 Task: List the benefits of sound industrial relations for managers in the organization.
Action: Mouse moved to (57, 58)
Screenshot: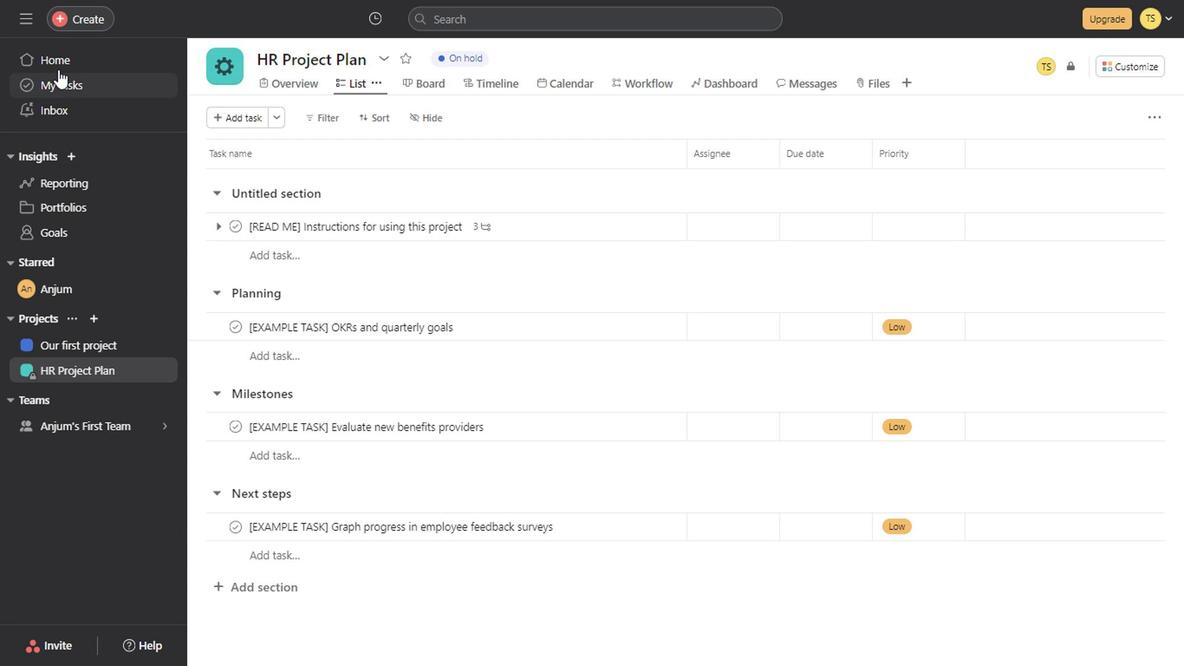 
Action: Mouse pressed left at (57, 58)
Screenshot: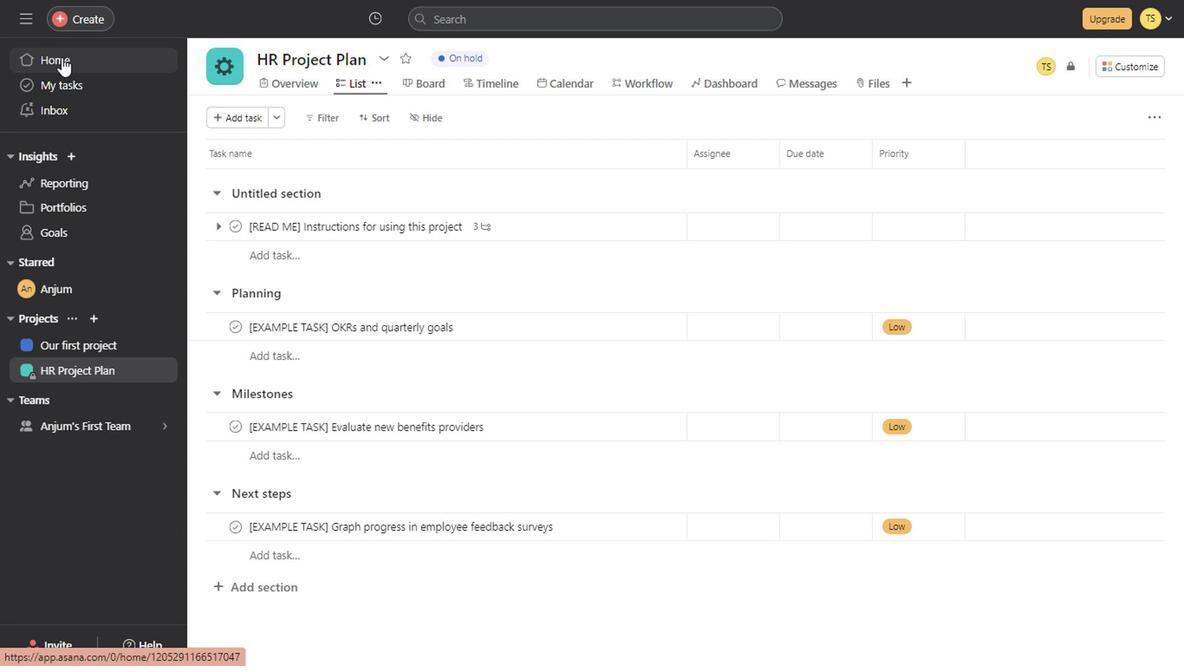 
Action: Mouse moved to (89, 320)
Screenshot: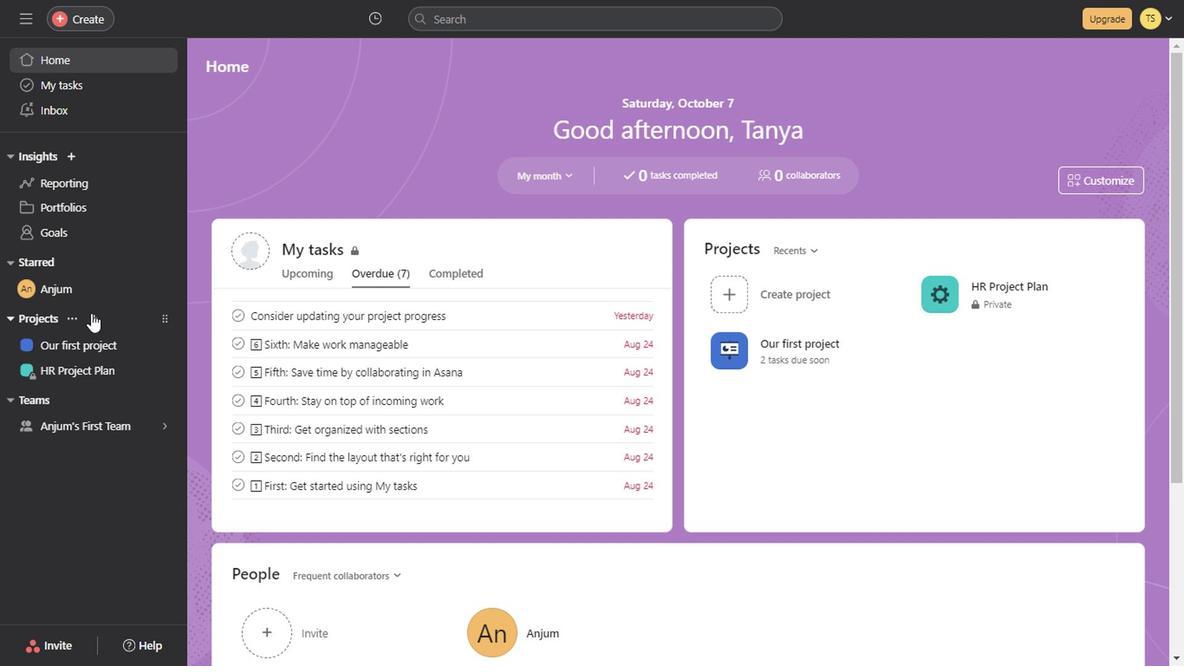 
Action: Mouse pressed left at (89, 320)
Screenshot: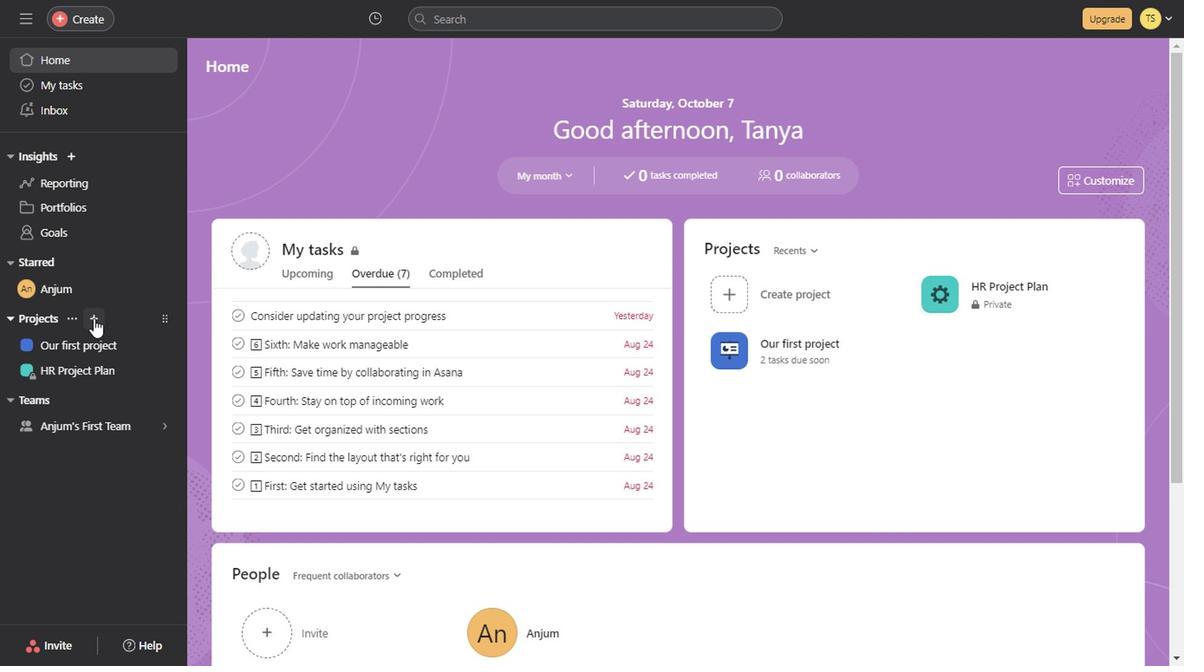 
Action: Mouse moved to (140, 361)
Screenshot: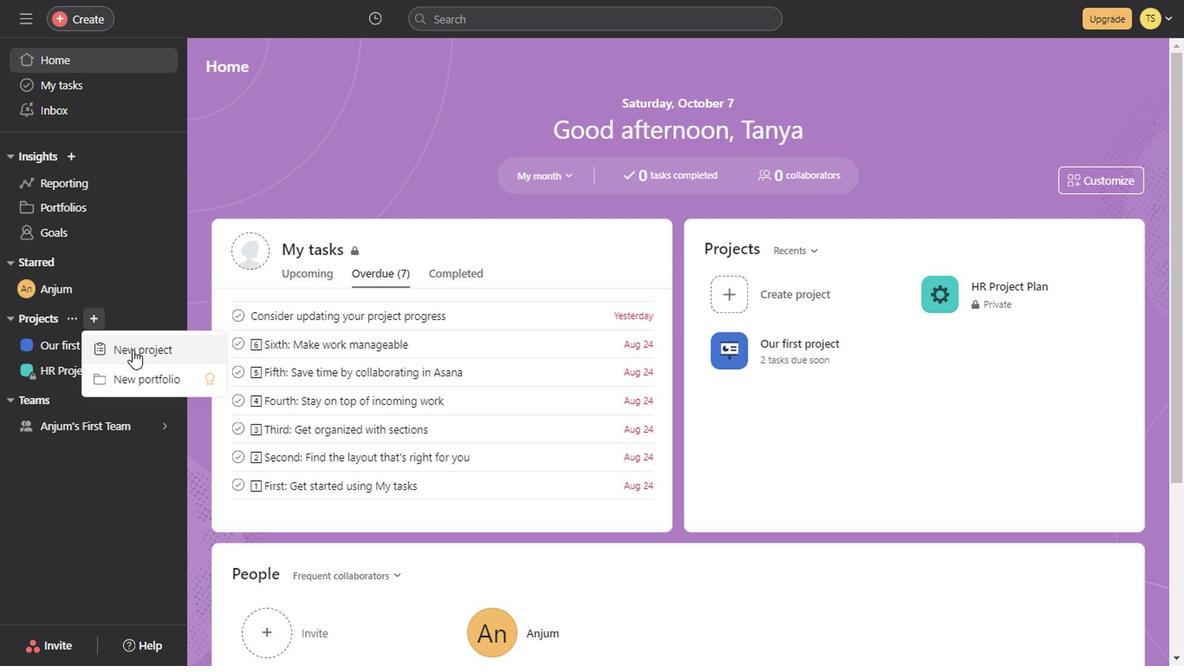 
Action: Mouse pressed left at (140, 361)
Screenshot: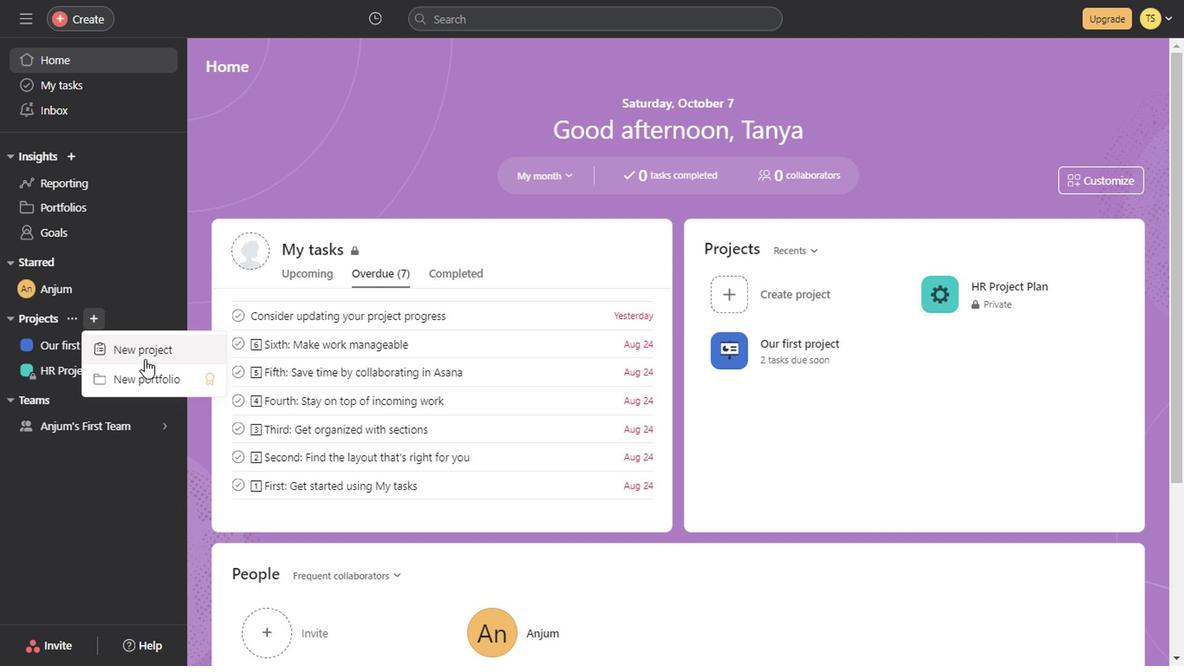 
Action: Mouse moved to (442, 362)
Screenshot: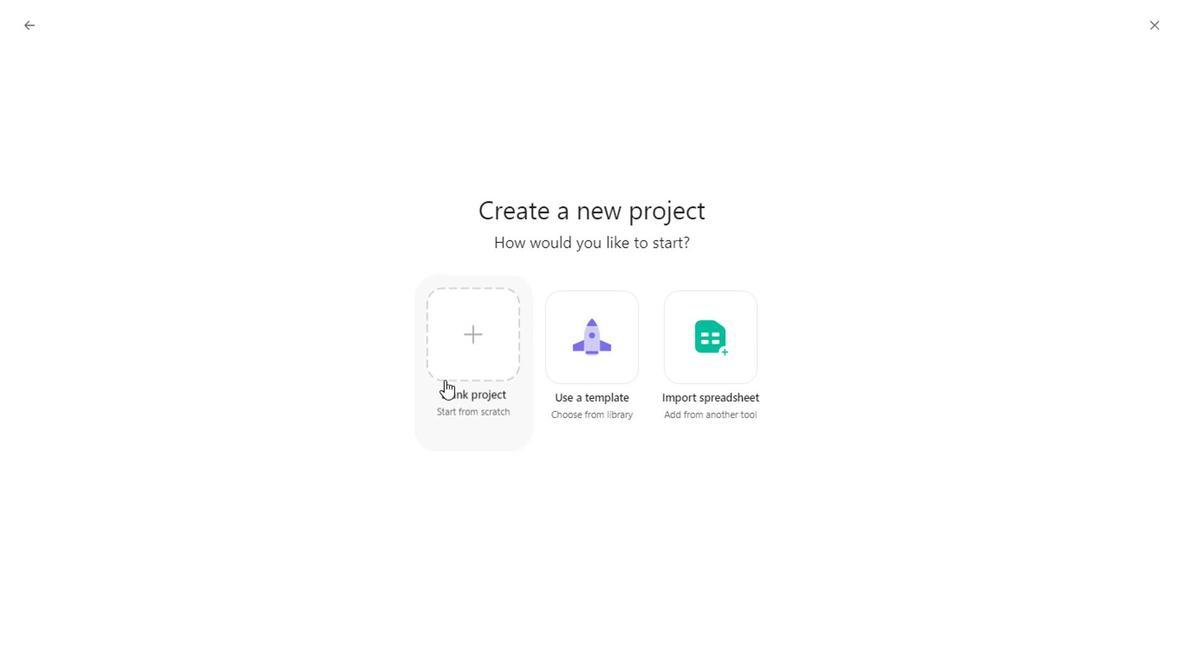 
Action: Mouse pressed left at (442, 362)
Screenshot: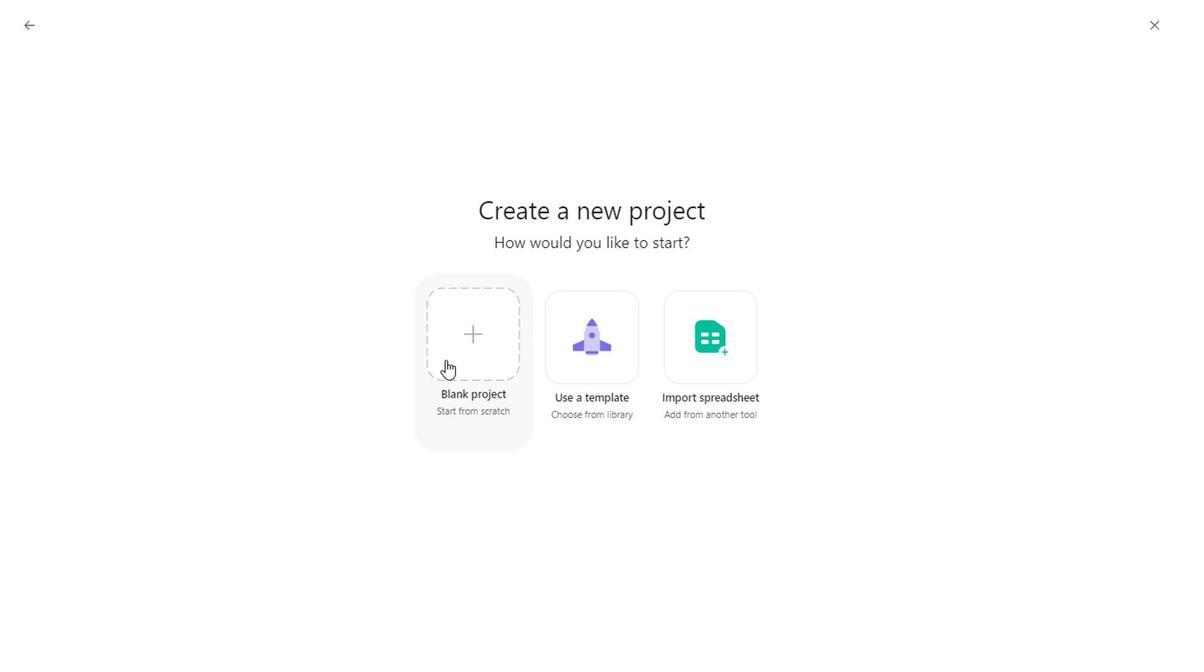 
Action: Mouse moved to (166, 281)
Screenshot: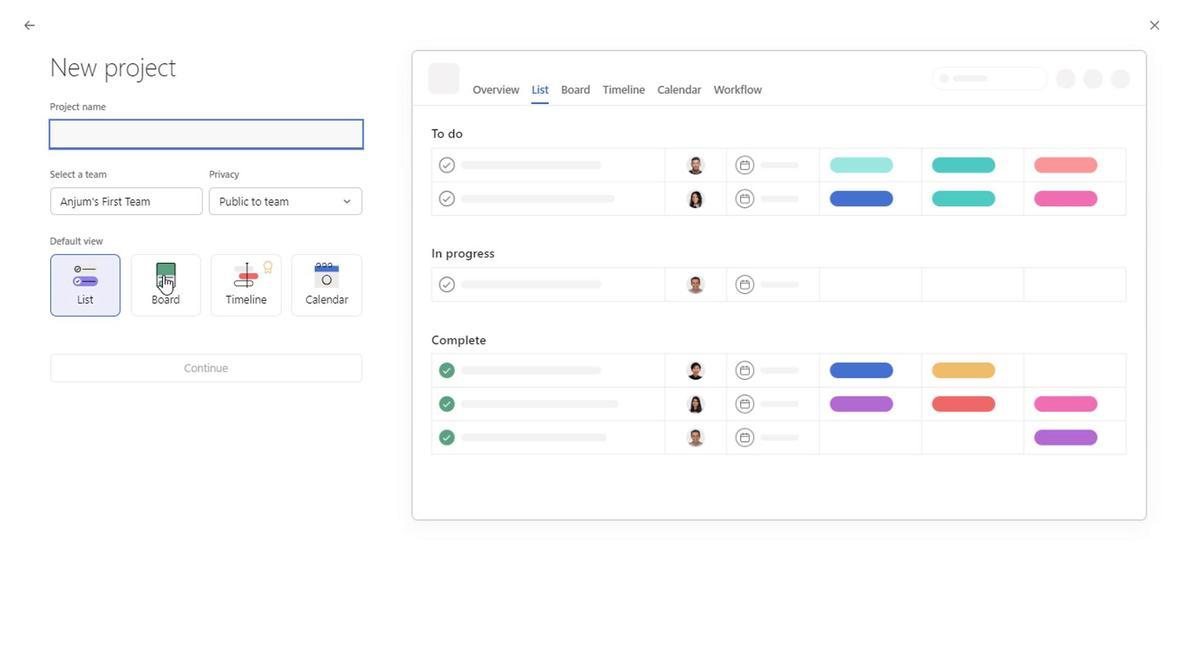 
Action: Mouse pressed left at (166, 281)
Screenshot: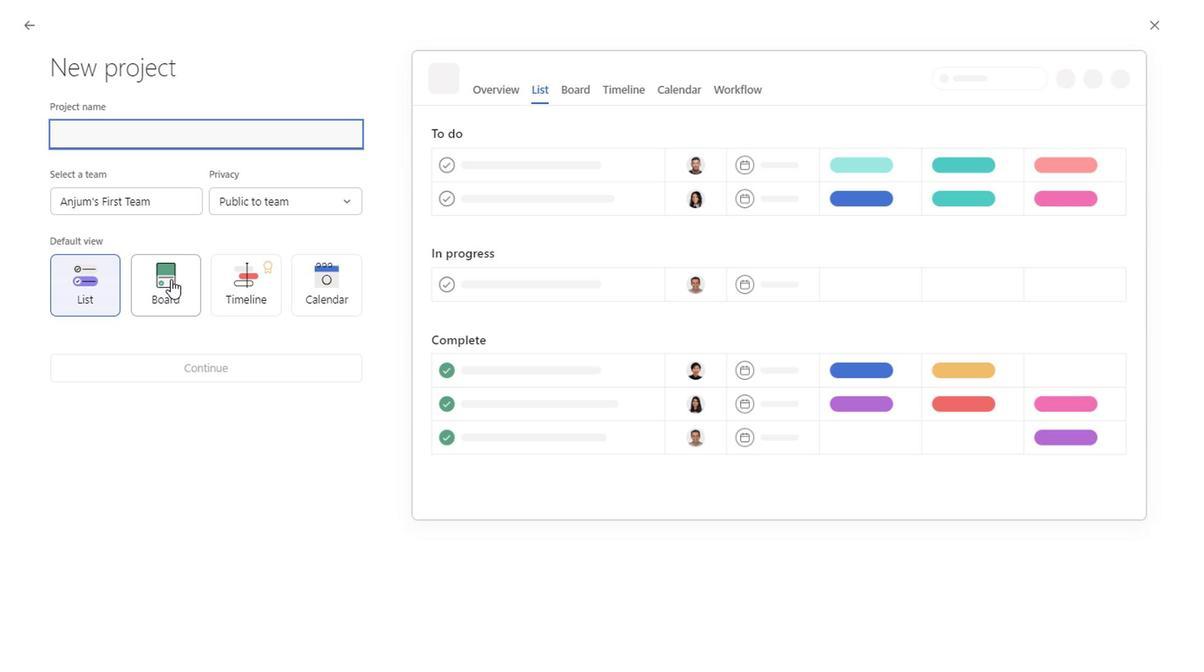 
Action: Mouse moved to (232, 312)
Screenshot: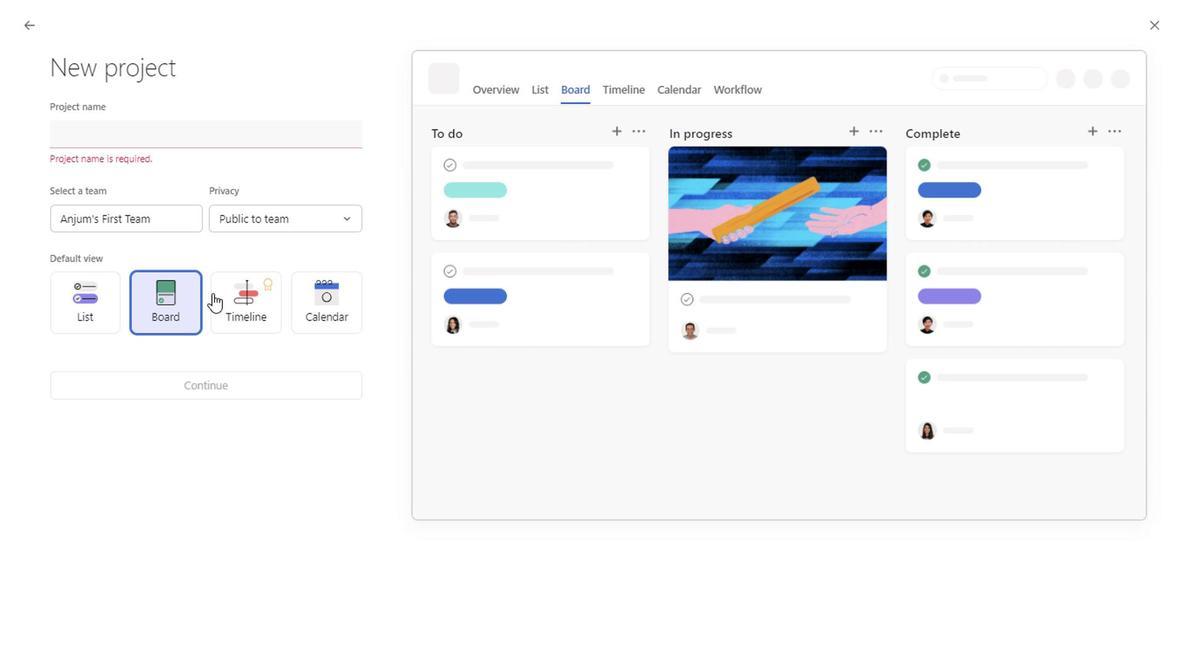 
Action: Mouse pressed left at (232, 312)
Screenshot: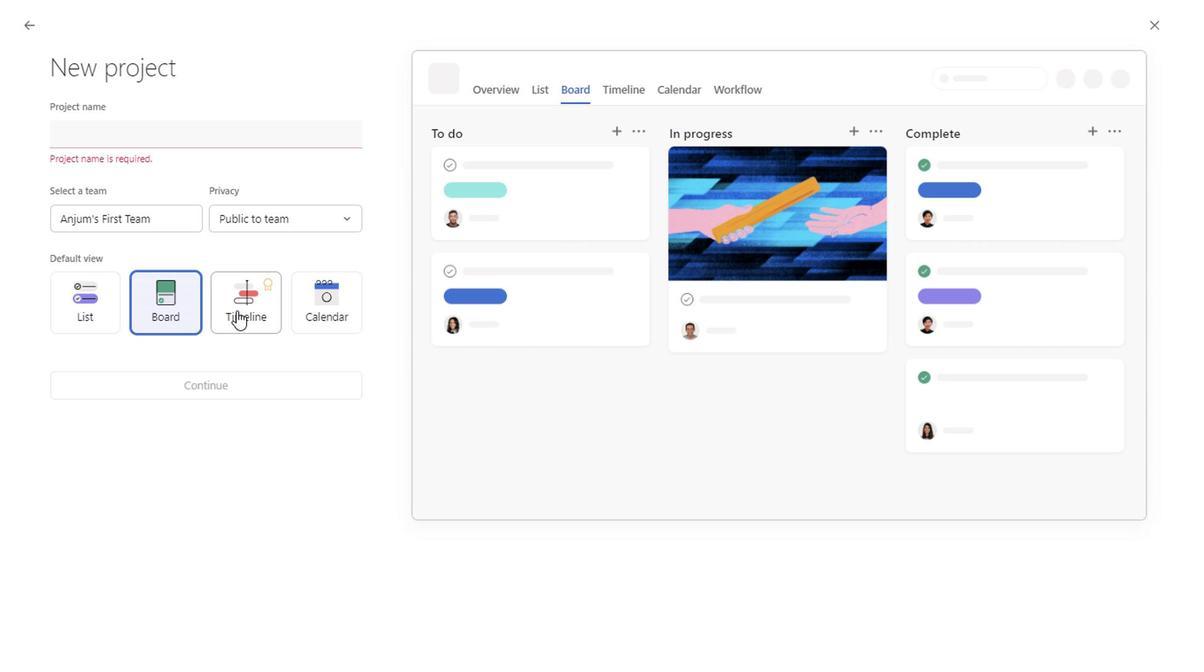 
Action: Mouse moved to (315, 308)
Screenshot: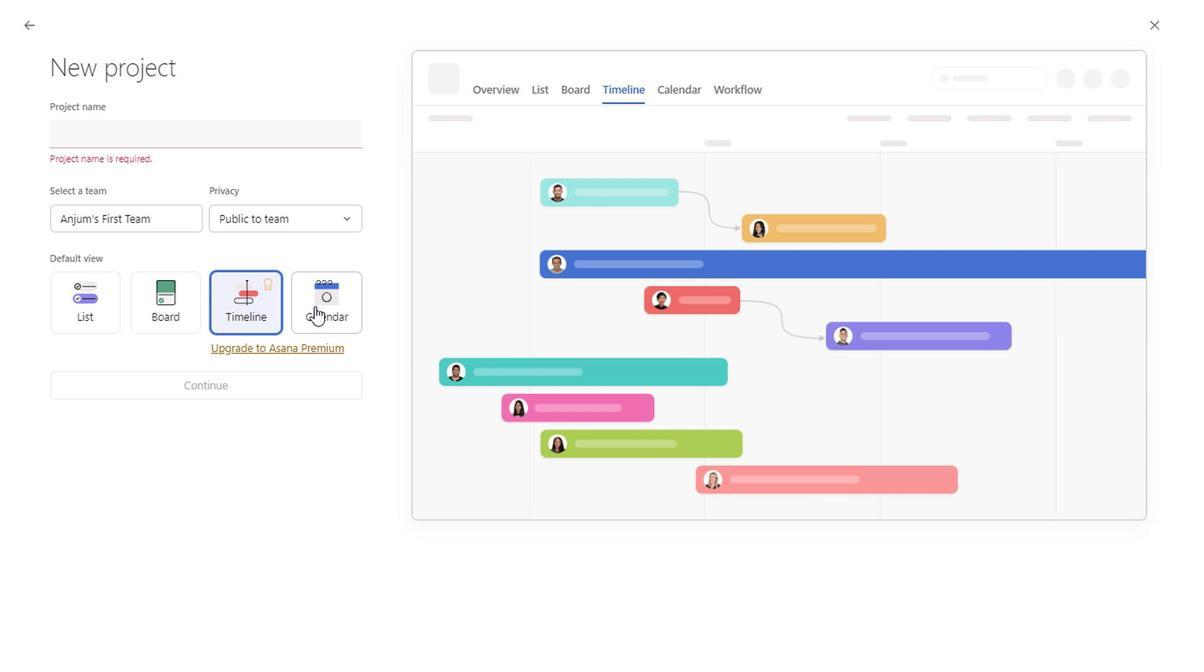 
Action: Mouse pressed left at (315, 308)
Screenshot: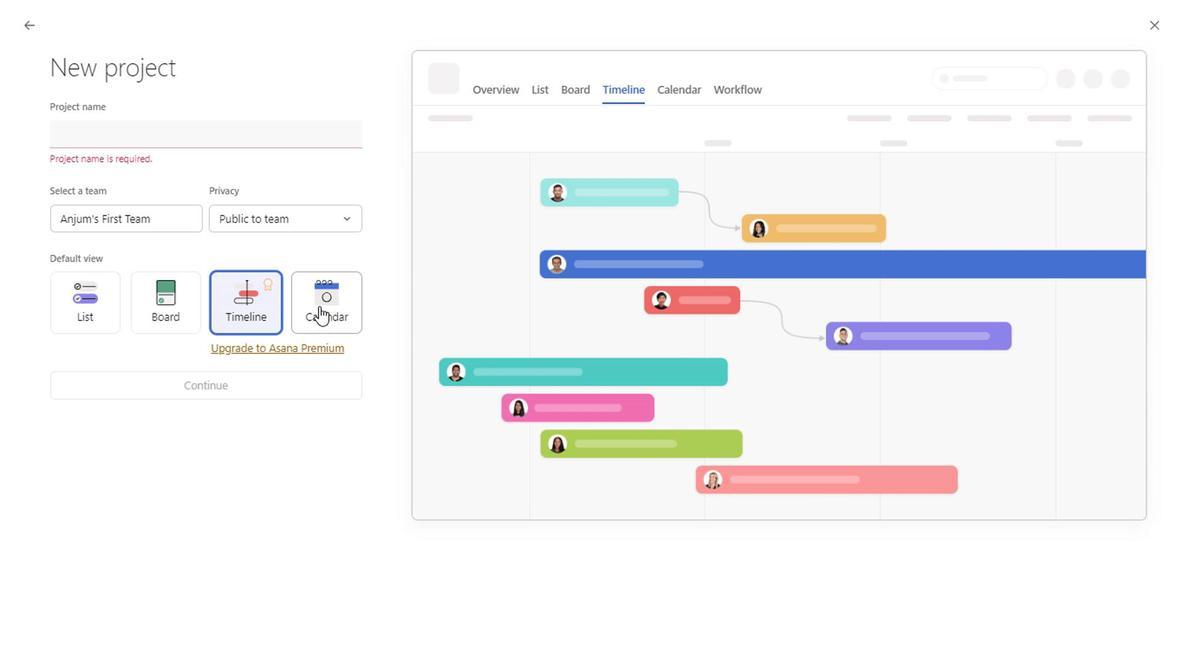 
Action: Mouse moved to (25, 22)
Screenshot: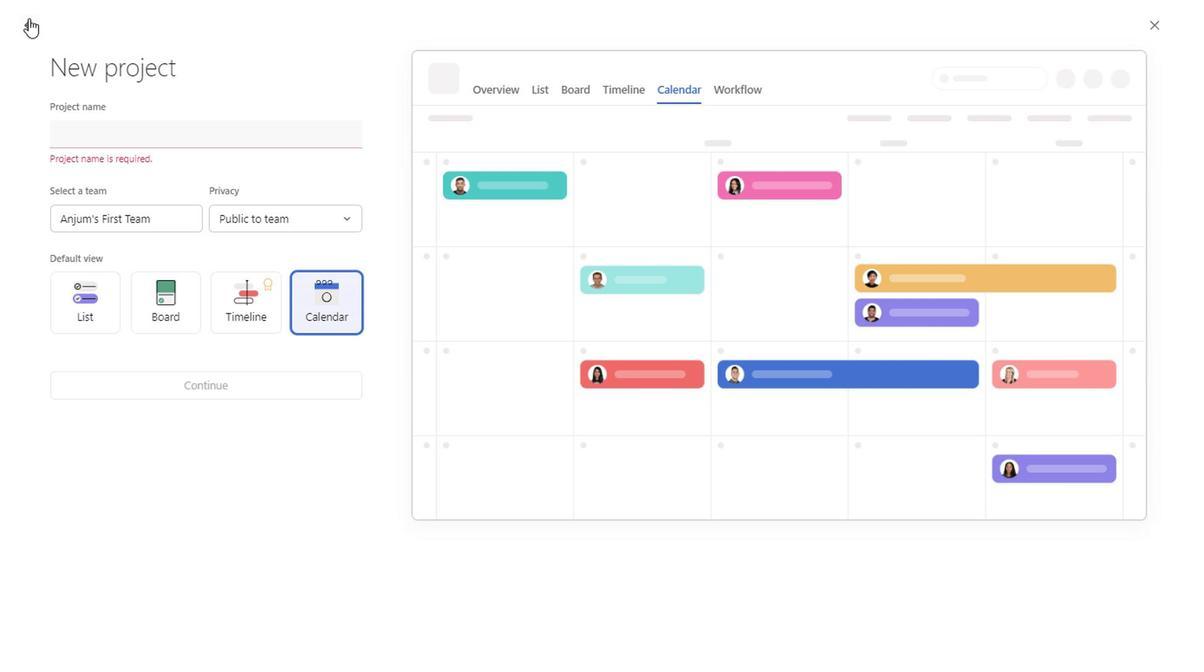 
Action: Mouse pressed left at (25, 22)
Screenshot: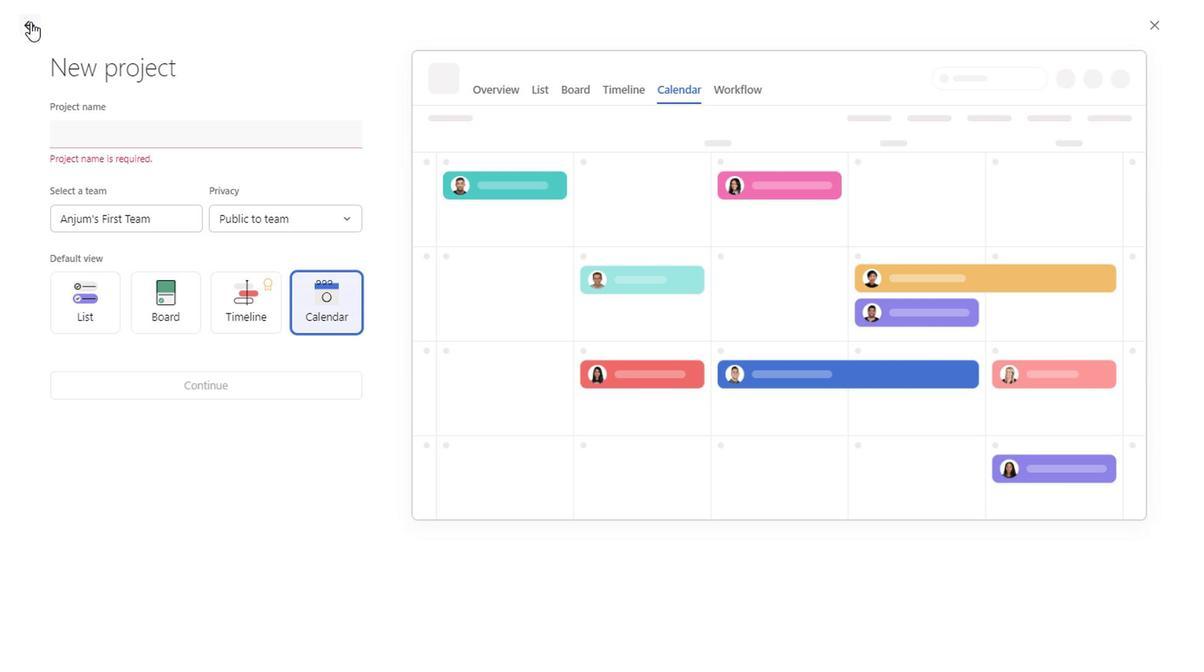
Action: Mouse moved to (571, 329)
Screenshot: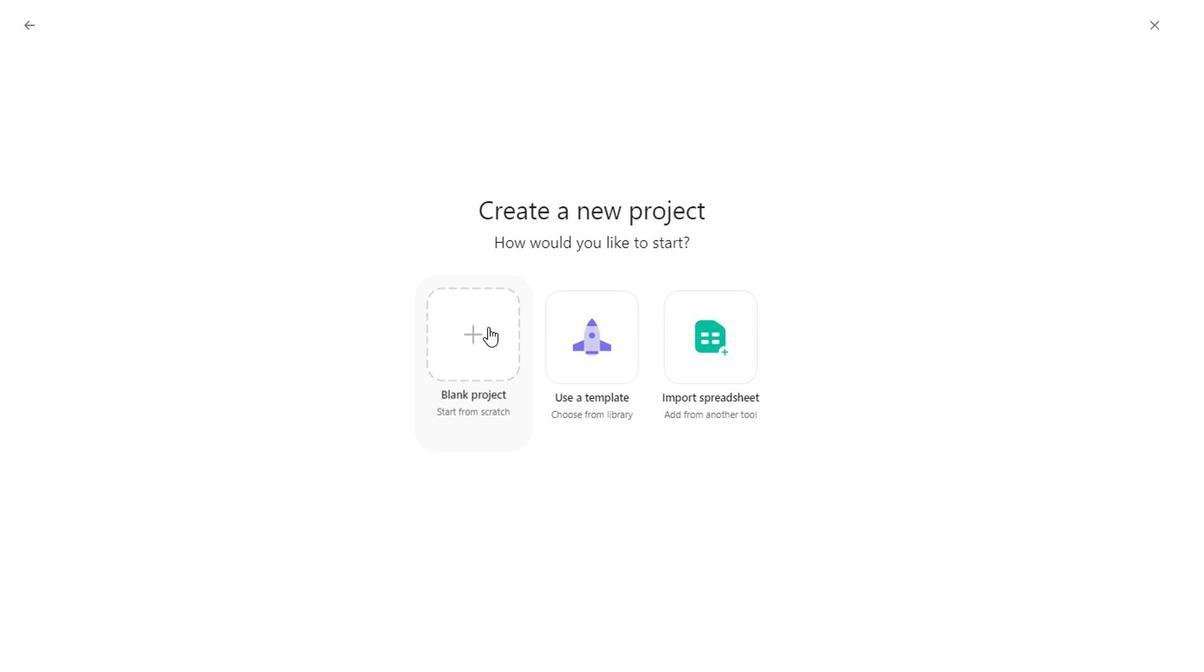 
Action: Mouse pressed left at (571, 329)
Screenshot: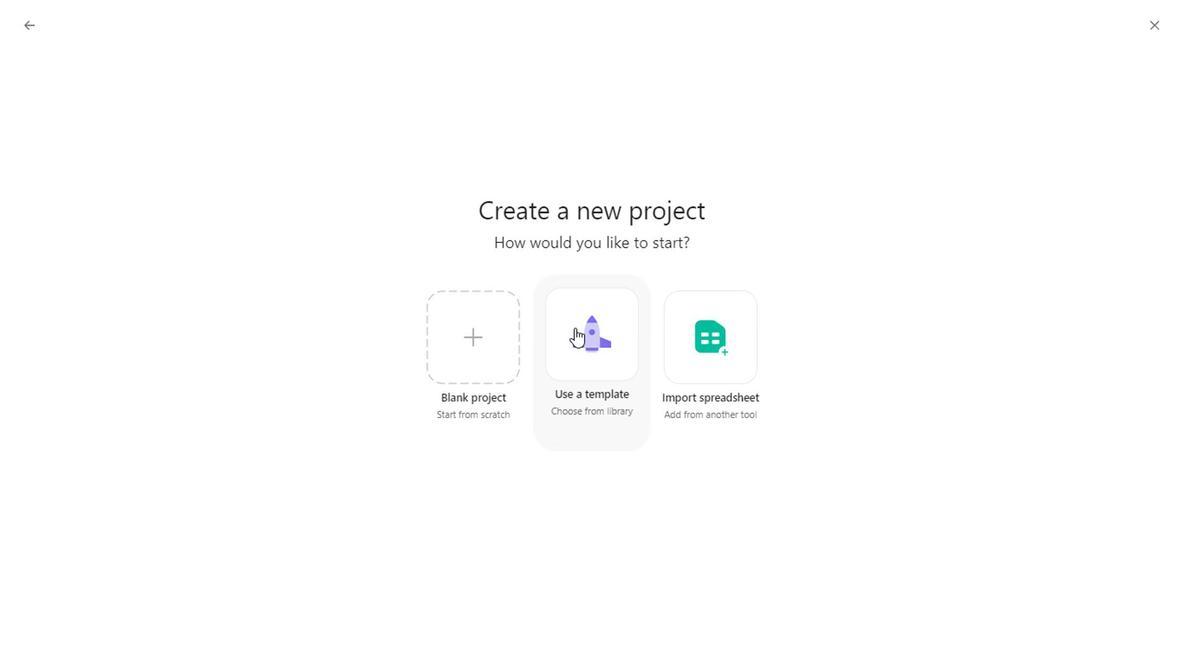 
Action: Mouse moved to (242, 191)
Screenshot: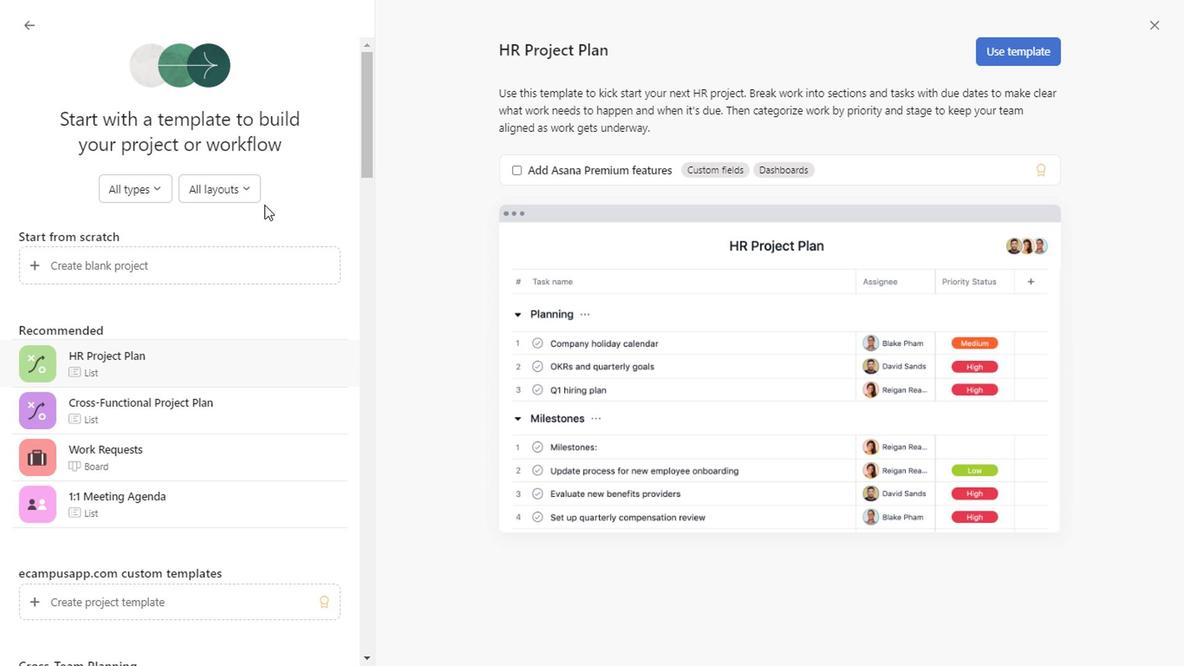 
Action: Mouse pressed left at (242, 191)
Screenshot: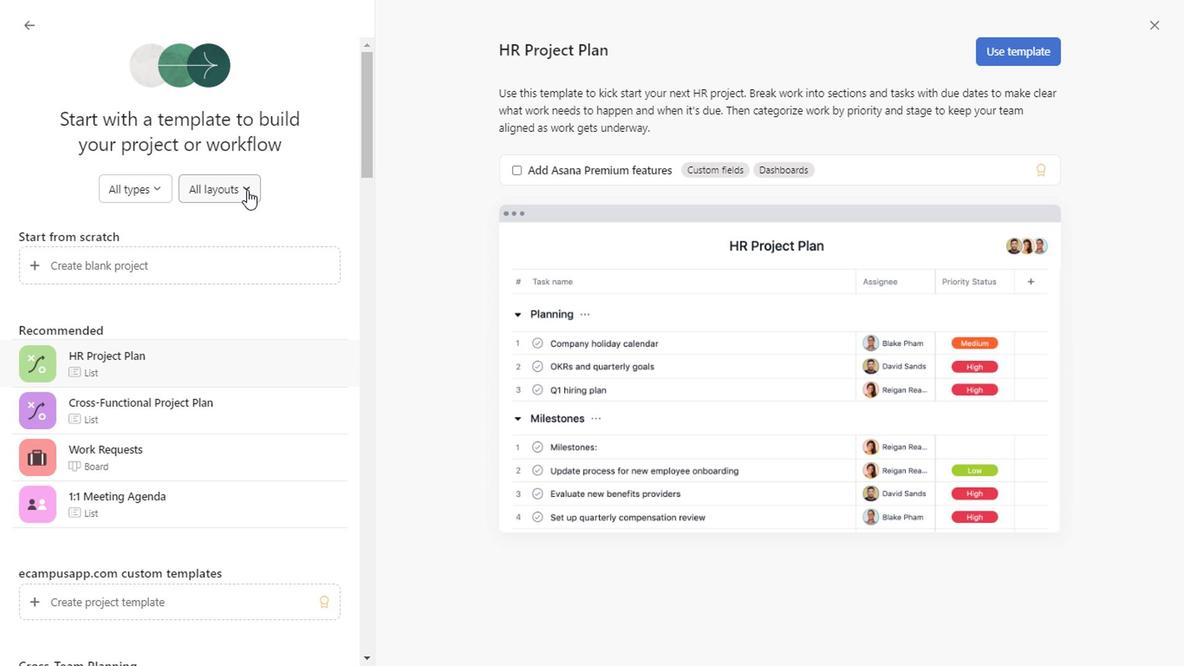 
Action: Mouse moved to (282, 261)
Screenshot: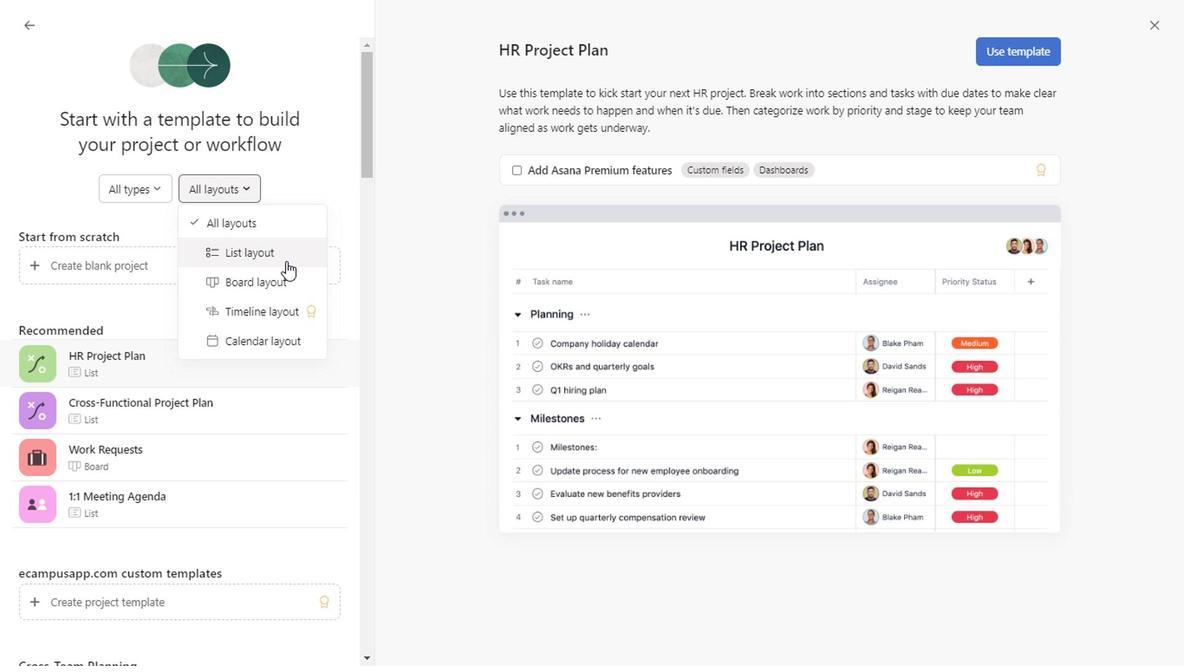 
Action: Mouse pressed left at (282, 261)
Screenshot: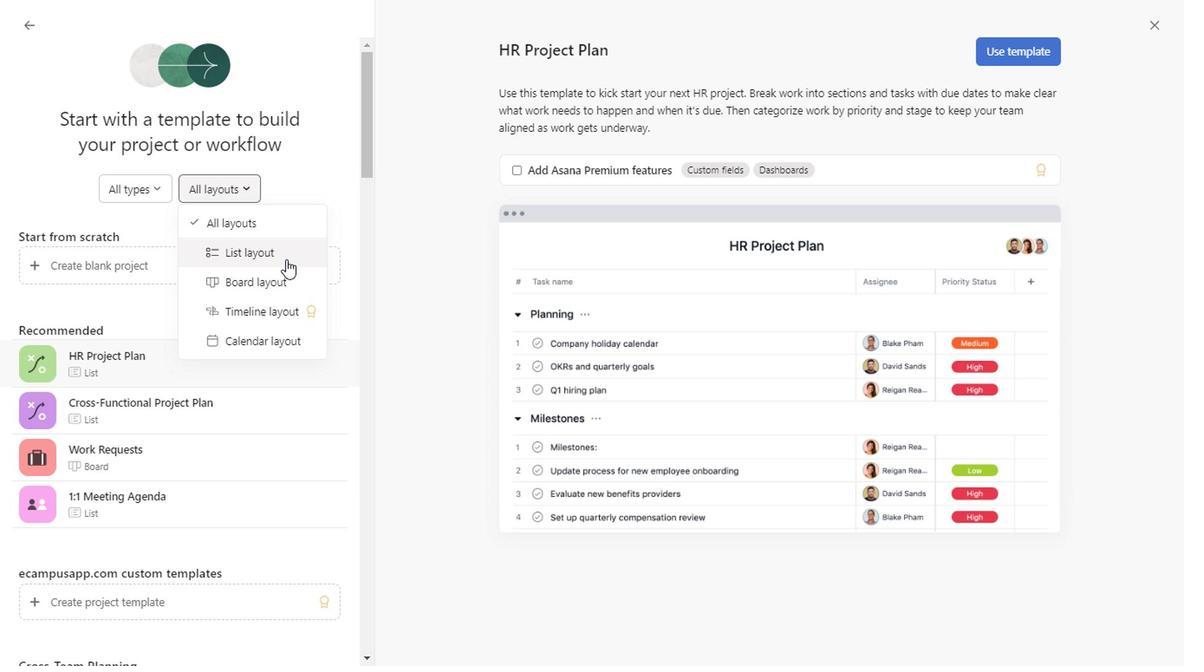 
Action: Mouse moved to (281, 278)
Screenshot: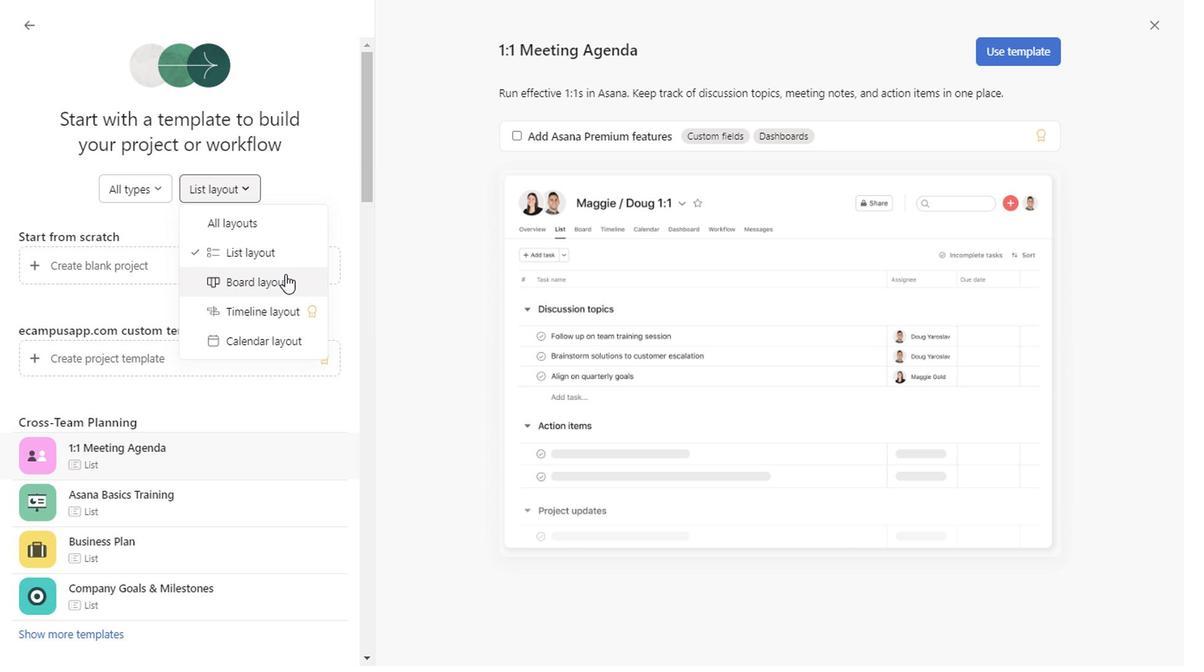 
Action: Mouse pressed left at (281, 278)
Screenshot: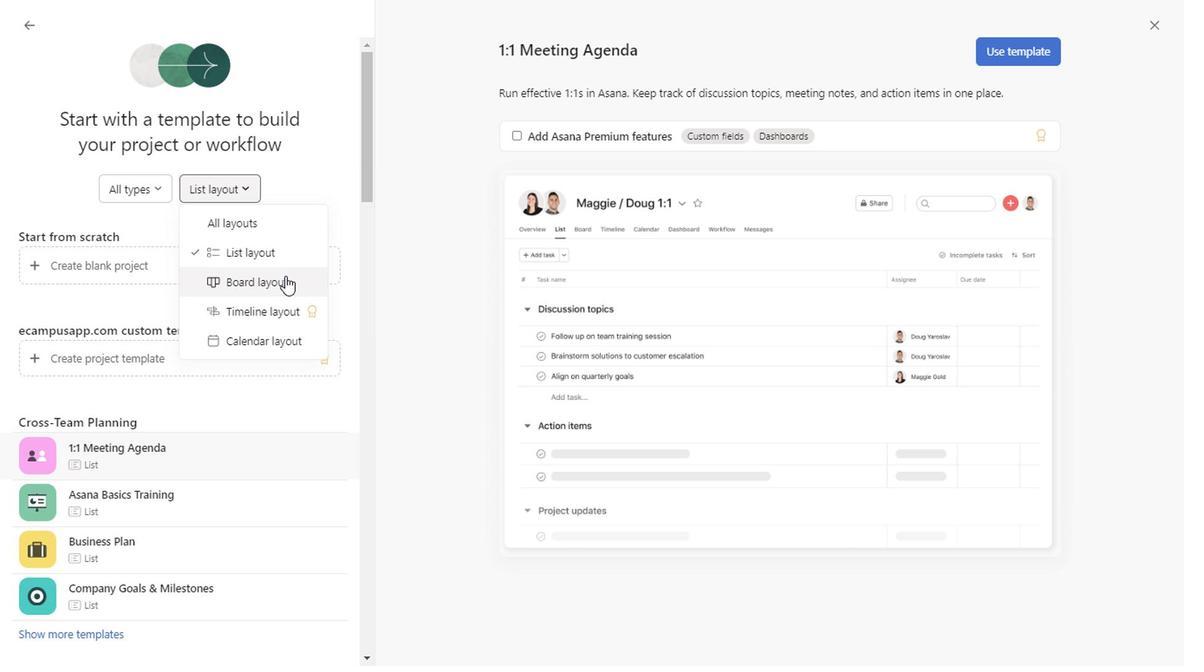 
Action: Mouse scrolled (281, 276) with delta (0, -1)
Screenshot: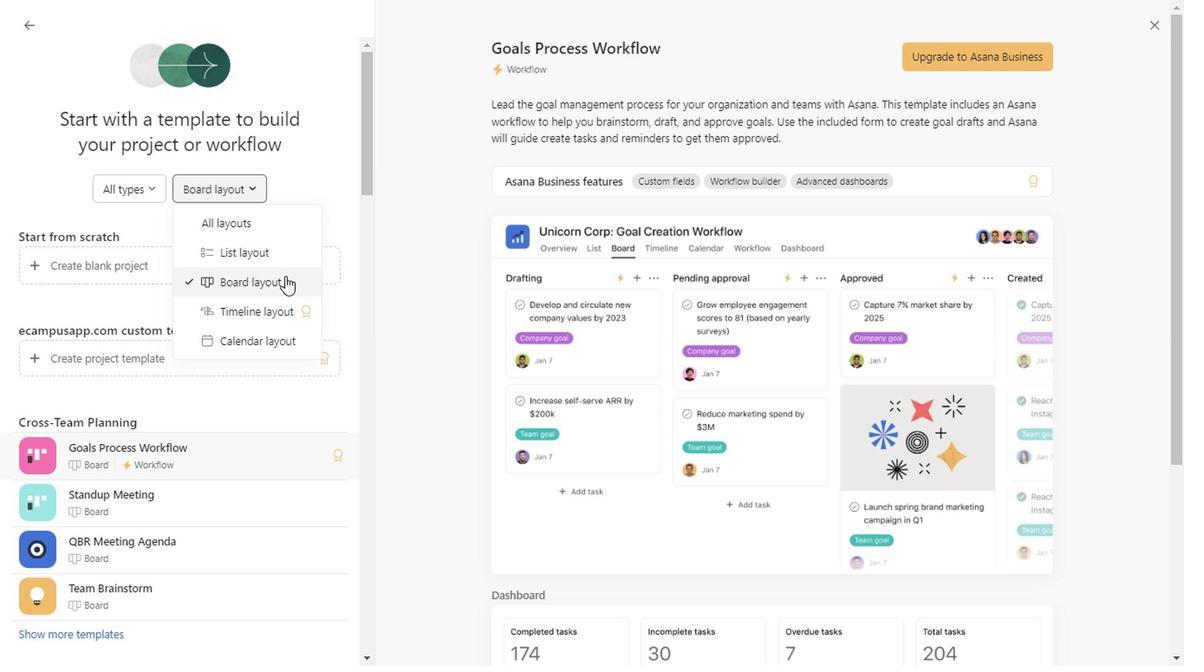 
Action: Mouse scrolled (281, 276) with delta (0, -1)
Screenshot: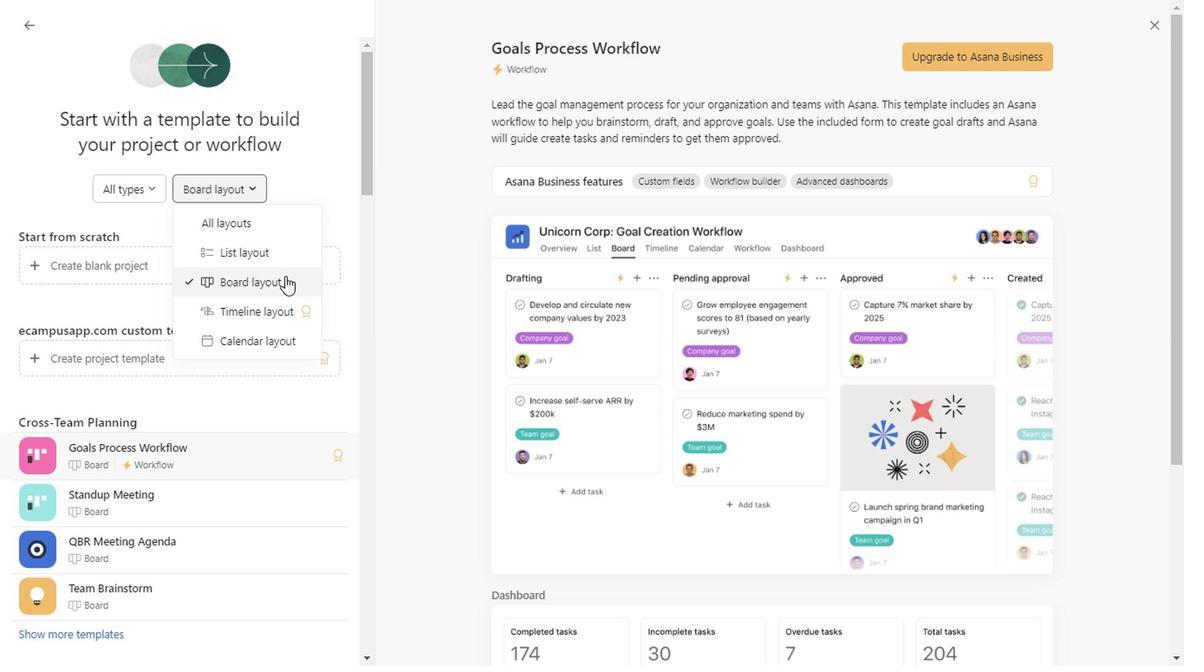
Action: Mouse scrolled (281, 276) with delta (0, -1)
Screenshot: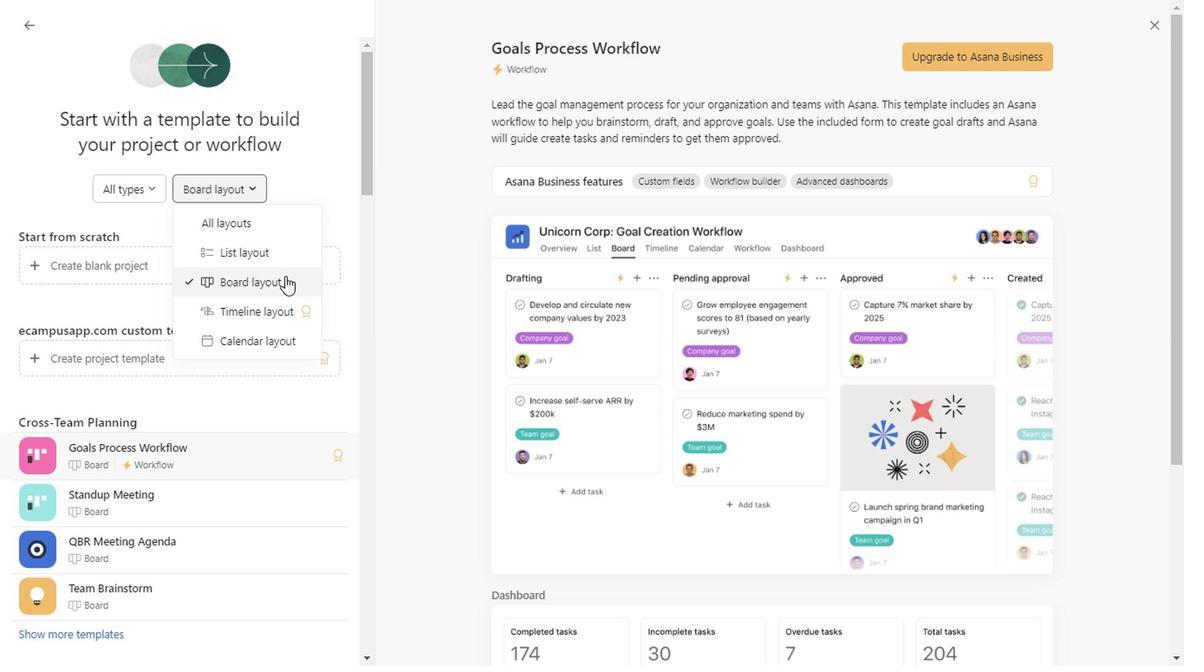 
Action: Mouse scrolled (281, 276) with delta (0, -1)
Screenshot: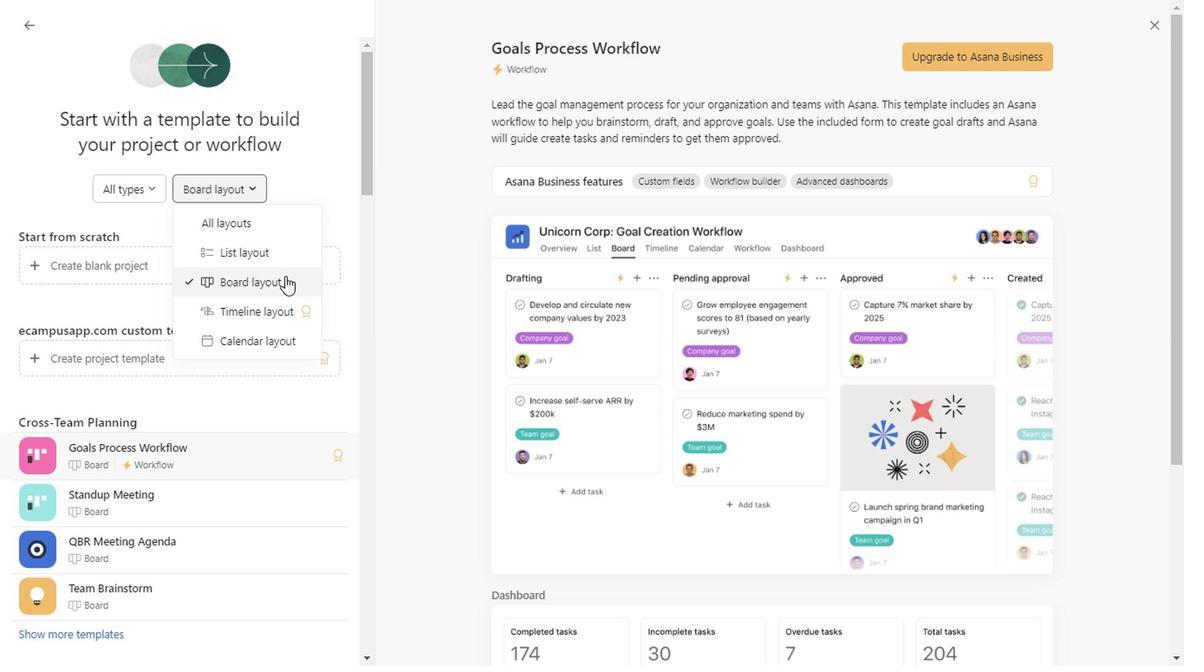 
Action: Mouse scrolled (281, 276) with delta (0, -1)
Screenshot: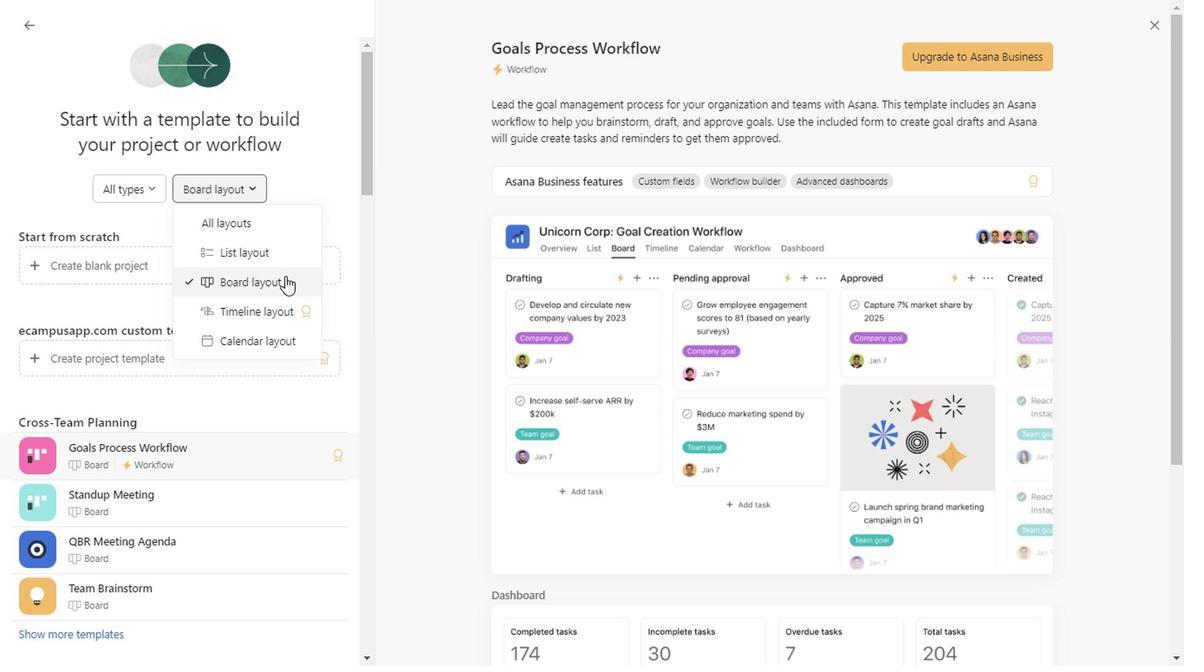 
Action: Mouse scrolled (281, 276) with delta (0, -1)
Screenshot: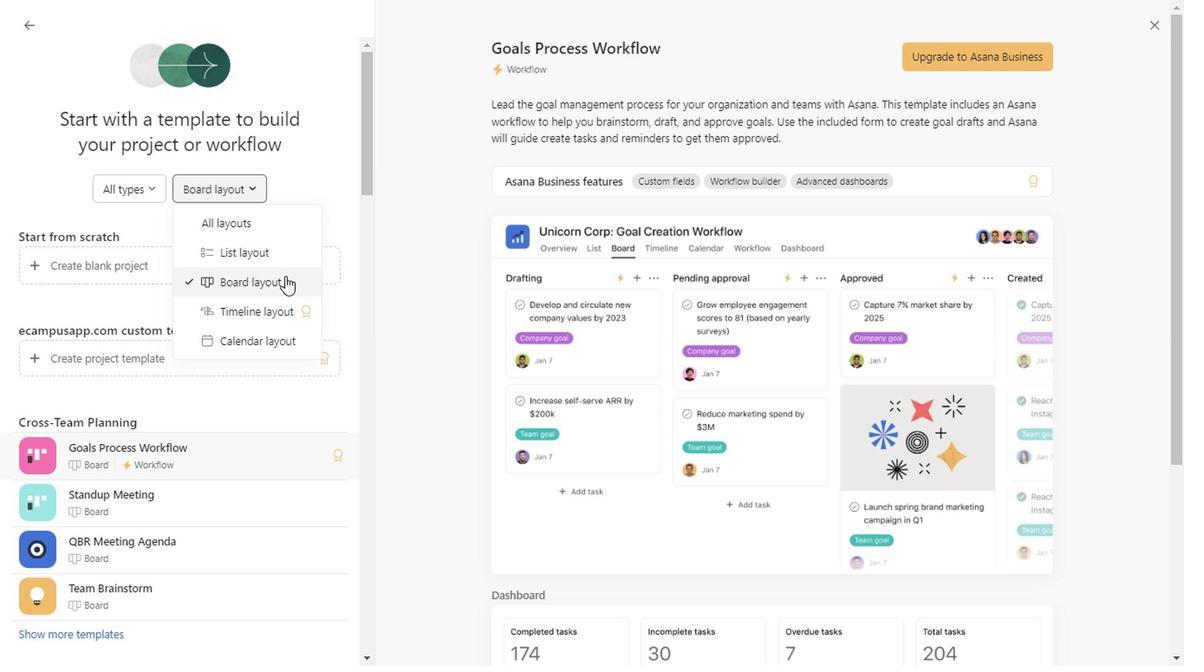 
Action: Mouse scrolled (281, 276) with delta (0, -1)
Screenshot: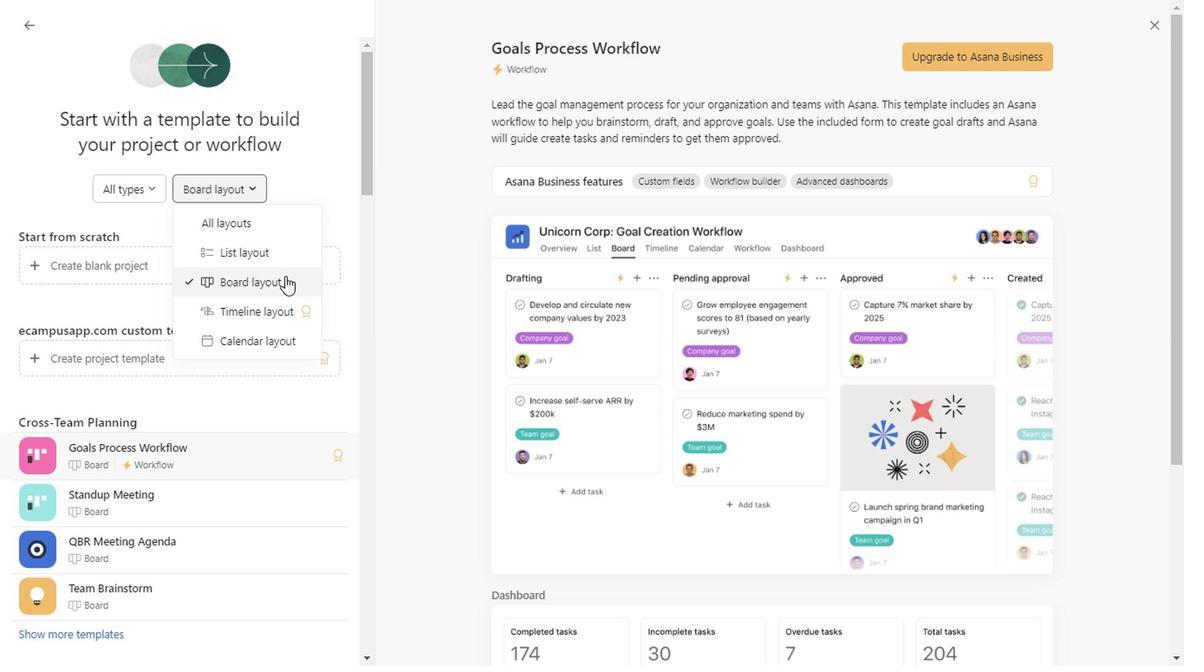 
Action: Mouse scrolled (281, 276) with delta (0, -1)
Screenshot: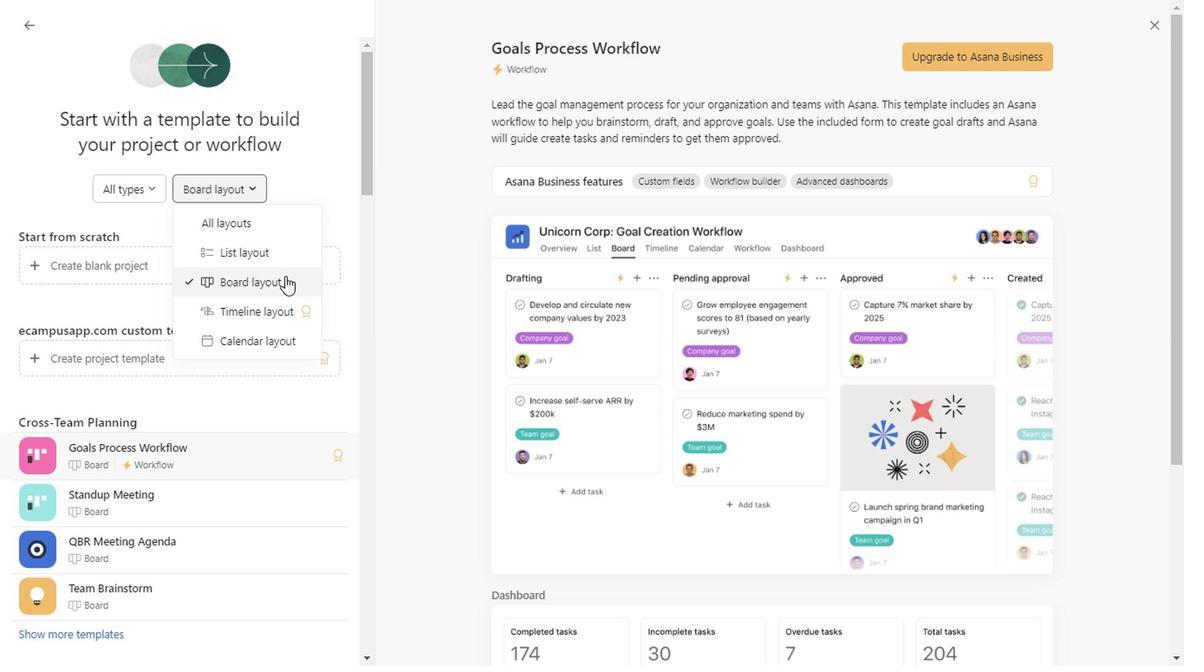 
Action: Mouse scrolled (281, 276) with delta (0, -1)
Screenshot: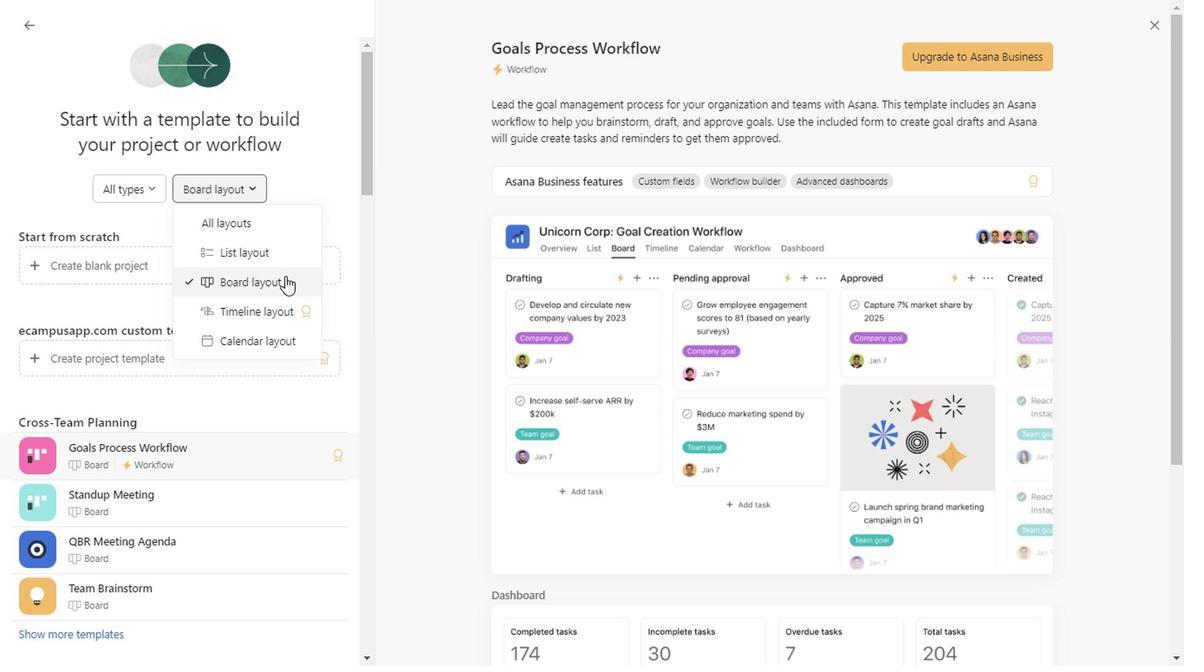 
Action: Mouse scrolled (281, 276) with delta (0, -1)
Screenshot: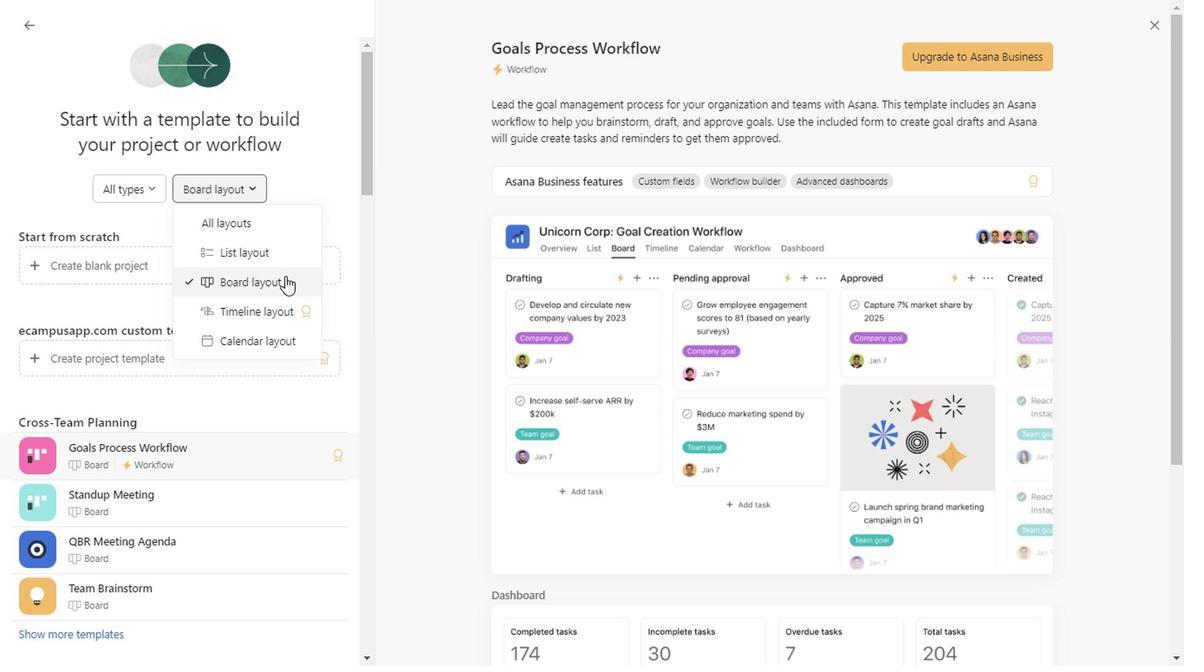 
Action: Mouse scrolled (281, 276) with delta (0, -1)
Screenshot: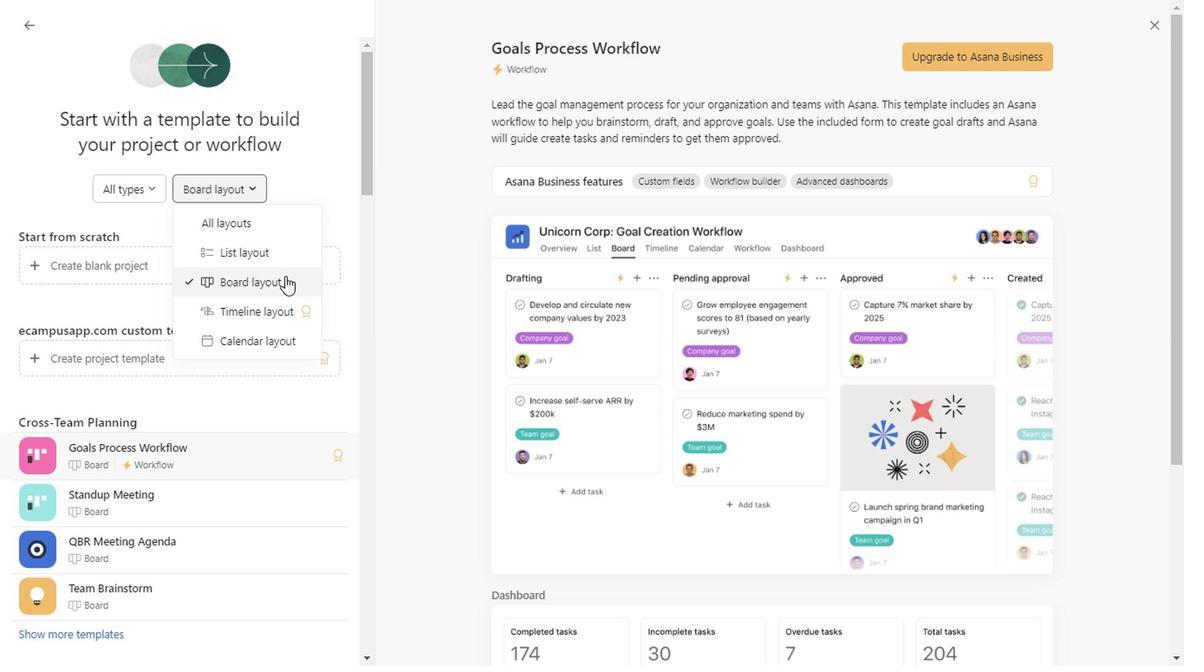 
Action: Mouse scrolled (281, 276) with delta (0, -1)
Screenshot: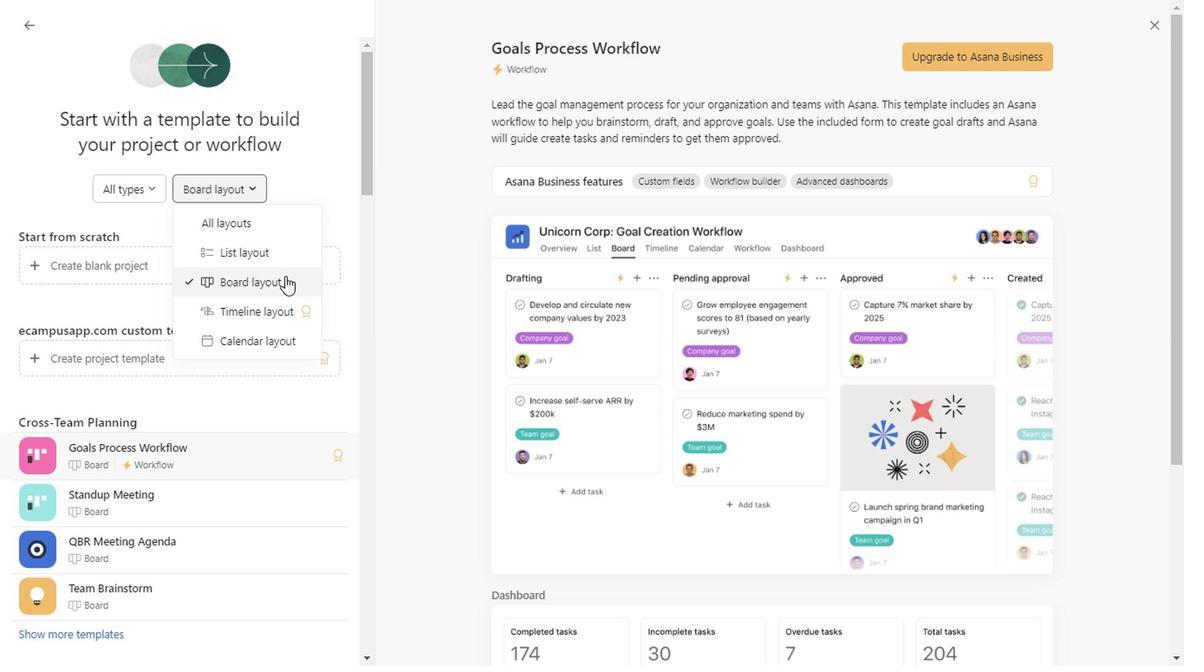 
Action: Mouse scrolled (281, 276) with delta (0, -1)
Screenshot: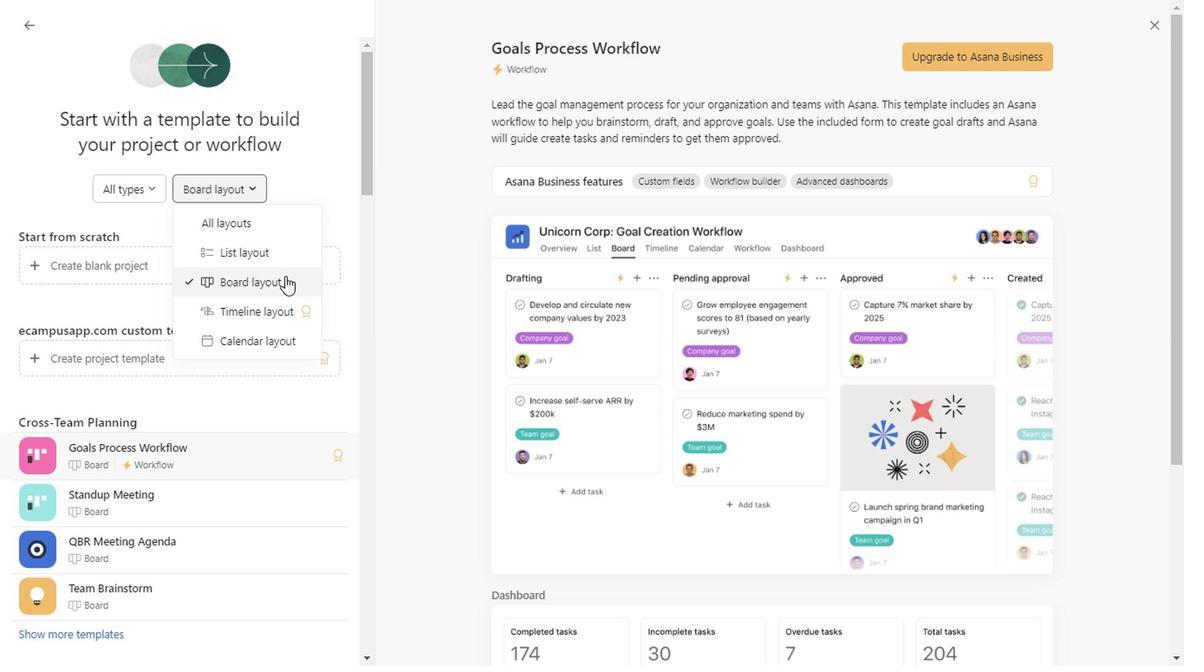 
Action: Mouse scrolled (281, 276) with delta (0, -1)
Screenshot: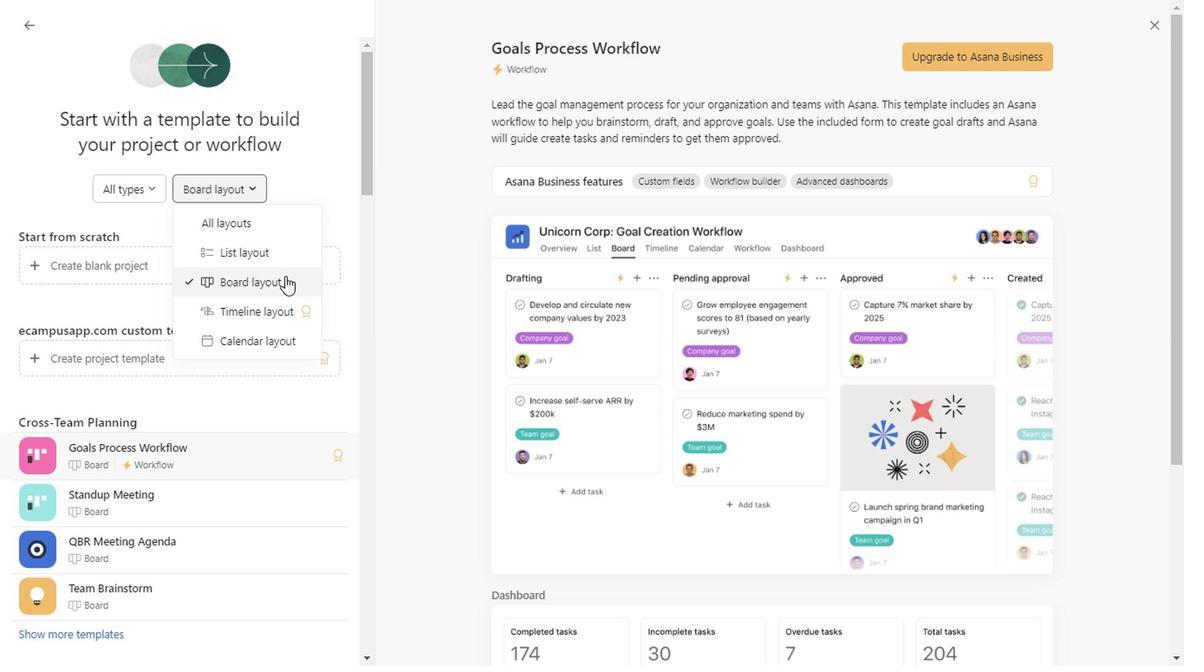 
Action: Mouse scrolled (281, 276) with delta (0, -1)
Screenshot: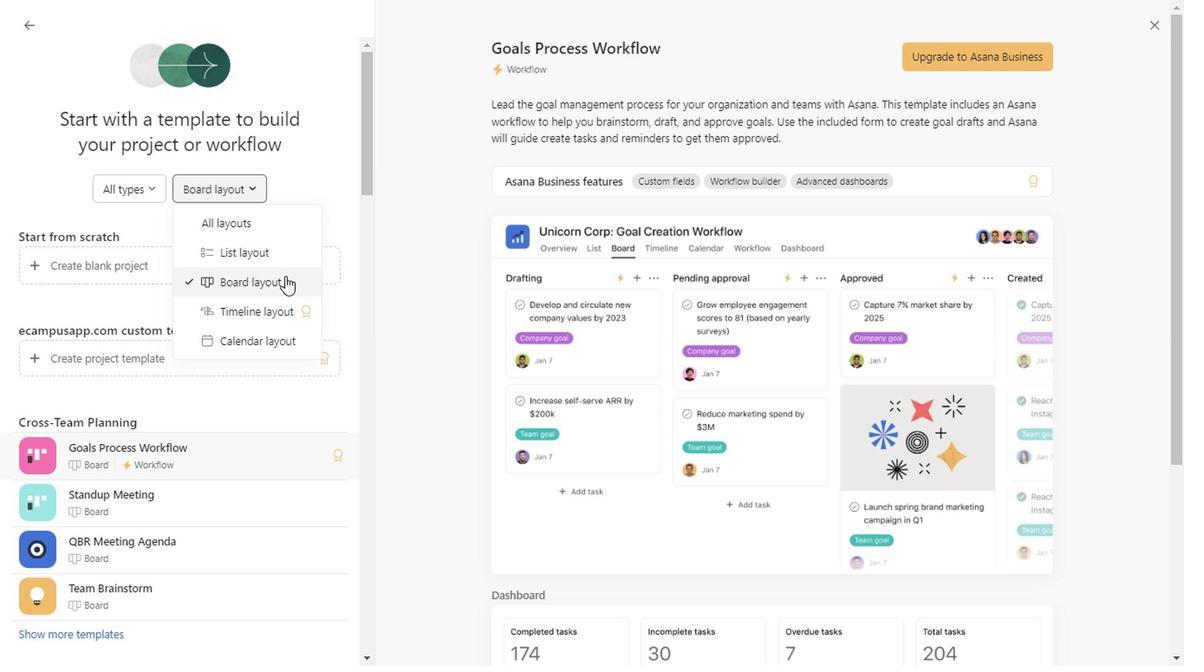 
Action: Mouse scrolled (281, 276) with delta (0, -1)
Screenshot: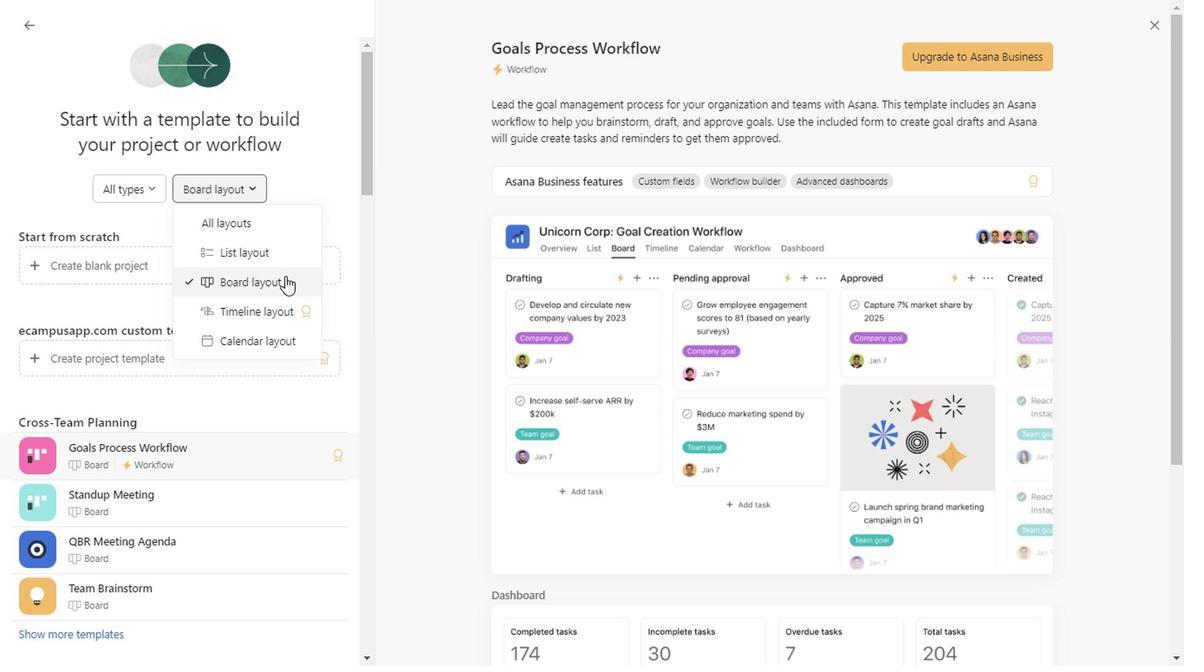 
Action: Mouse scrolled (281, 276) with delta (0, -1)
Screenshot: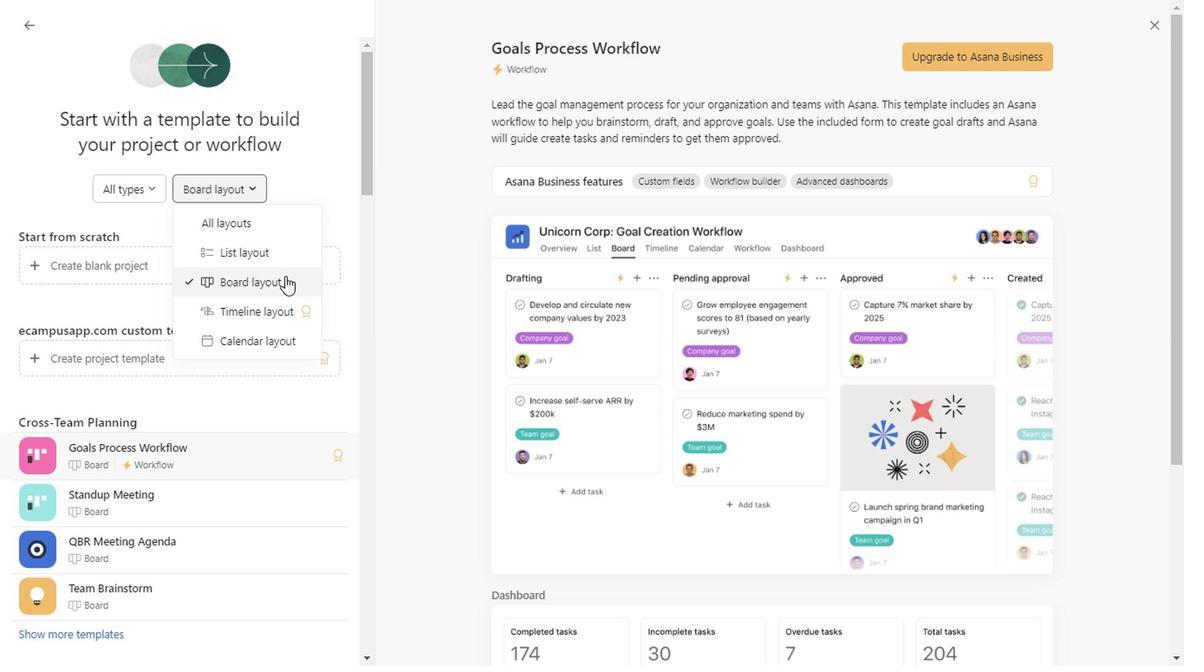 
Action: Mouse scrolled (281, 276) with delta (0, -1)
Screenshot: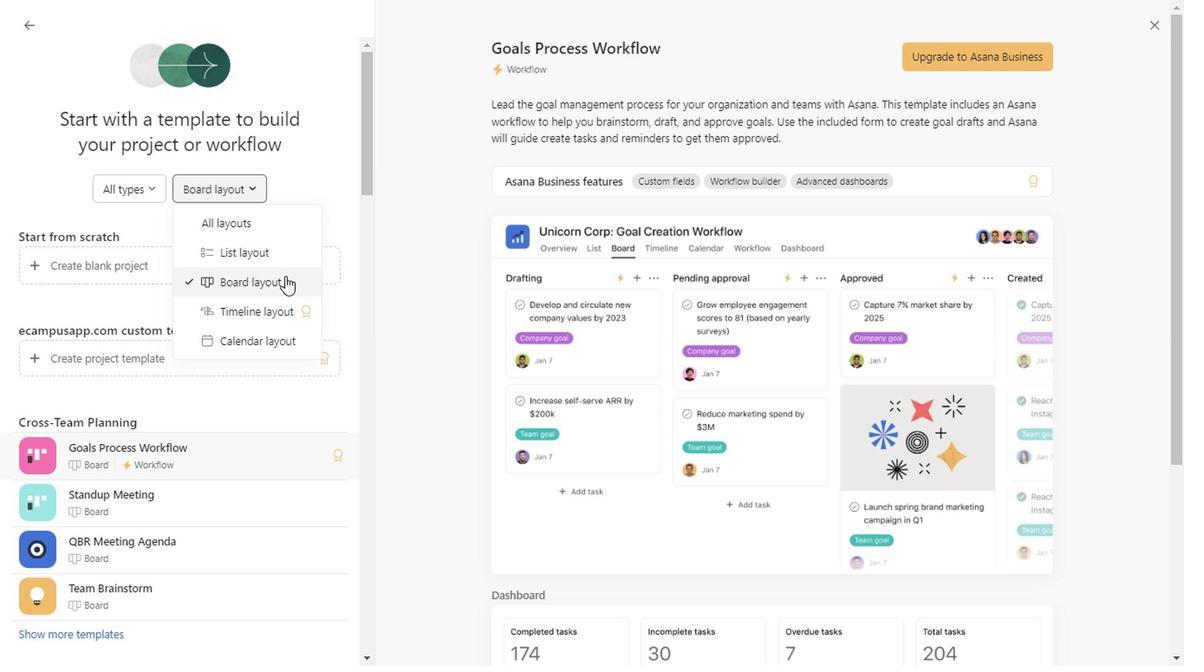 
Action: Mouse scrolled (281, 276) with delta (0, -1)
Screenshot: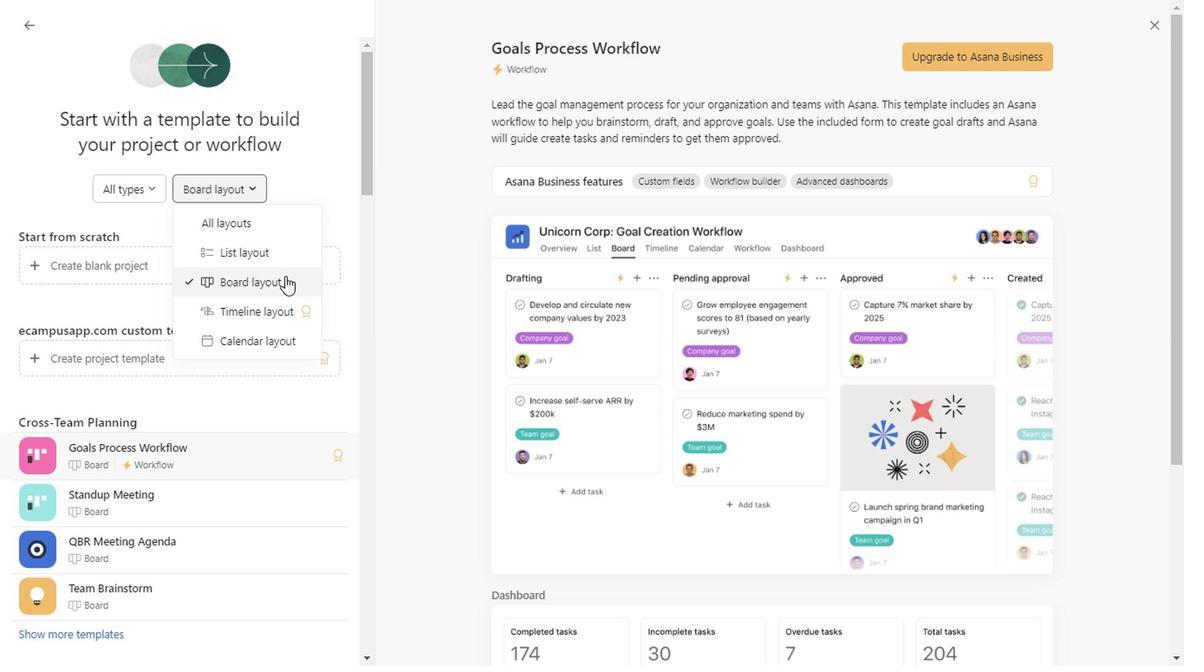 
Action: Mouse scrolled (281, 276) with delta (0, -1)
Screenshot: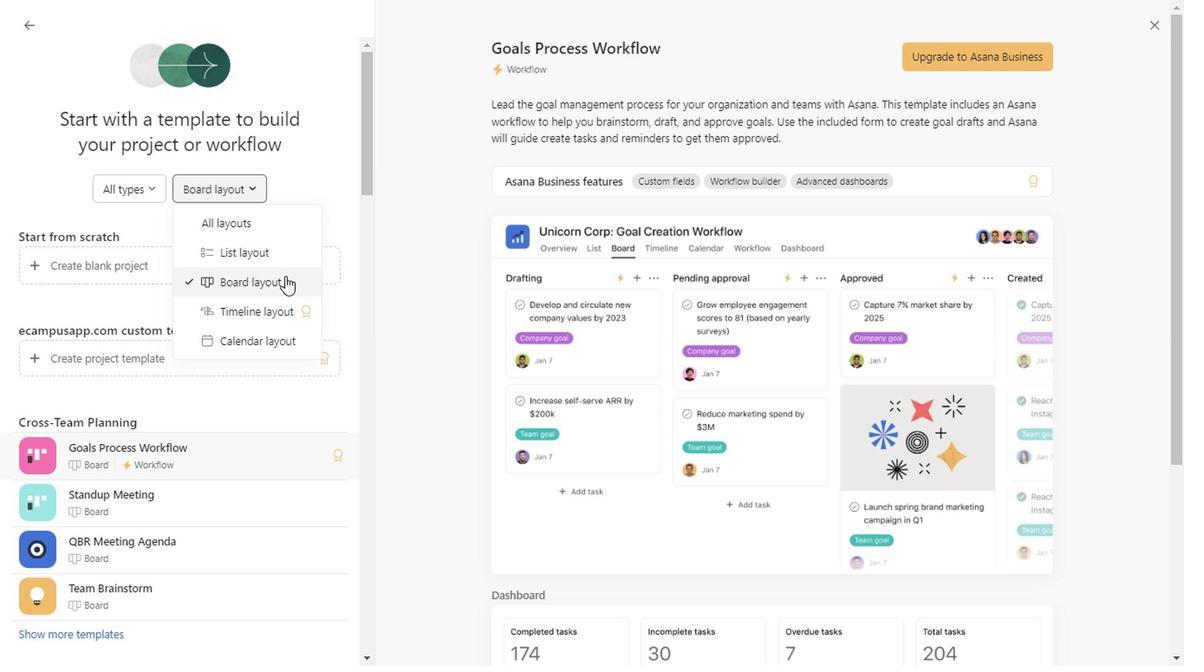 
Action: Mouse scrolled (281, 276) with delta (0, -1)
Screenshot: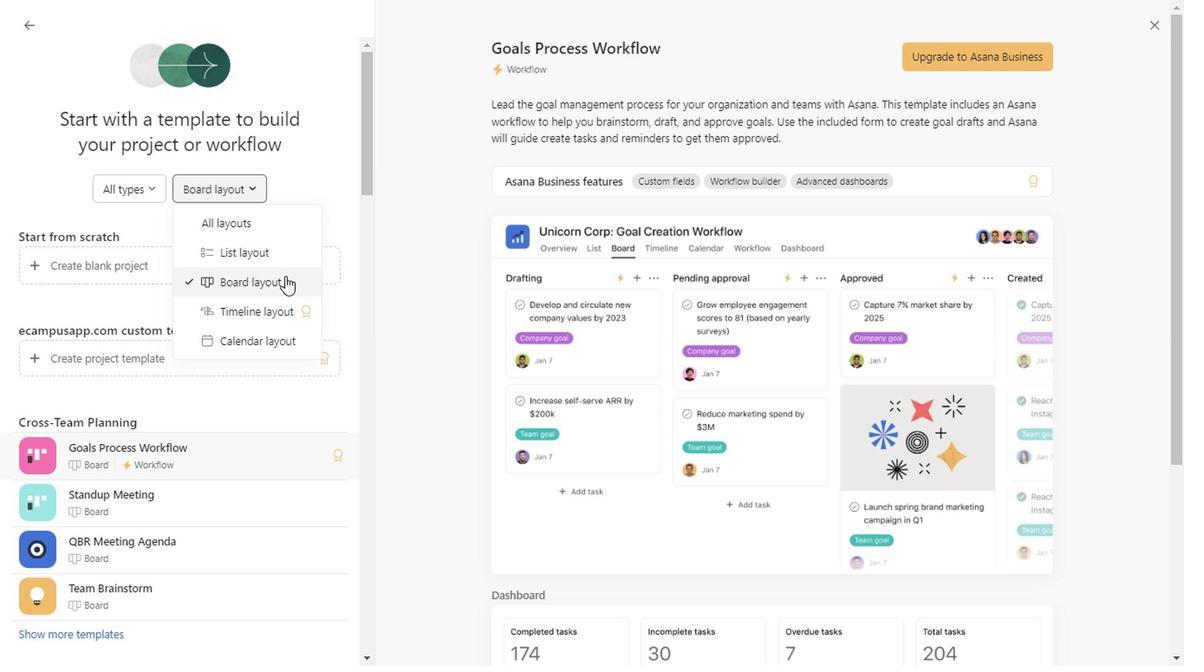 
Action: Mouse scrolled (281, 276) with delta (0, -1)
Screenshot: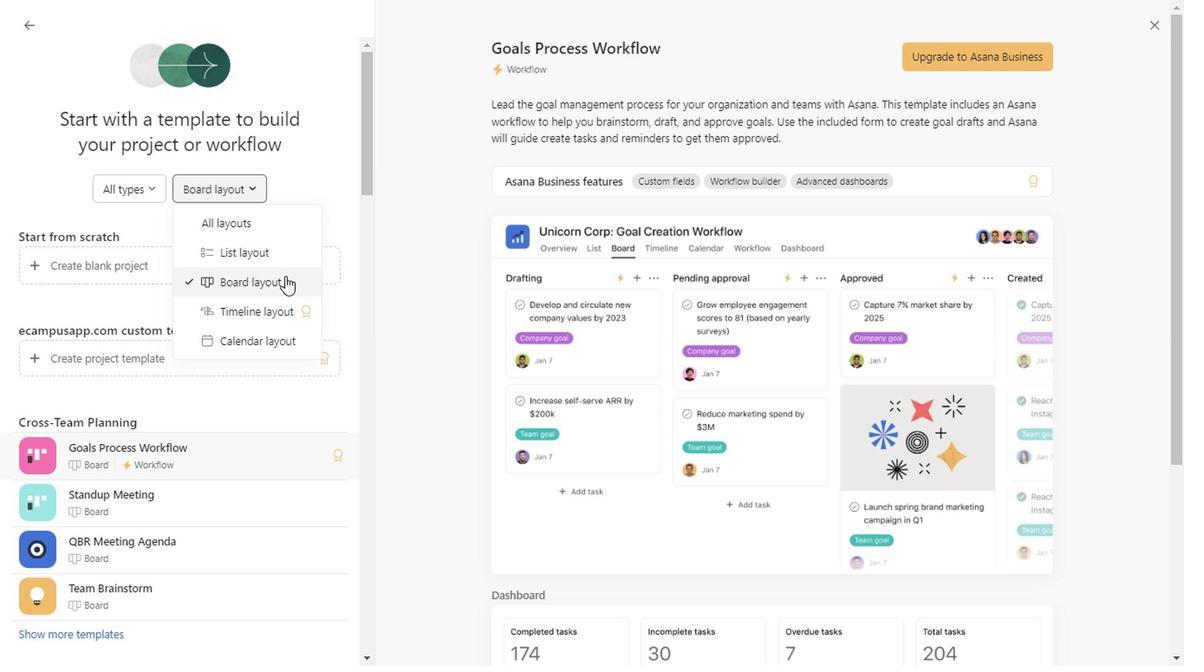 
Action: Mouse scrolled (281, 276) with delta (0, -1)
Screenshot: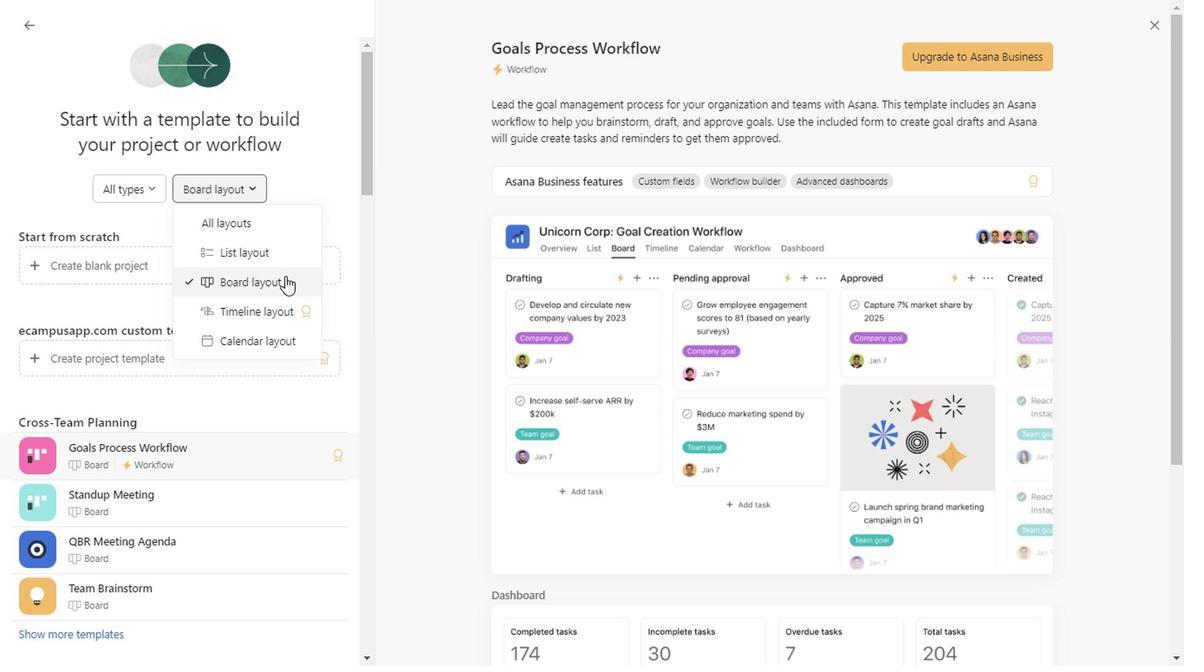 
Action: Mouse scrolled (281, 276) with delta (0, -1)
Screenshot: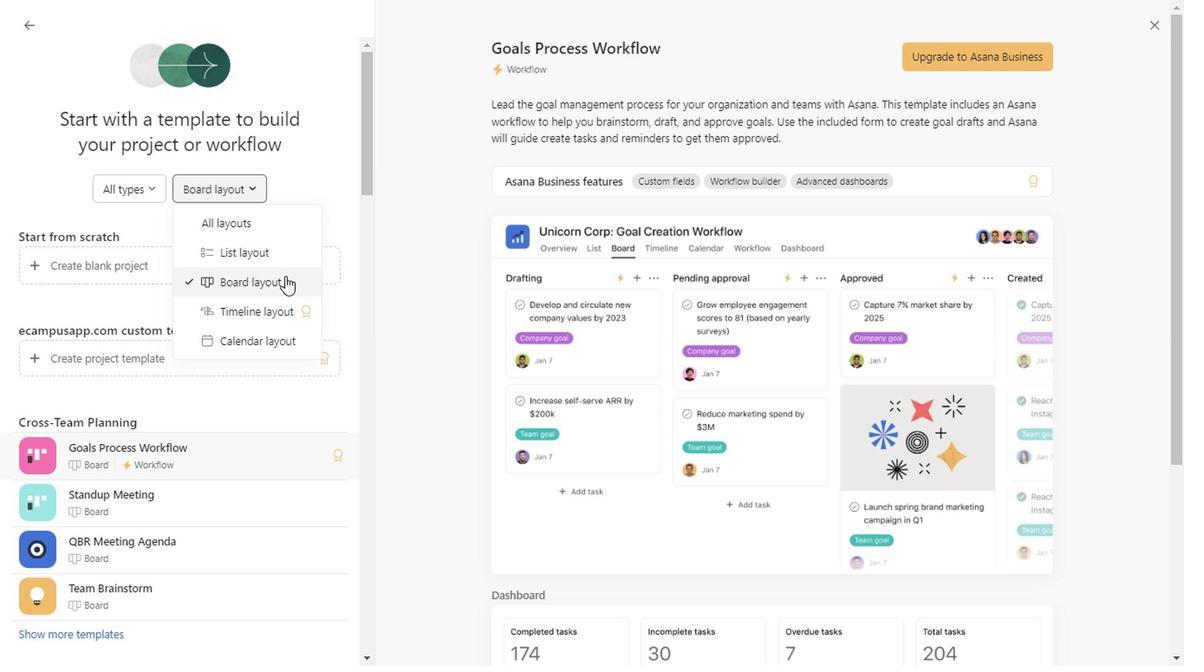 
Action: Mouse scrolled (281, 276) with delta (0, -1)
Screenshot: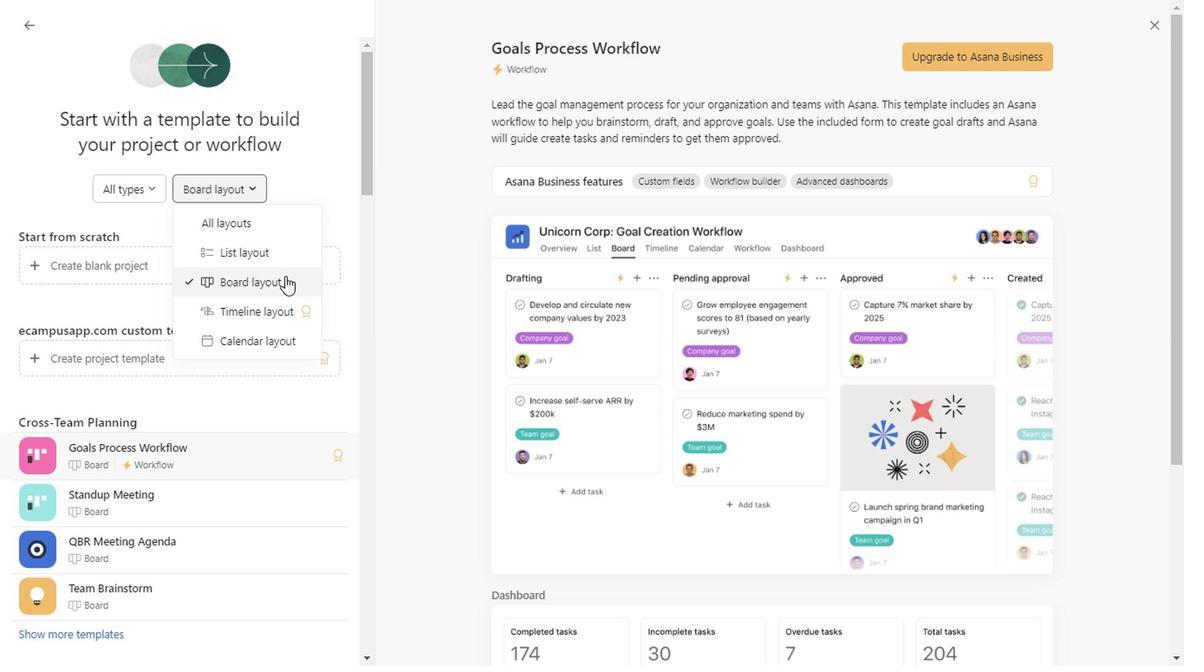 
Action: Mouse scrolled (281, 276) with delta (0, -1)
Screenshot: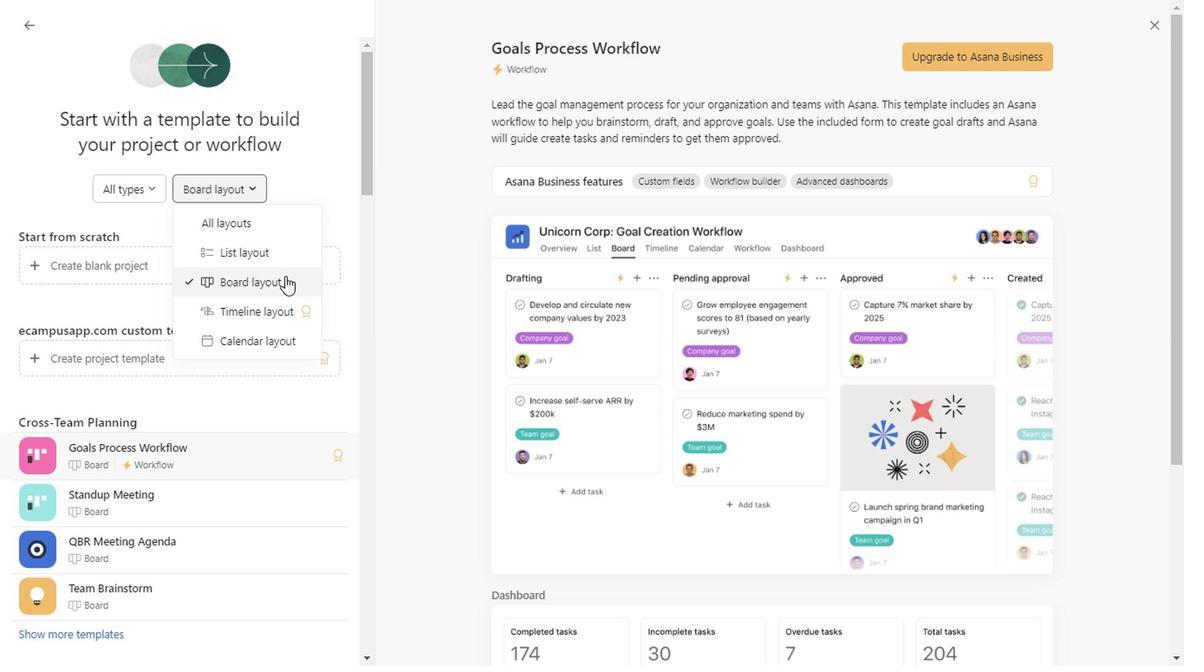 
Action: Mouse scrolled (281, 276) with delta (0, -1)
Screenshot: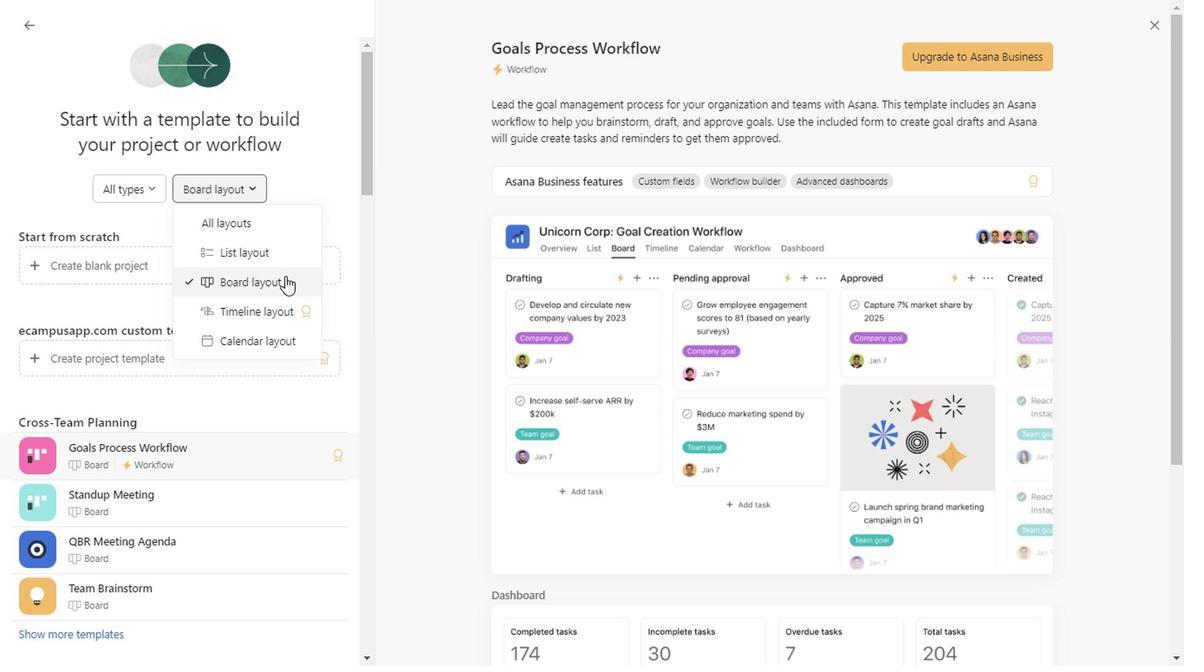 
Action: Mouse moved to (632, 385)
Screenshot: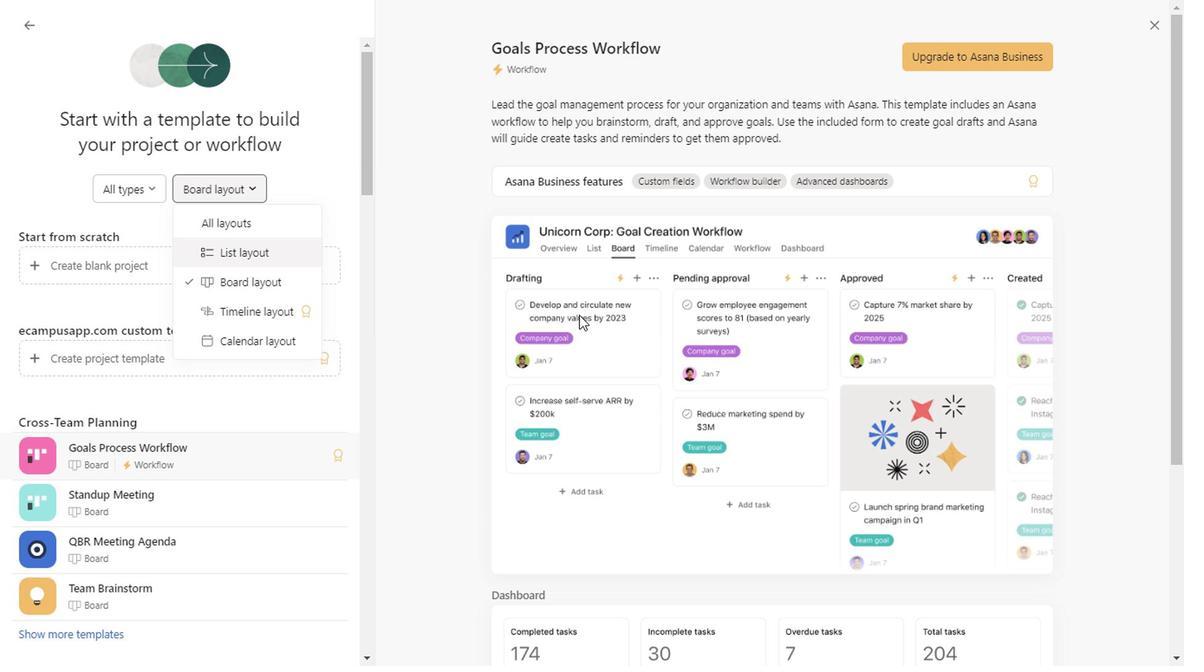 
Action: Mouse scrolled (632, 384) with delta (0, 0)
Screenshot: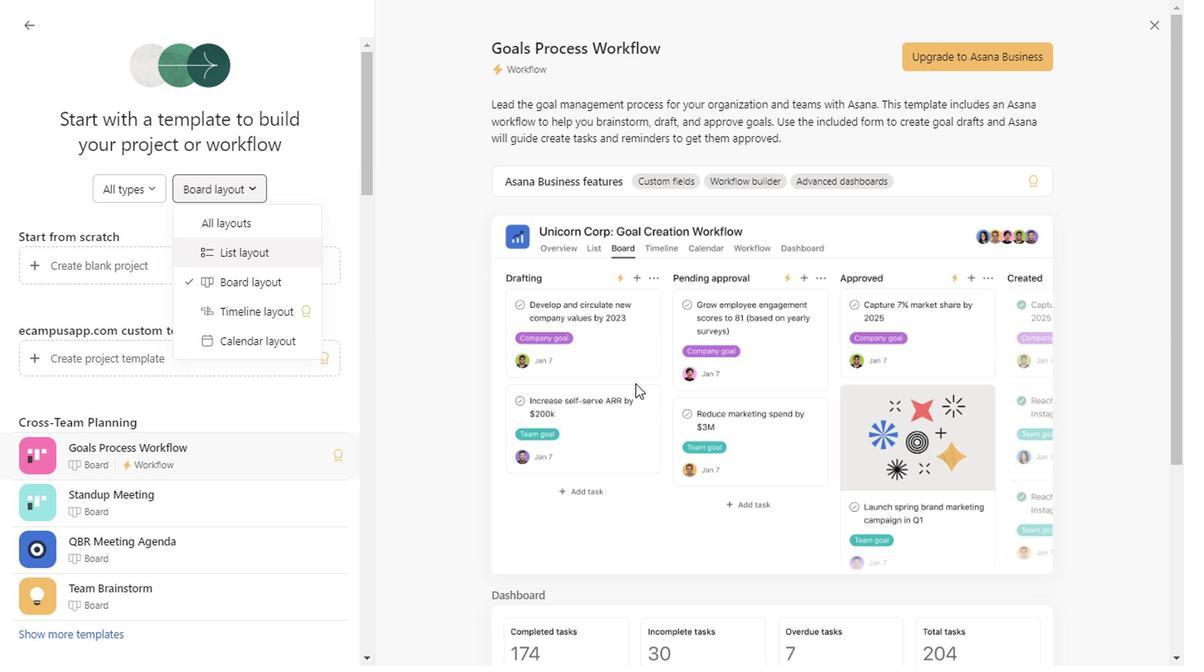 
Action: Mouse scrolled (632, 384) with delta (0, 0)
Screenshot: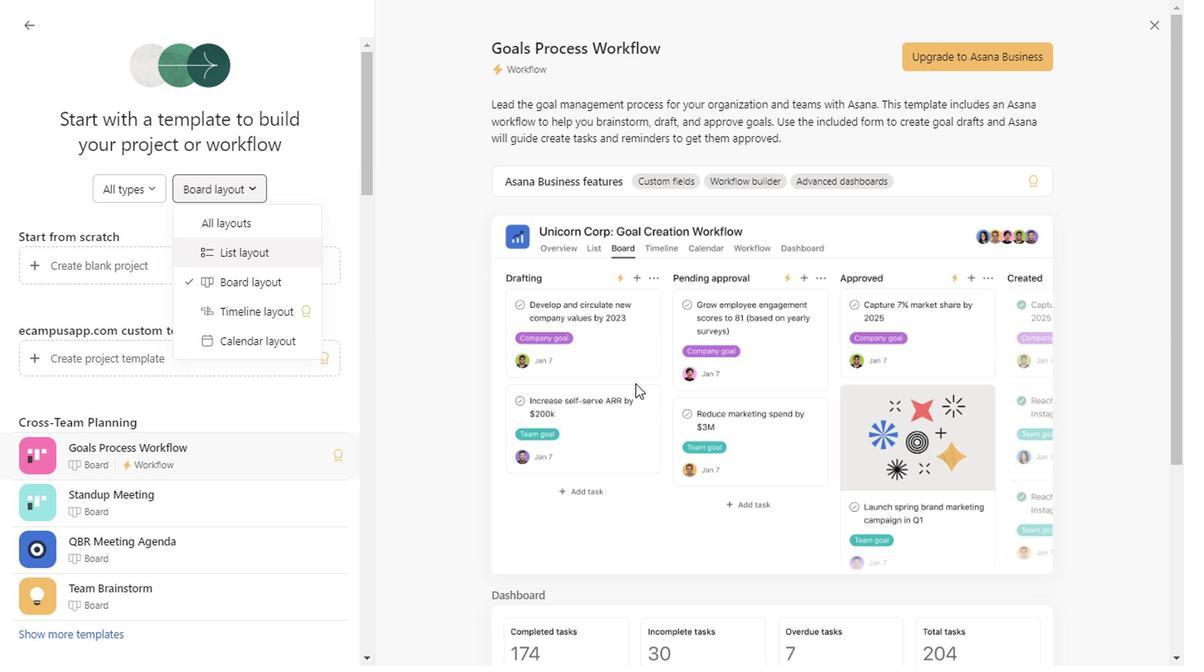
Action: Mouse scrolled (632, 384) with delta (0, 0)
Screenshot: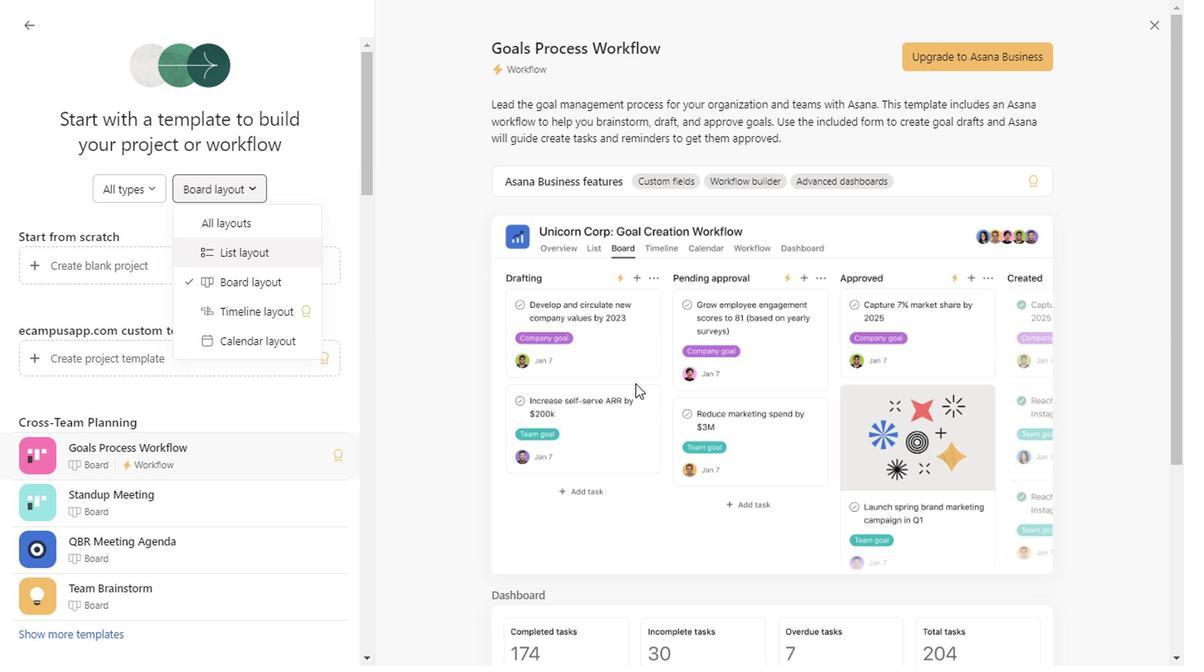 
Action: Mouse scrolled (632, 384) with delta (0, 0)
Screenshot: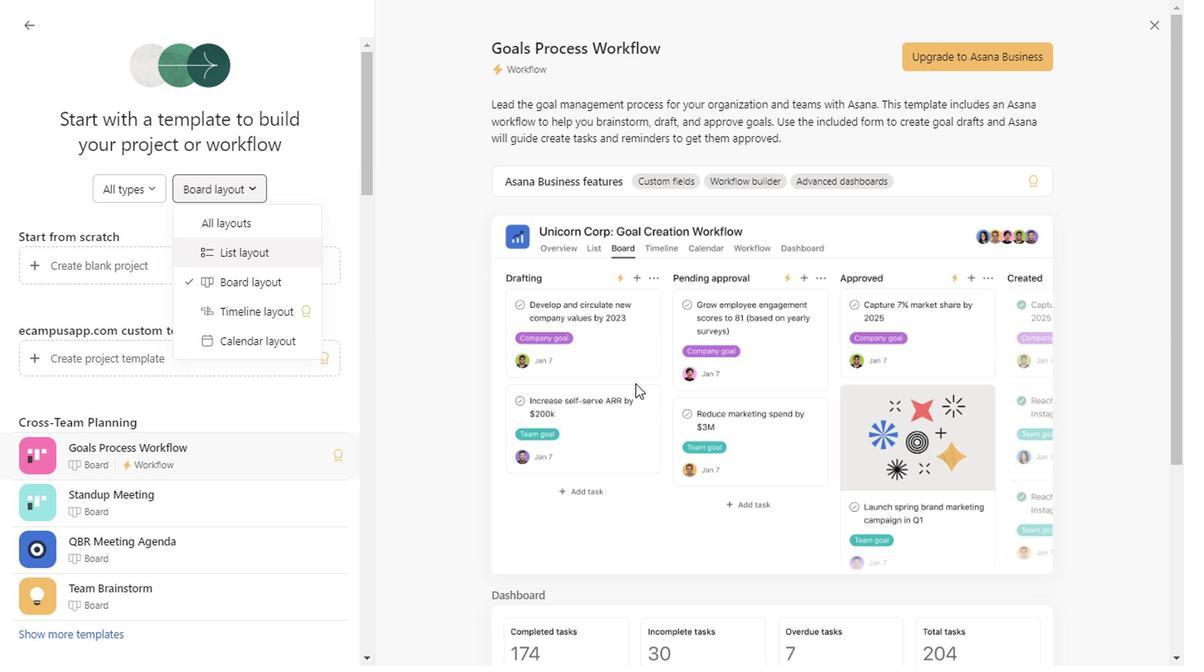 
Action: Mouse scrolled (632, 384) with delta (0, 0)
Screenshot: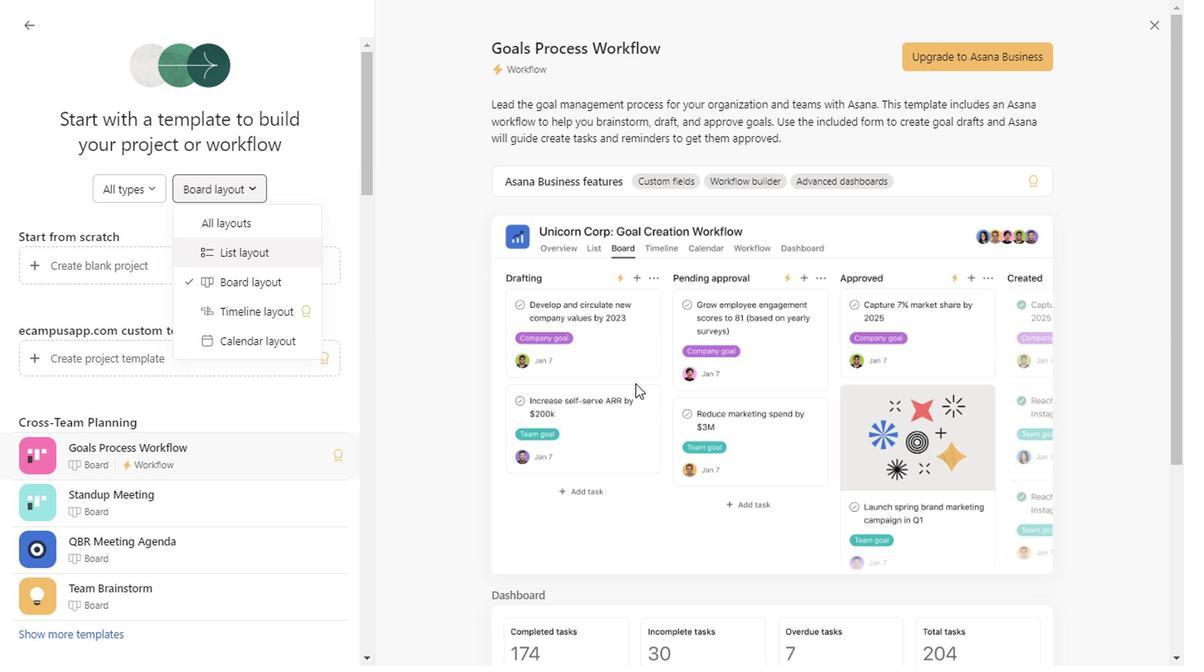 
Action: Mouse scrolled (632, 384) with delta (0, 0)
Screenshot: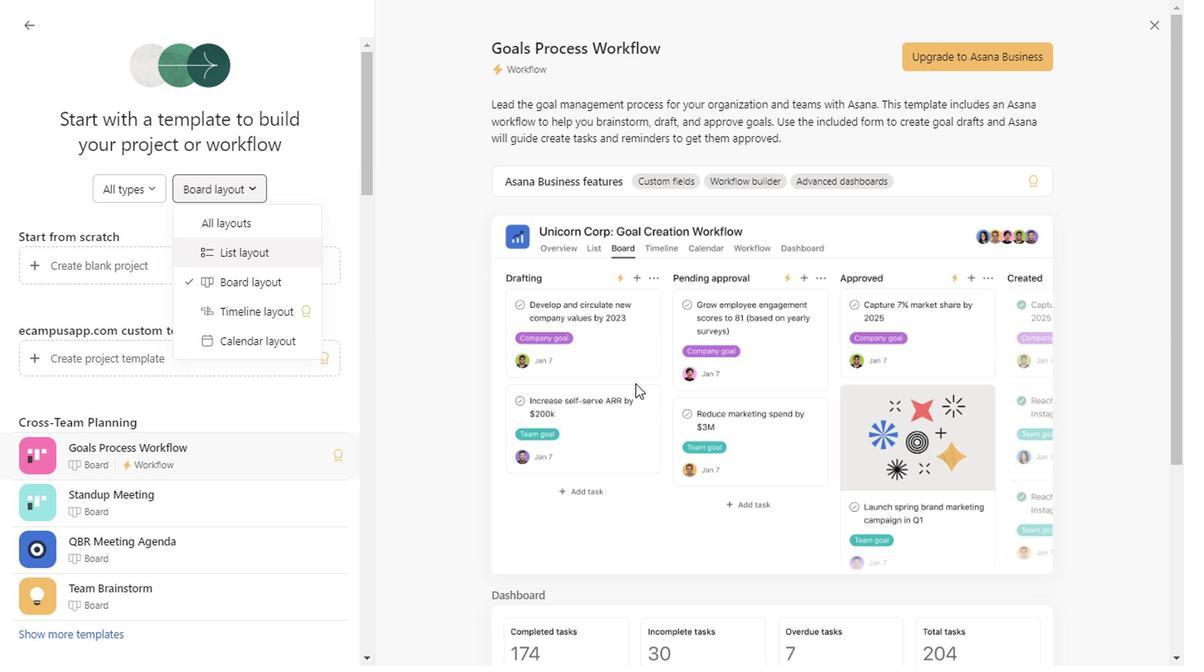 
Action: Mouse scrolled (632, 384) with delta (0, 0)
Screenshot: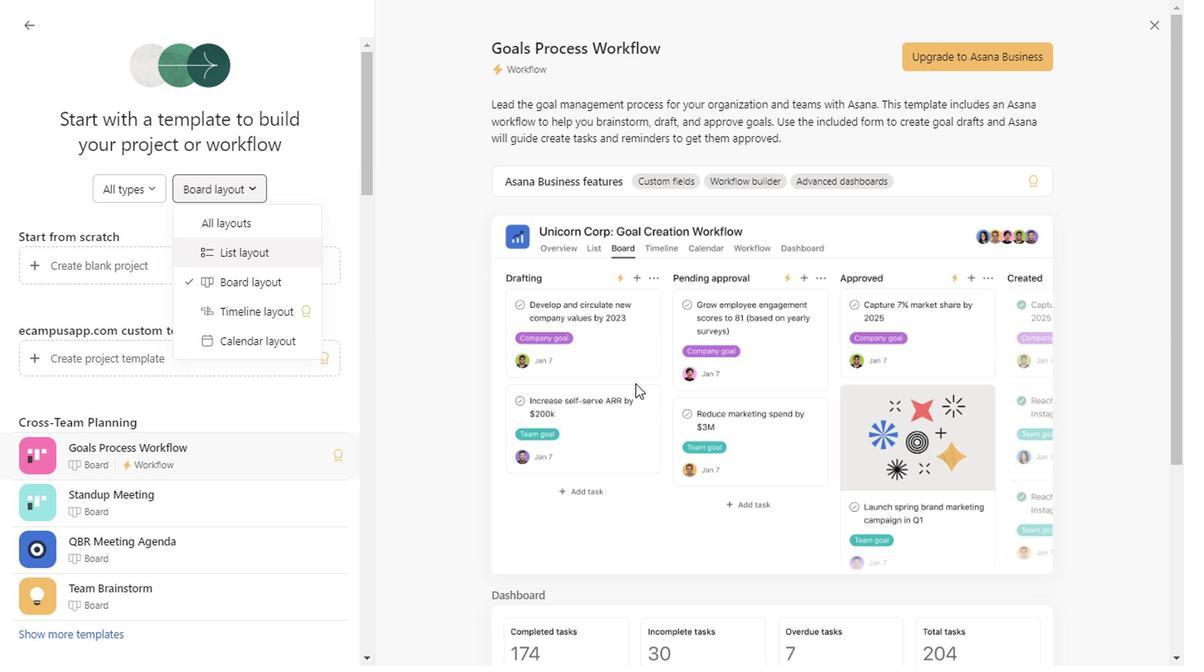 
Action: Mouse scrolled (632, 384) with delta (0, 0)
Screenshot: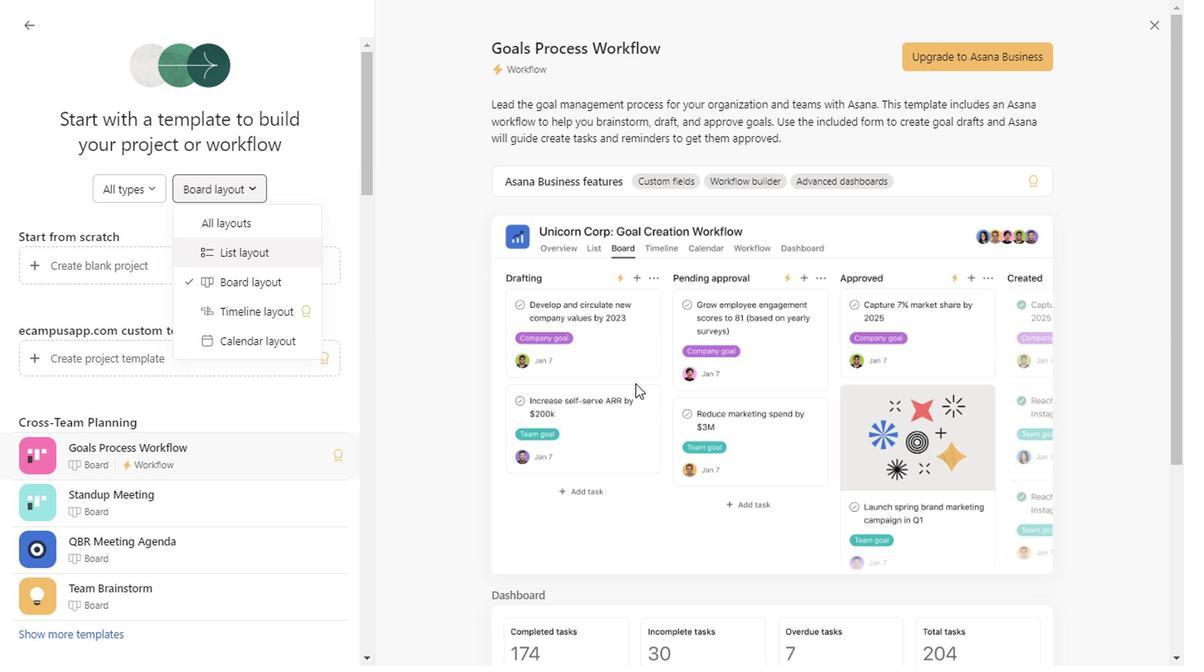 
Action: Mouse scrolled (632, 384) with delta (0, 0)
Screenshot: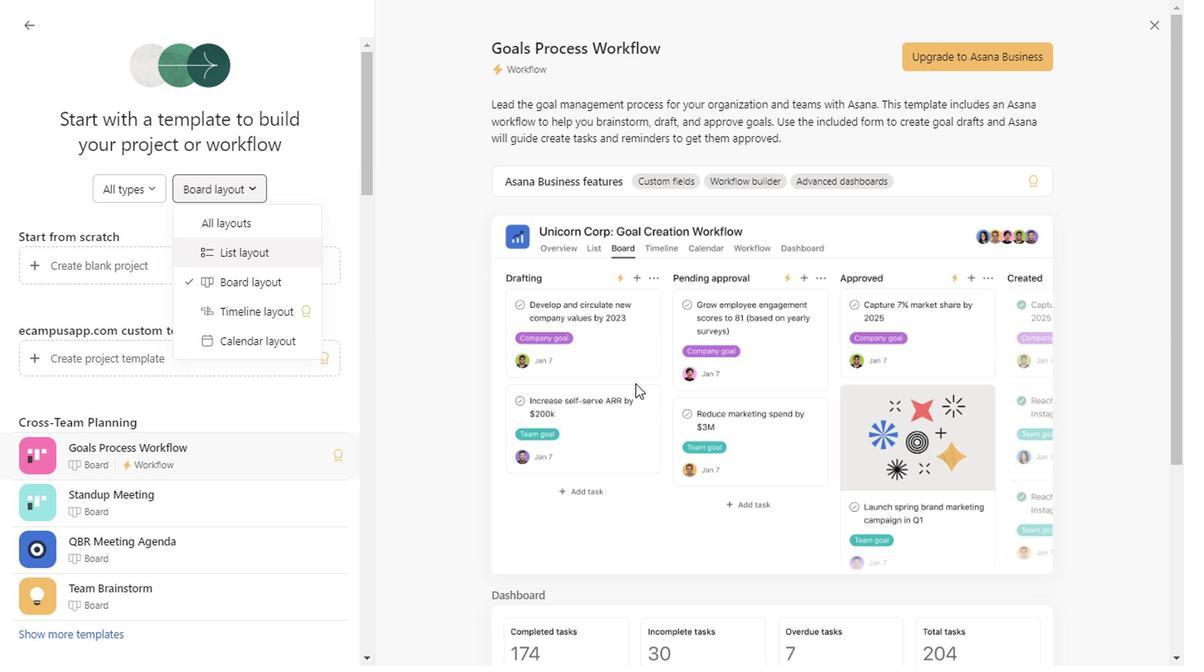 
Action: Mouse scrolled (632, 384) with delta (0, 0)
Screenshot: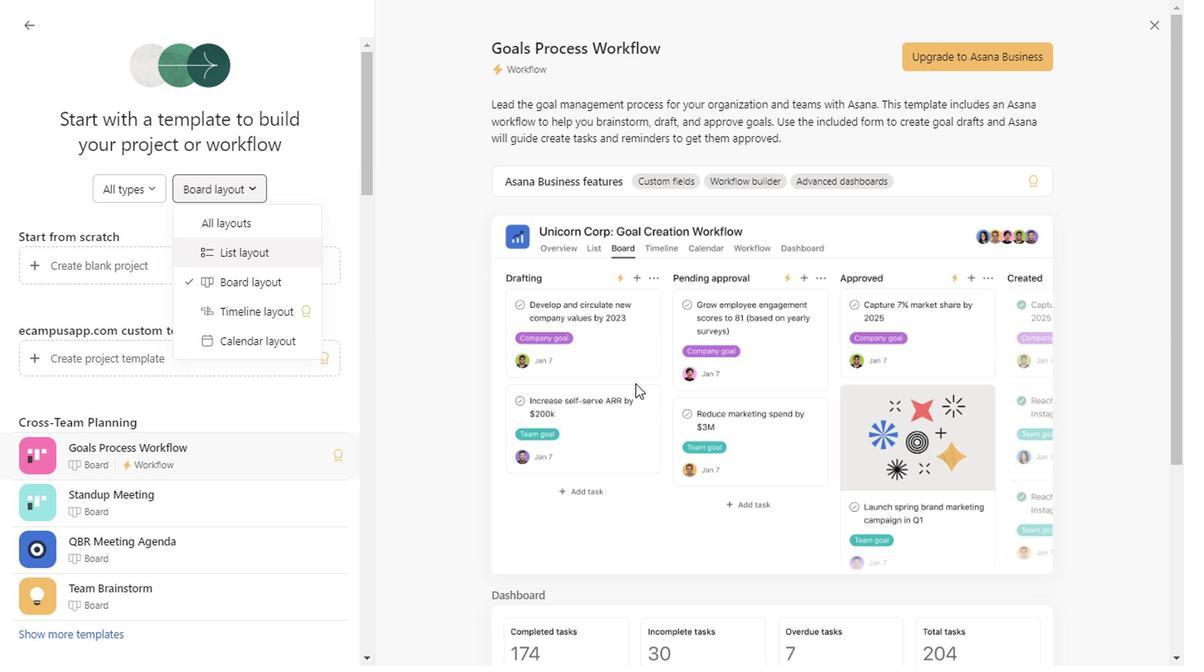 
Action: Mouse scrolled (632, 384) with delta (0, 0)
Screenshot: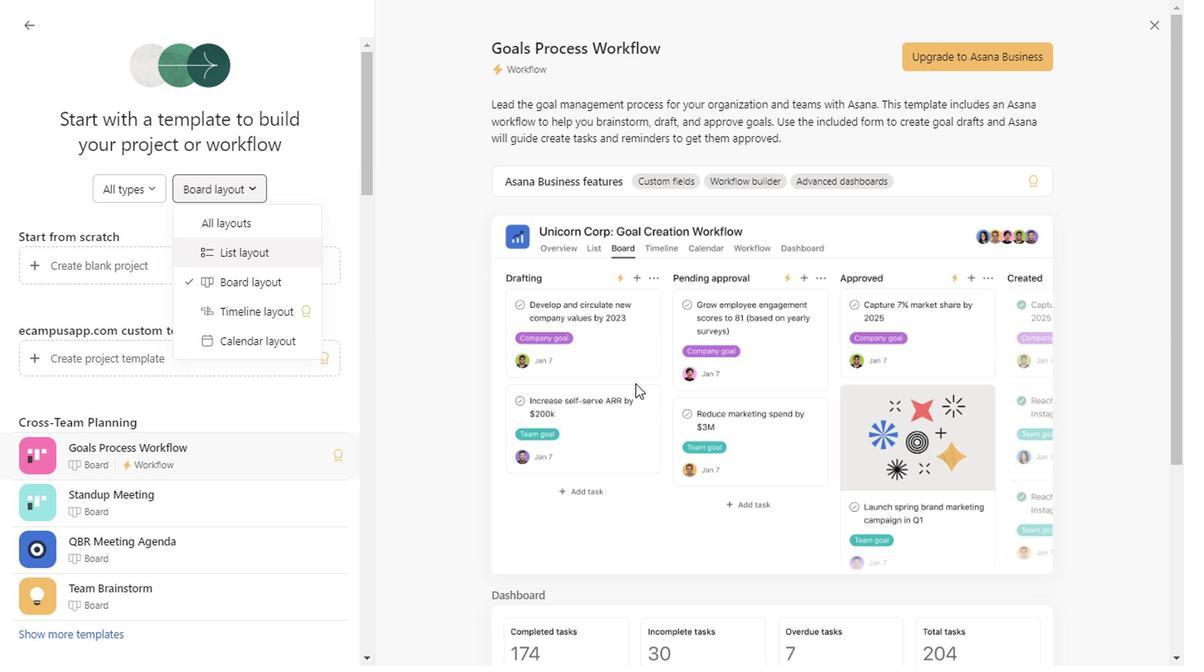 
Action: Mouse scrolled (632, 384) with delta (0, 0)
Screenshot: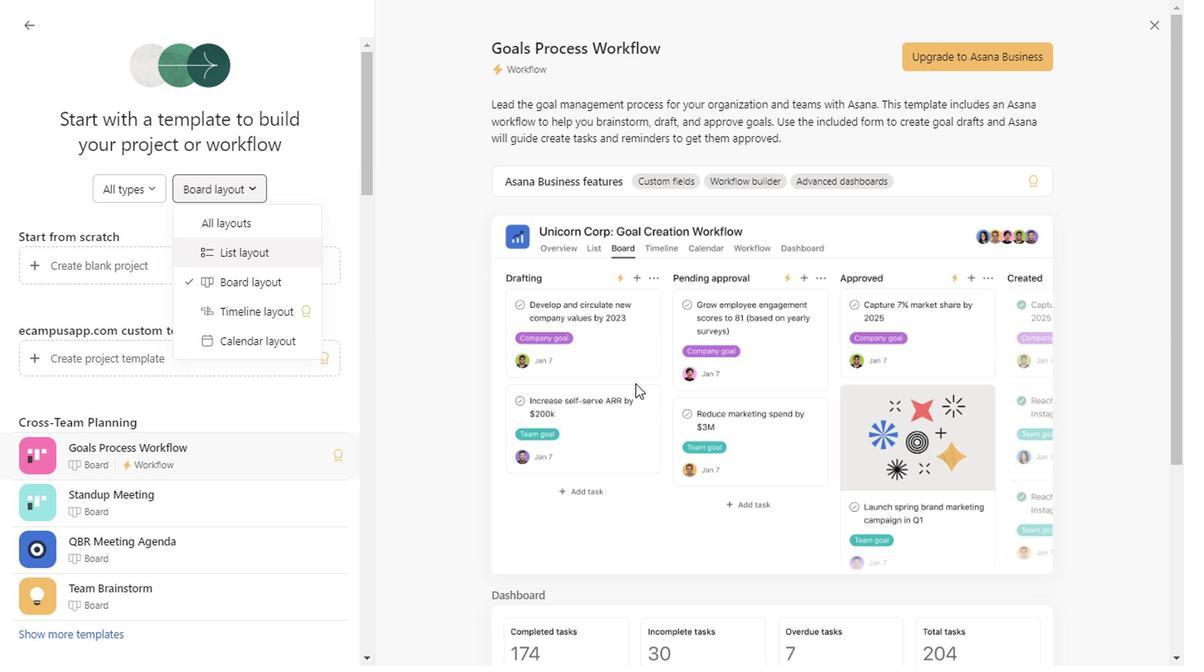 
Action: Mouse scrolled (632, 384) with delta (0, 0)
Screenshot: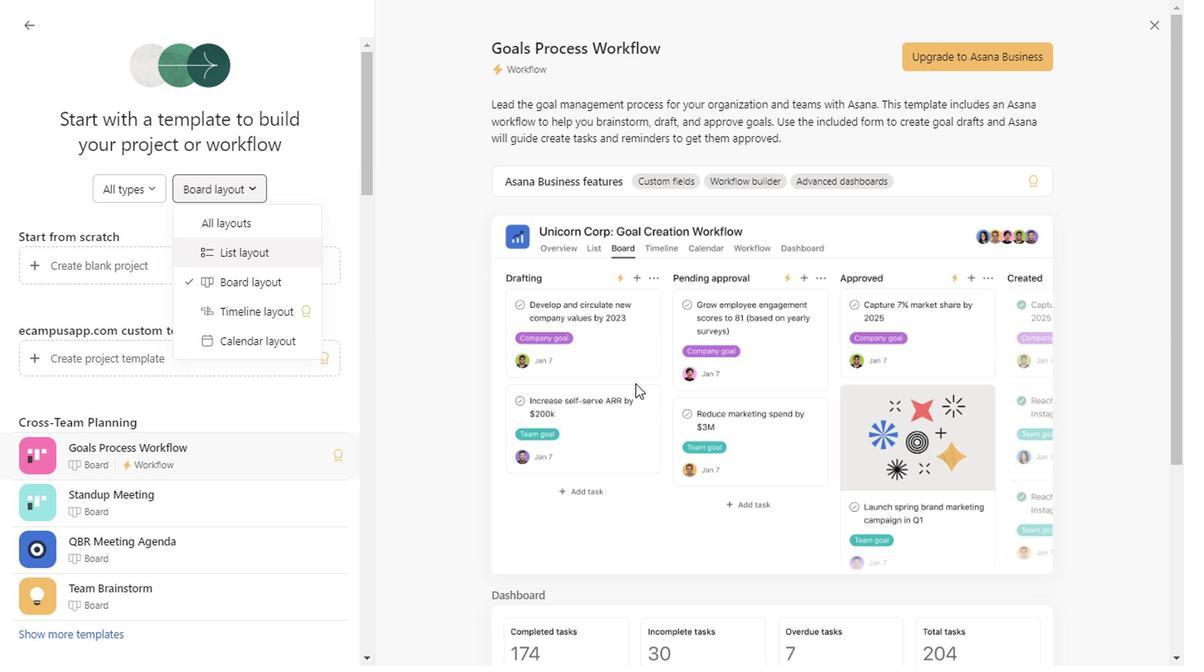 
Action: Mouse scrolled (632, 384) with delta (0, 0)
Screenshot: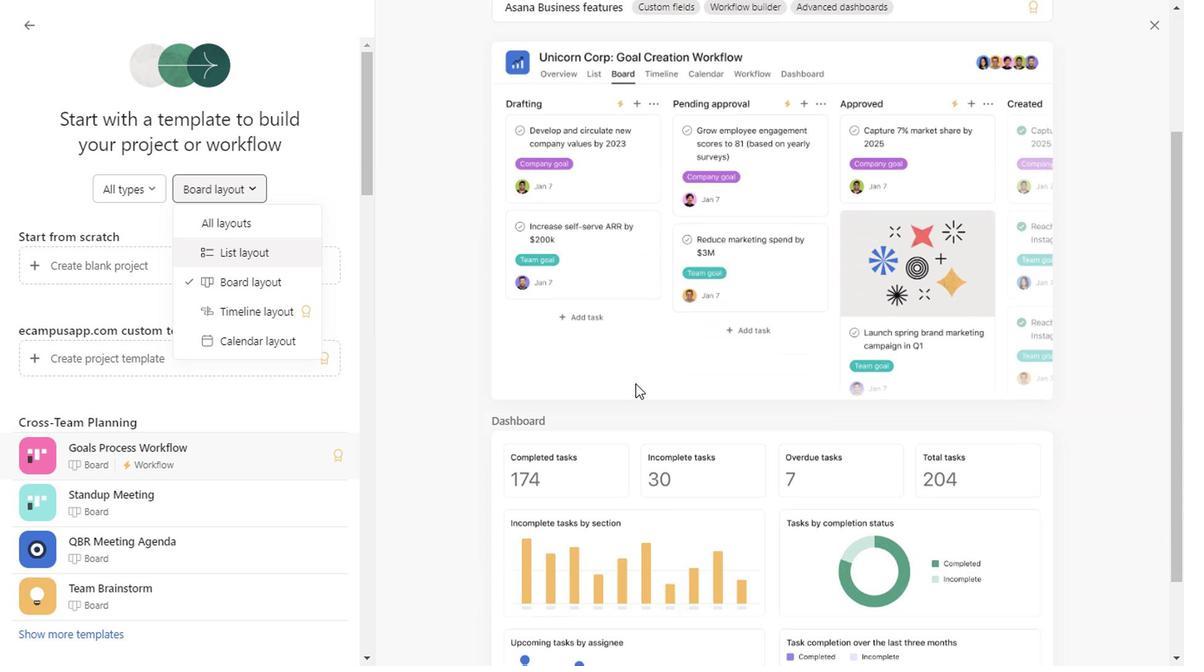 
Action: Mouse scrolled (632, 384) with delta (0, 0)
Screenshot: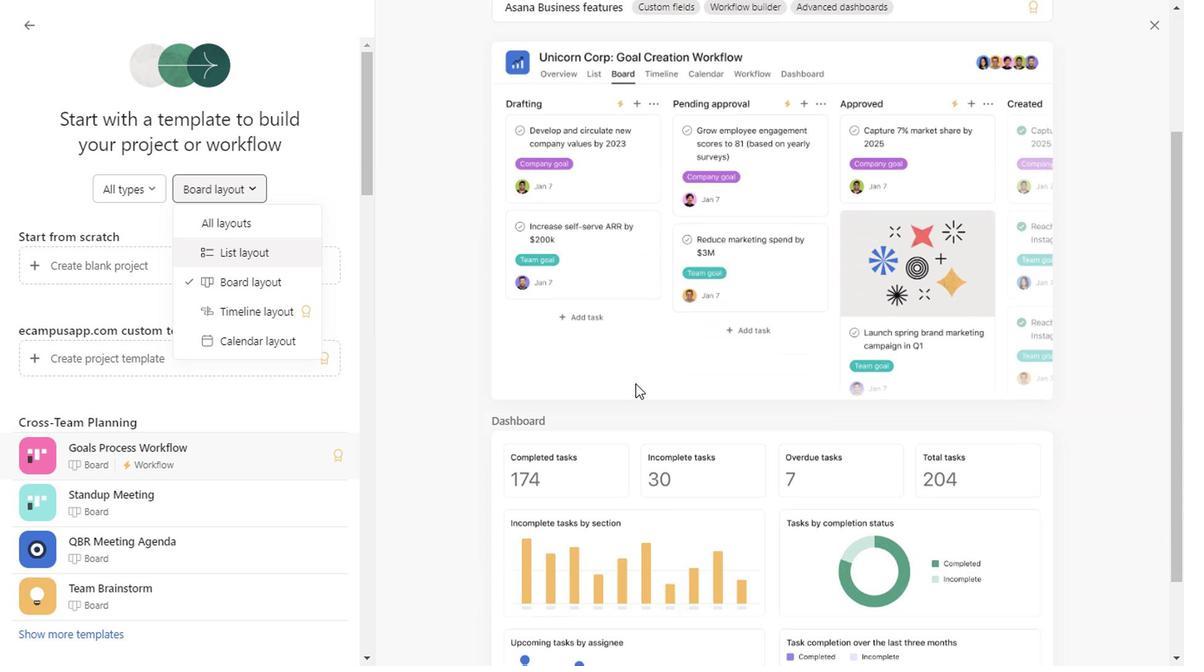 
Action: Mouse scrolled (632, 384) with delta (0, 0)
Screenshot: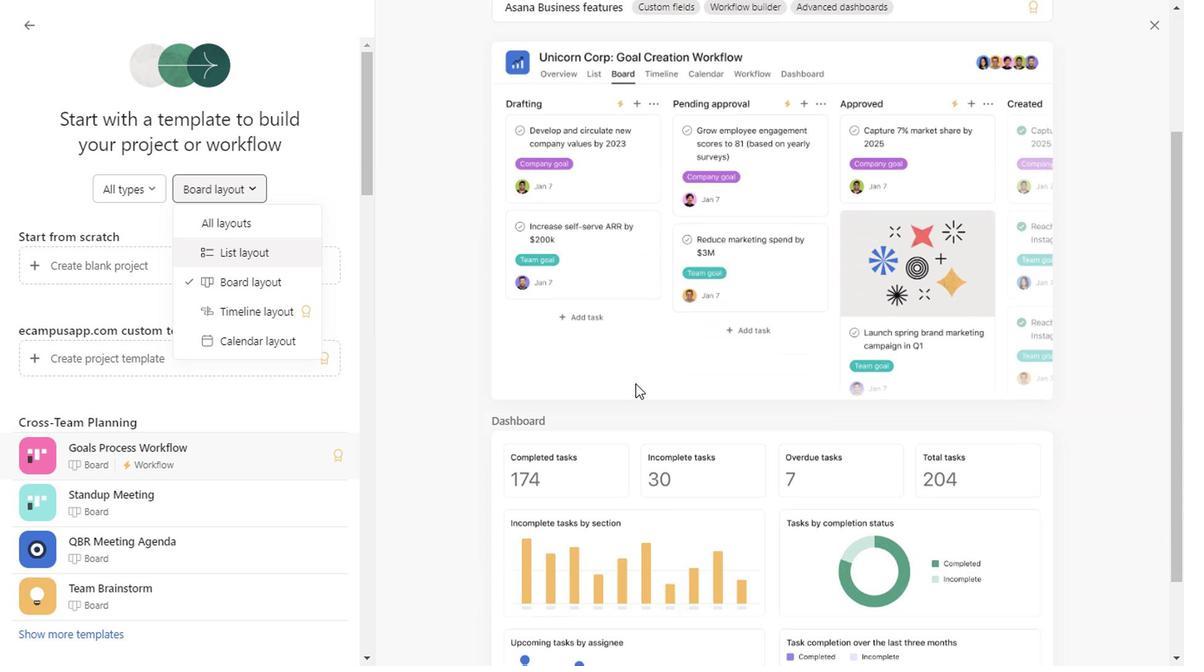 
Action: Mouse scrolled (632, 384) with delta (0, 0)
Screenshot: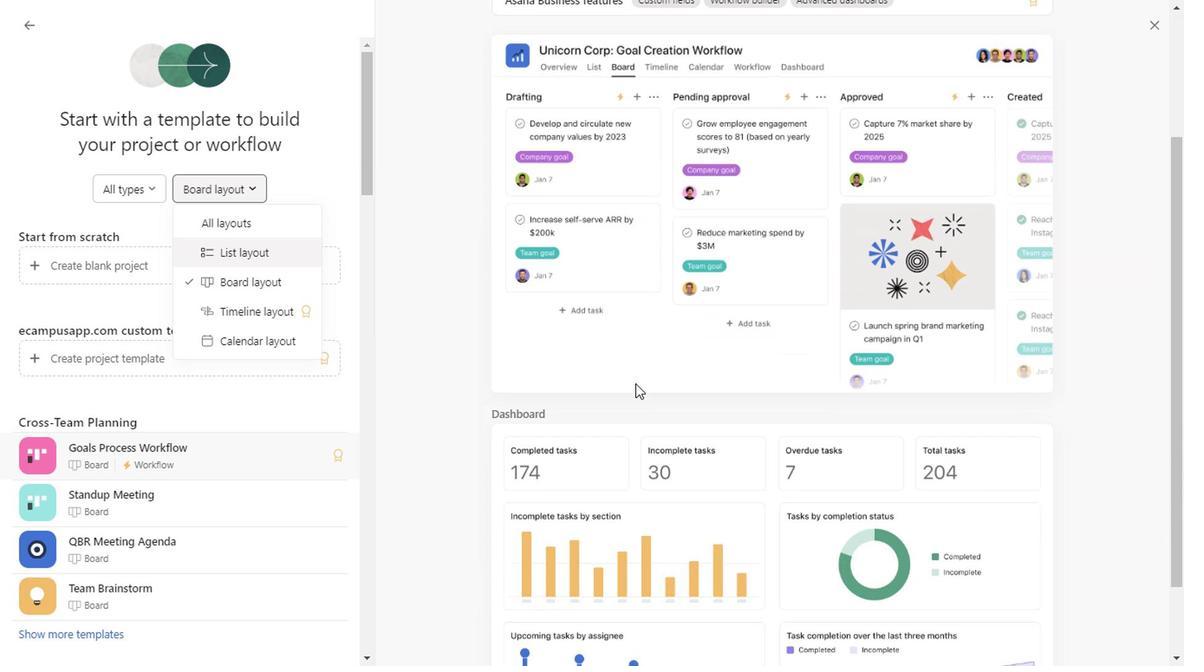 
Action: Mouse scrolled (632, 384) with delta (0, 0)
Screenshot: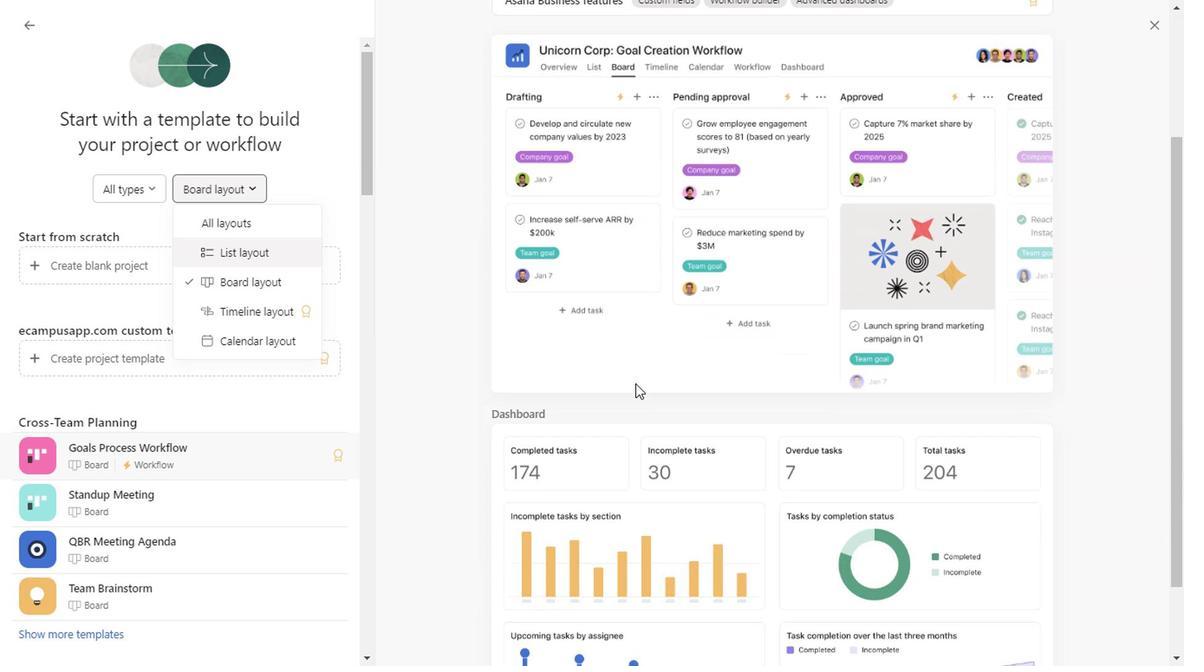 
Action: Mouse scrolled (632, 384) with delta (0, 0)
Screenshot: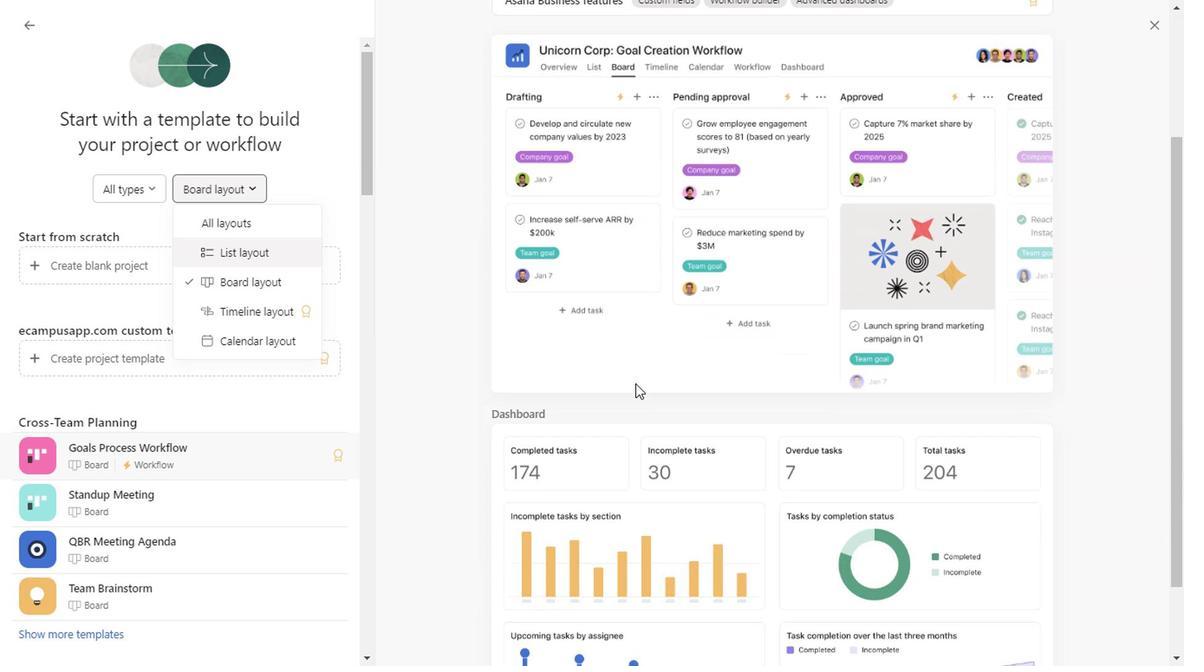 
Action: Mouse scrolled (632, 384) with delta (0, 0)
Screenshot: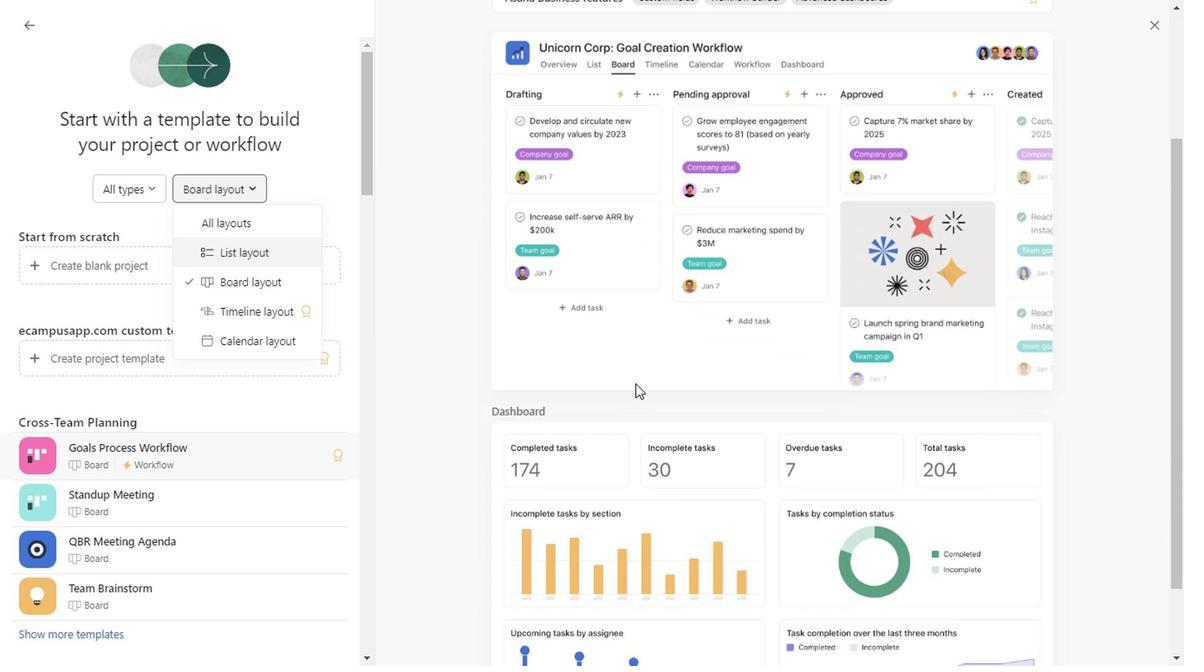 
Action: Mouse scrolled (632, 384) with delta (0, 0)
Screenshot: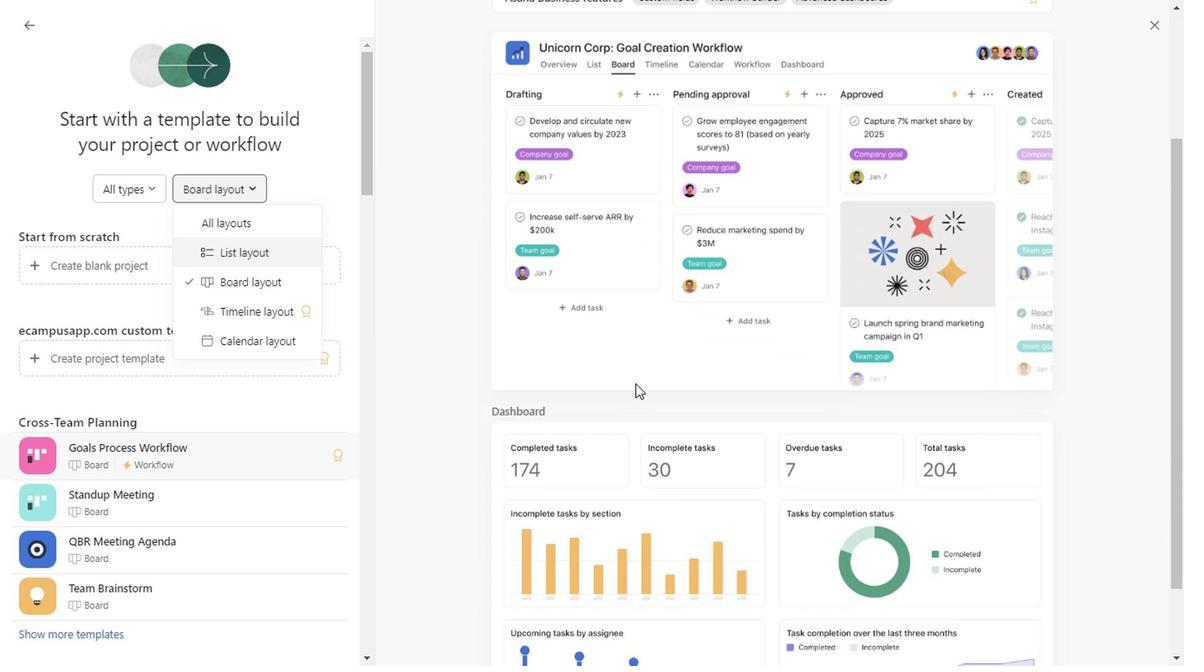 
Action: Mouse scrolled (632, 384) with delta (0, 0)
Screenshot: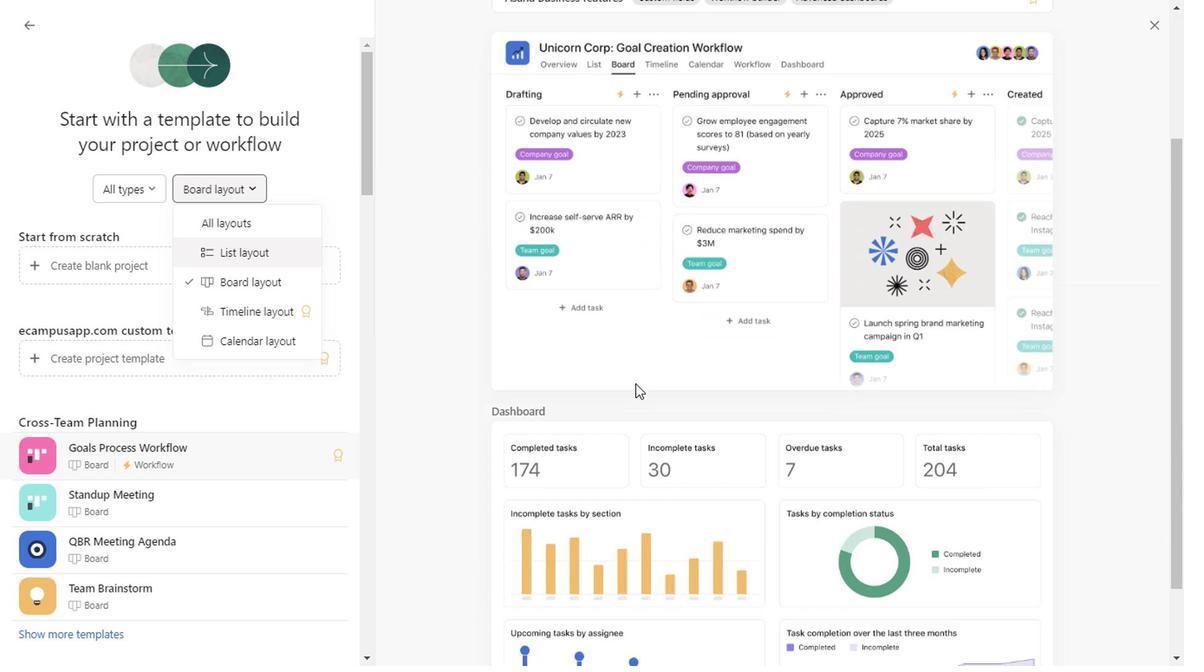 
Action: Mouse scrolled (632, 384) with delta (0, 0)
Screenshot: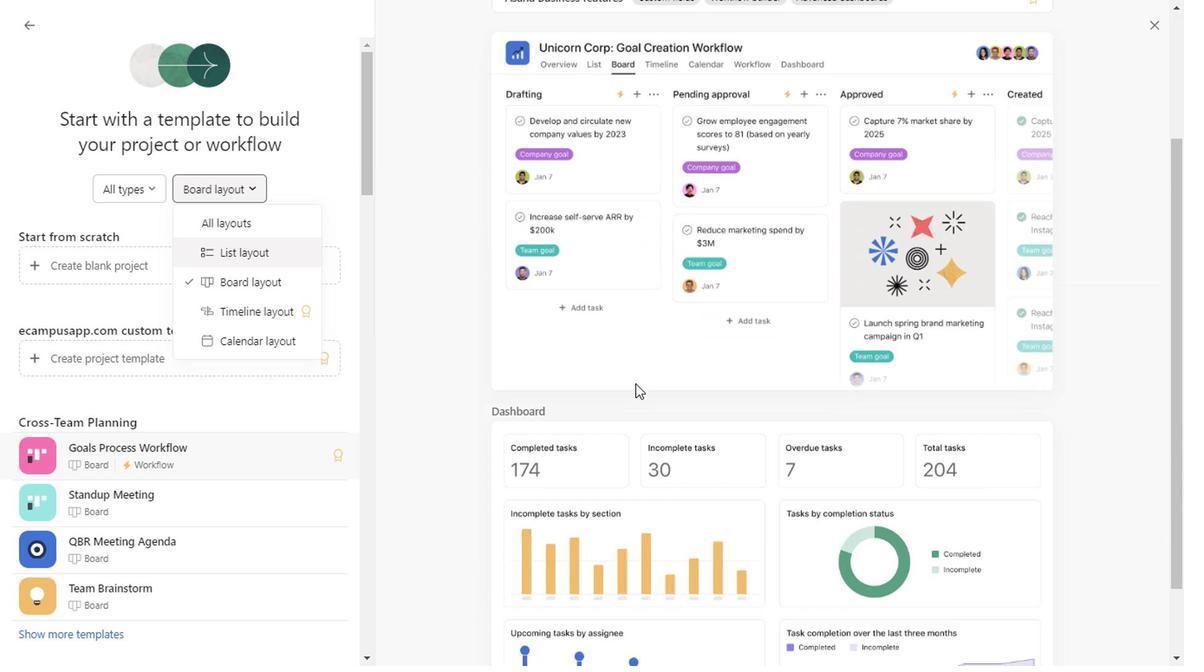 
Action: Mouse scrolled (632, 384) with delta (0, 0)
Screenshot: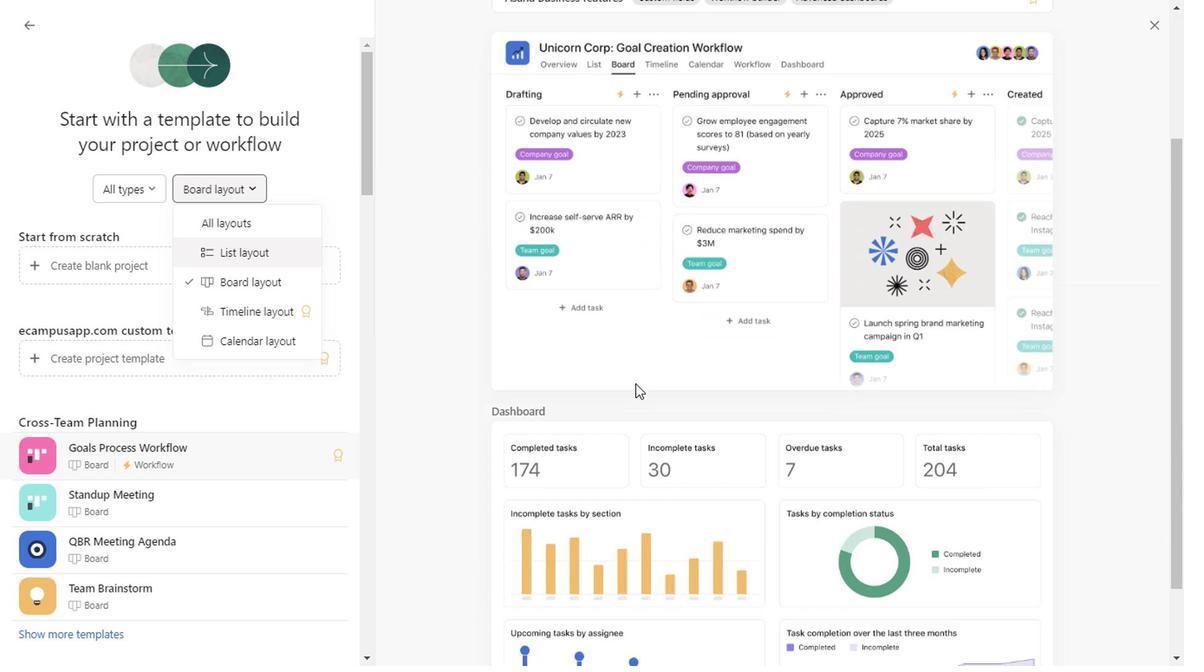 
Action: Mouse scrolled (632, 384) with delta (0, 0)
Screenshot: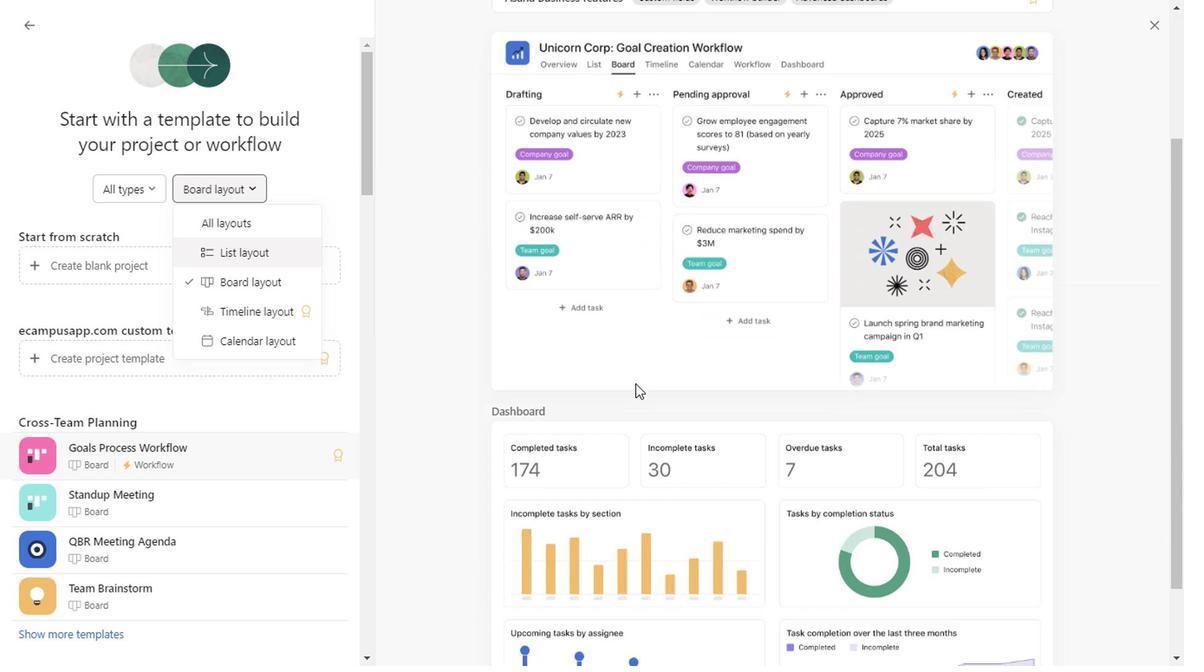
Action: Mouse scrolled (632, 384) with delta (0, 0)
Screenshot: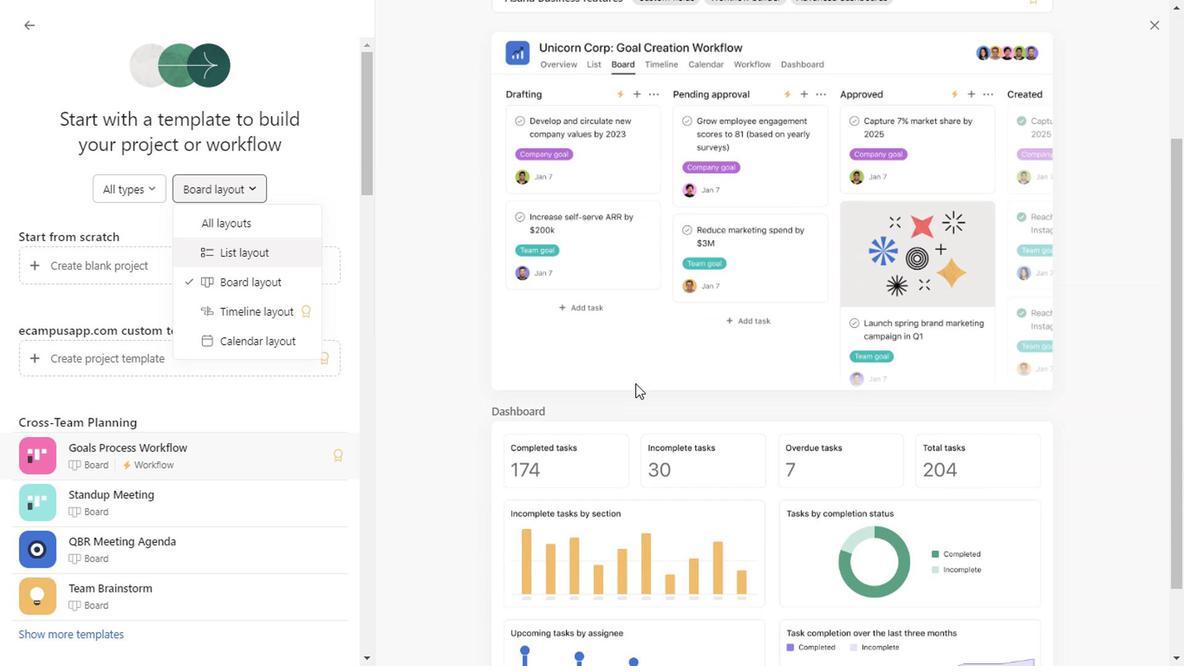 
Action: Mouse scrolled (632, 384) with delta (0, 0)
Screenshot: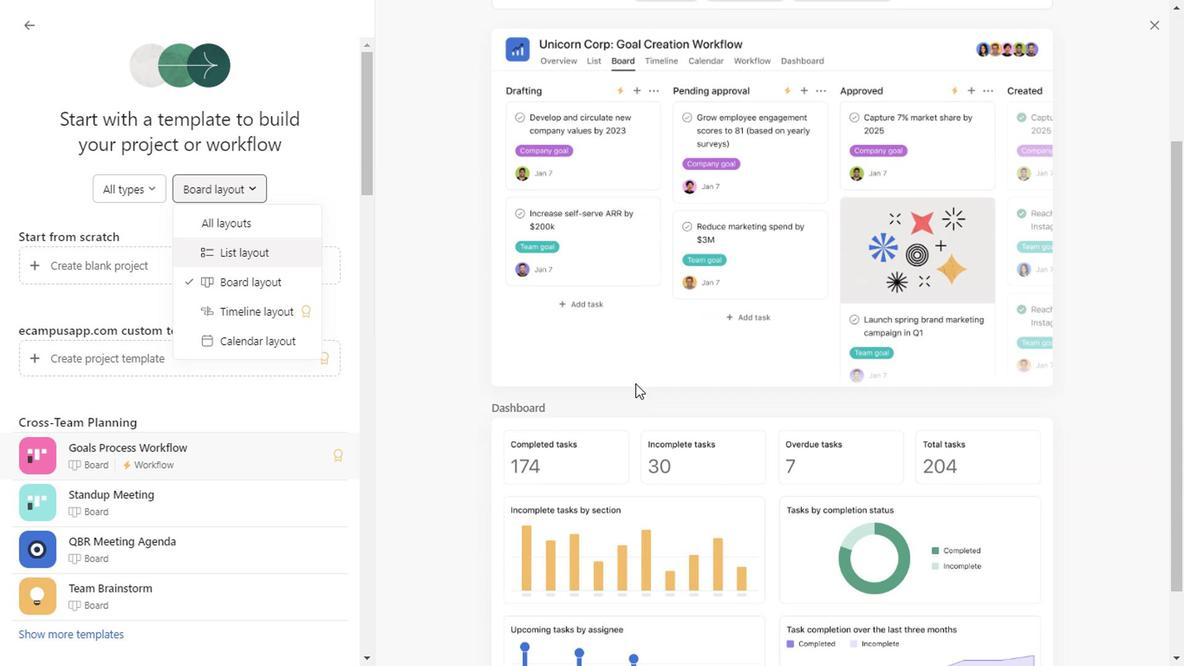 
Action: Mouse scrolled (632, 384) with delta (0, -1)
Screenshot: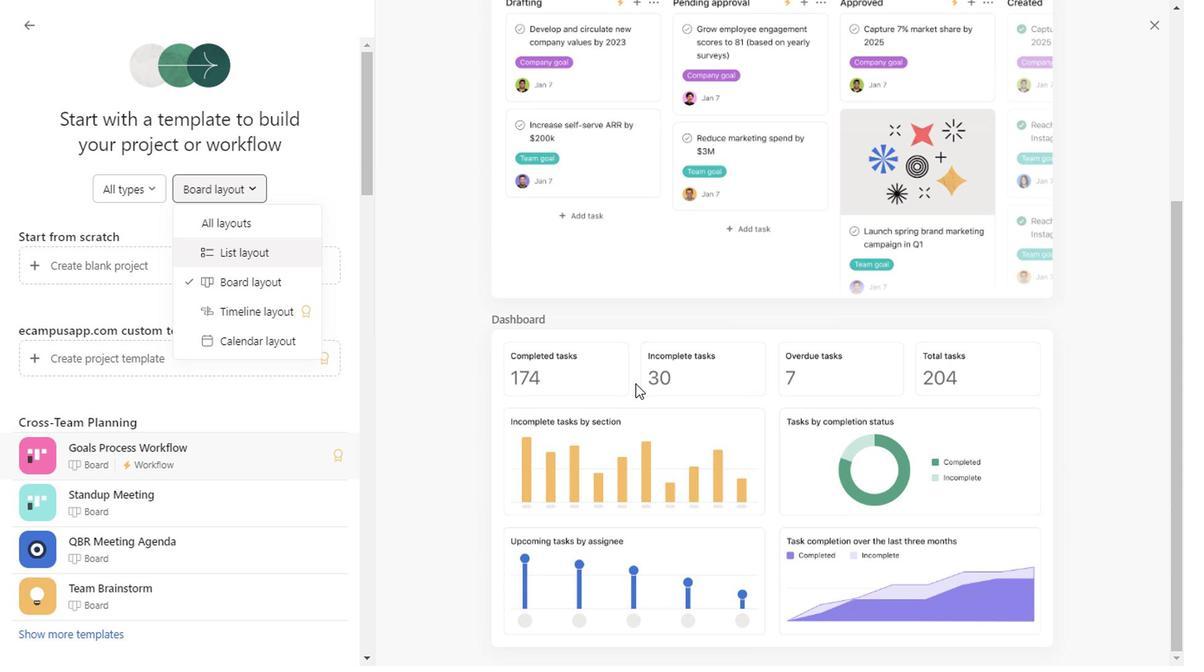 
Action: Mouse moved to (292, 310)
Screenshot: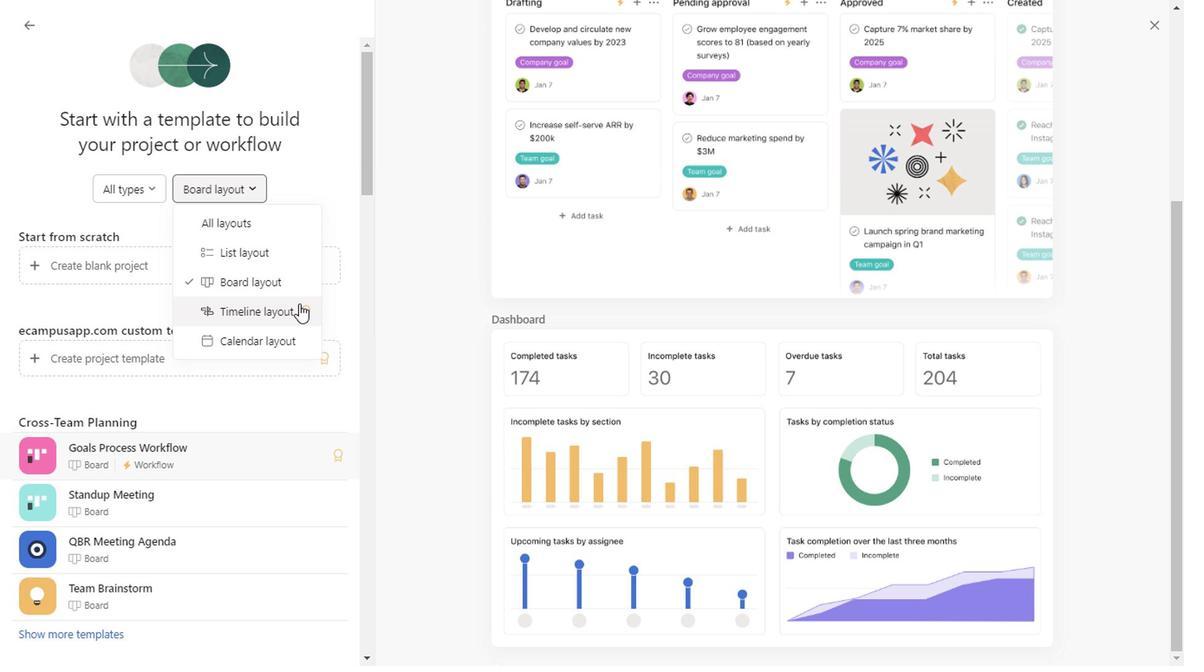 
Action: Mouse pressed left at (292, 310)
Screenshot: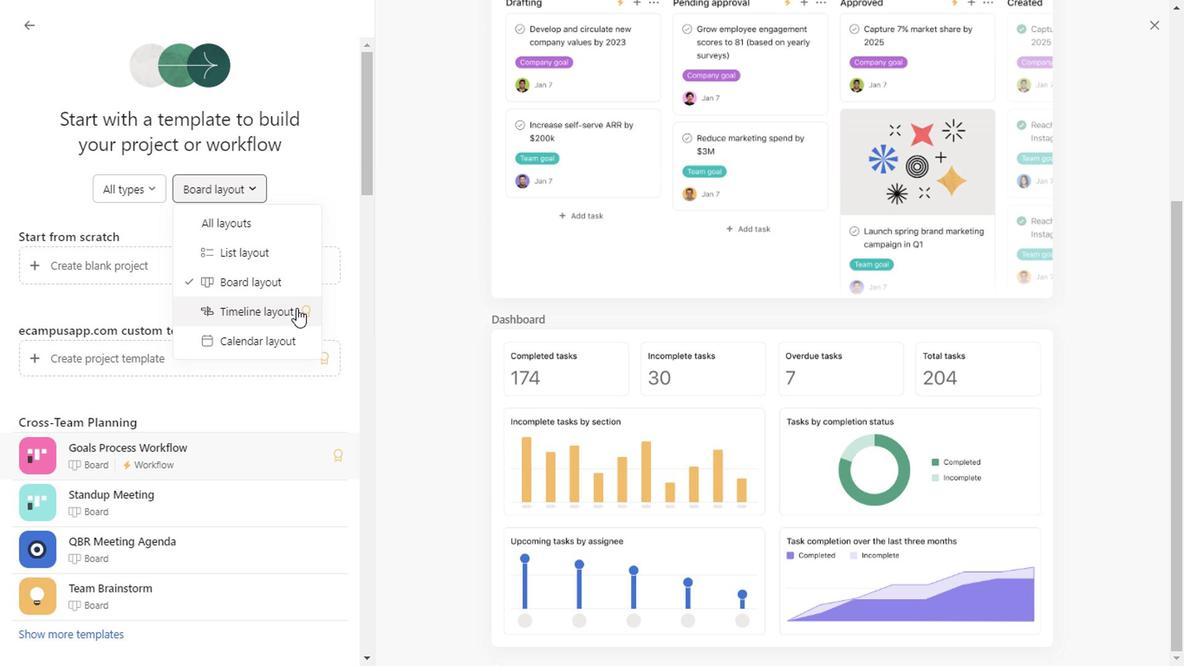 
Action: Mouse moved to (751, 393)
Screenshot: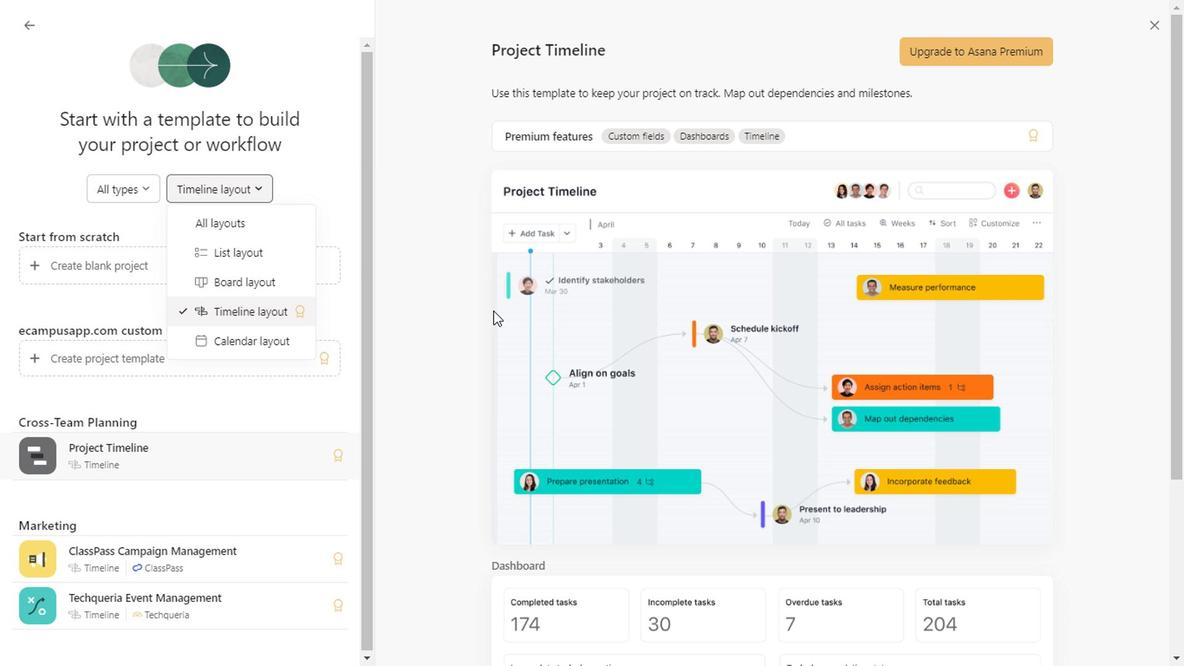 
Action: Mouse scrolled (751, 392) with delta (0, 0)
Screenshot: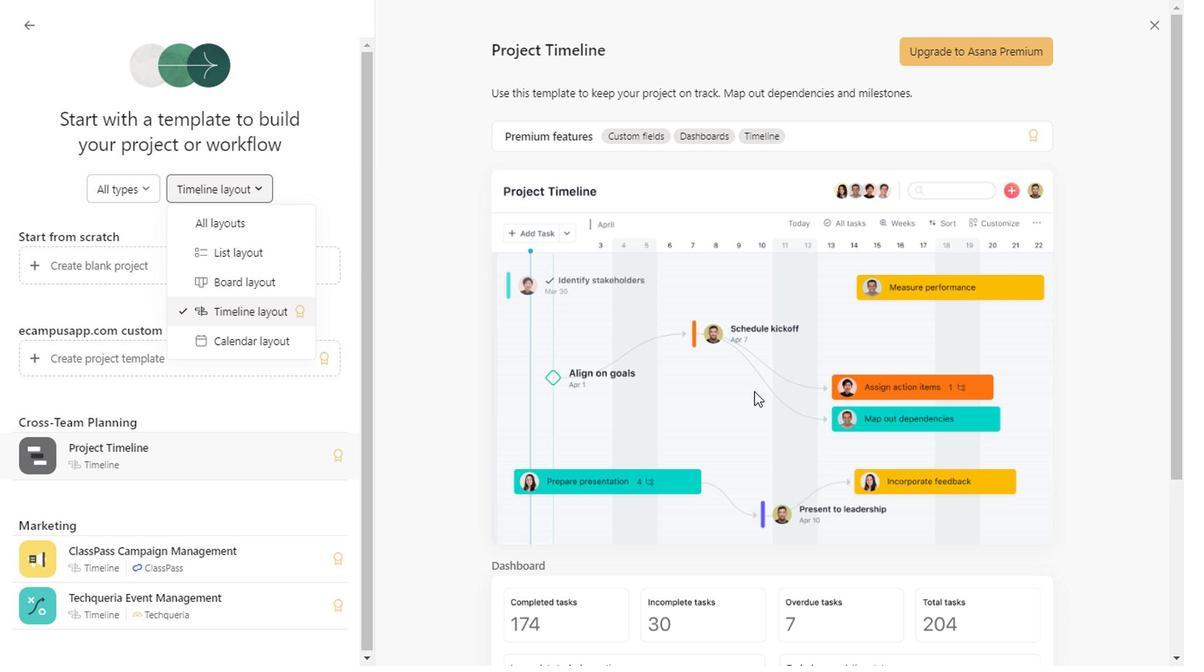 
Action: Mouse scrolled (751, 392) with delta (0, 0)
Screenshot: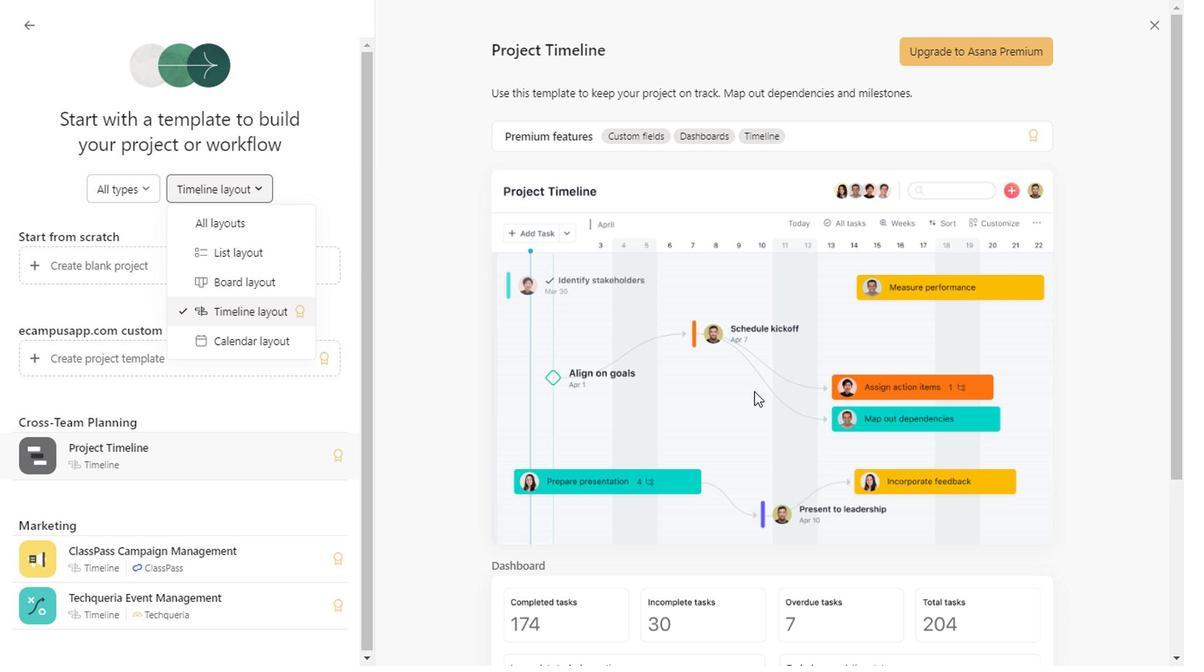 
Action: Mouse scrolled (751, 392) with delta (0, 0)
Screenshot: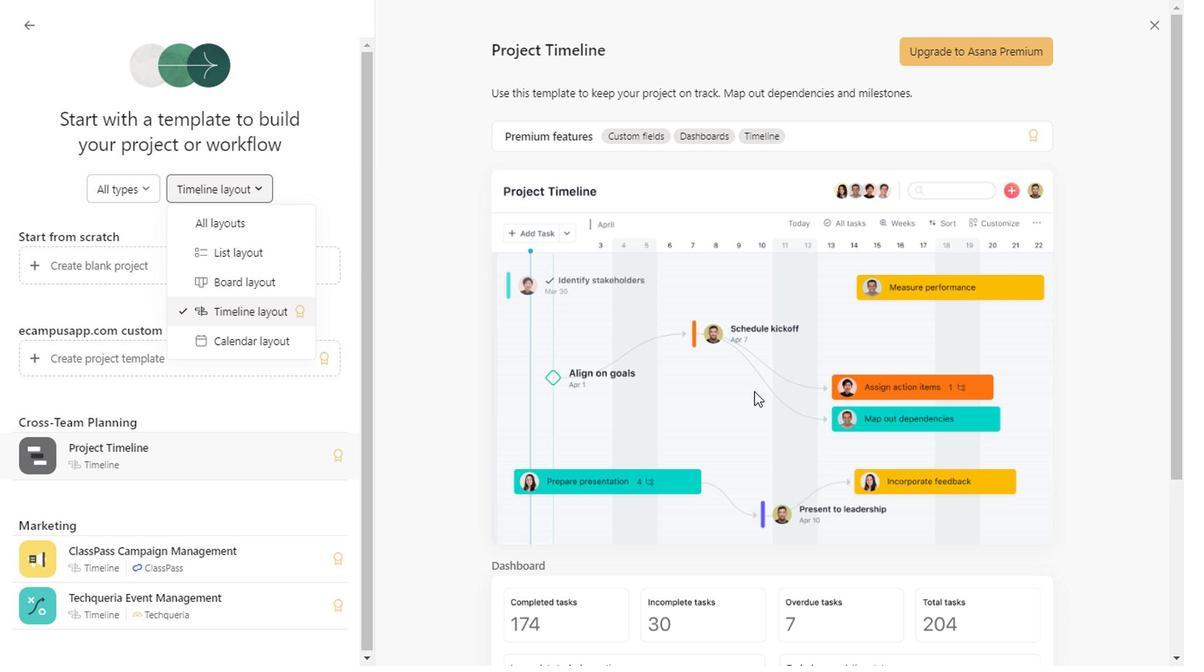 
Action: Mouse scrolled (751, 392) with delta (0, 0)
Screenshot: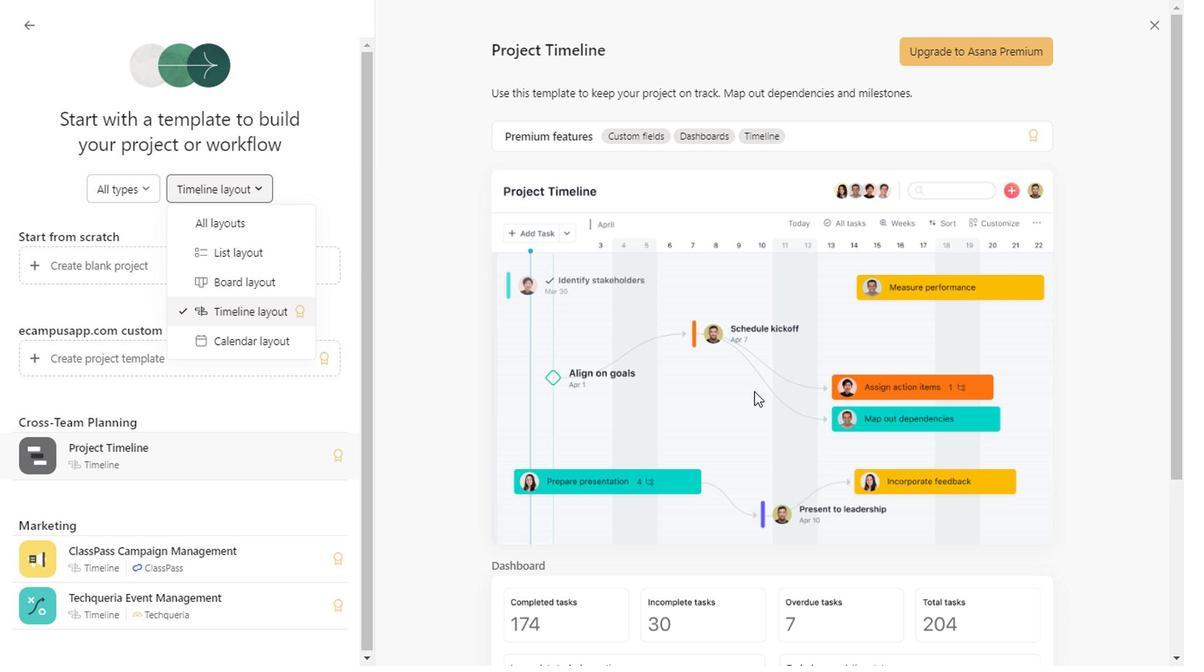 
Action: Mouse scrolled (751, 392) with delta (0, 0)
Screenshot: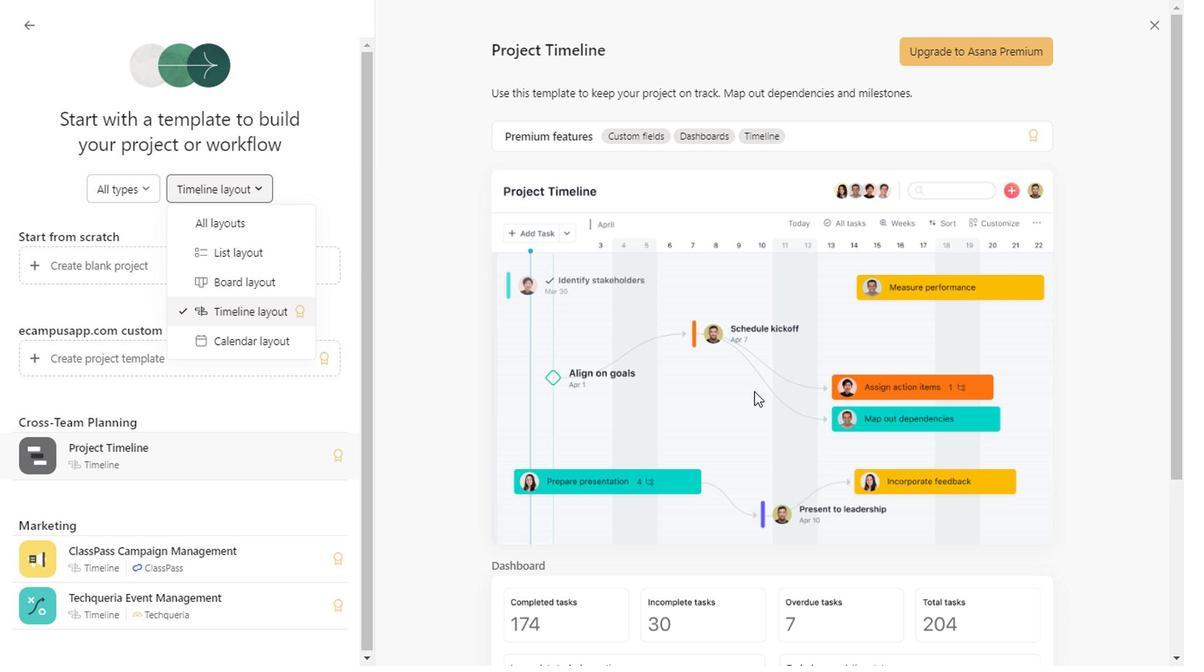 
Action: Mouse scrolled (751, 392) with delta (0, 0)
Screenshot: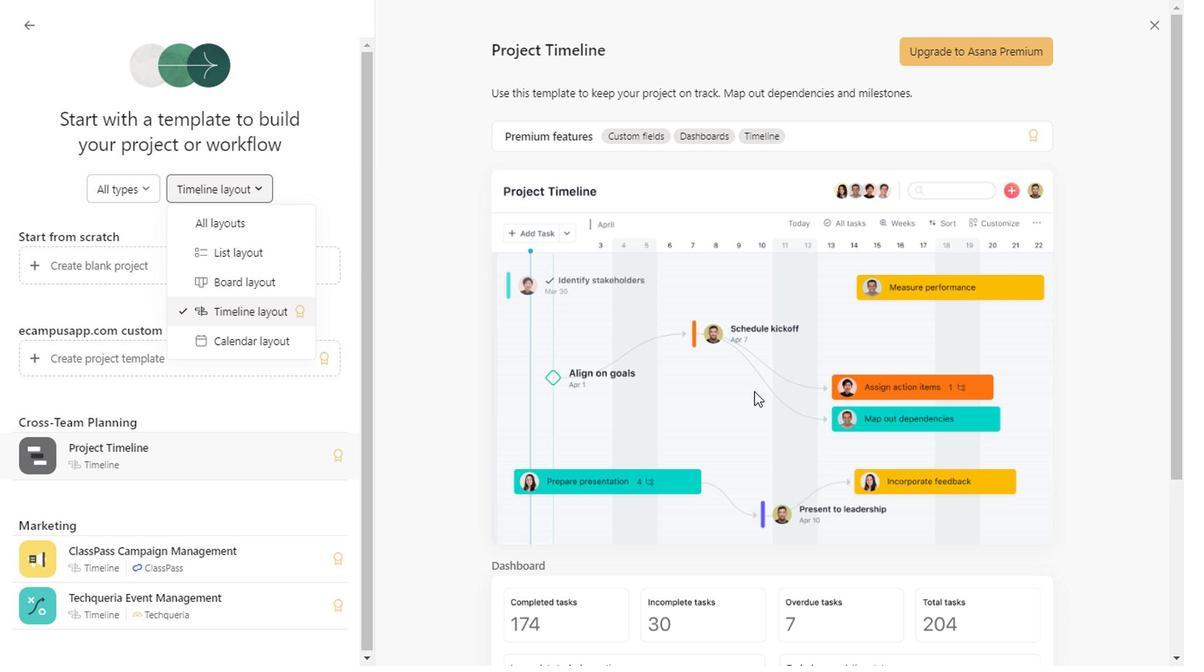 
Action: Mouse scrolled (751, 392) with delta (0, 0)
Screenshot: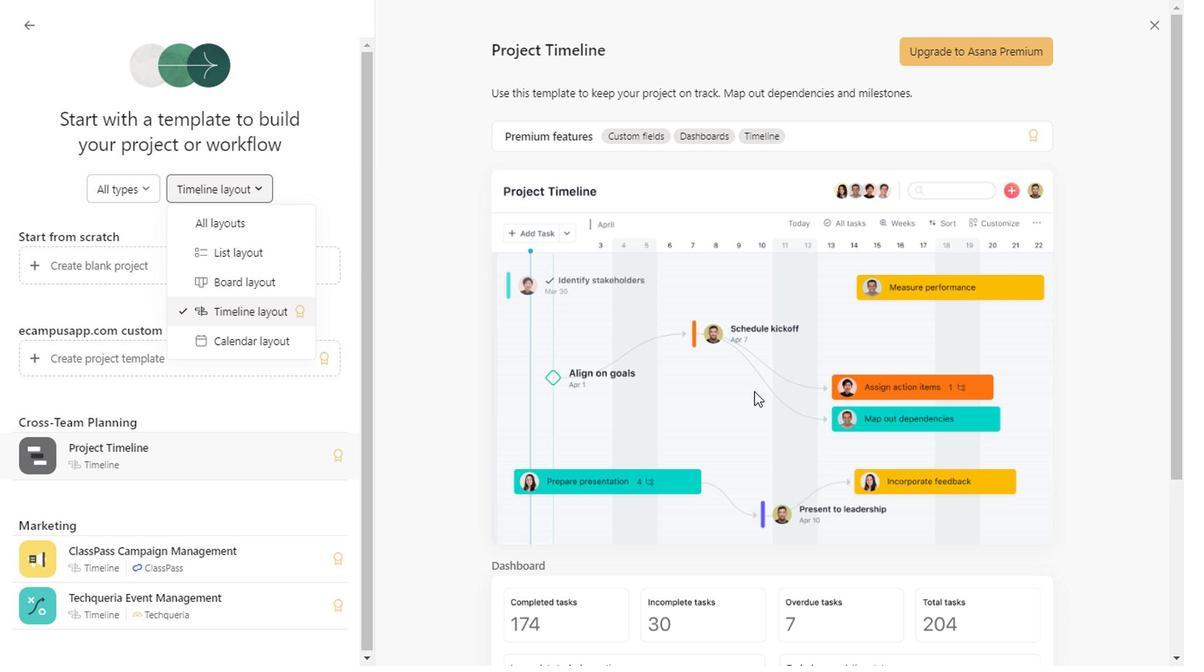 
Action: Mouse scrolled (751, 392) with delta (0, 0)
Screenshot: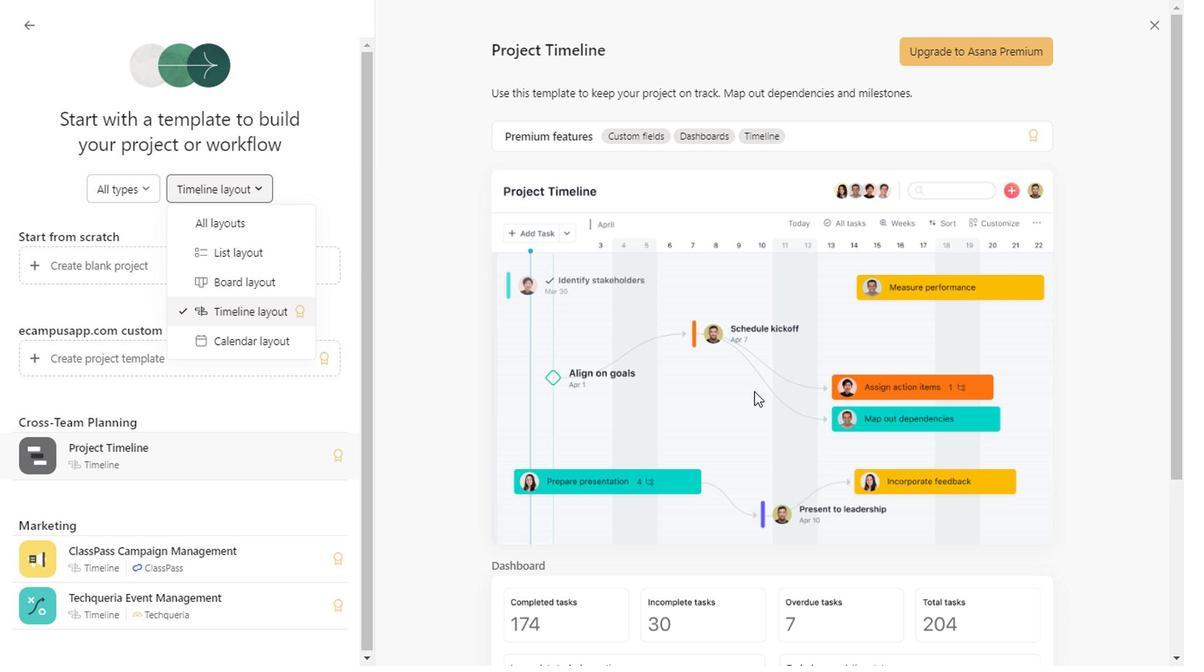 
Action: Mouse scrolled (751, 392) with delta (0, 0)
Screenshot: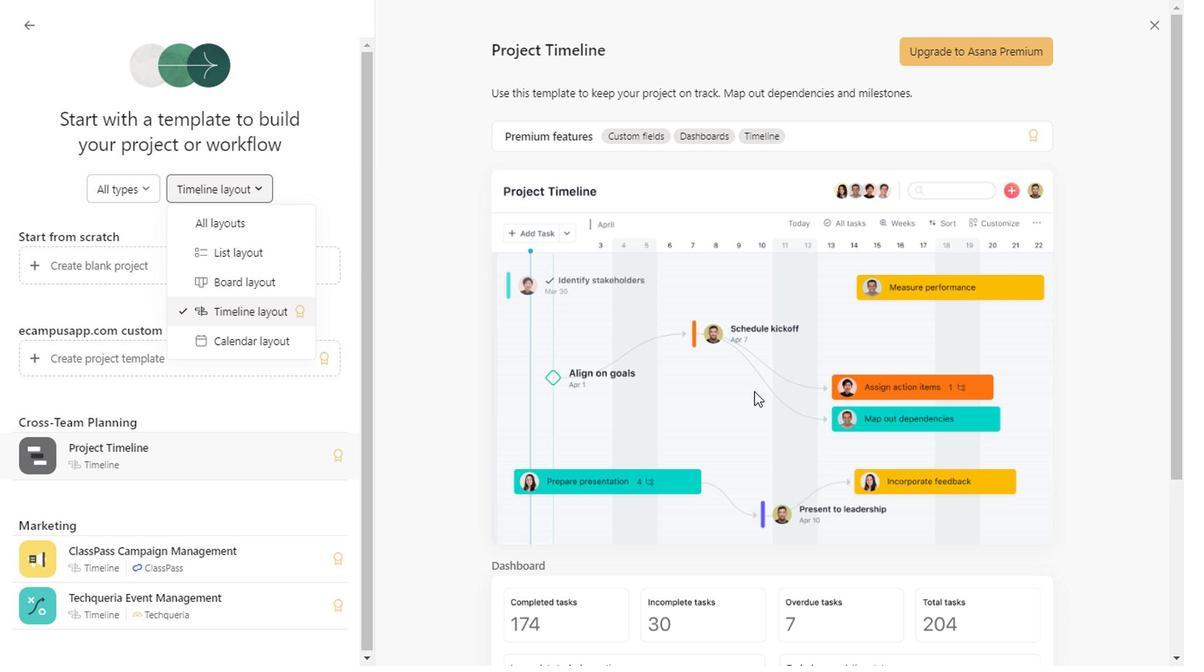 
Action: Mouse scrolled (751, 392) with delta (0, 0)
Screenshot: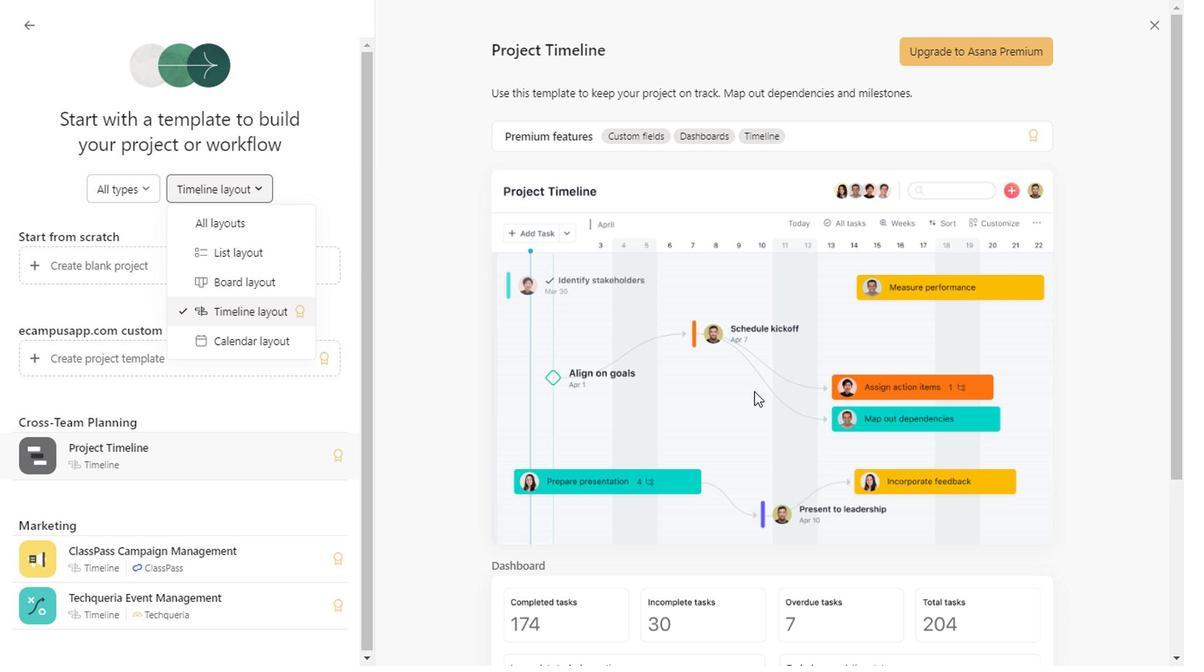 
Action: Mouse scrolled (751, 392) with delta (0, 0)
Screenshot: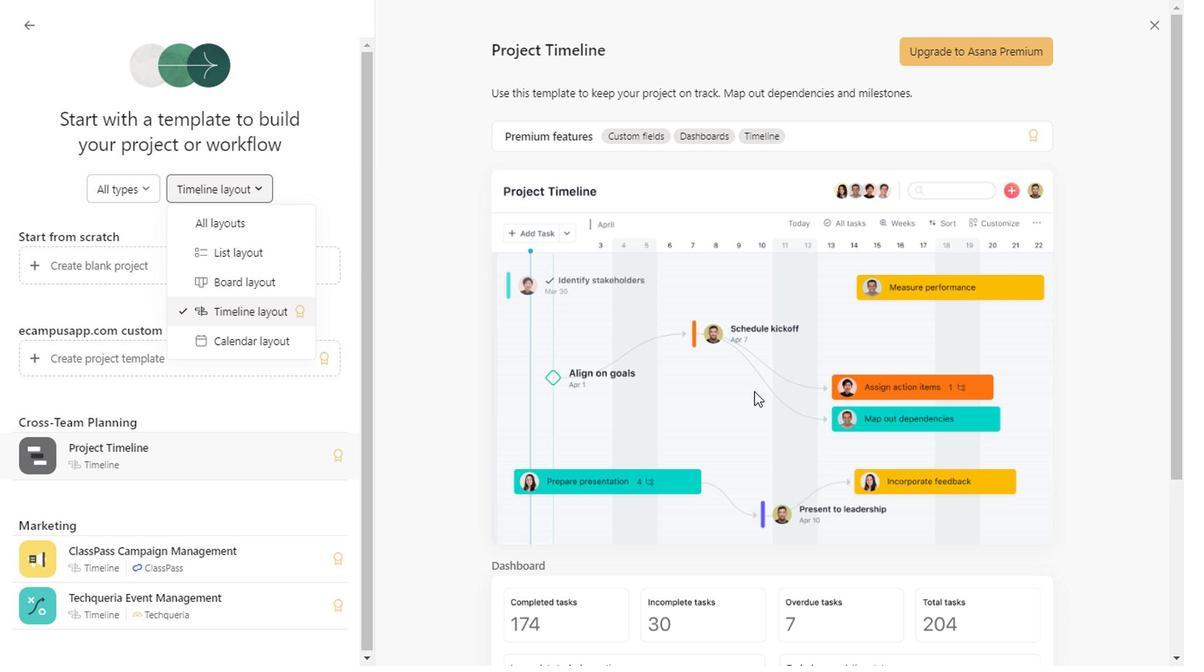
Action: Mouse scrolled (751, 392) with delta (0, 0)
Screenshot: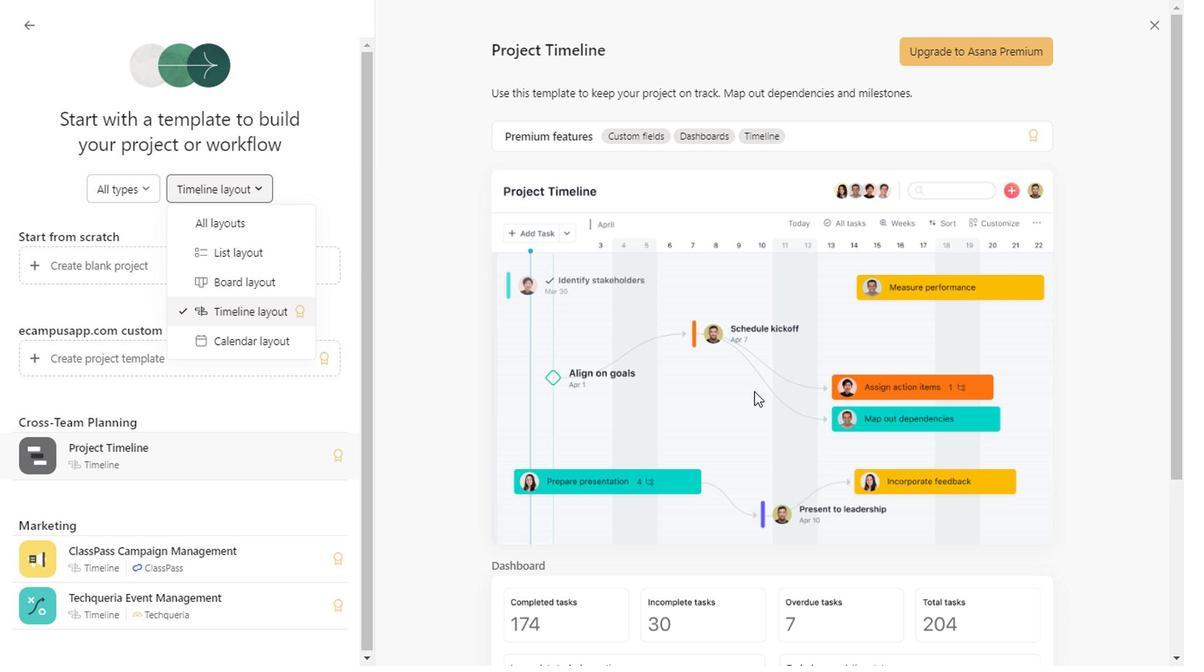 
Action: Mouse scrolled (751, 392) with delta (0, 0)
Screenshot: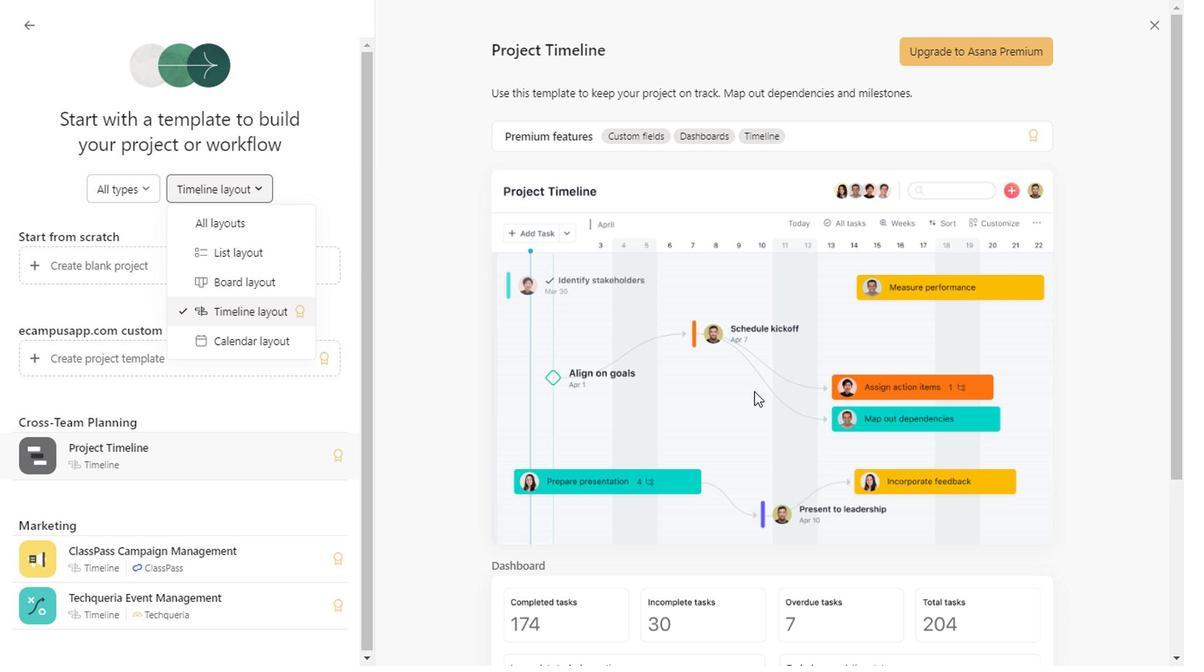 
Action: Mouse scrolled (751, 392) with delta (0, 0)
Screenshot: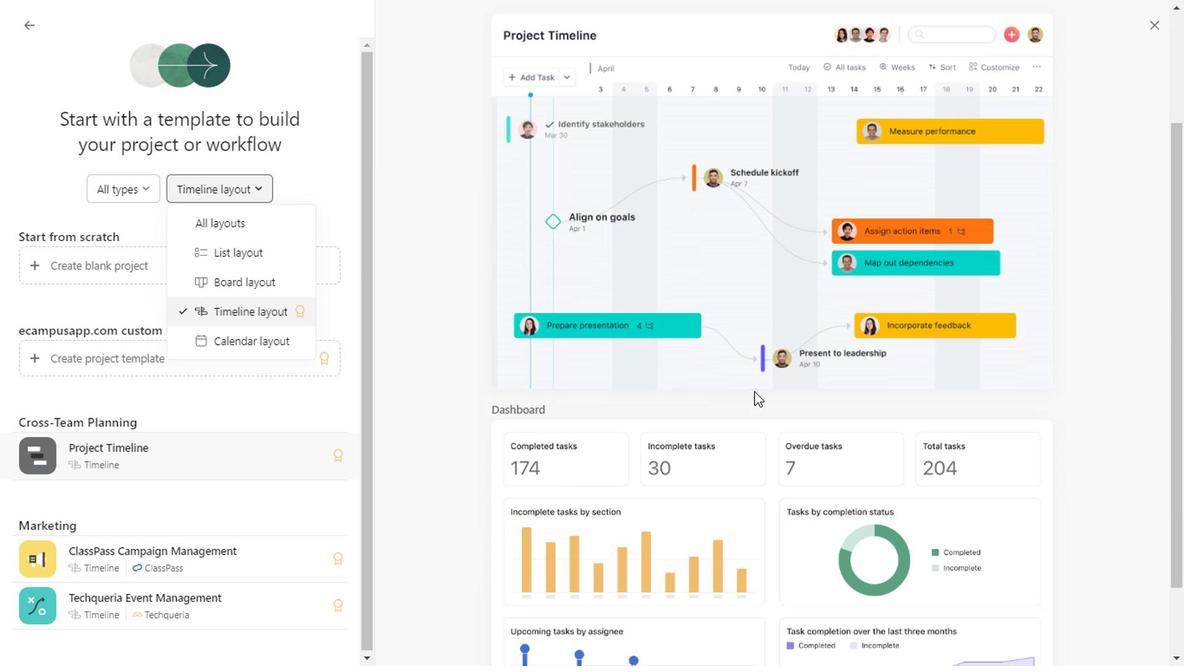 
Action: Mouse scrolled (751, 392) with delta (0, 0)
Screenshot: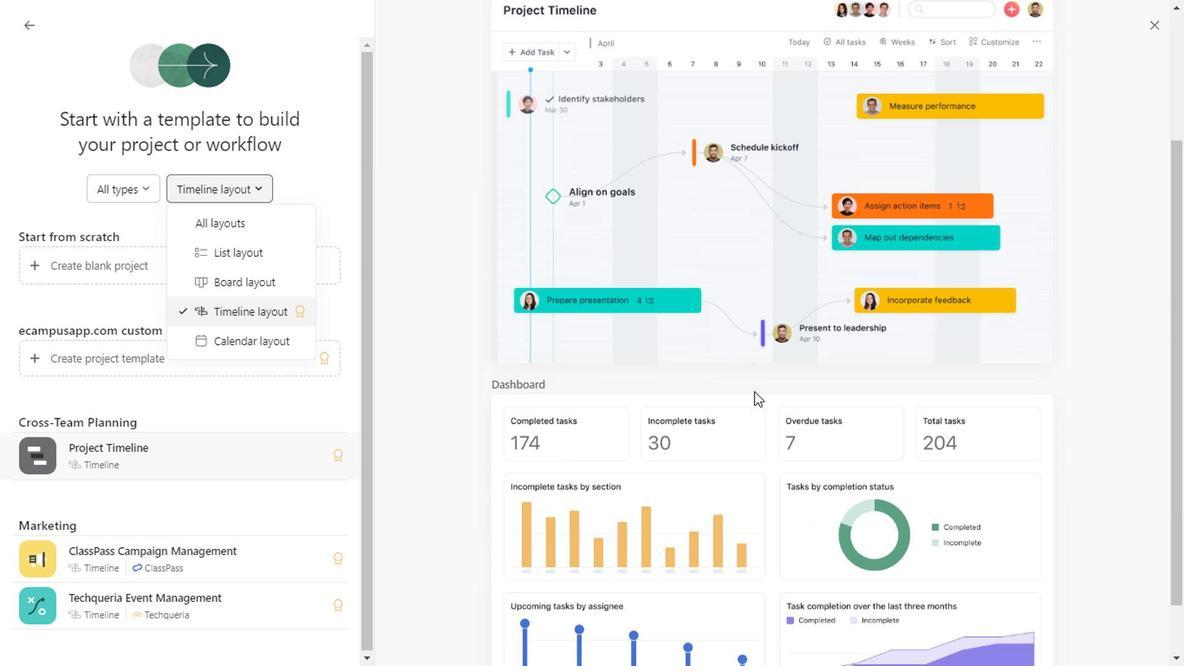 
Action: Mouse scrolled (751, 392) with delta (0, 0)
Screenshot: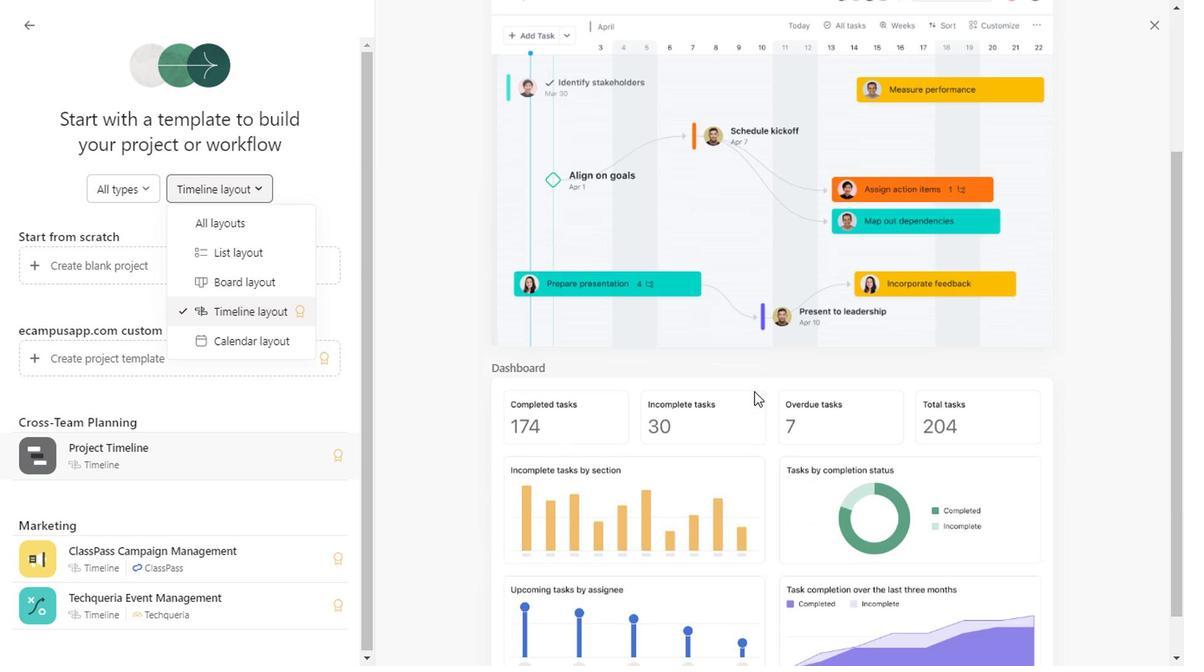 
Action: Mouse scrolled (751, 392) with delta (0, 0)
Screenshot: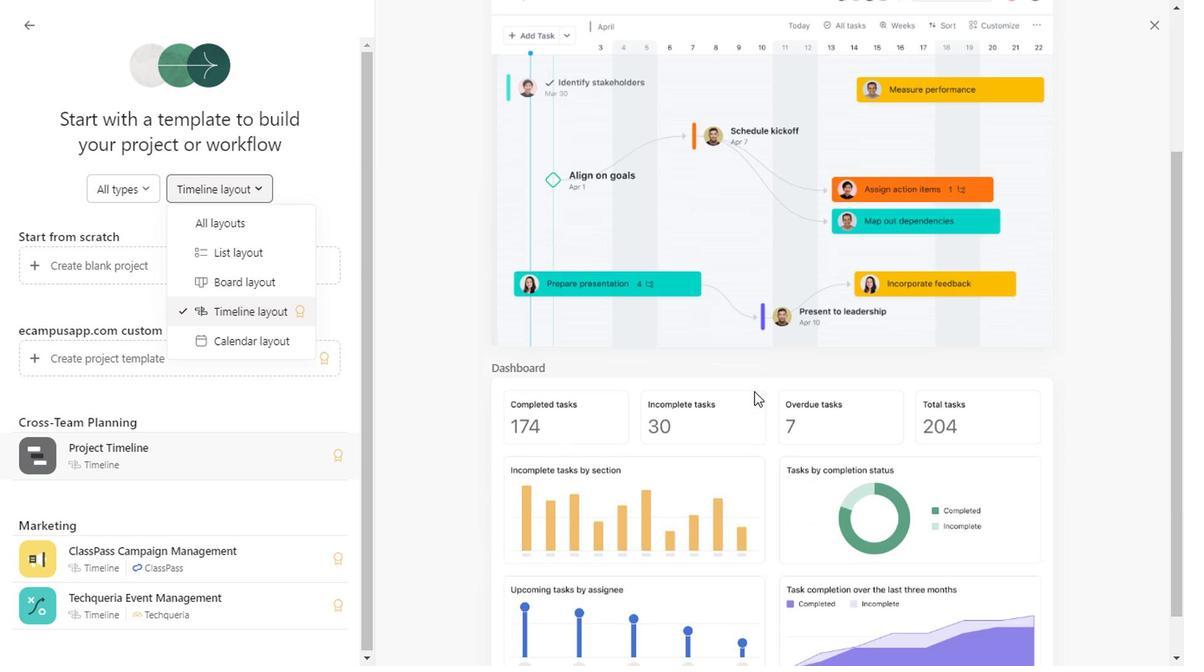 
Action: Mouse scrolled (751, 392) with delta (0, 0)
Screenshot: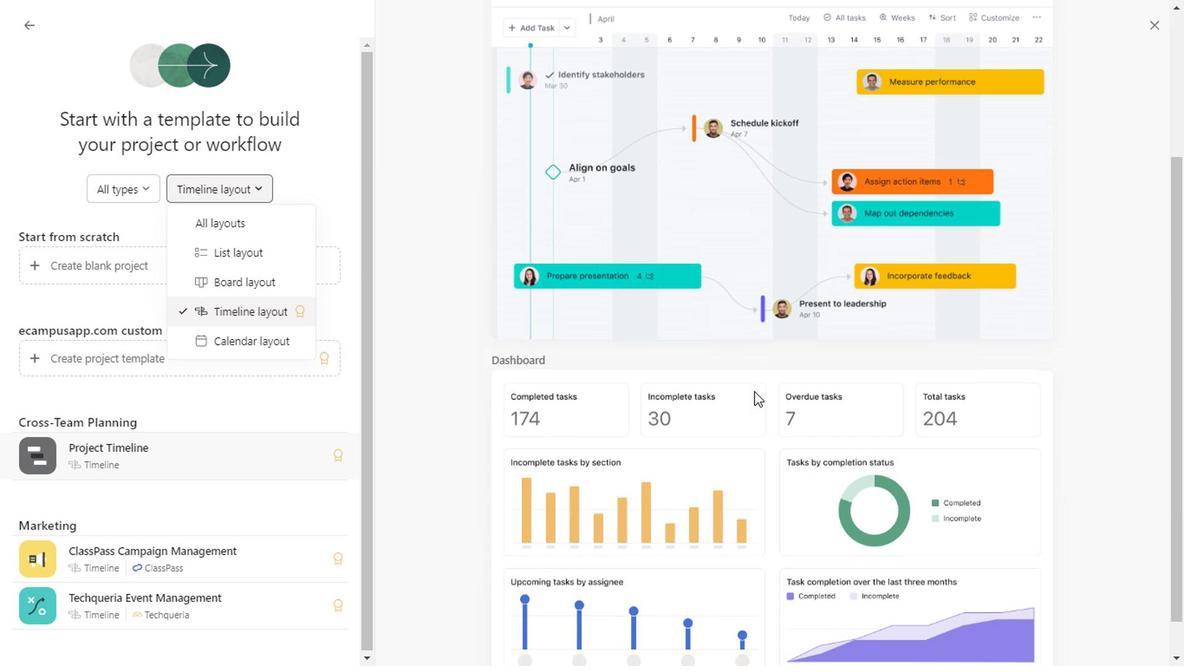 
Action: Mouse scrolled (751, 392) with delta (0, 0)
Screenshot: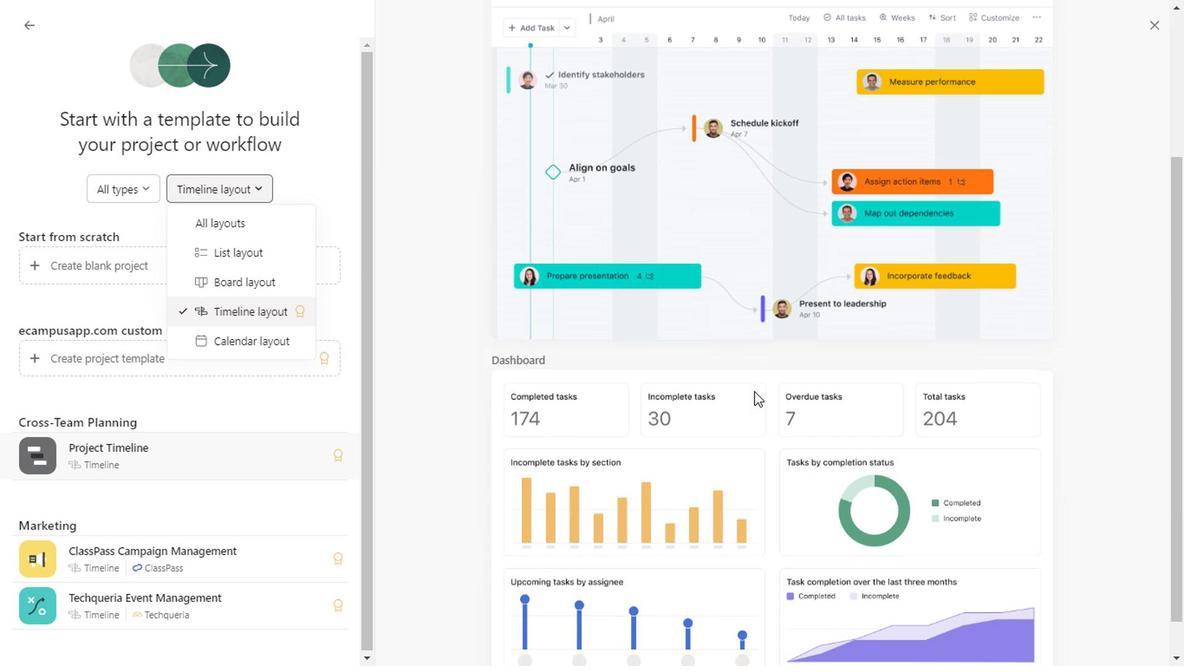 
Action: Mouse scrolled (751, 392) with delta (0, 0)
Screenshot: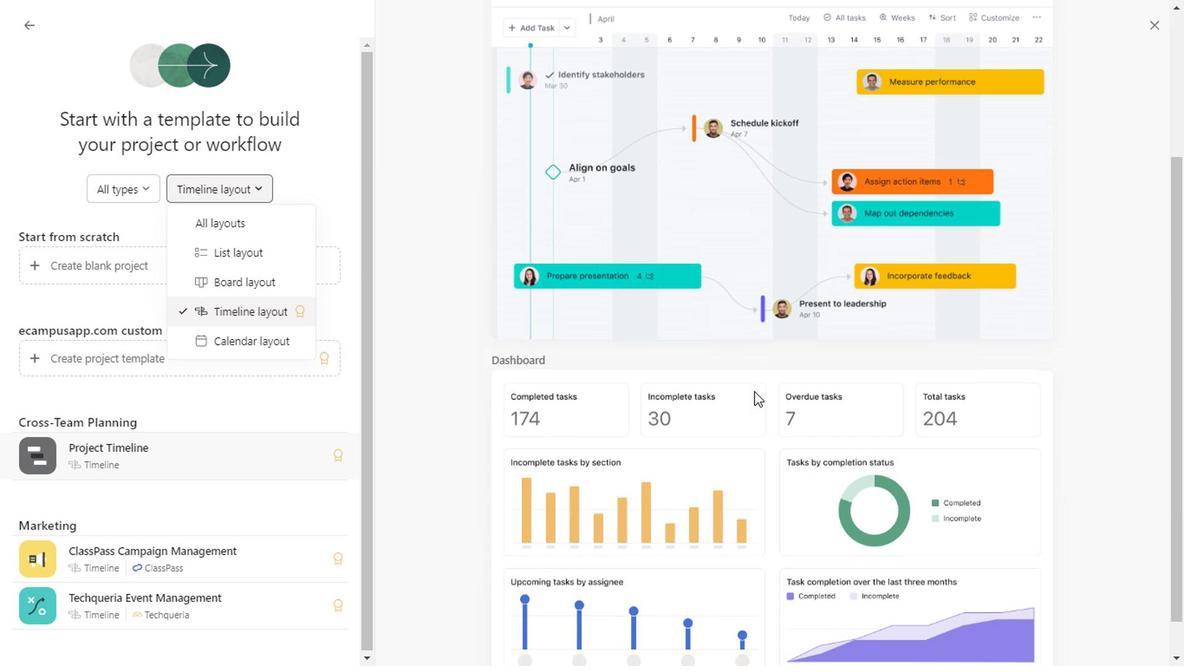 
Action: Mouse scrolled (751, 392) with delta (0, 0)
Screenshot: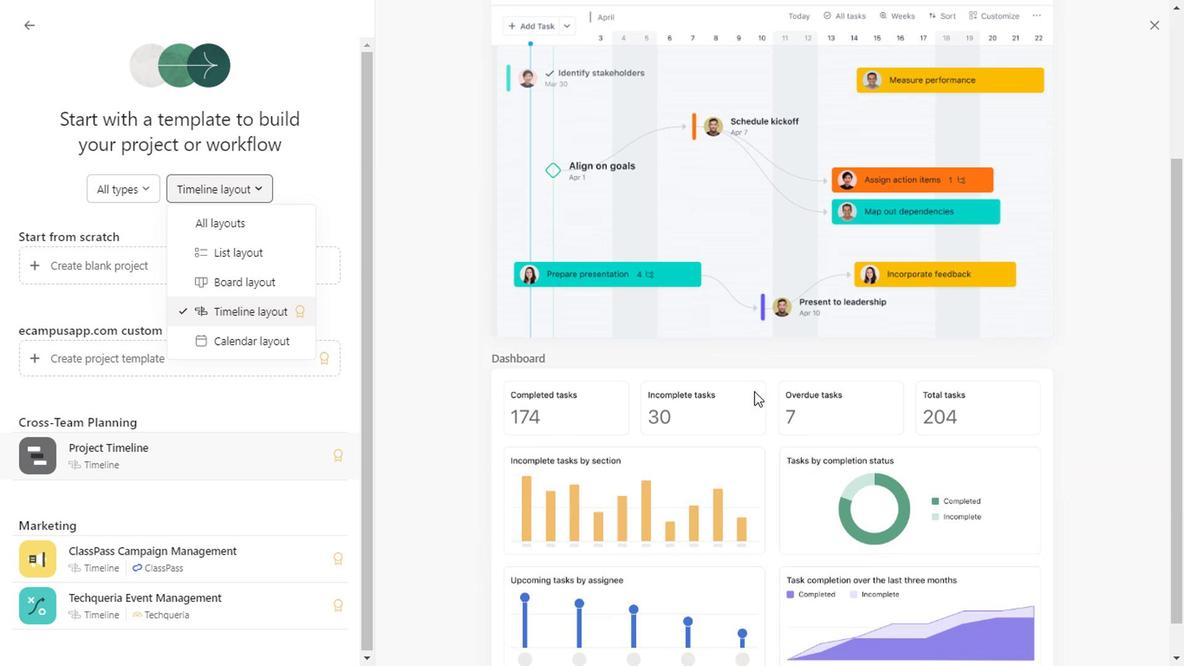 
Action: Mouse scrolled (751, 392) with delta (0, 0)
Screenshot: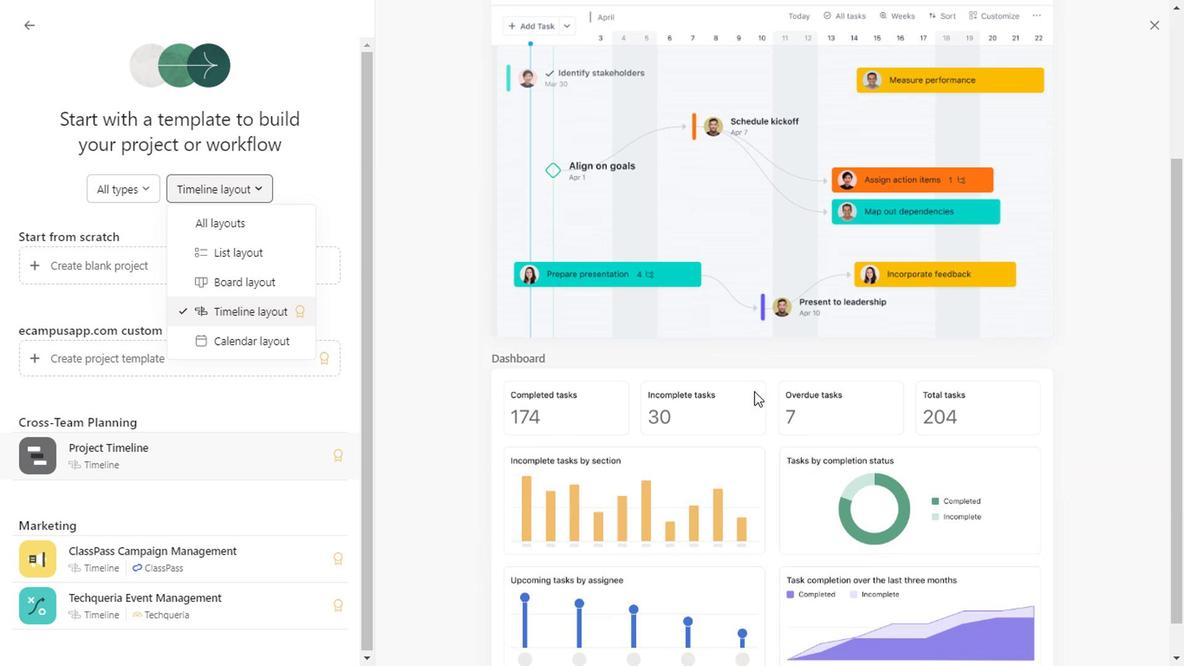 
Action: Mouse scrolled (751, 392) with delta (0, 0)
Screenshot: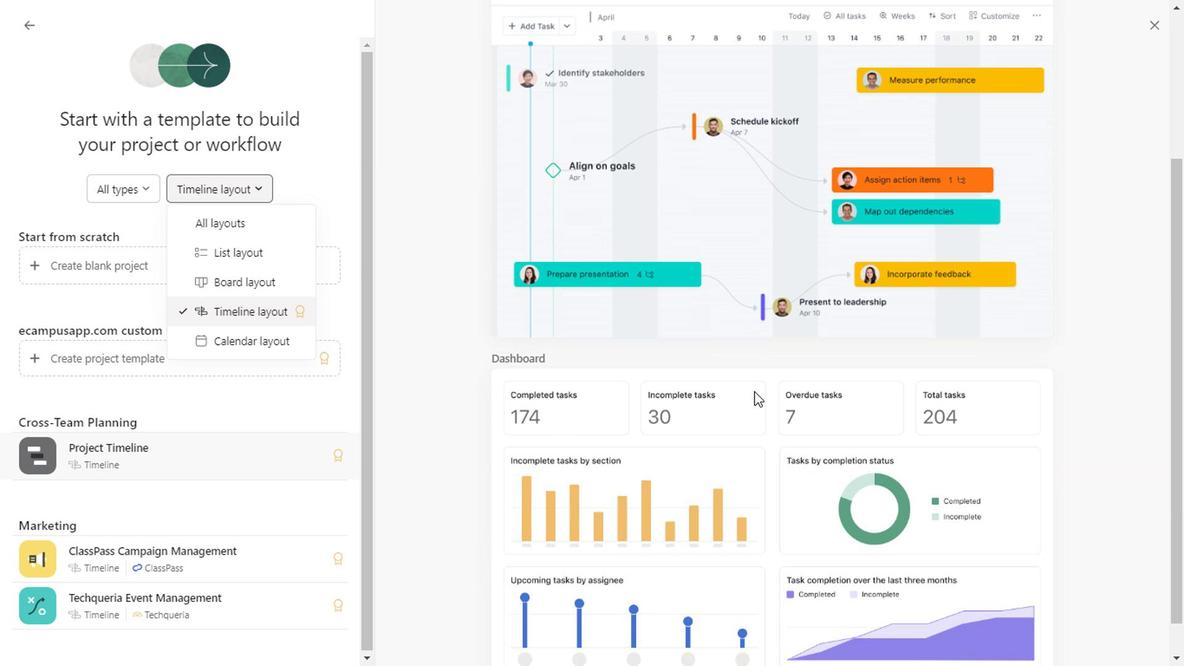 
Action: Mouse scrolled (751, 392) with delta (0, 0)
Screenshot: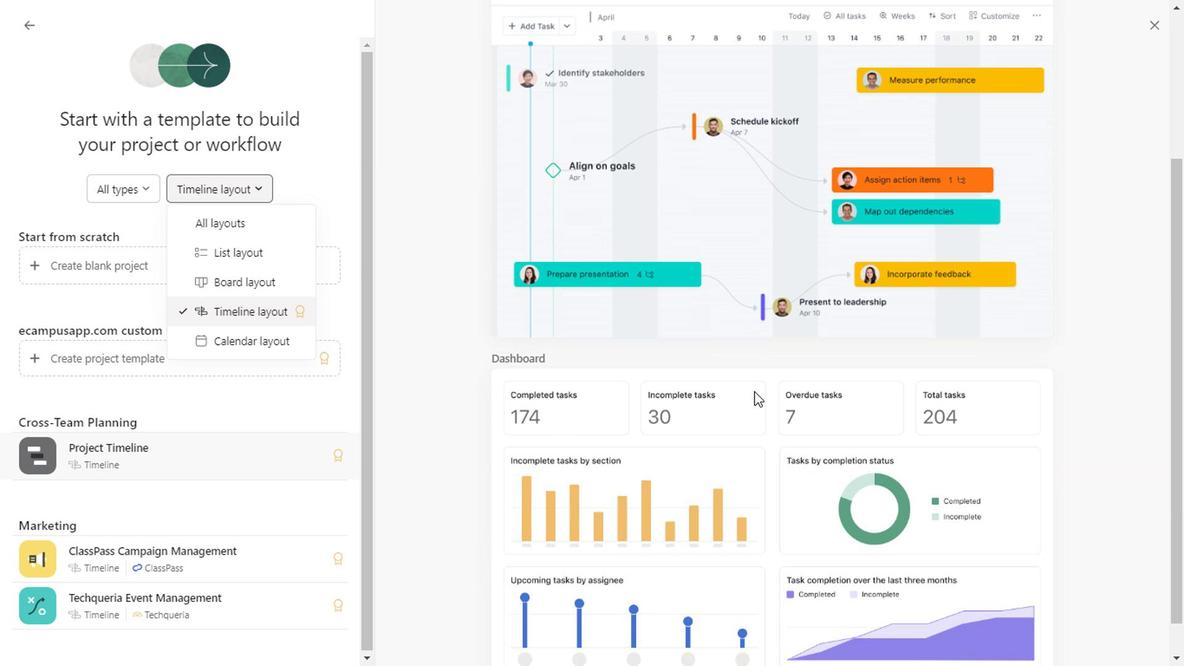 
Action: Mouse scrolled (751, 392) with delta (0, 0)
Screenshot: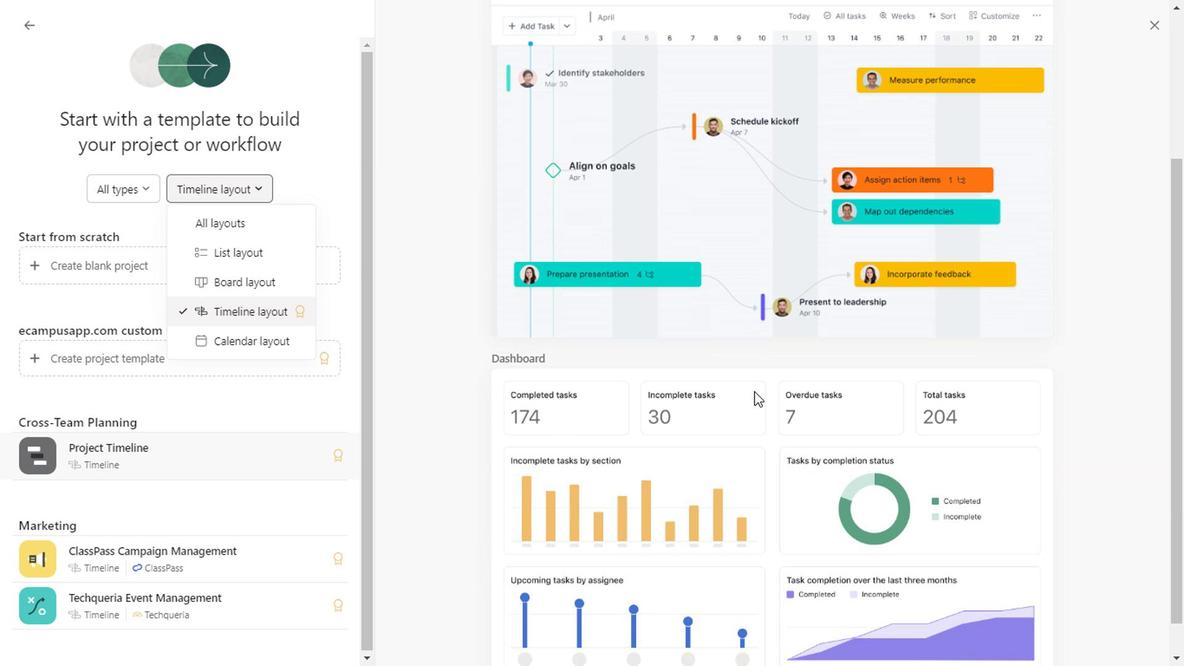
Action: Mouse scrolled (751, 392) with delta (0, 0)
Screenshot: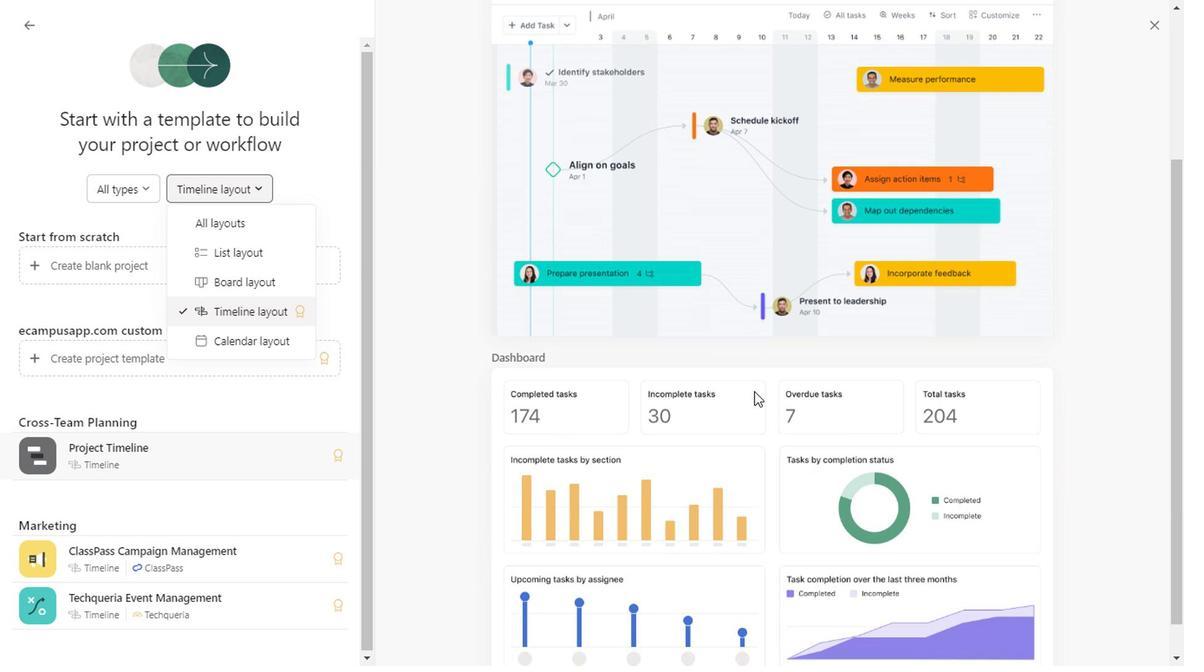 
Action: Mouse scrolled (751, 392) with delta (0, 0)
Screenshot: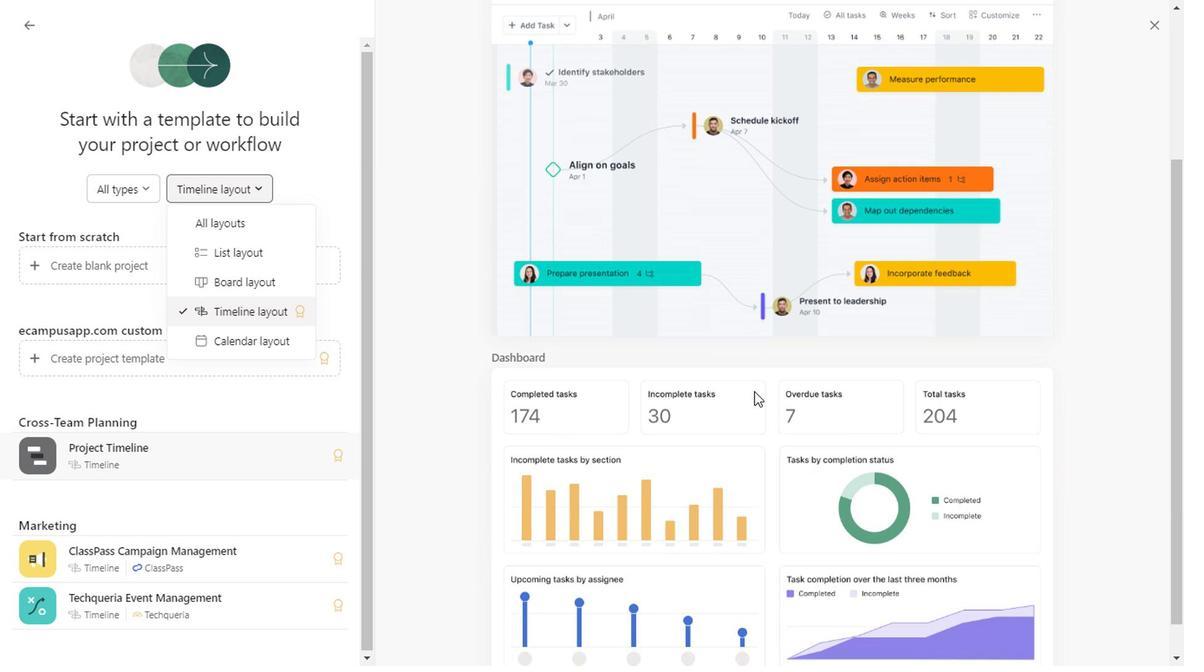 
Action: Mouse scrolled (751, 392) with delta (0, 0)
Screenshot: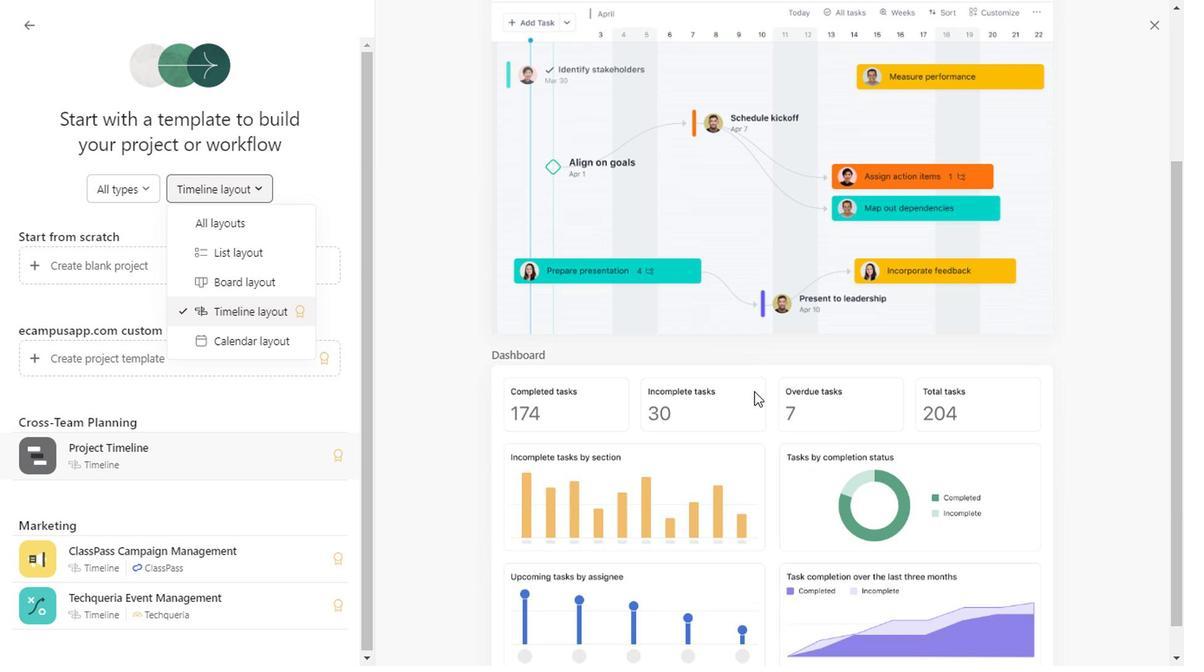 
Action: Mouse scrolled (751, 392) with delta (0, 0)
Screenshot: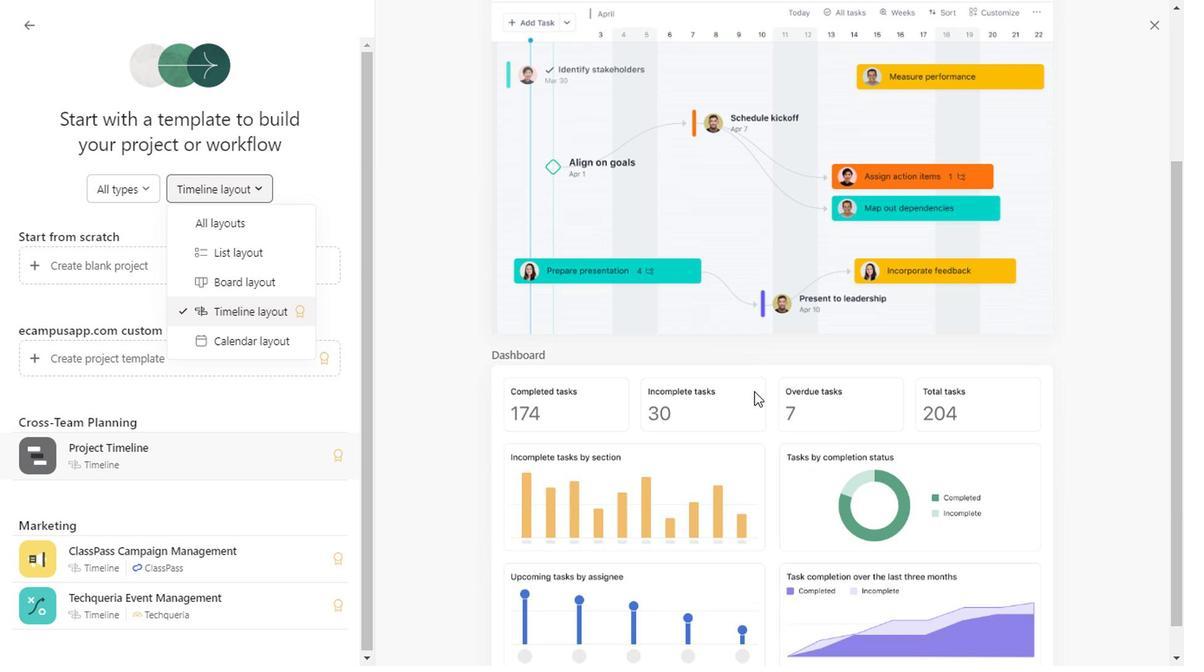 
Action: Mouse moved to (252, 347)
Screenshot: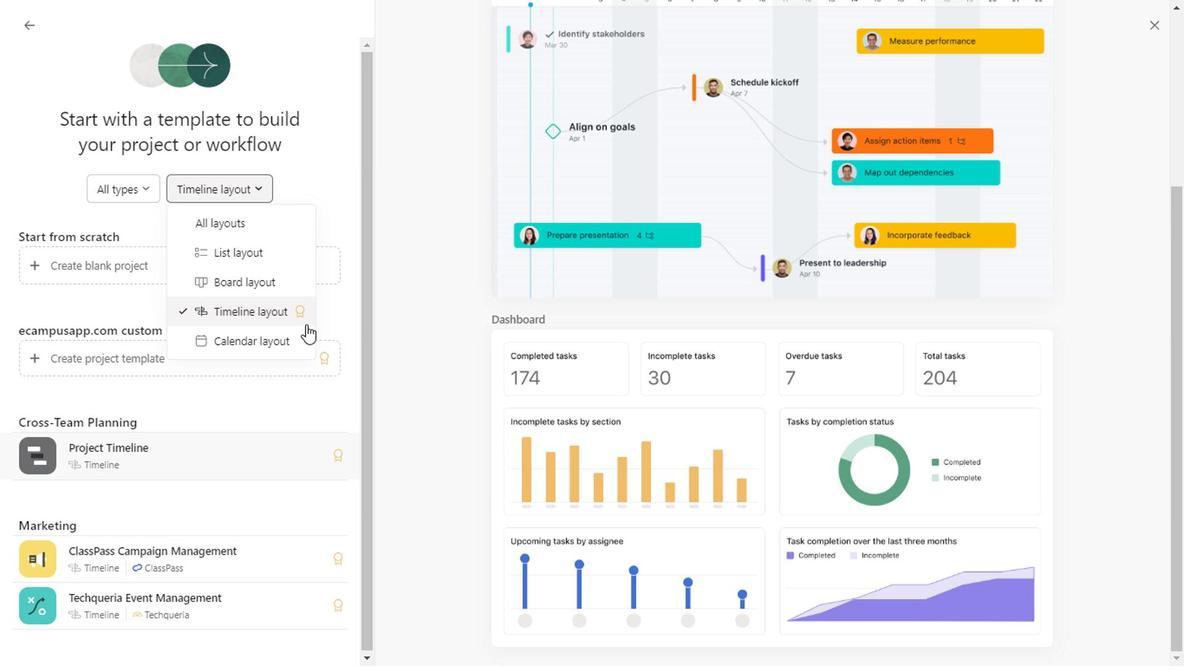 
Action: Mouse pressed left at (252, 347)
Screenshot: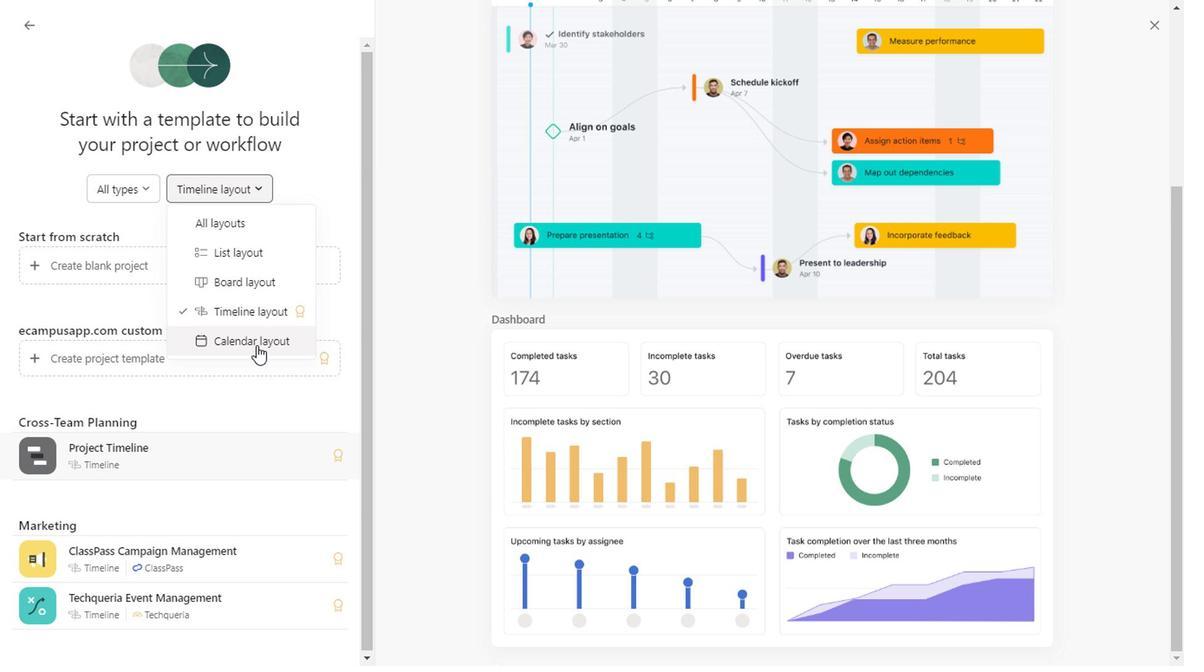 
Action: Mouse moved to (622, 394)
Screenshot: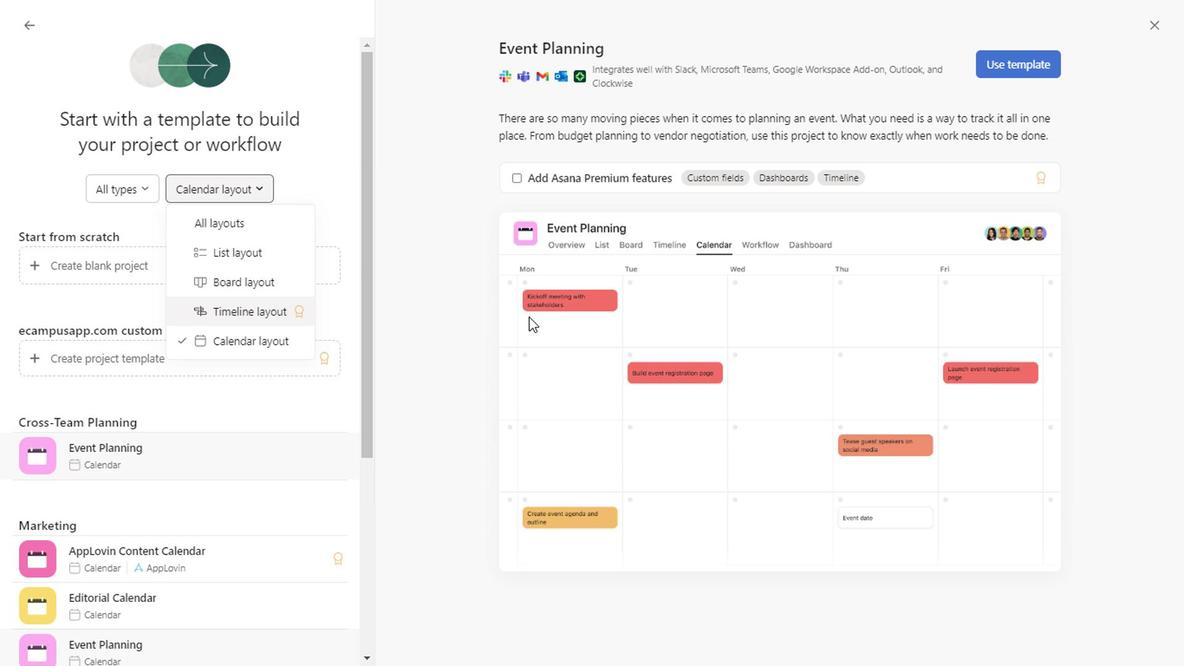 
Action: Mouse pressed left at (622, 394)
Screenshot: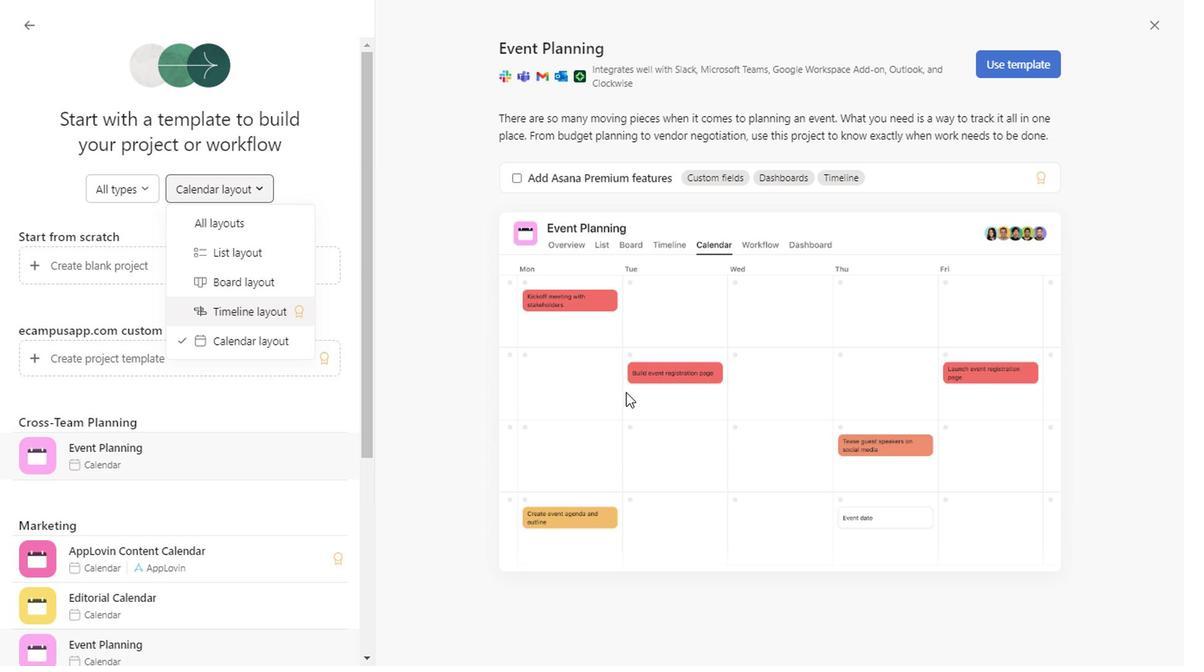 
Action: Mouse moved to (241, 194)
Screenshot: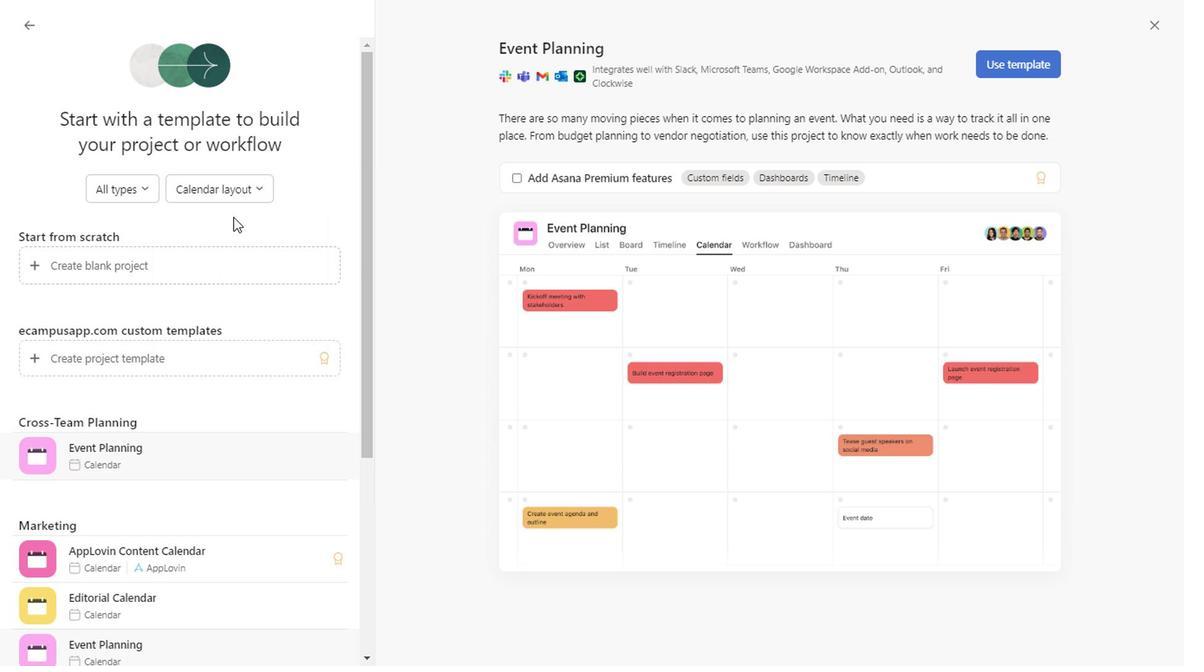 
Action: Mouse pressed left at (241, 194)
Screenshot: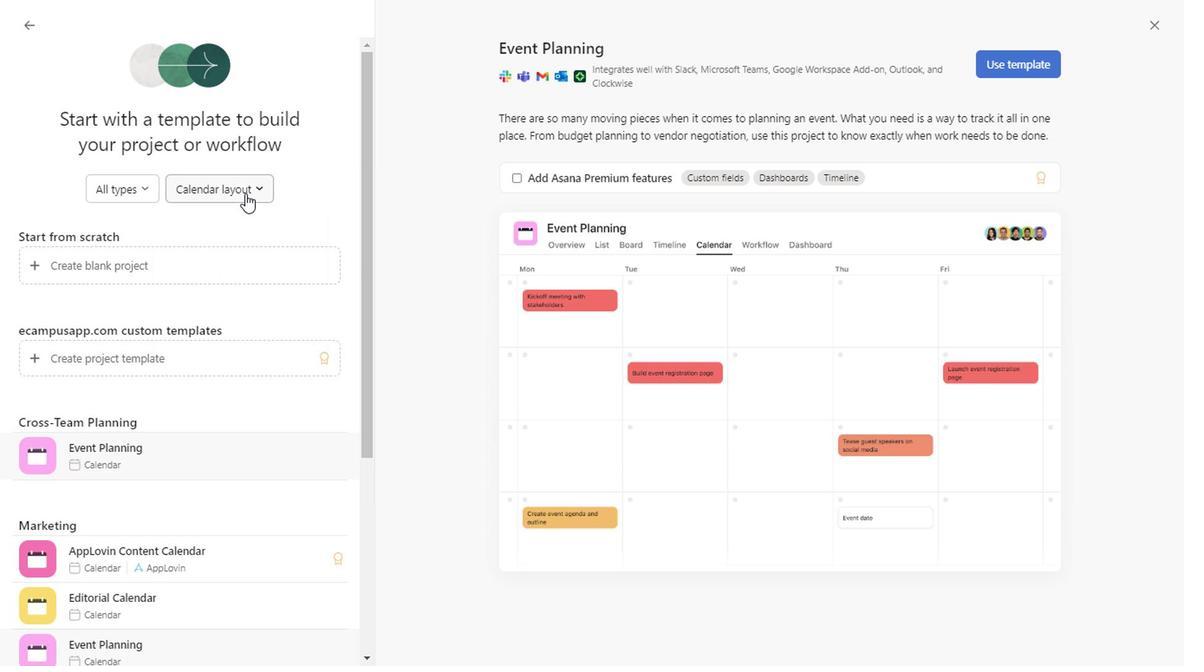 
Action: Mouse pressed left at (241, 194)
Screenshot: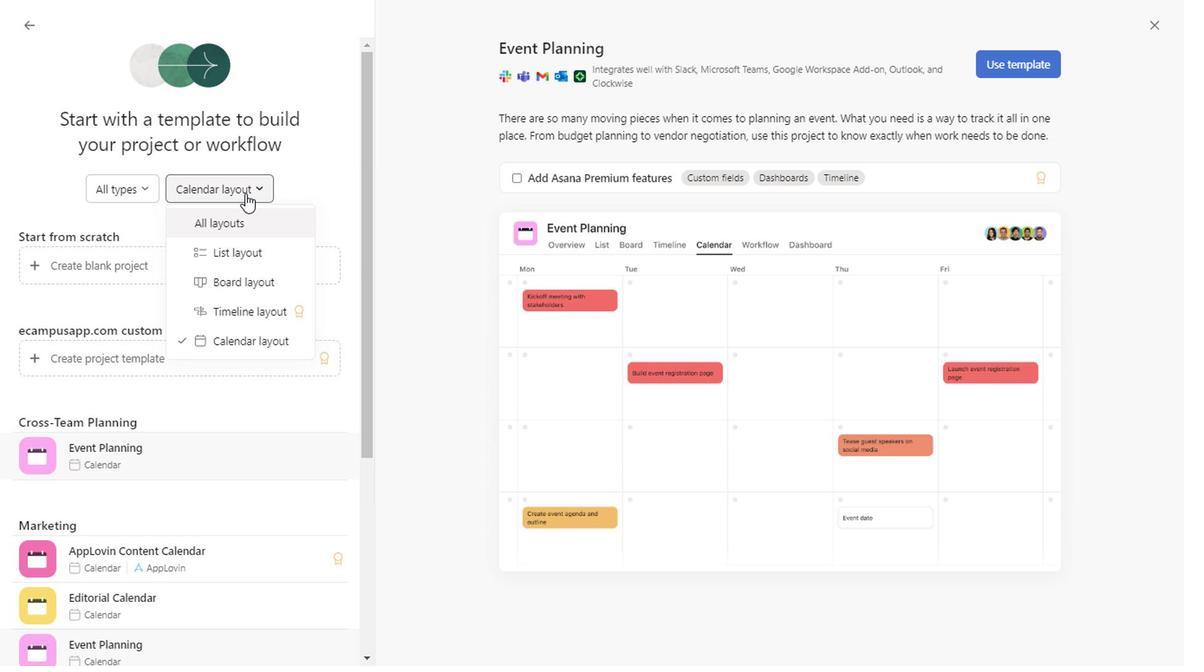 
Action: Mouse pressed left at (241, 194)
Screenshot: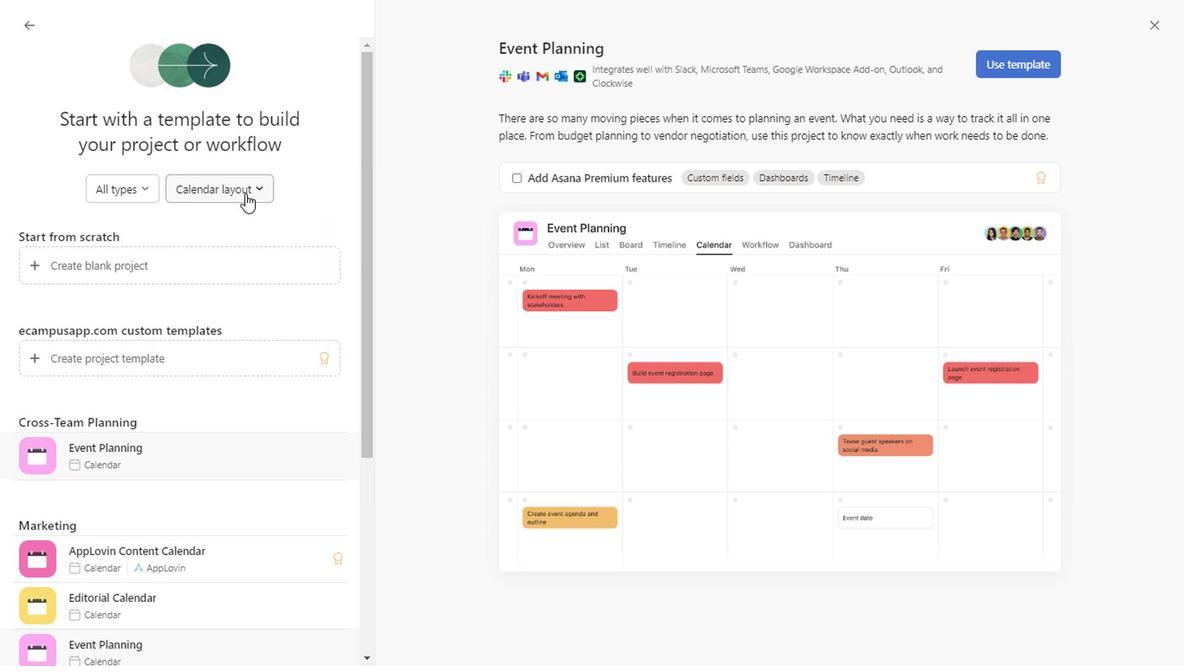 
Action: Mouse moved to (244, 225)
Screenshot: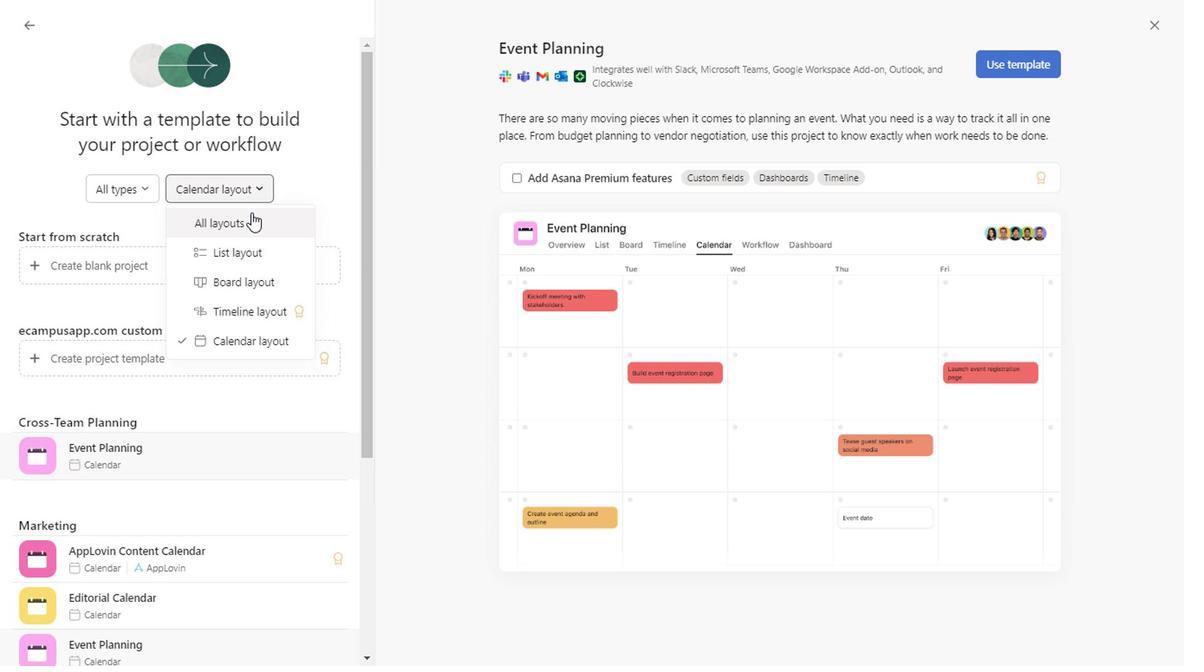 
Action: Mouse pressed left at (244, 225)
Screenshot: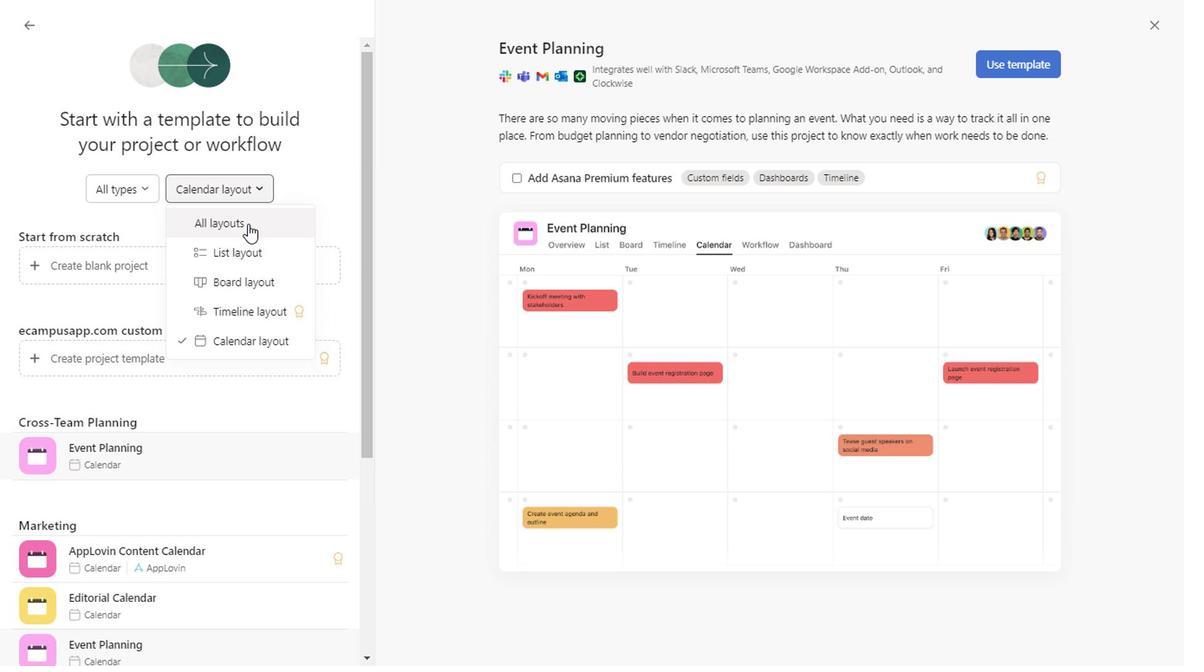 
Action: Mouse moved to (133, 189)
Screenshot: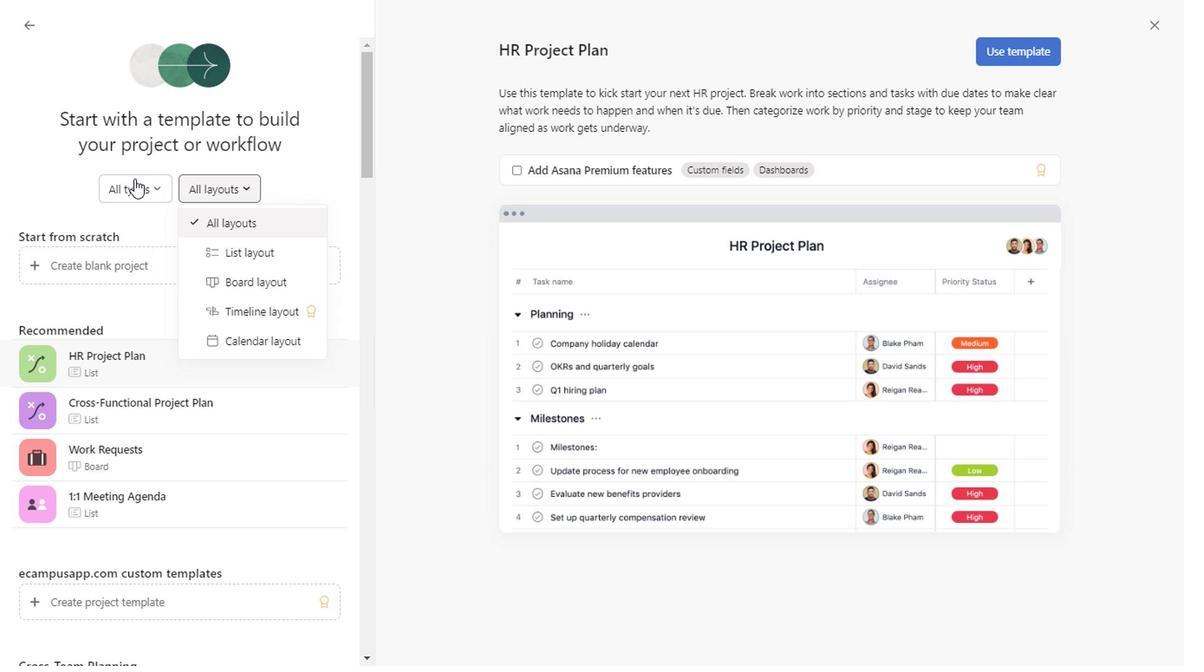 
Action: Mouse pressed left at (133, 189)
Screenshot: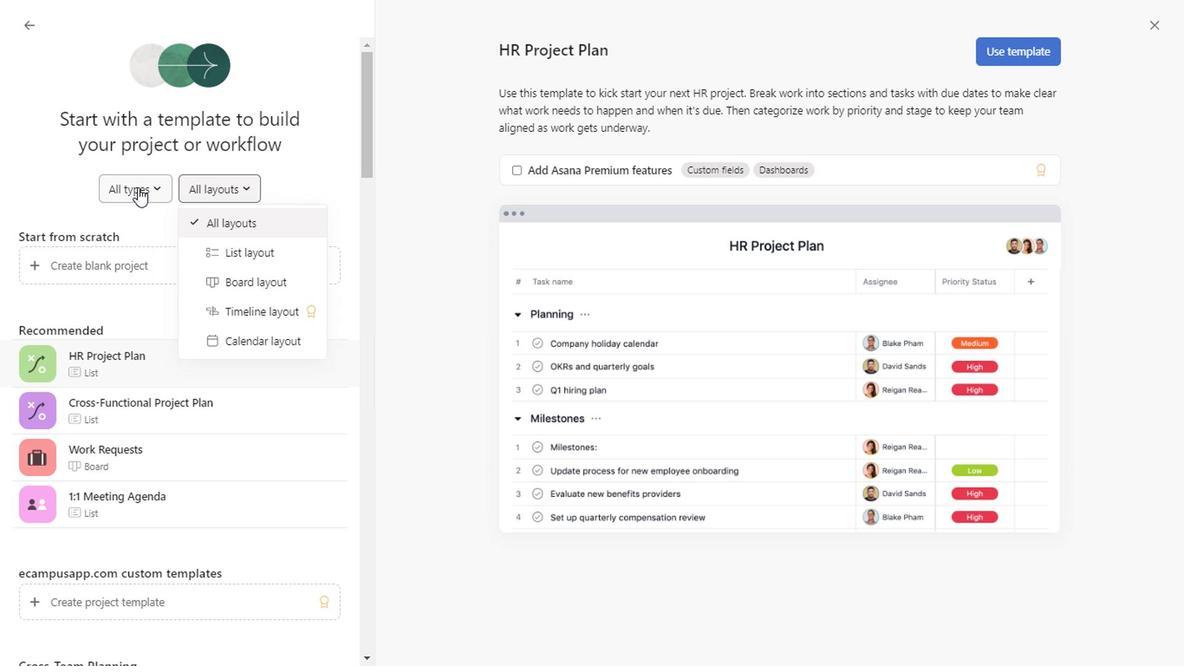 
Action: Mouse moved to (146, 261)
Screenshot: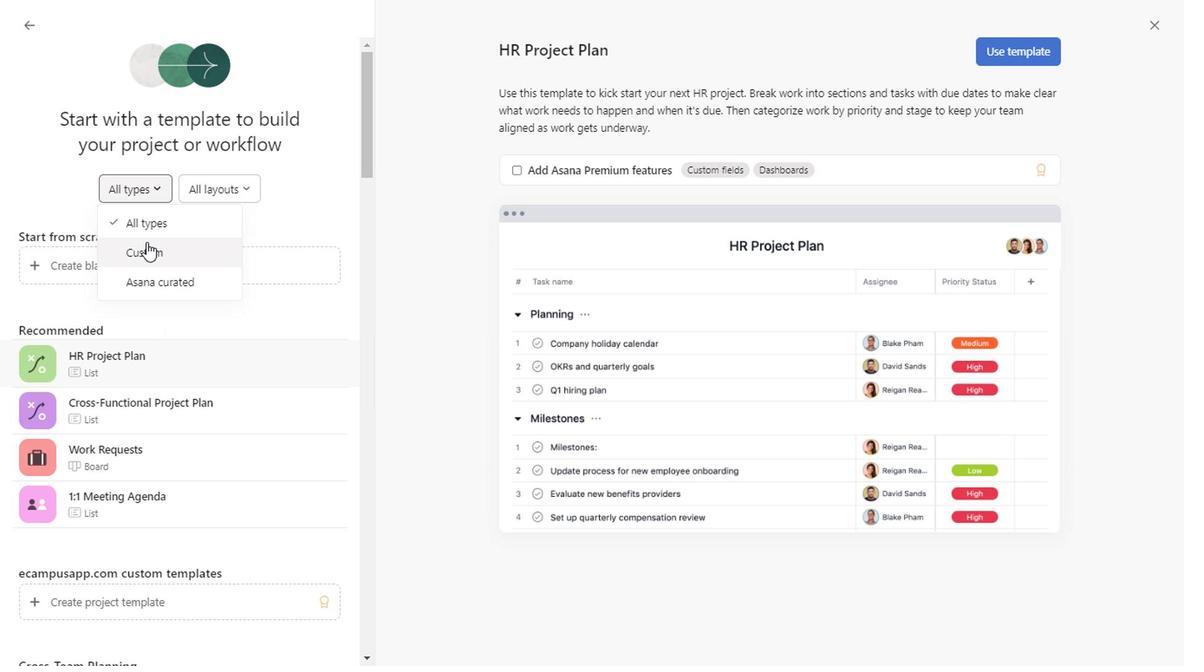 
Action: Mouse pressed left at (146, 261)
Screenshot: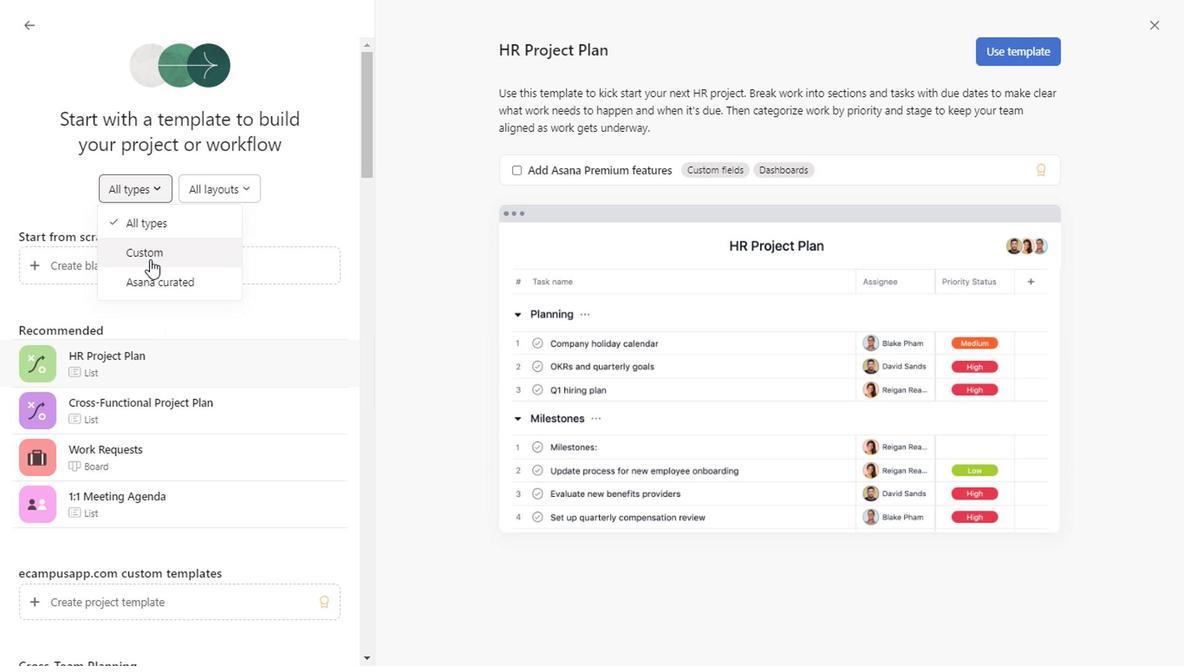 
Action: Mouse moved to (178, 186)
Screenshot: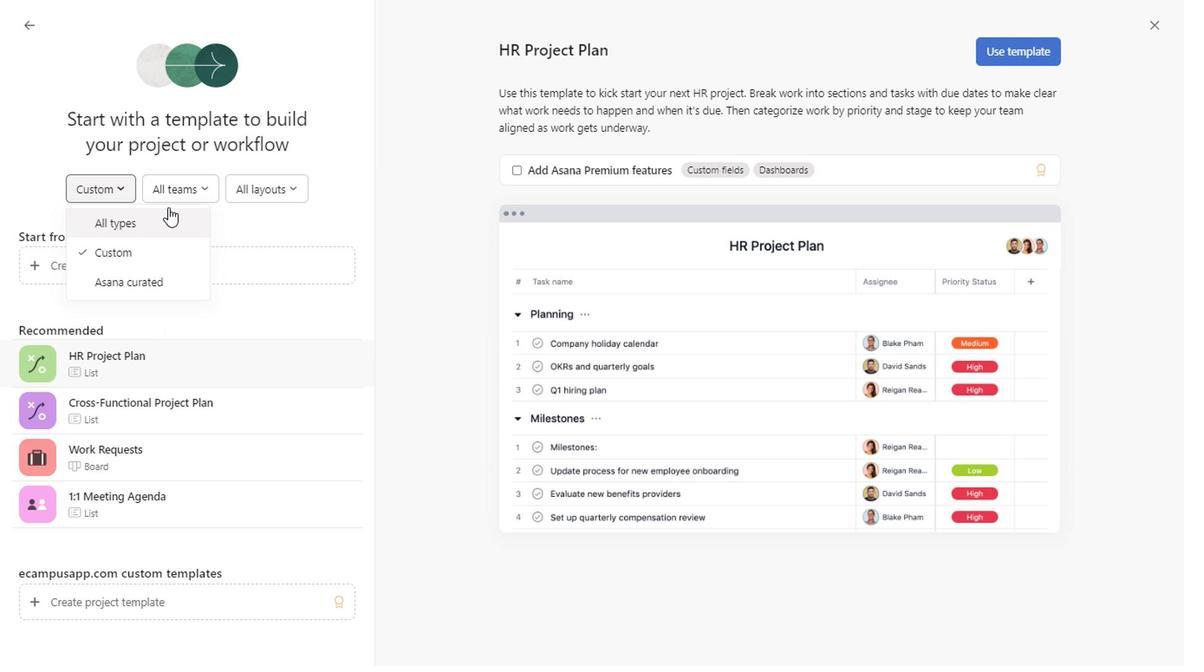 
Action: Mouse pressed left at (178, 186)
Screenshot: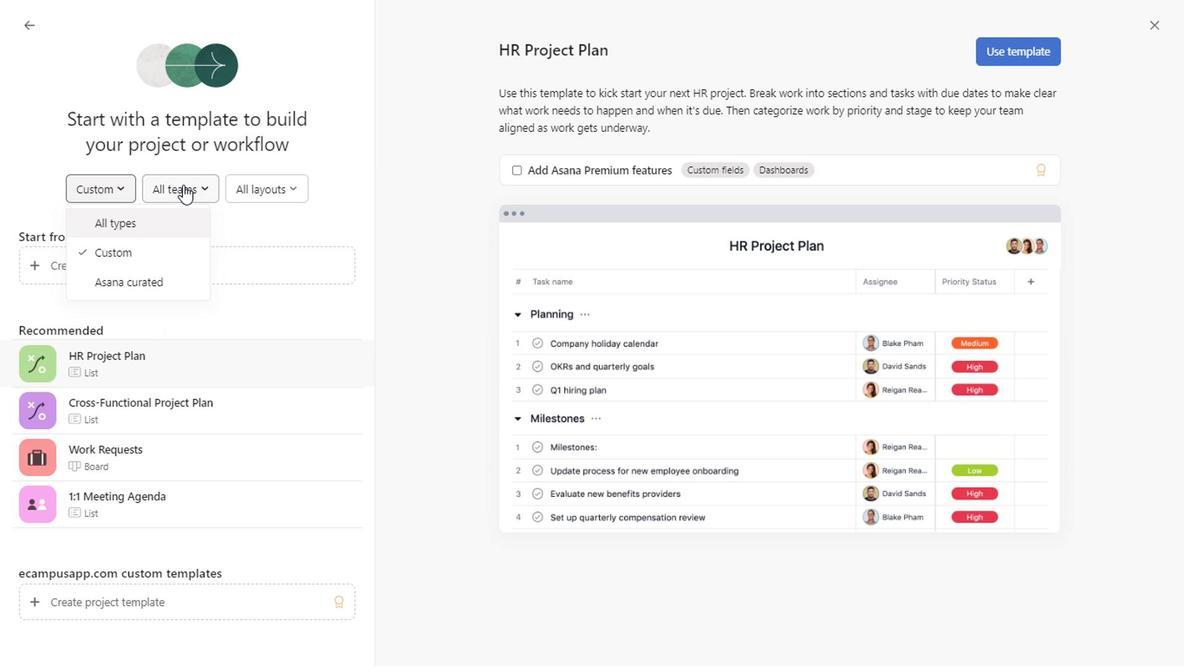 
Action: Mouse moved to (259, 194)
Screenshot: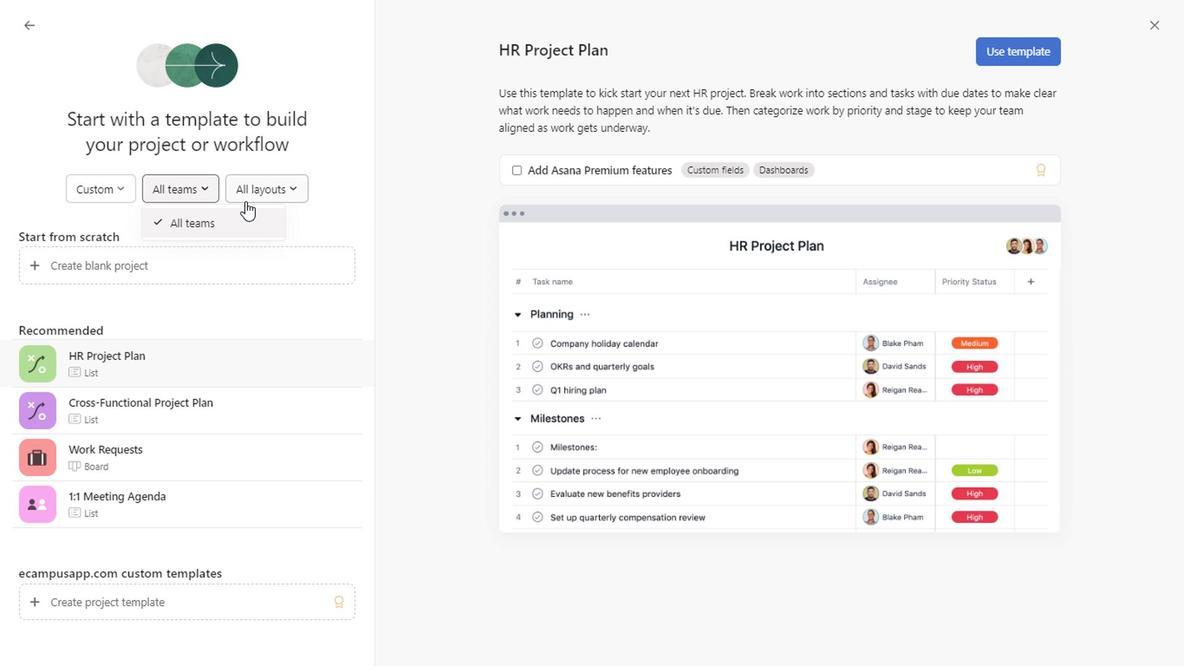 
Action: Mouse pressed left at (259, 194)
Screenshot: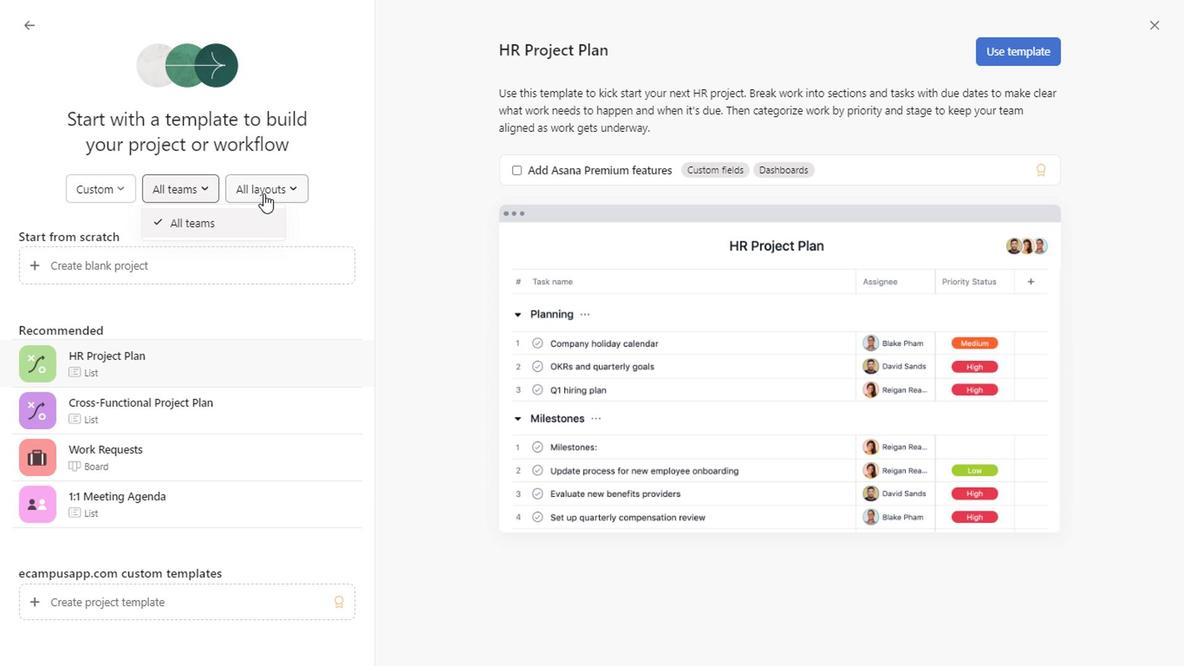 
Action: Mouse moved to (302, 255)
Screenshot: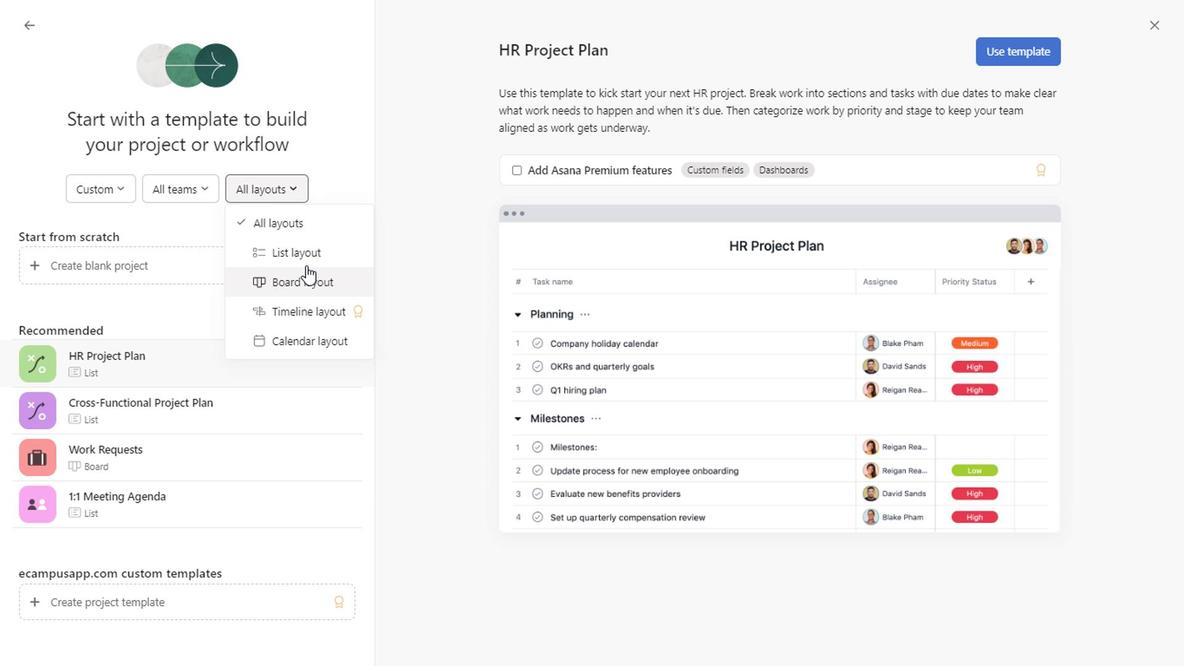 
Action: Mouse pressed left at (302, 255)
Screenshot: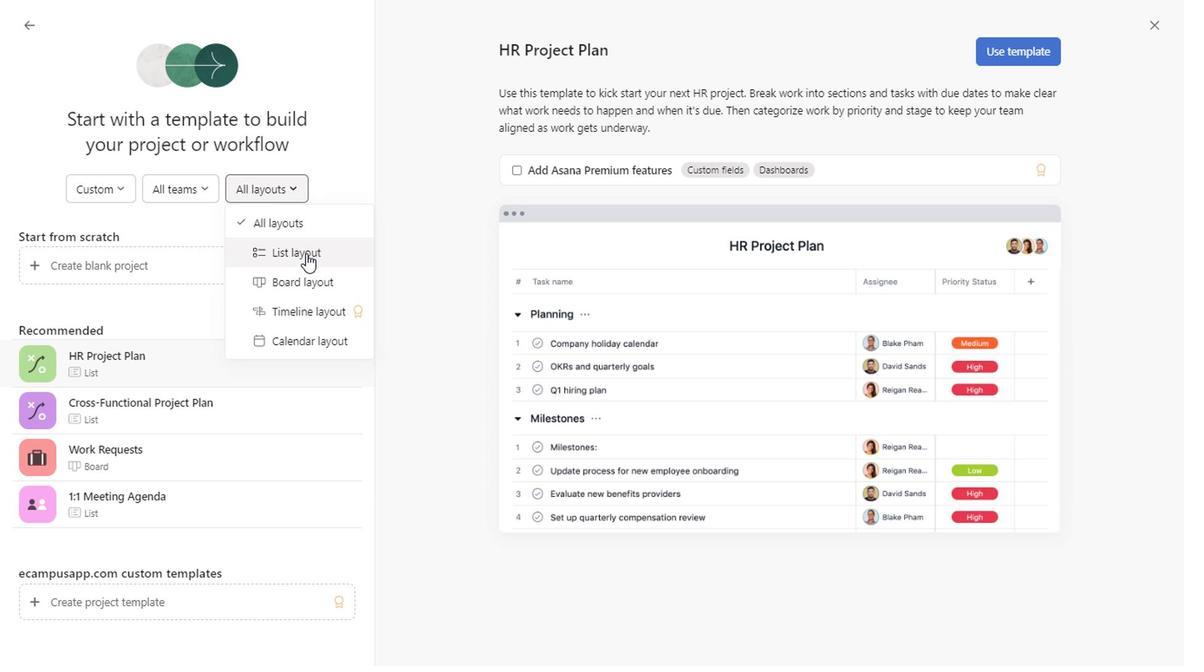 
Action: Mouse moved to (313, 282)
Screenshot: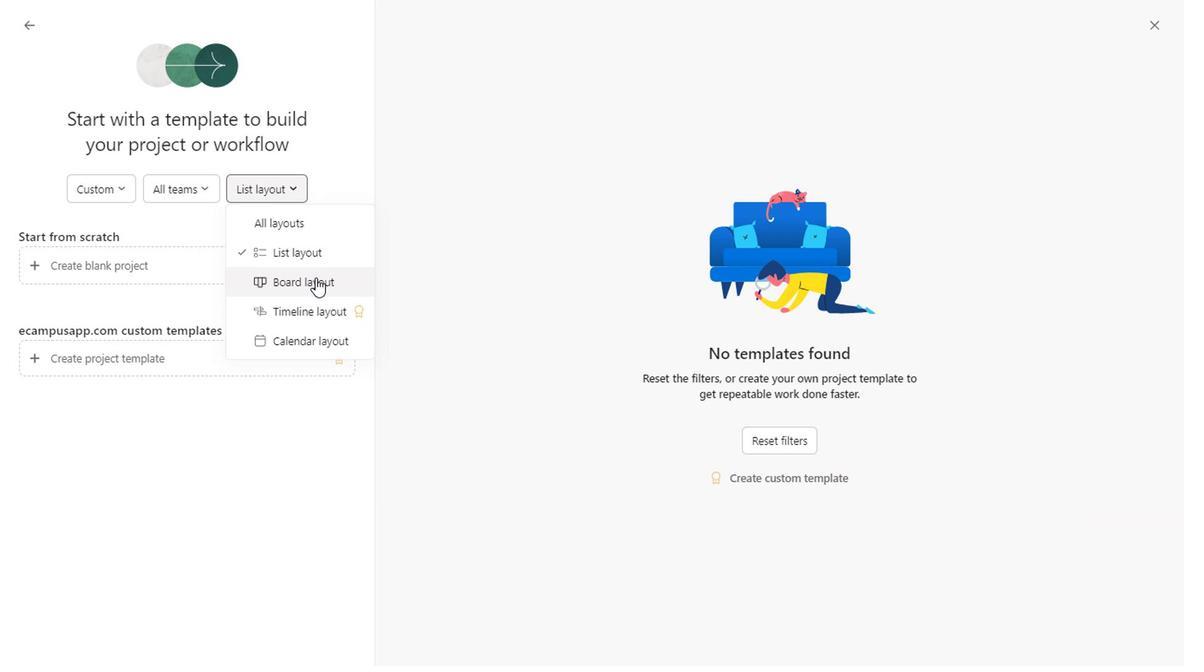 
Action: Mouse pressed left at (313, 282)
Screenshot: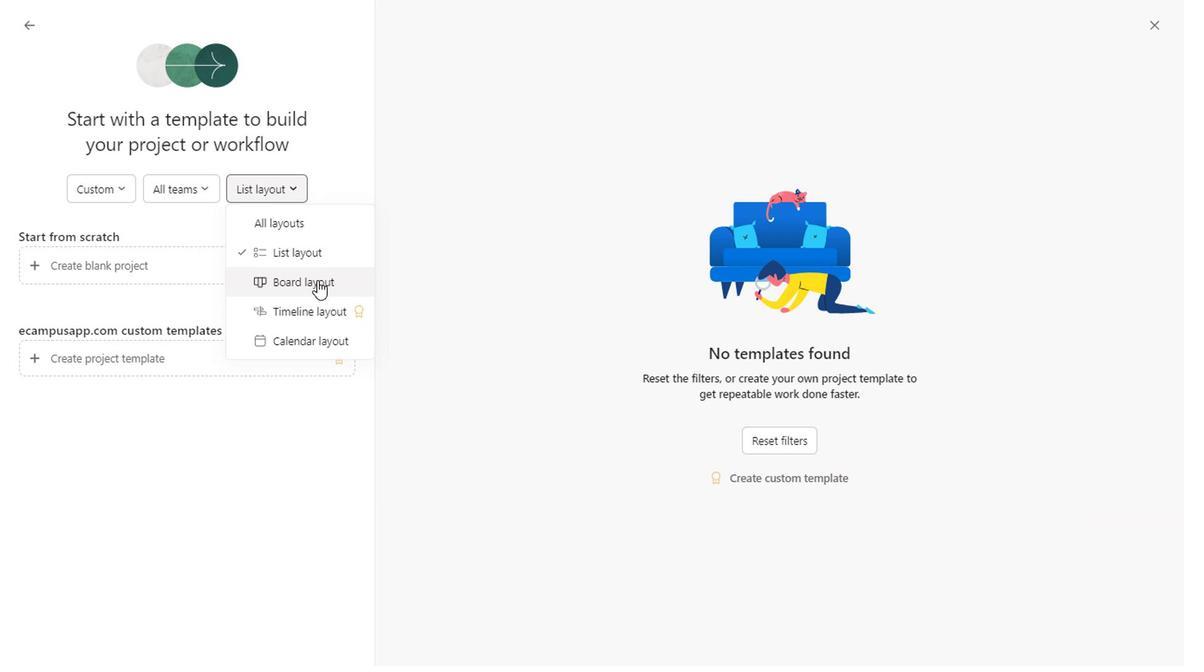 
Action: Mouse moved to (319, 312)
Screenshot: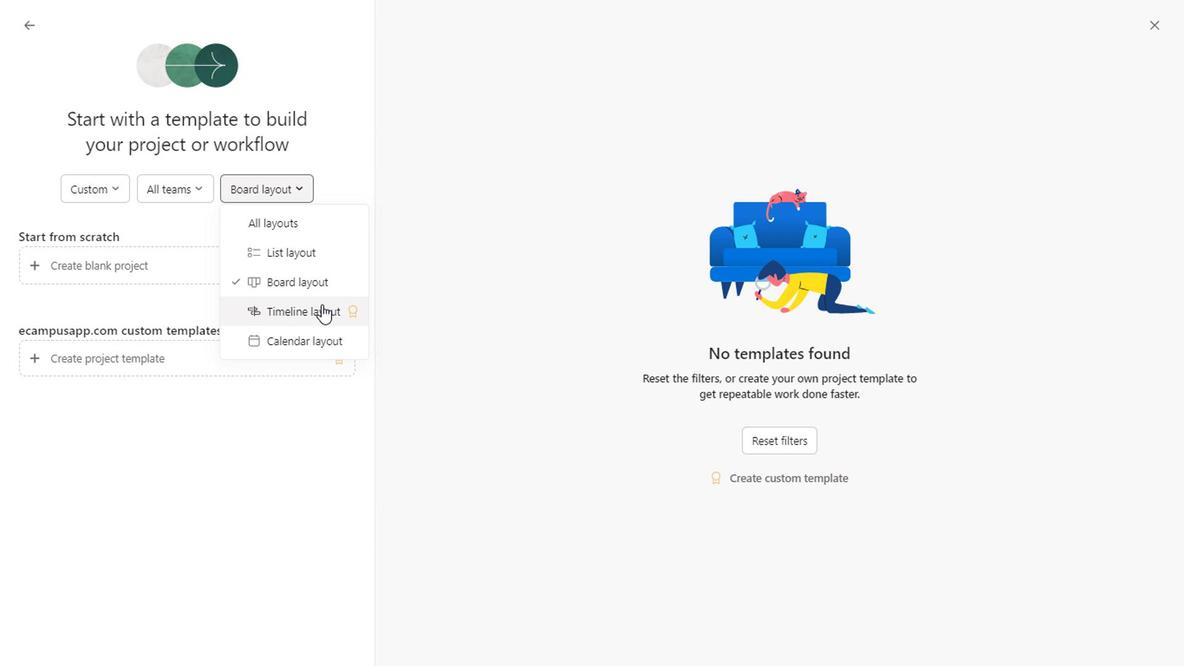 
Action: Mouse pressed left at (319, 312)
Screenshot: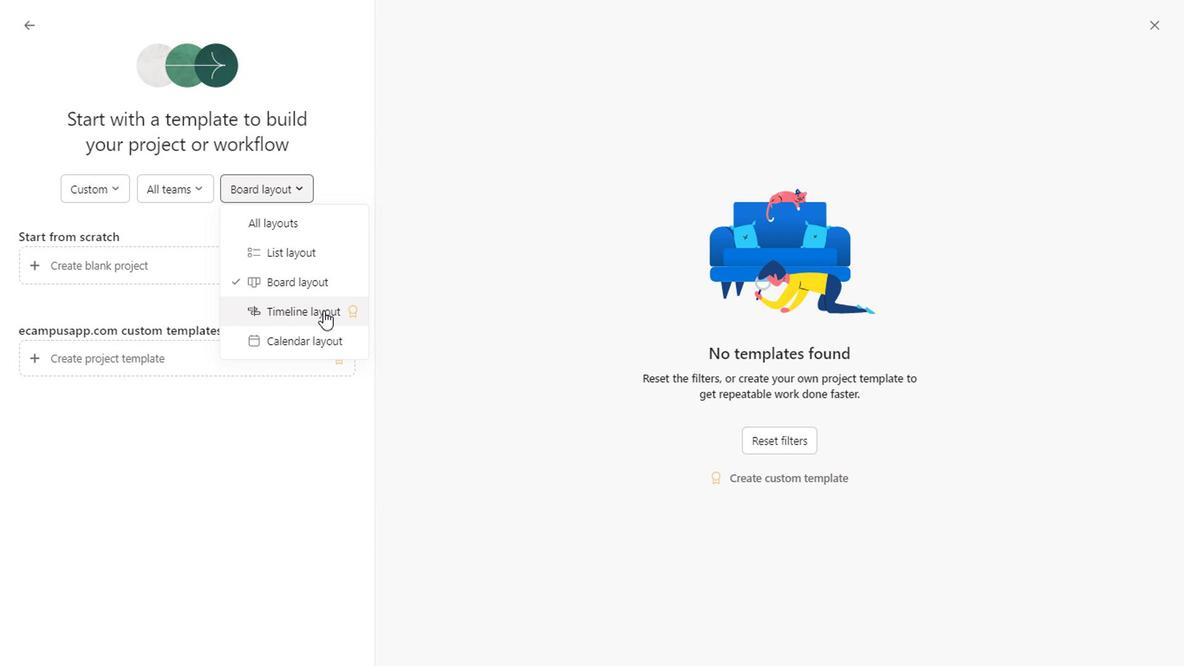 
Action: Mouse moved to (317, 342)
Screenshot: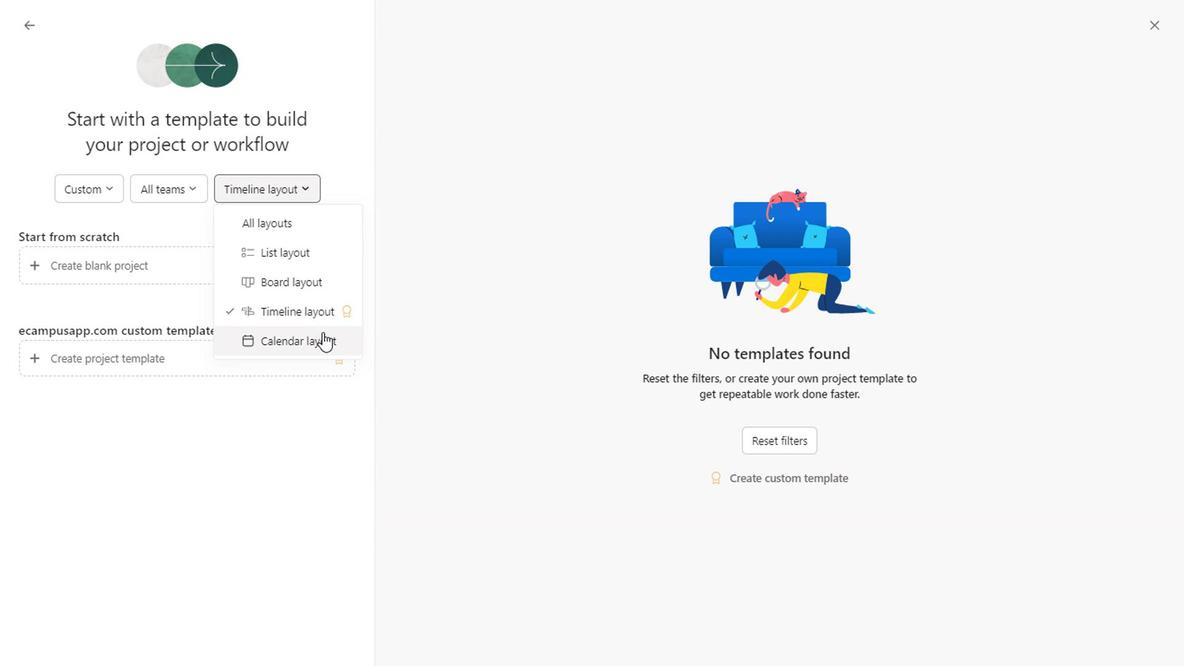
Action: Mouse pressed left at (317, 342)
Screenshot: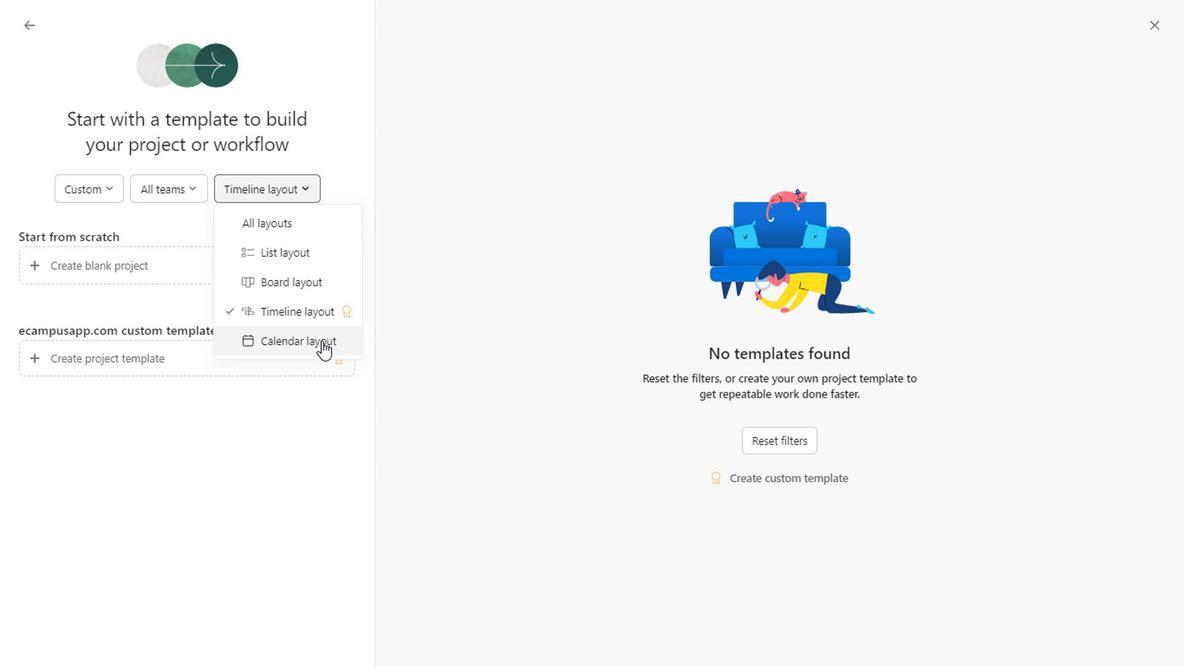 
Action: Mouse moved to (91, 191)
Screenshot: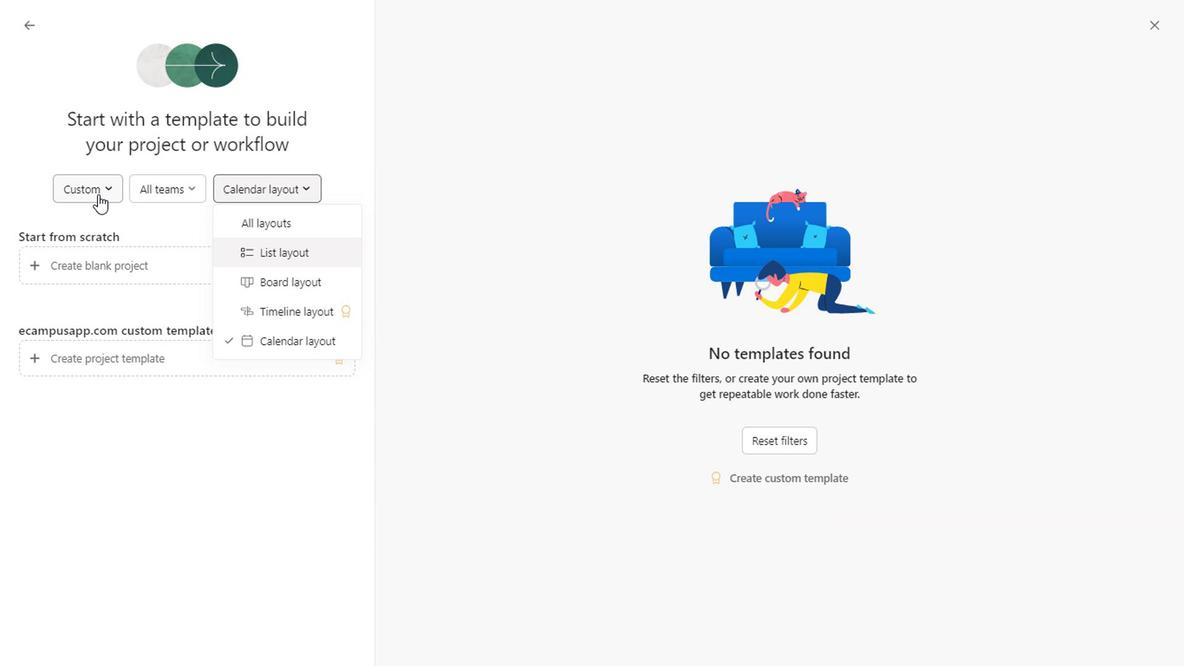 
Action: Mouse pressed left at (91, 191)
Screenshot: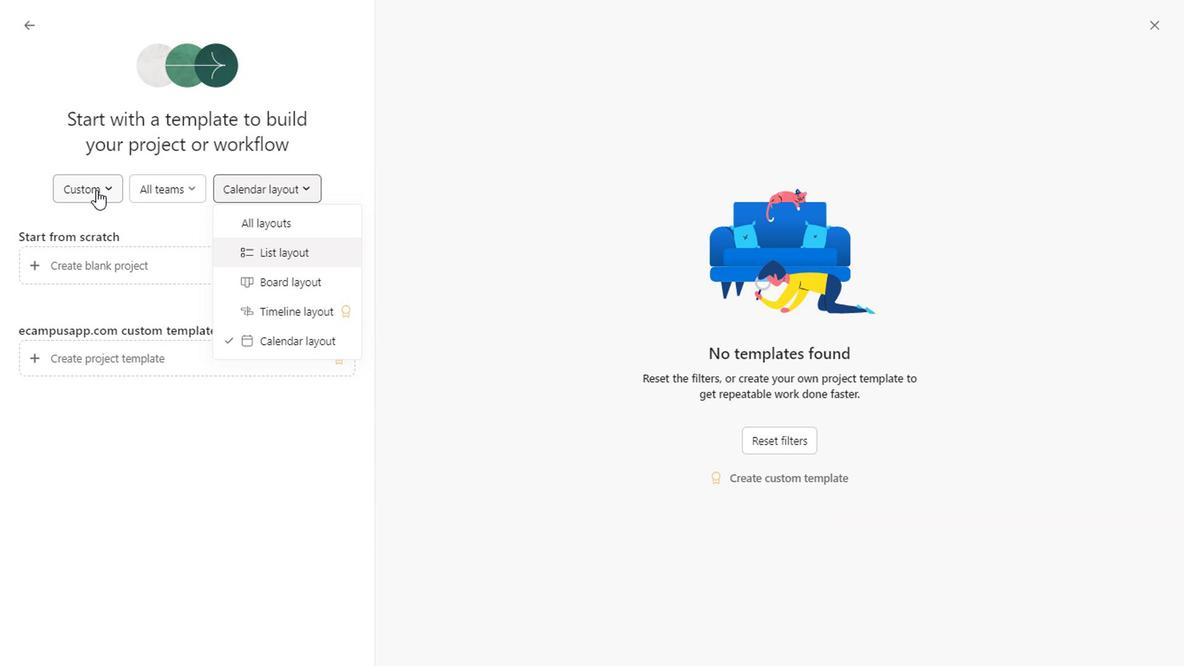 
Action: Mouse moved to (138, 287)
Screenshot: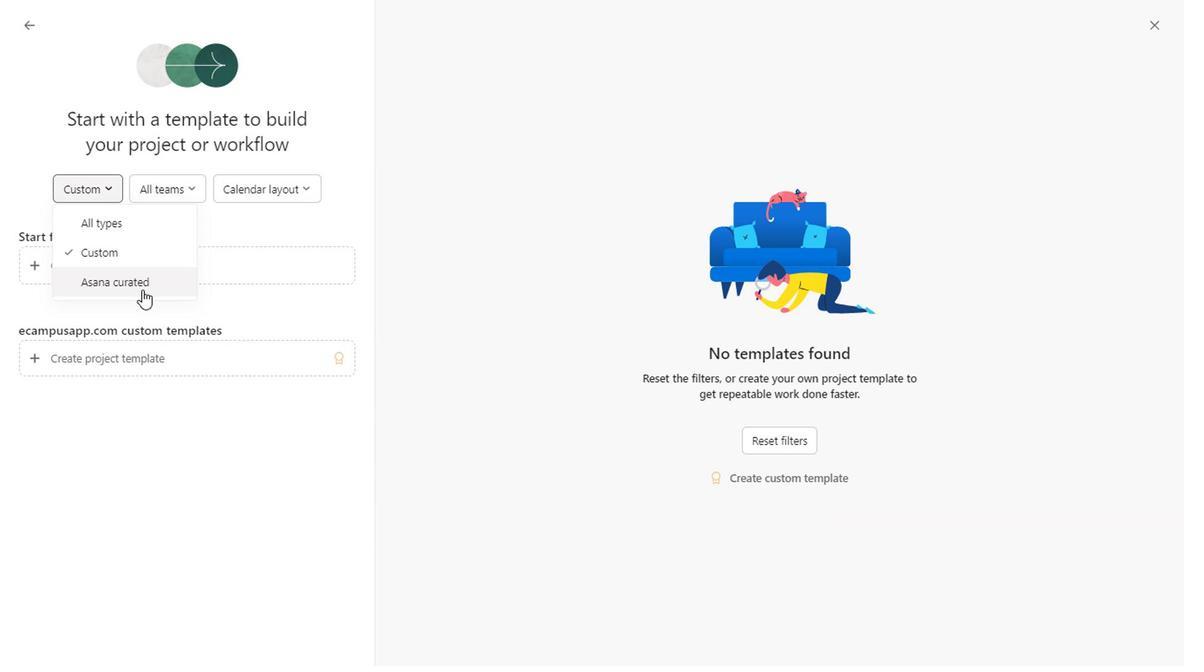 
Action: Mouse pressed left at (138, 287)
Screenshot: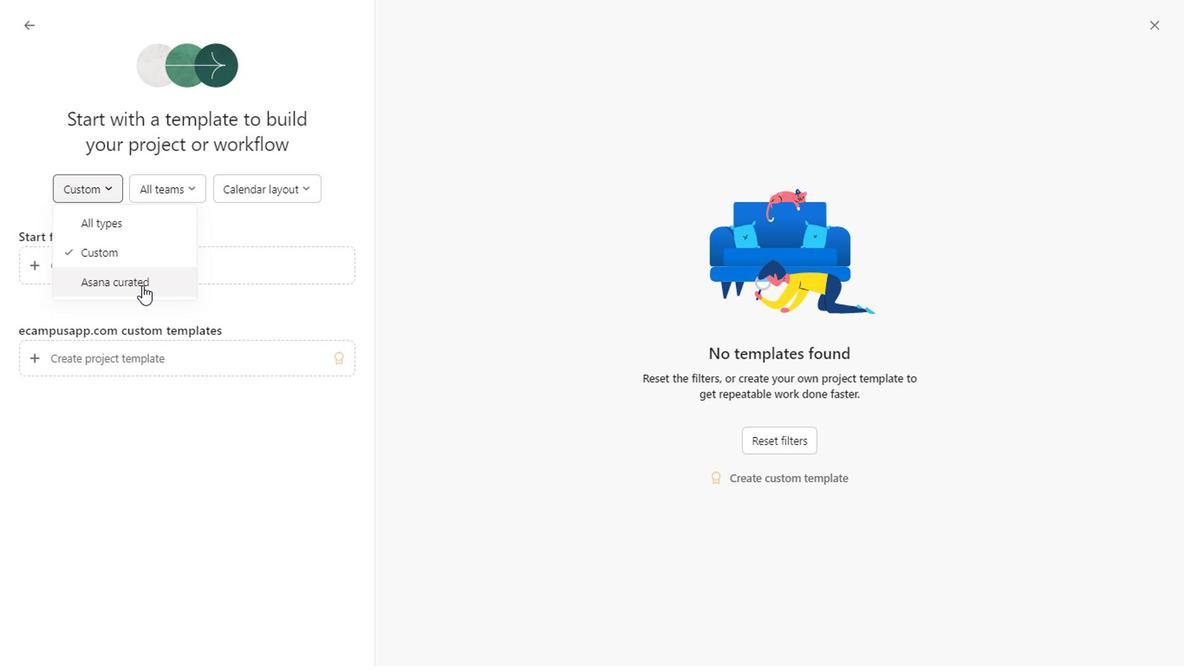 
Action: Mouse moved to (281, 192)
Screenshot: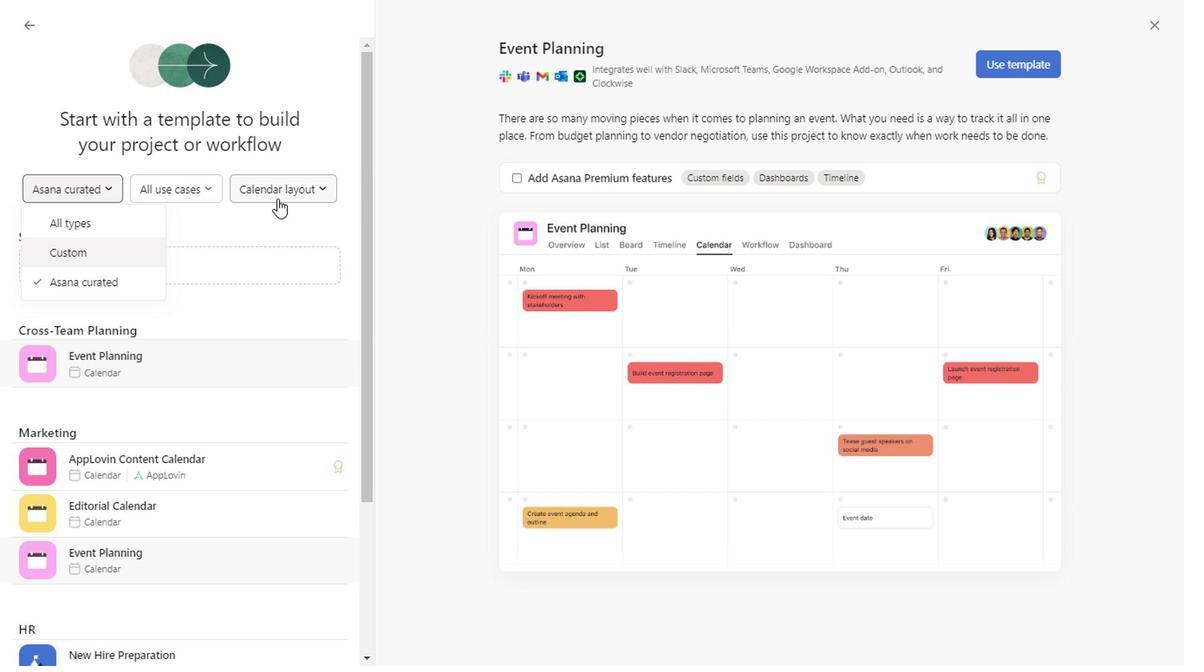 
Action: Mouse pressed left at (281, 192)
Screenshot: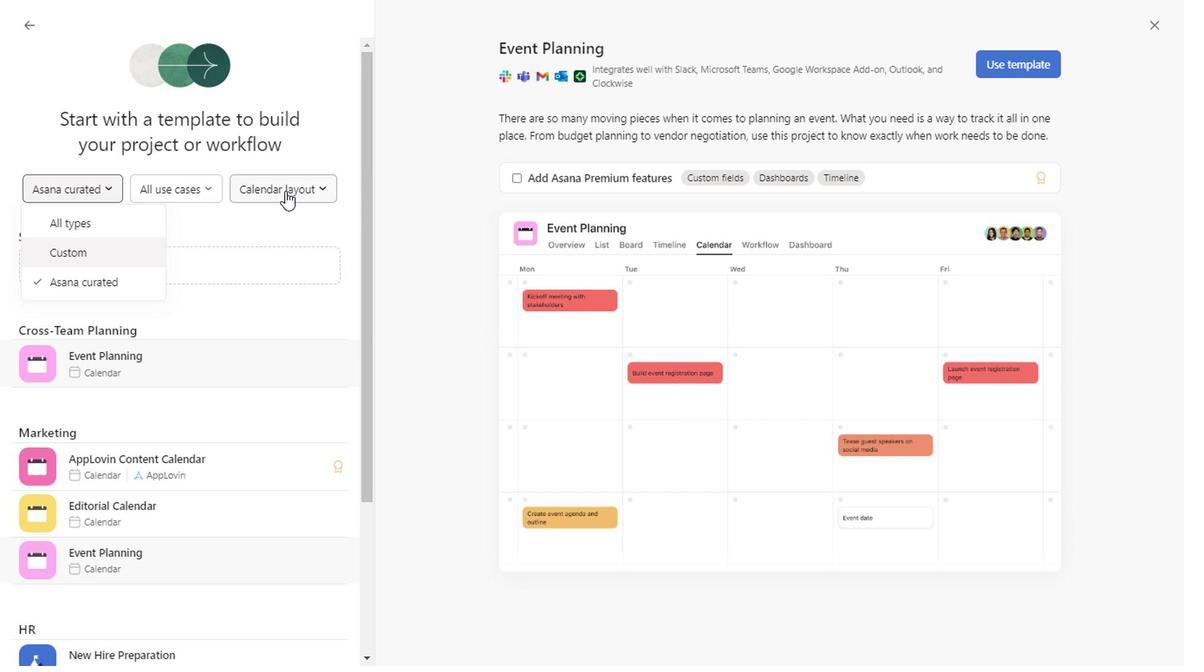 
Action: Mouse moved to (297, 253)
Screenshot: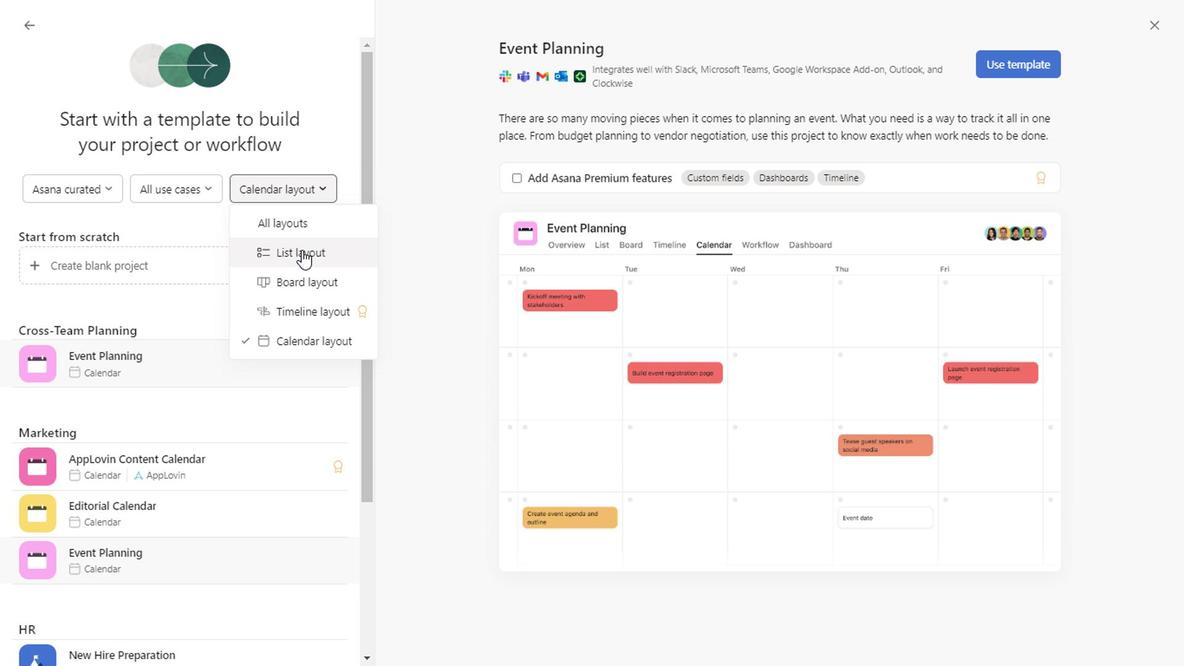 
Action: Mouse pressed left at (297, 253)
Screenshot: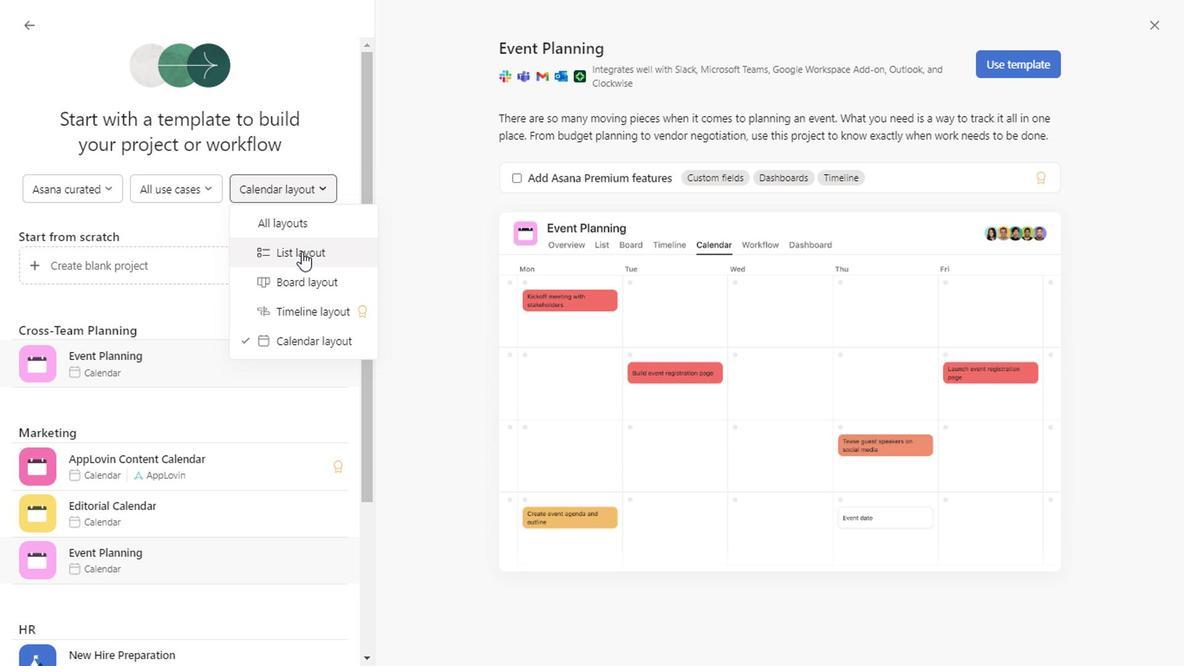 
Action: Mouse moved to (305, 276)
Screenshot: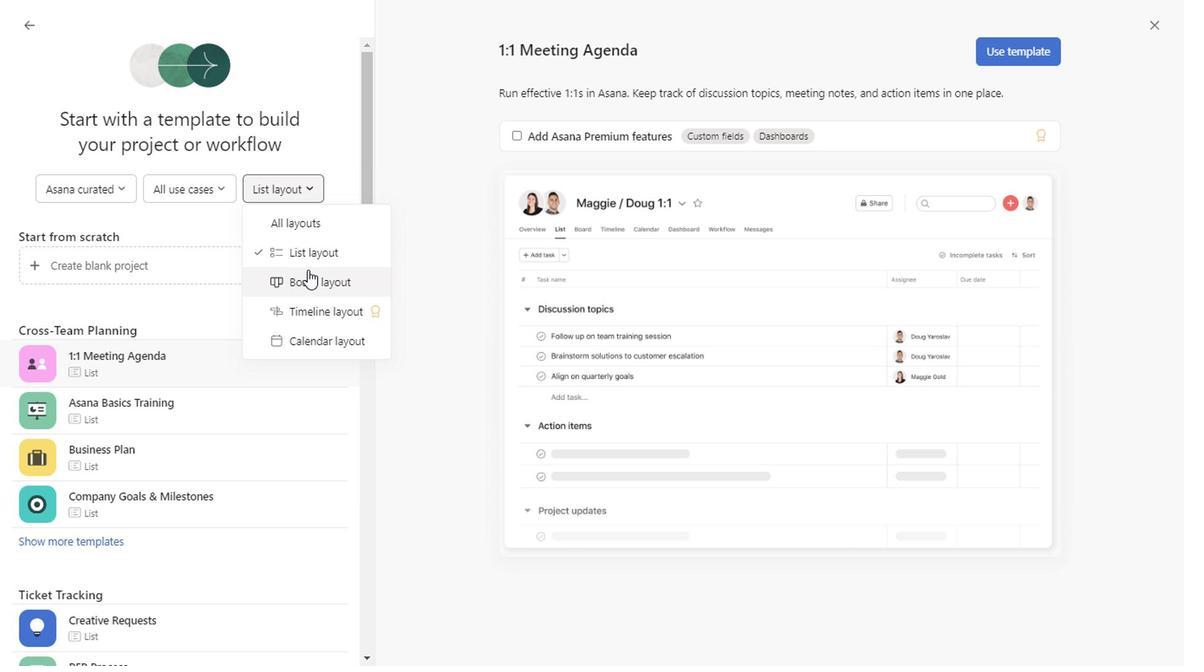 
Action: Mouse pressed left at (305, 276)
Screenshot: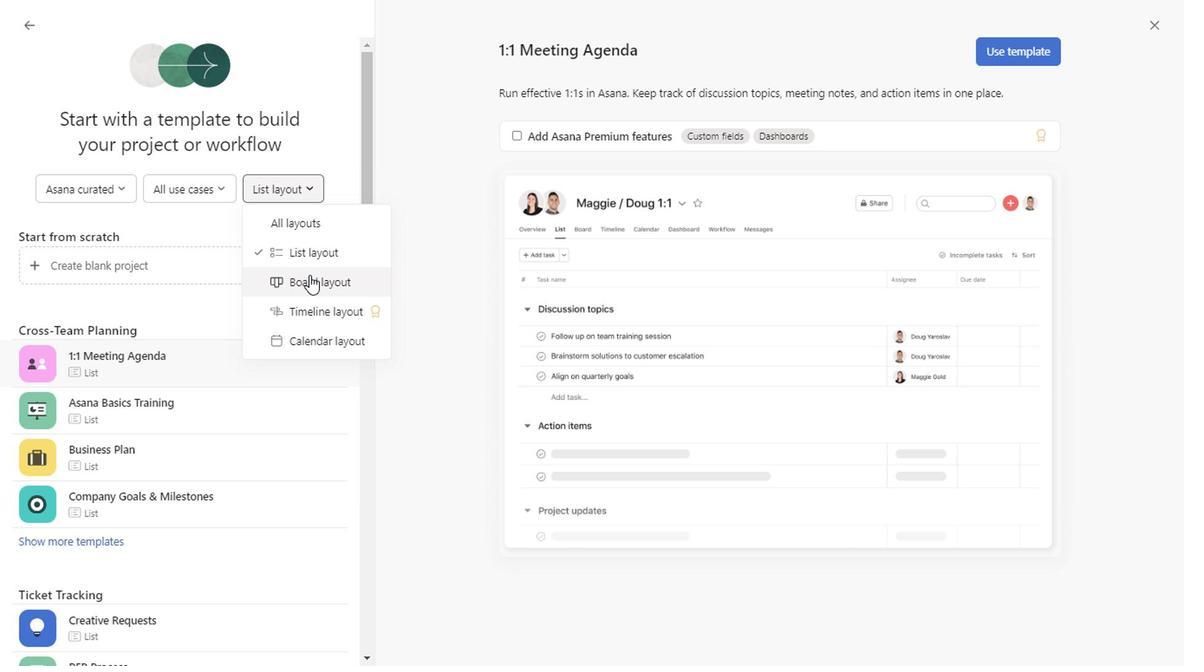 
Action: Mouse moved to (751, 458)
Screenshot: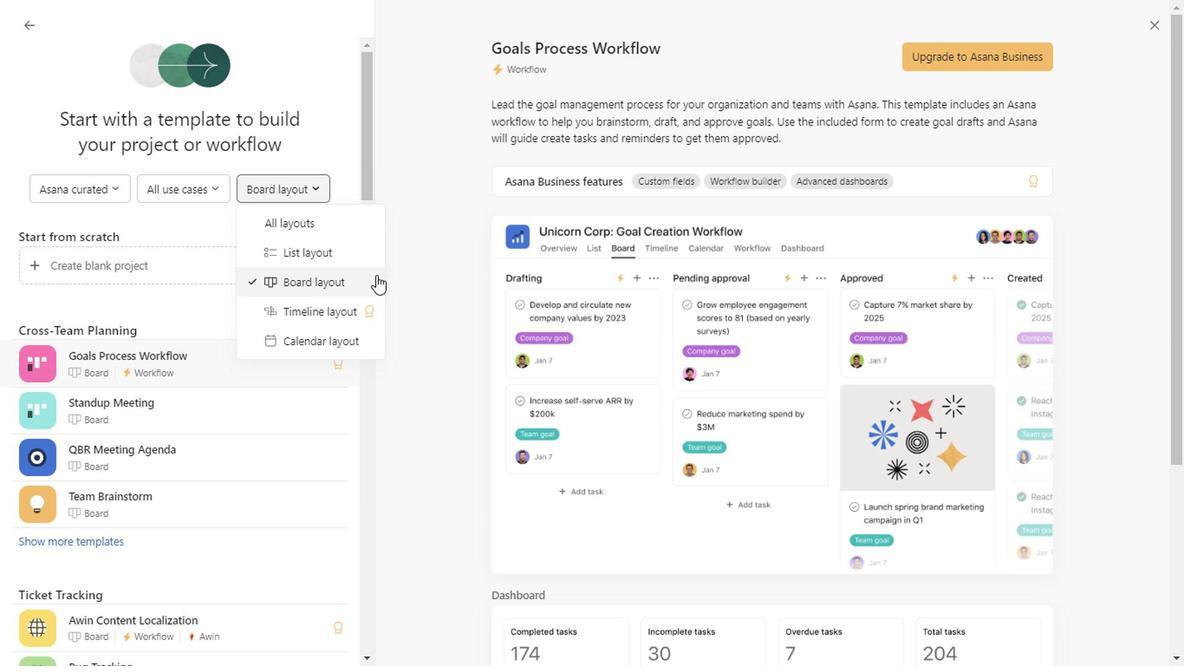 
Action: Mouse scrolled (751, 458) with delta (0, 0)
Screenshot: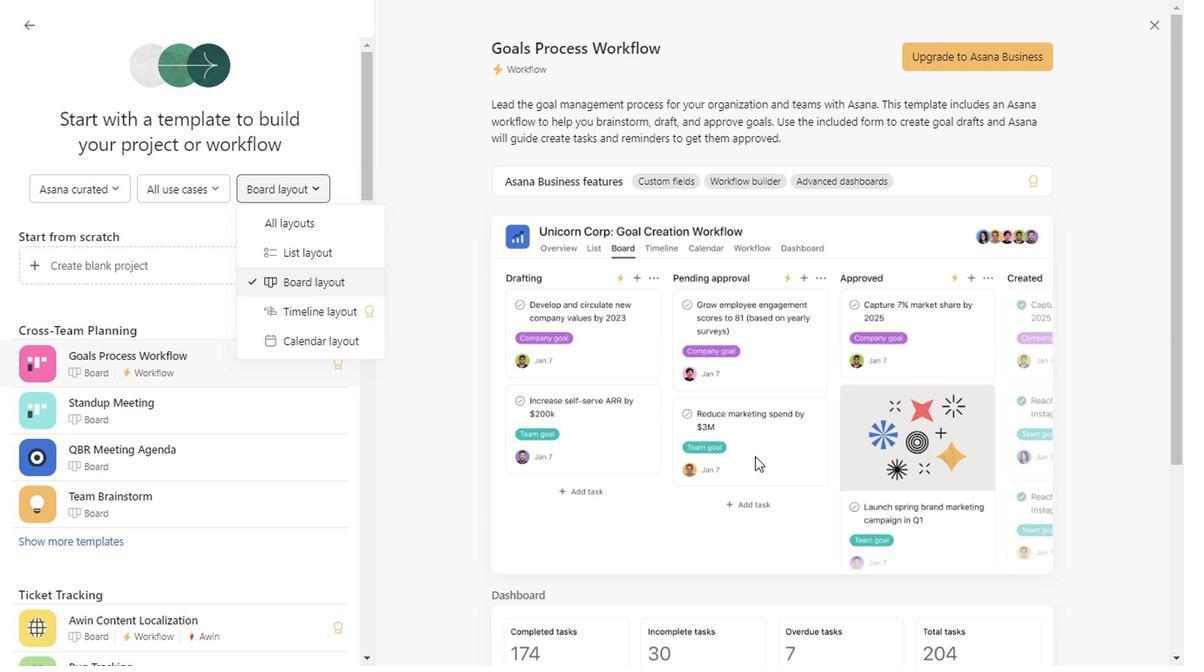 
Action: Mouse scrolled (751, 458) with delta (0, 0)
Screenshot: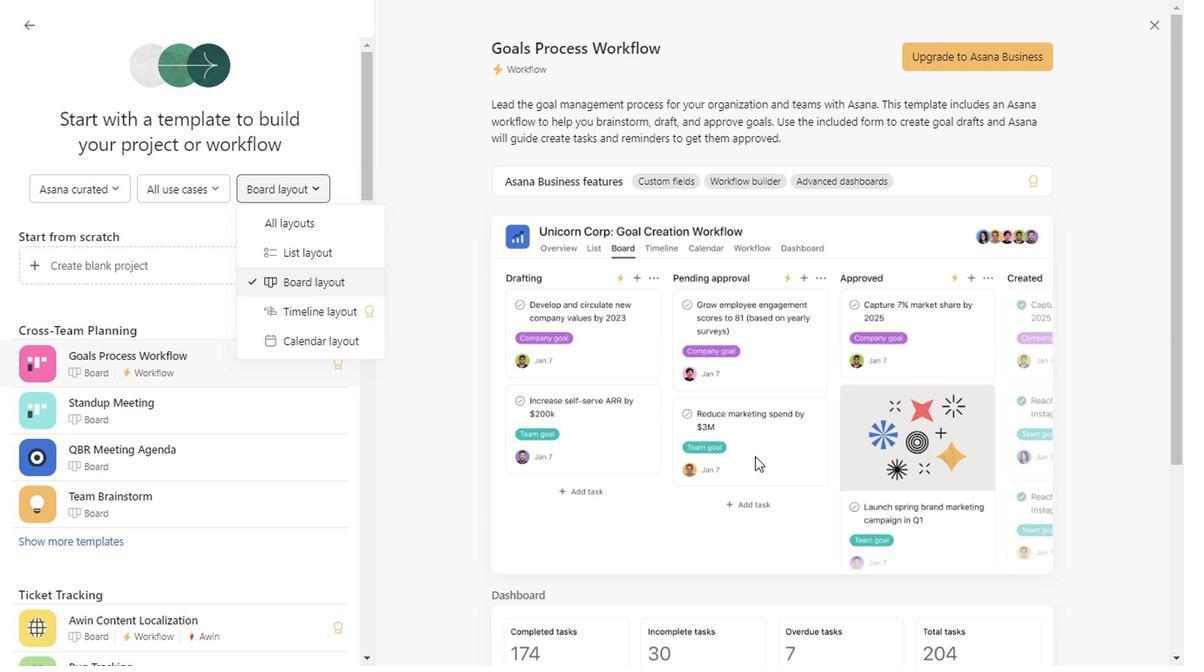 
Action: Mouse scrolled (751, 458) with delta (0, 0)
Screenshot: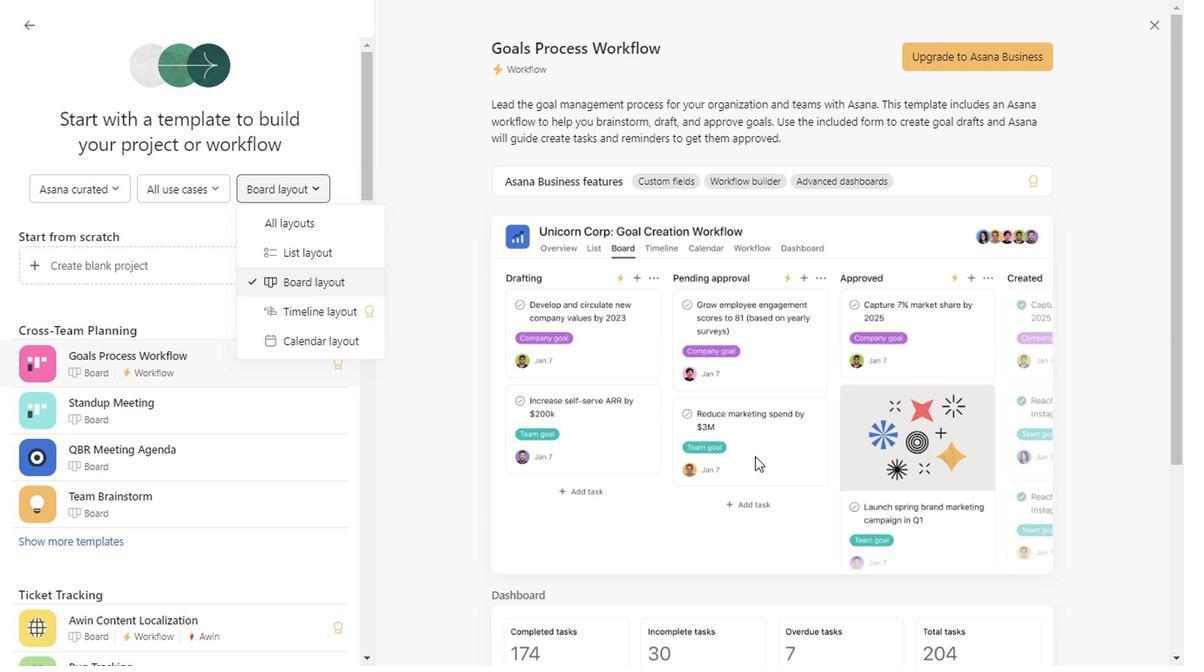 
Action: Mouse scrolled (751, 458) with delta (0, 0)
Screenshot: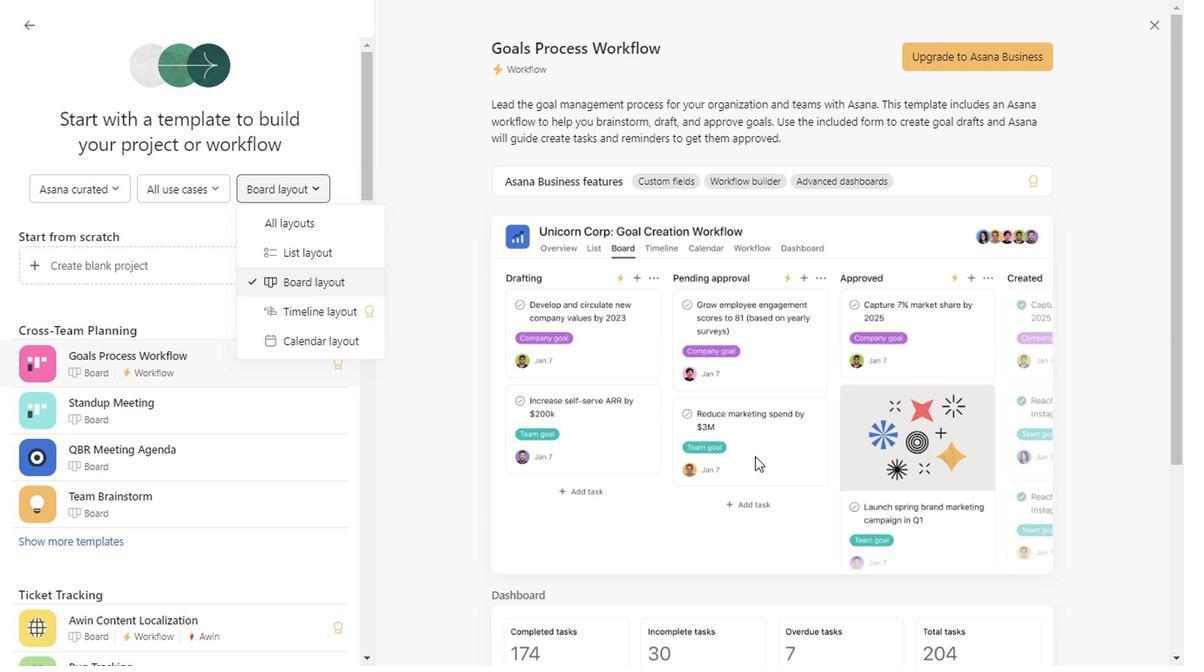 
Action: Mouse scrolled (751, 458) with delta (0, 0)
Screenshot: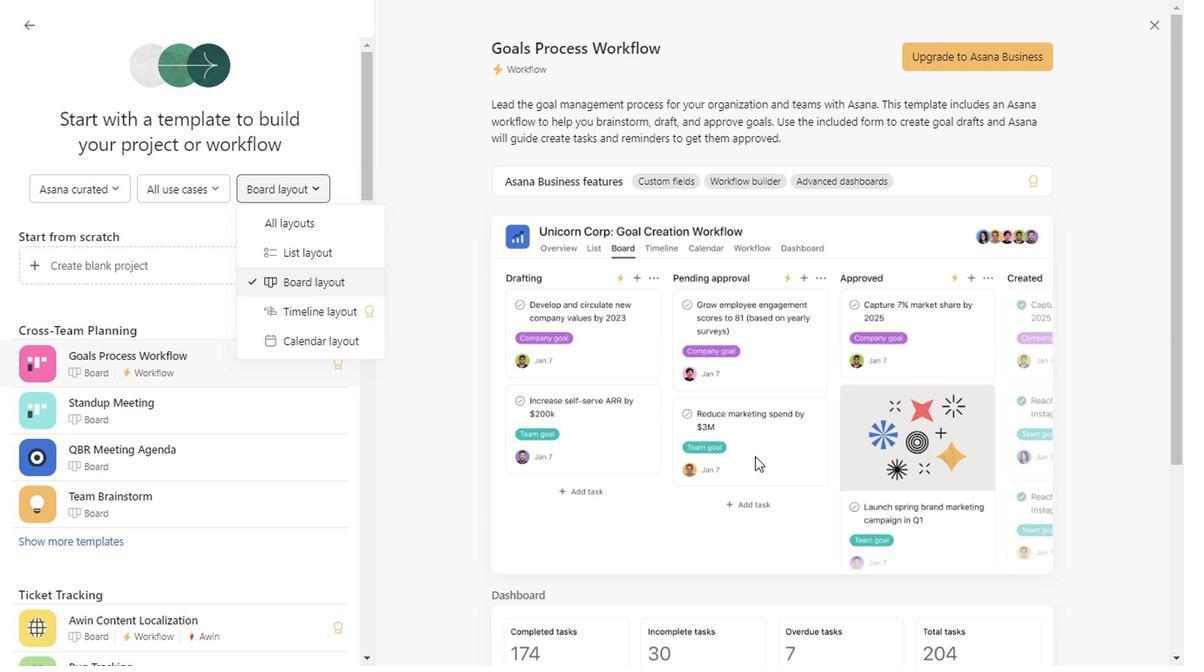 
Action: Mouse scrolled (751, 458) with delta (0, 0)
Screenshot: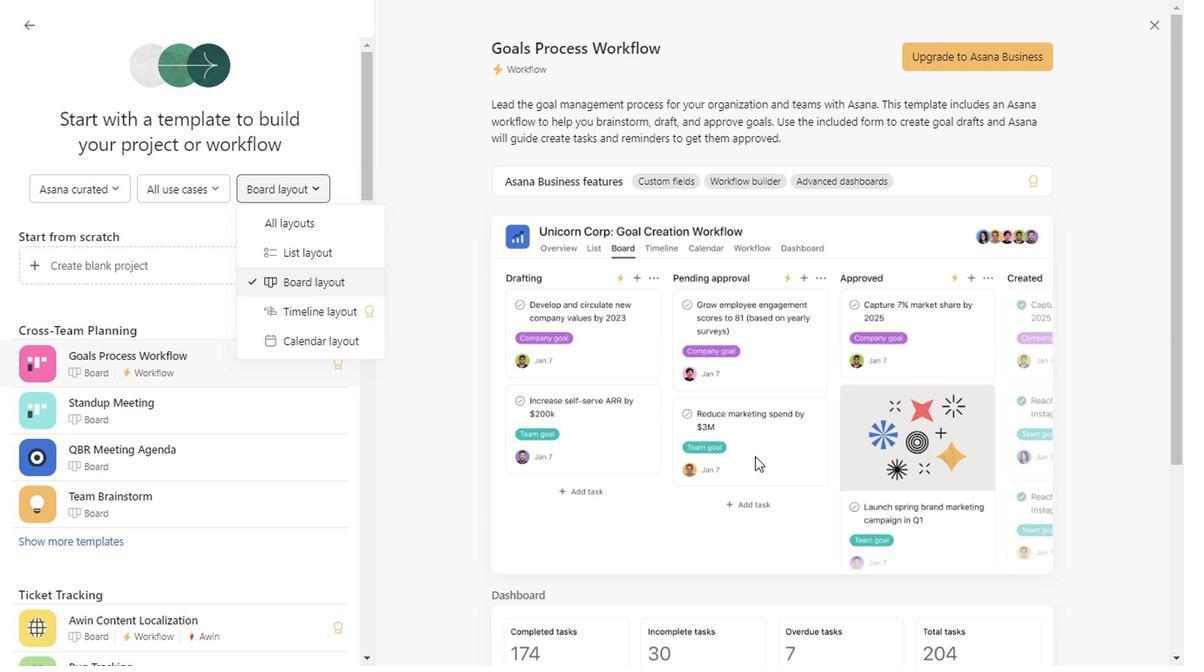 
Action: Mouse scrolled (751, 458) with delta (0, 0)
Screenshot: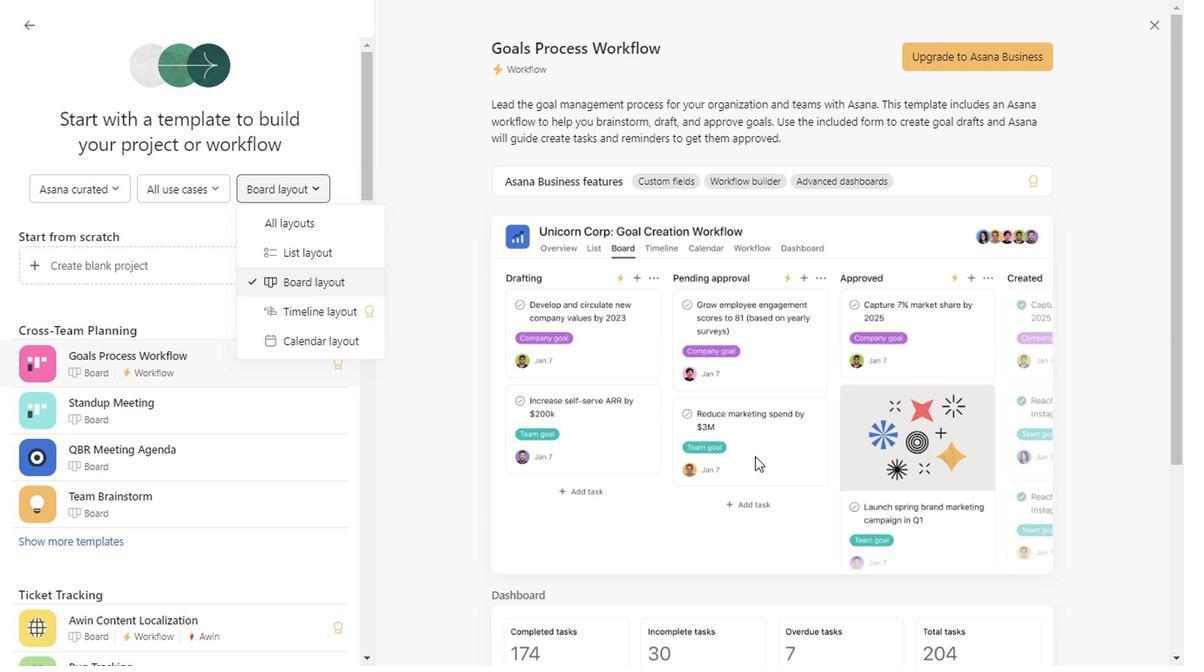 
Action: Mouse scrolled (751, 458) with delta (0, 0)
Screenshot: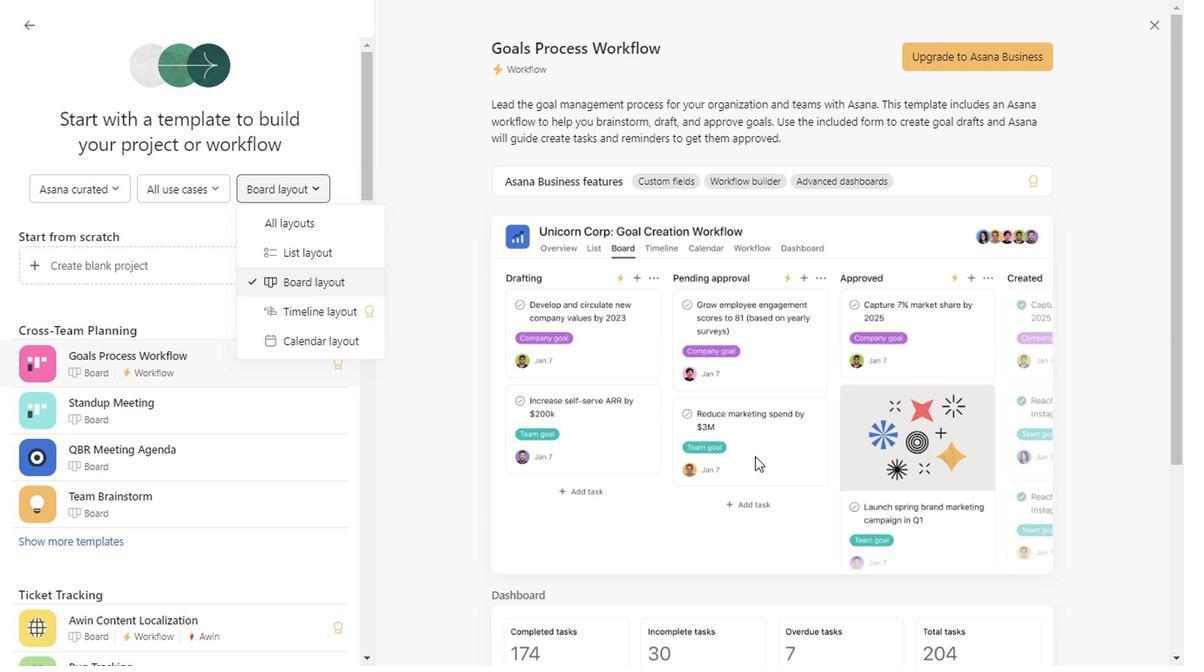 
Action: Mouse scrolled (751, 458) with delta (0, 0)
Screenshot: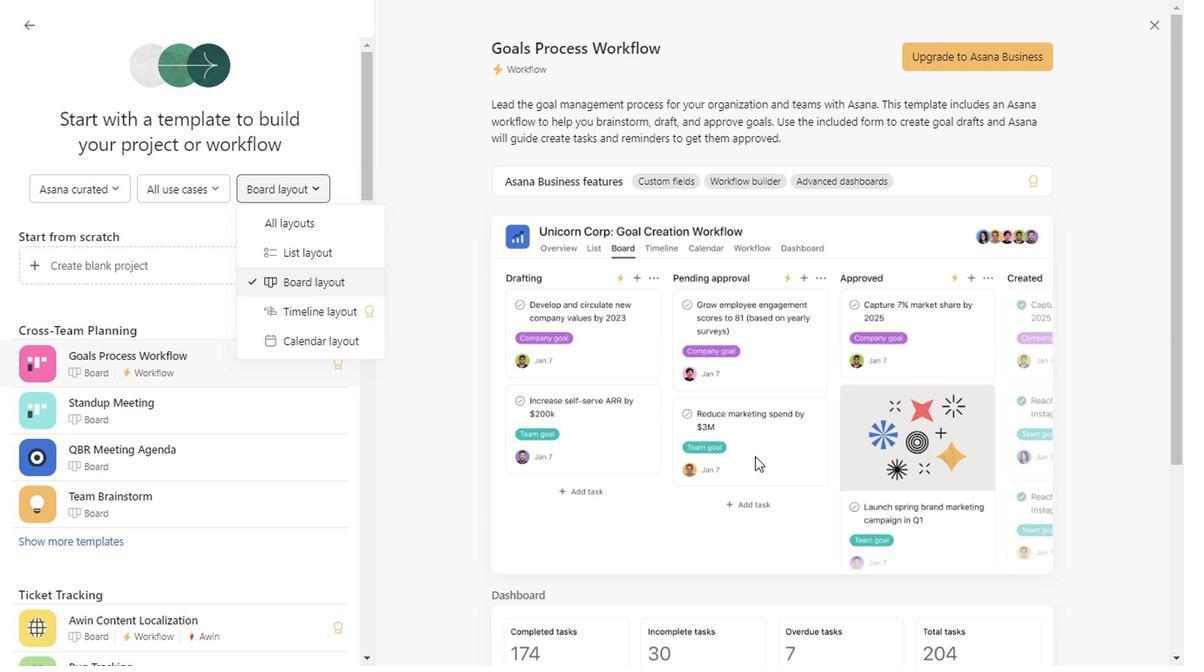 
Action: Mouse scrolled (751, 458) with delta (0, 0)
Screenshot: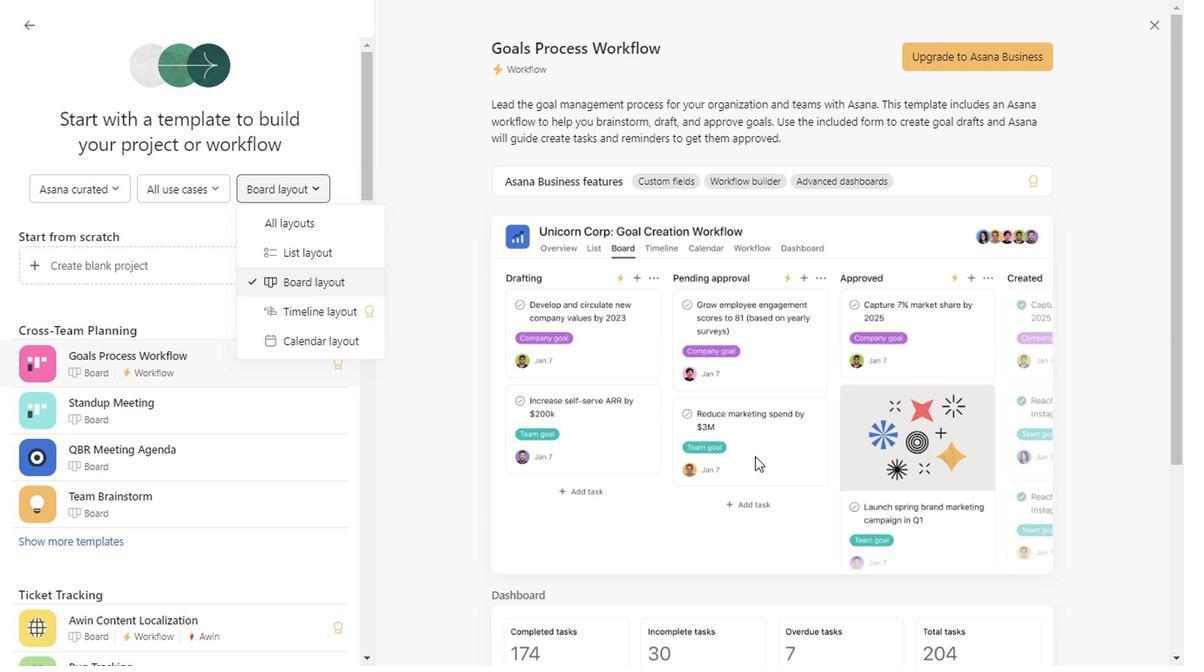 
Action: Mouse scrolled (751, 458) with delta (0, 0)
Screenshot: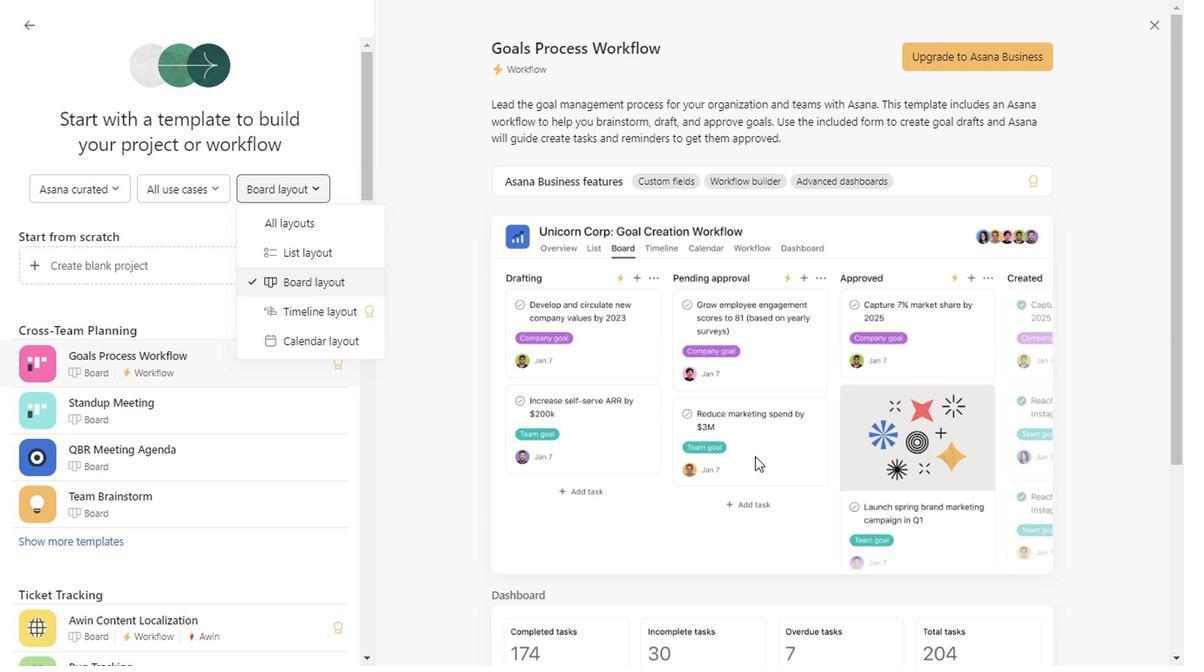 
Action: Mouse scrolled (751, 458) with delta (0, 0)
Screenshot: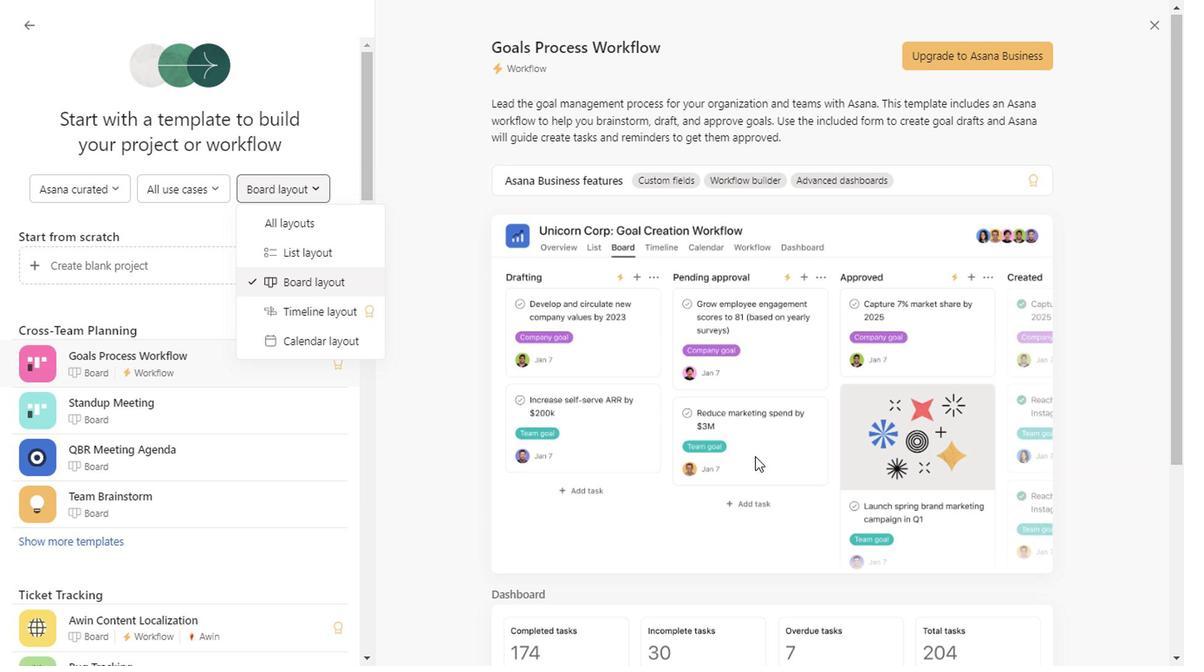 
Action: Mouse scrolled (751, 458) with delta (0, 0)
Screenshot: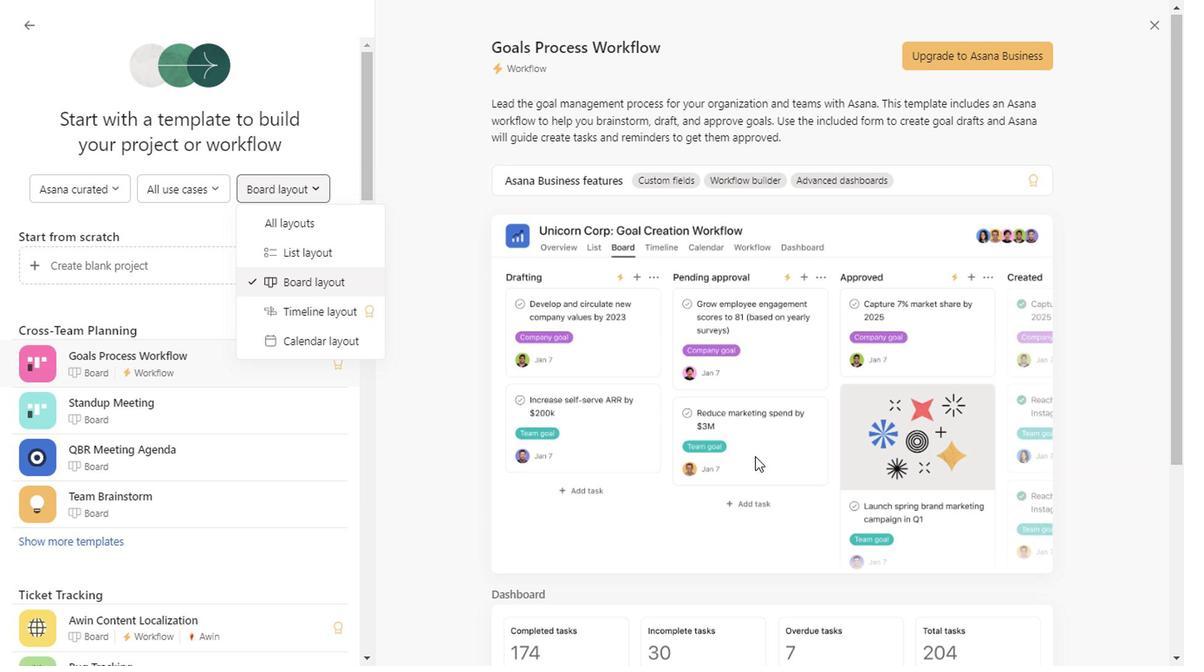 
Action: Mouse scrolled (751, 458) with delta (0, 0)
Screenshot: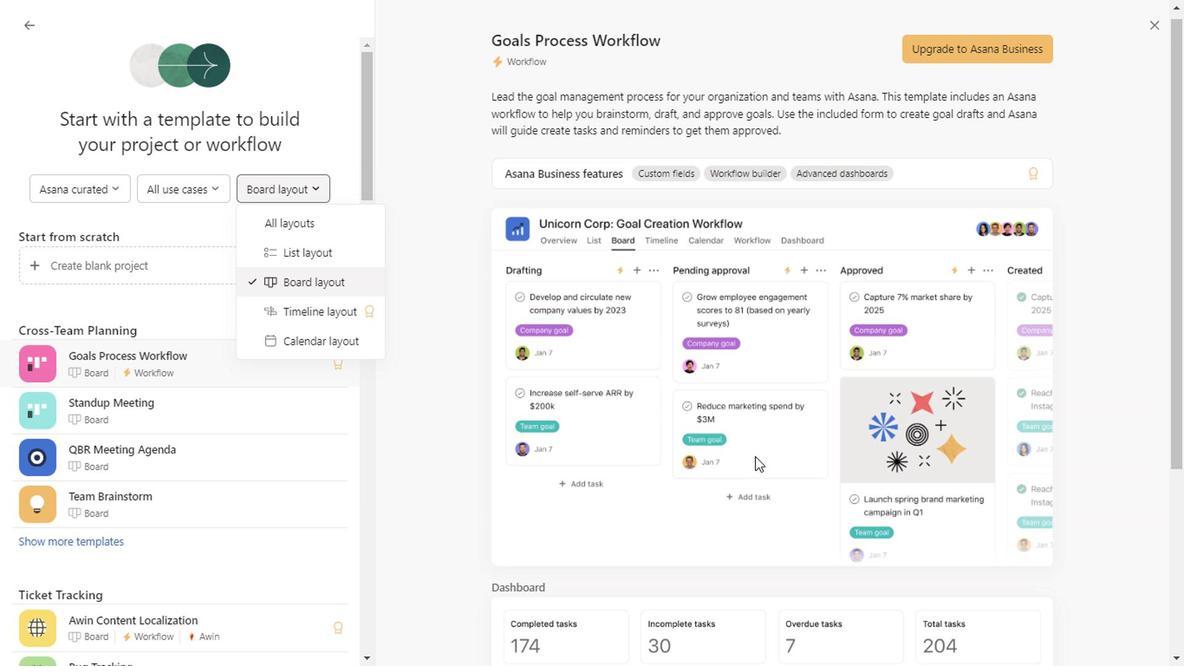 
Action: Mouse scrolled (751, 458) with delta (0, 0)
Screenshot: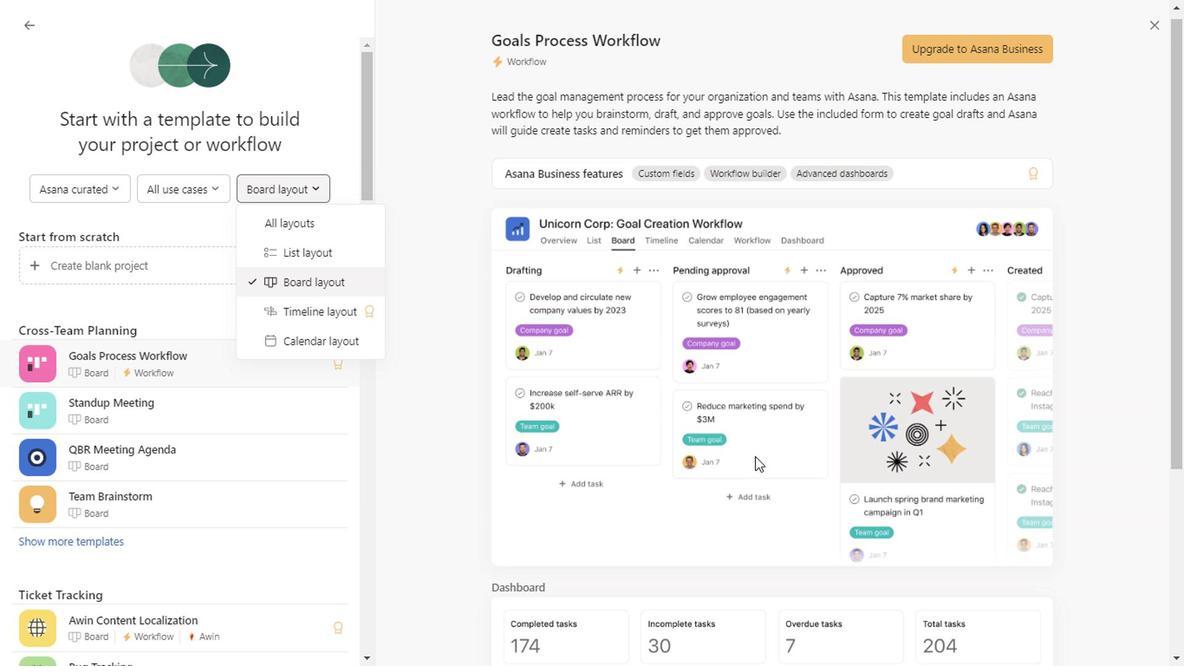 
Action: Mouse scrolled (751, 458) with delta (0, 0)
Screenshot: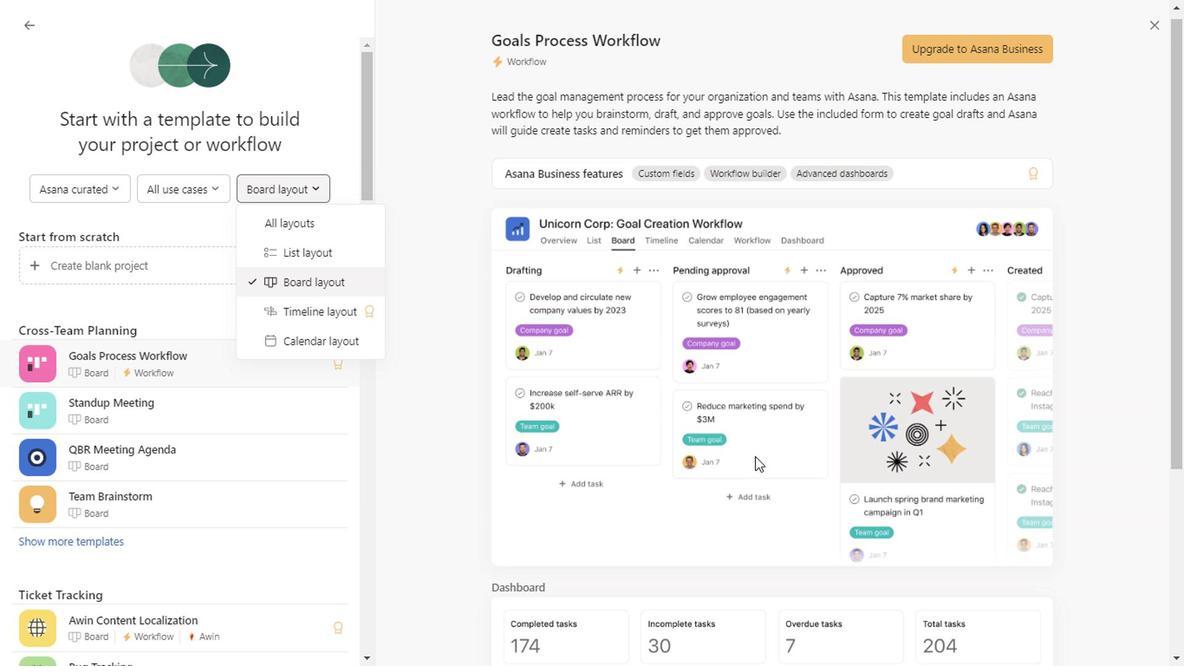 
Action: Mouse scrolled (751, 458) with delta (0, 0)
Screenshot: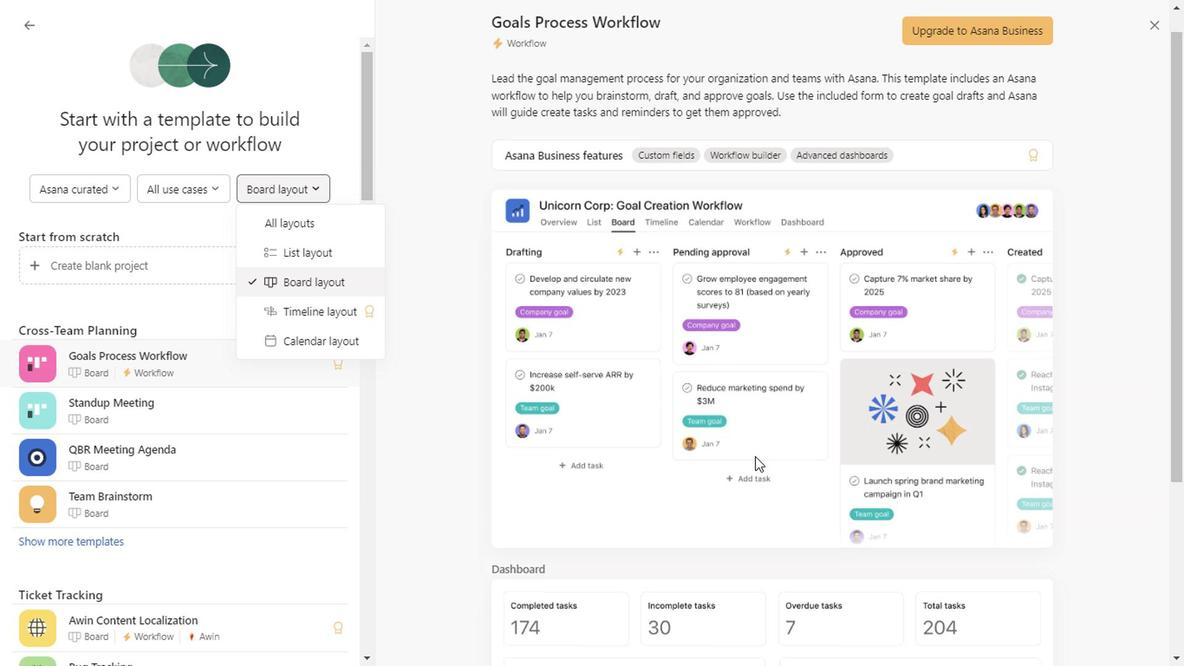 
Action: Mouse scrolled (751, 458) with delta (0, 0)
Screenshot: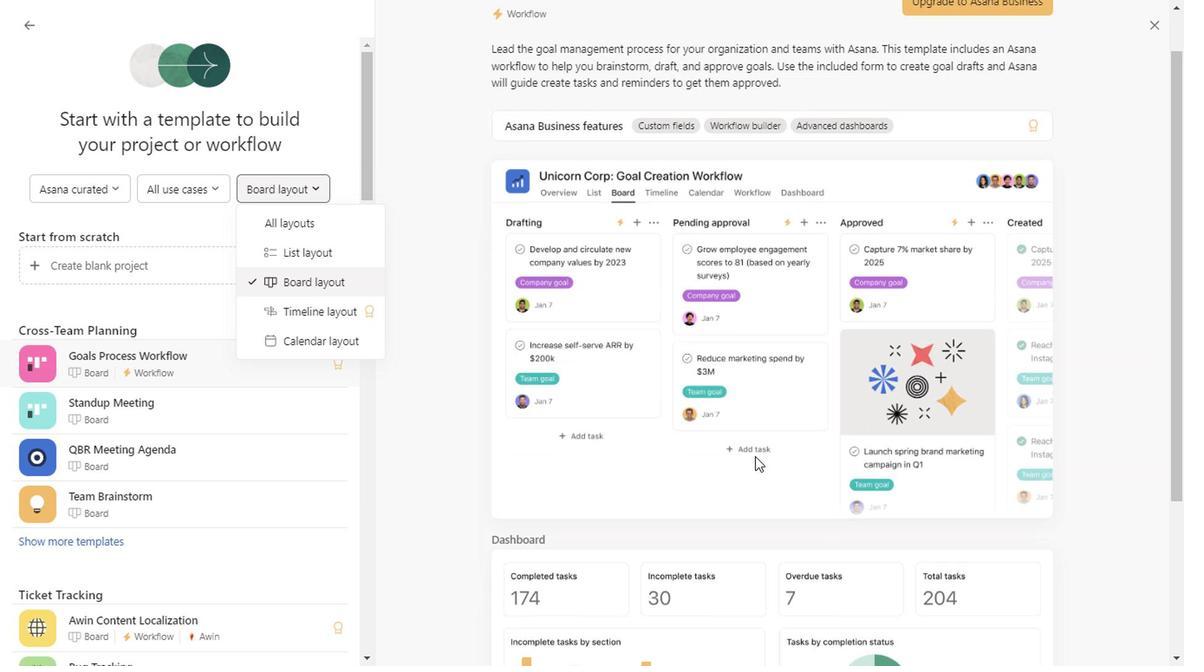 
Action: Mouse scrolled (751, 458) with delta (0, 0)
Screenshot: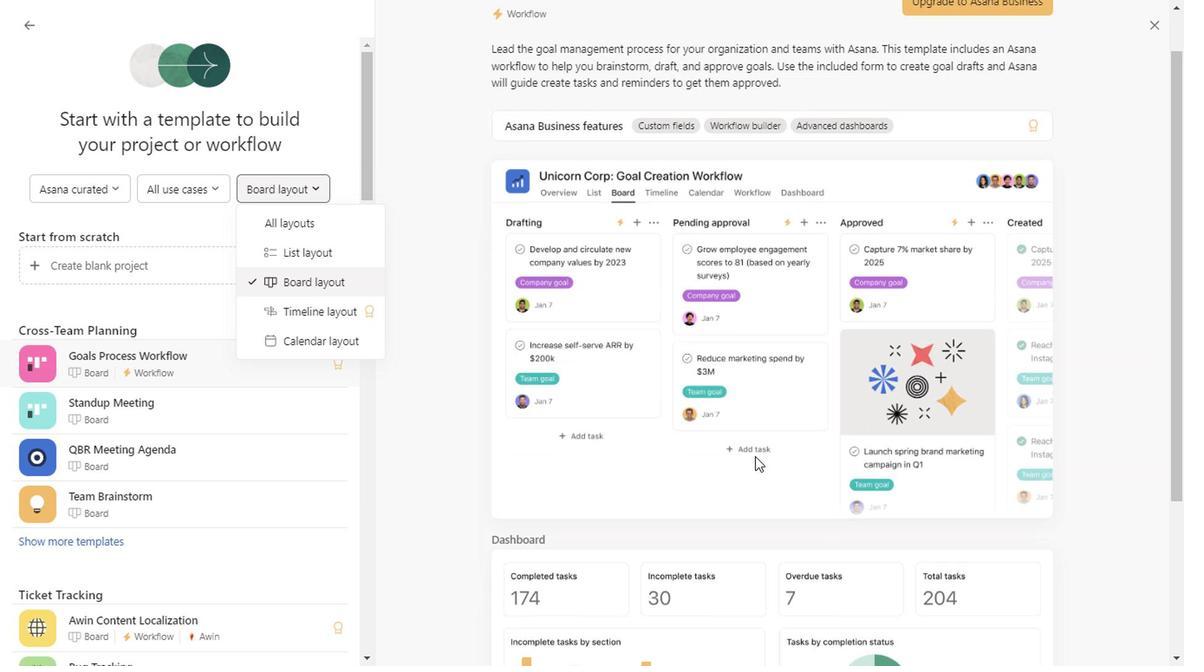 
Action: Mouse scrolled (751, 458) with delta (0, 0)
Screenshot: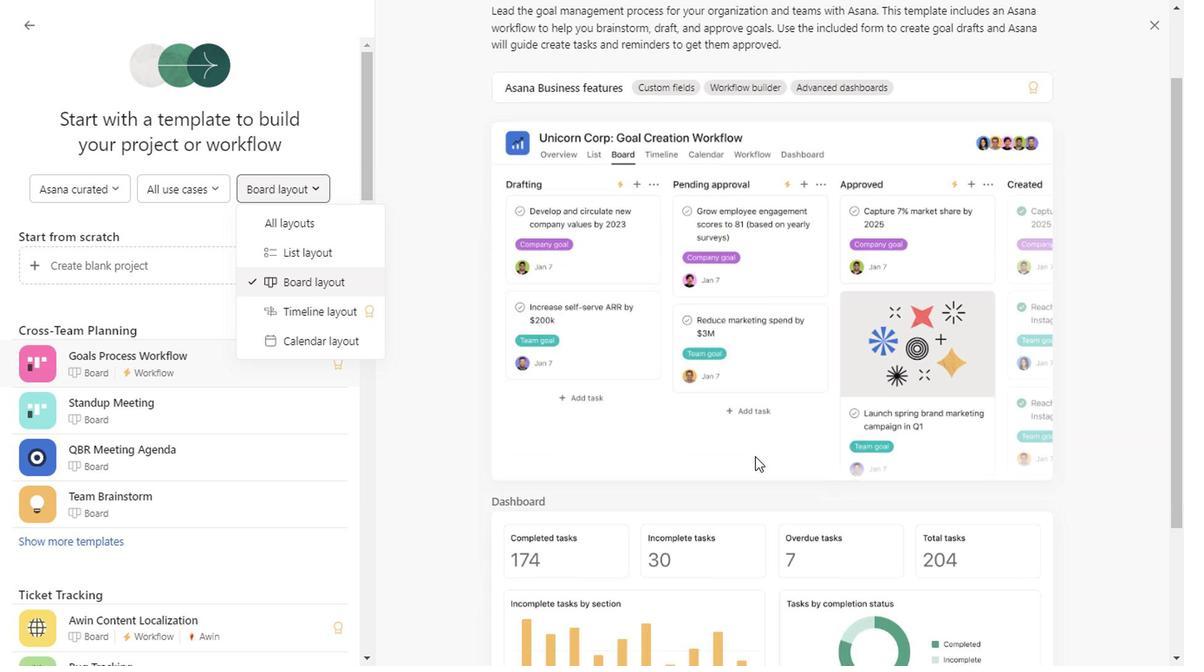 
Action: Mouse scrolled (751, 458) with delta (0, 0)
Screenshot: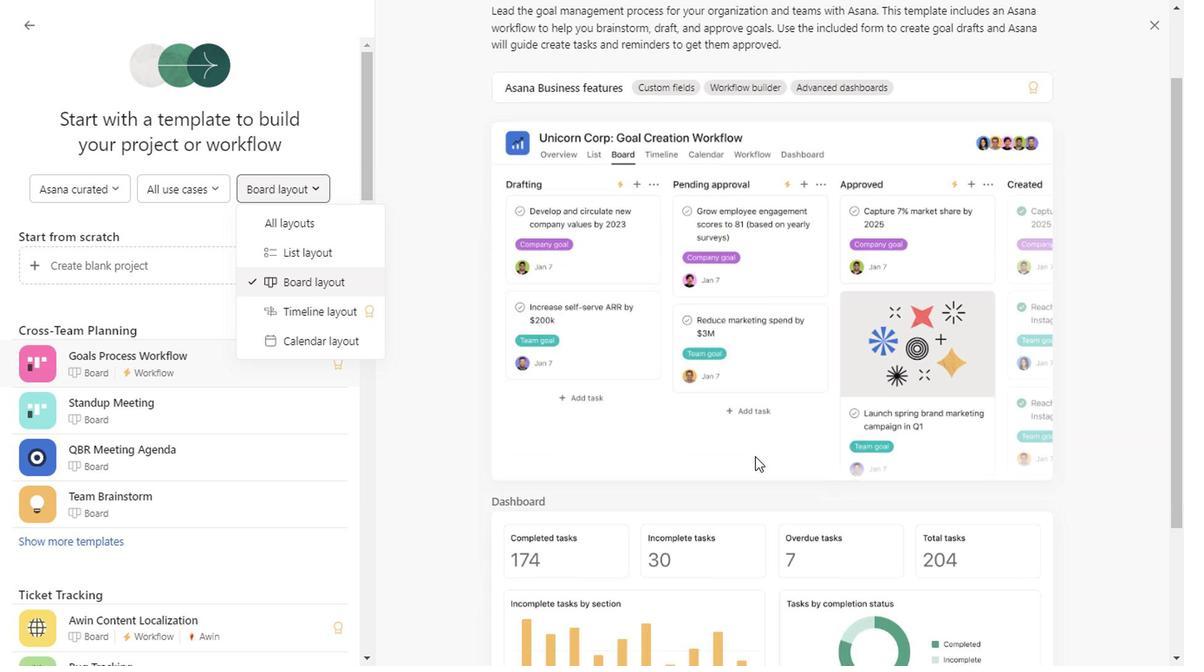 
Action: Mouse scrolled (751, 458) with delta (0, 0)
Screenshot: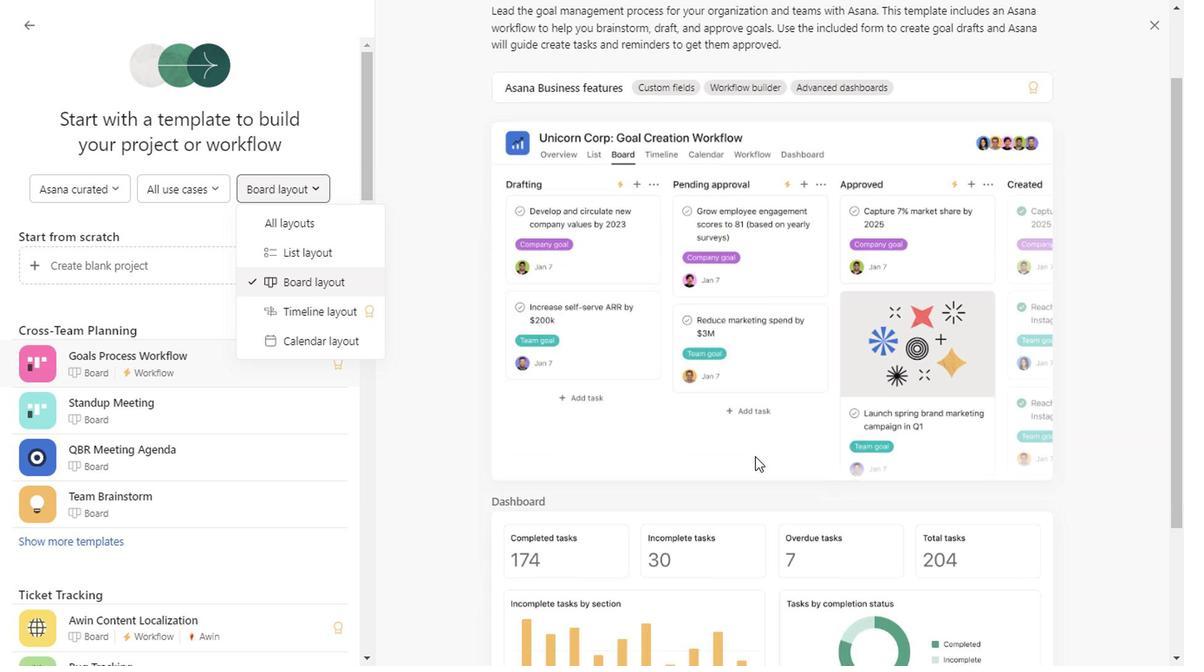 
Action: Mouse scrolled (751, 458) with delta (0, 0)
Screenshot: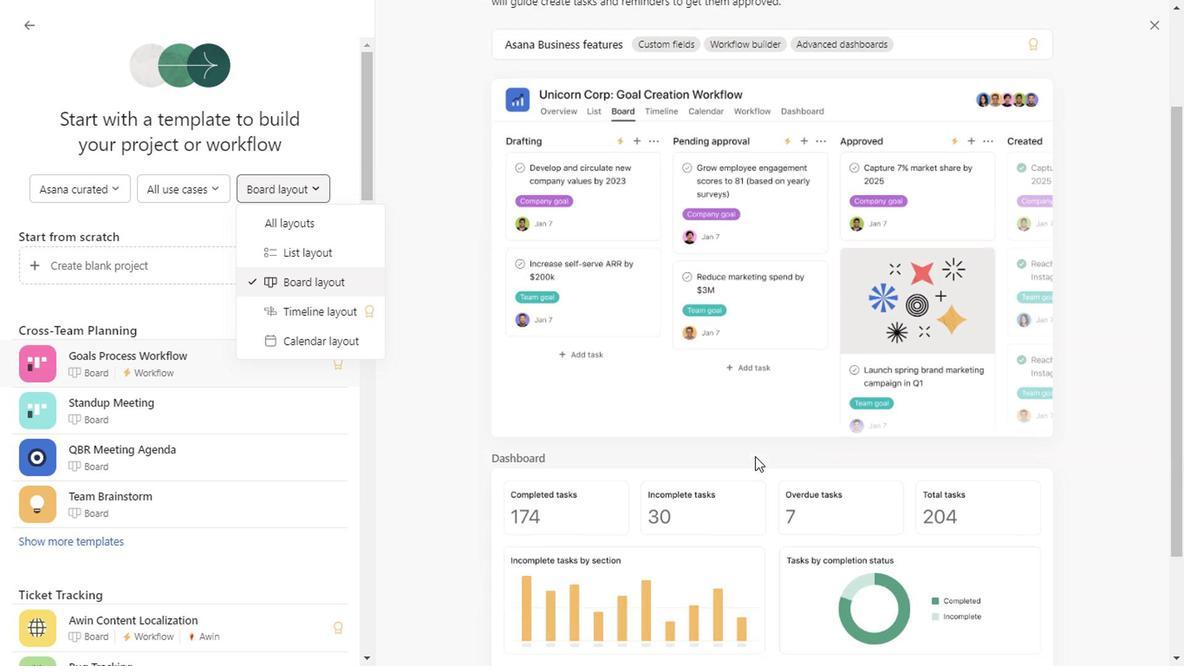 
Action: Mouse scrolled (751, 458) with delta (0, 0)
Screenshot: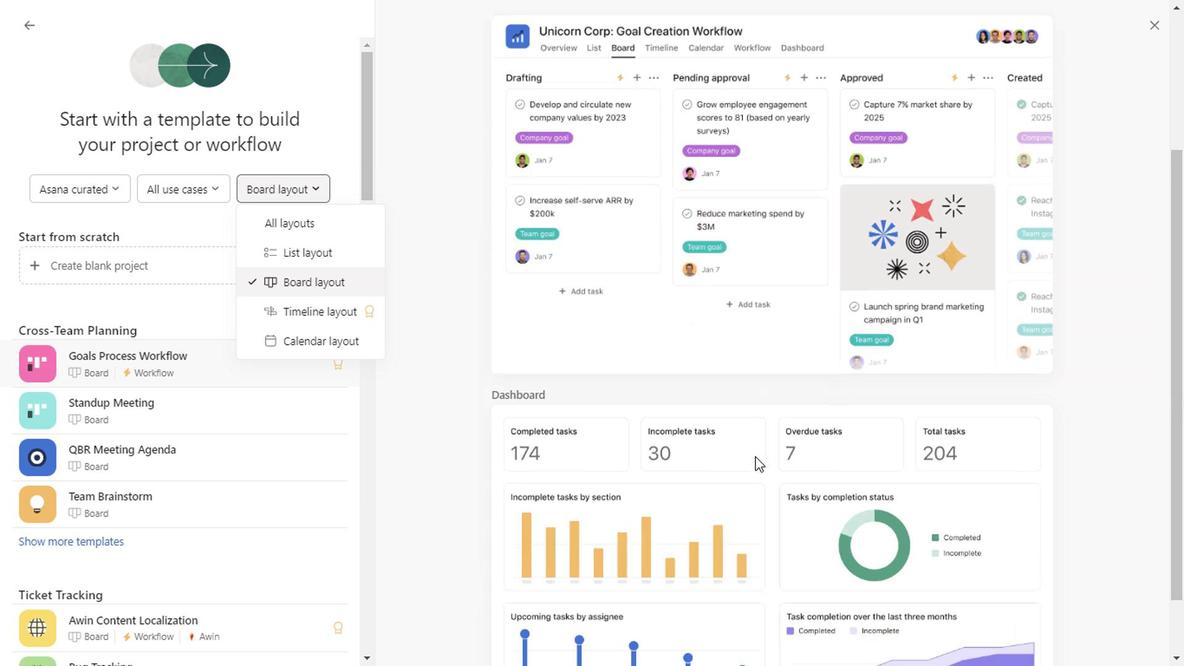 
Action: Mouse scrolled (751, 458) with delta (0, 0)
Screenshot: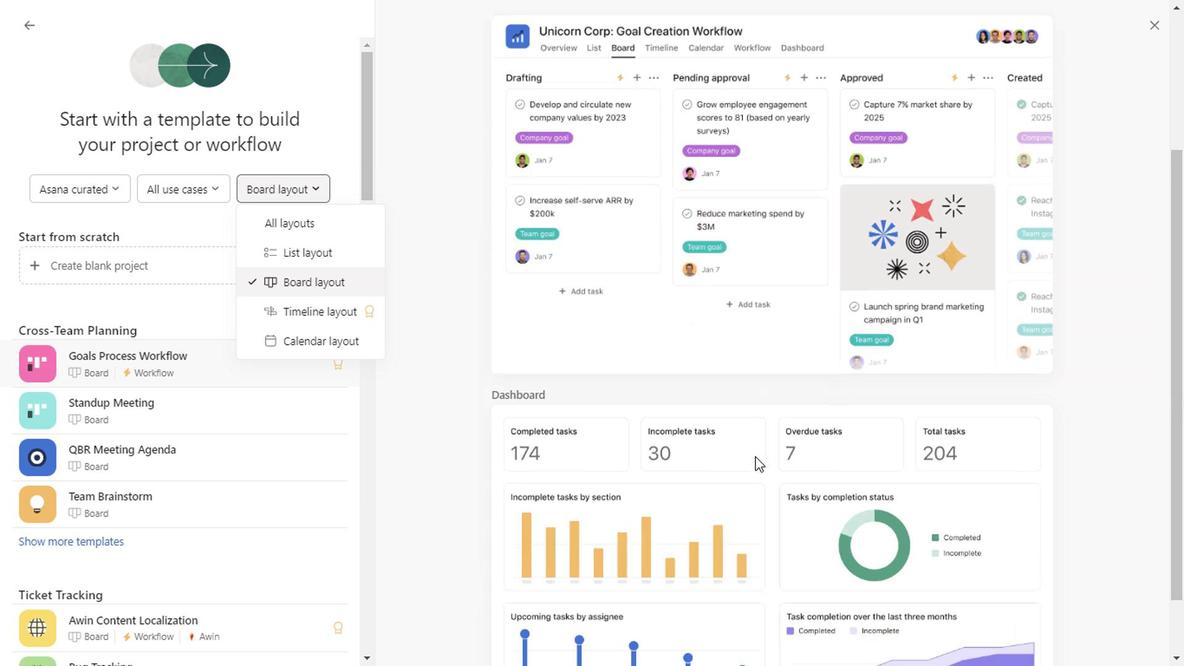 
Action: Mouse scrolled (751, 458) with delta (0, 0)
Screenshot: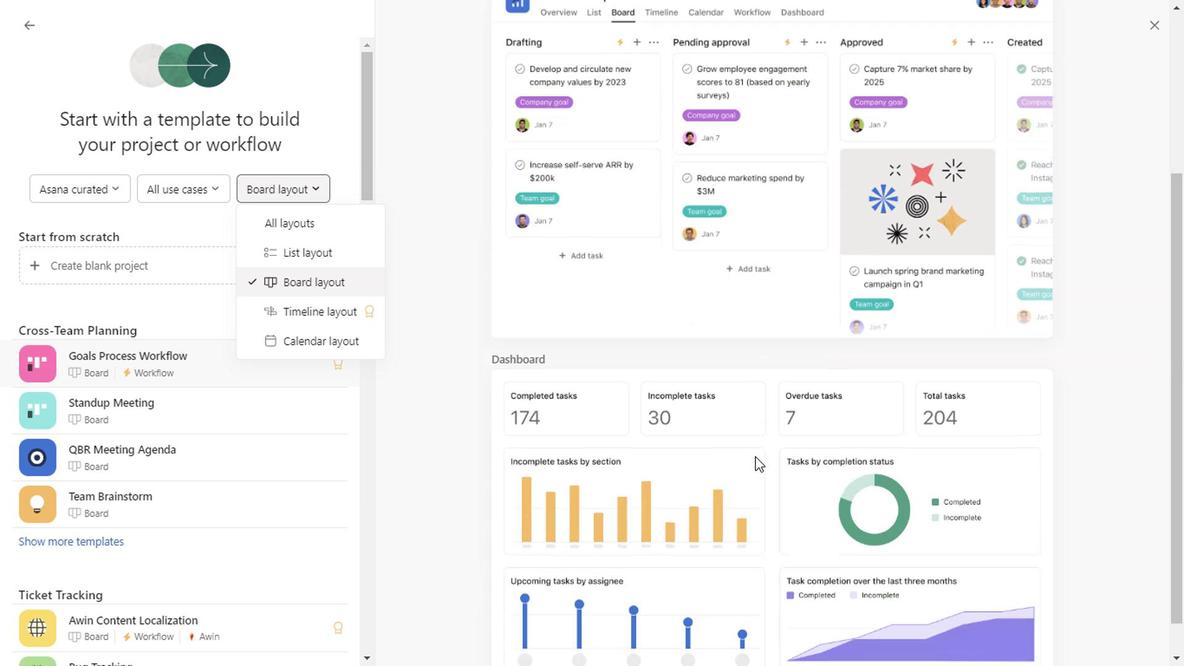 
Action: Mouse scrolled (751, 458) with delta (0, 0)
Screenshot: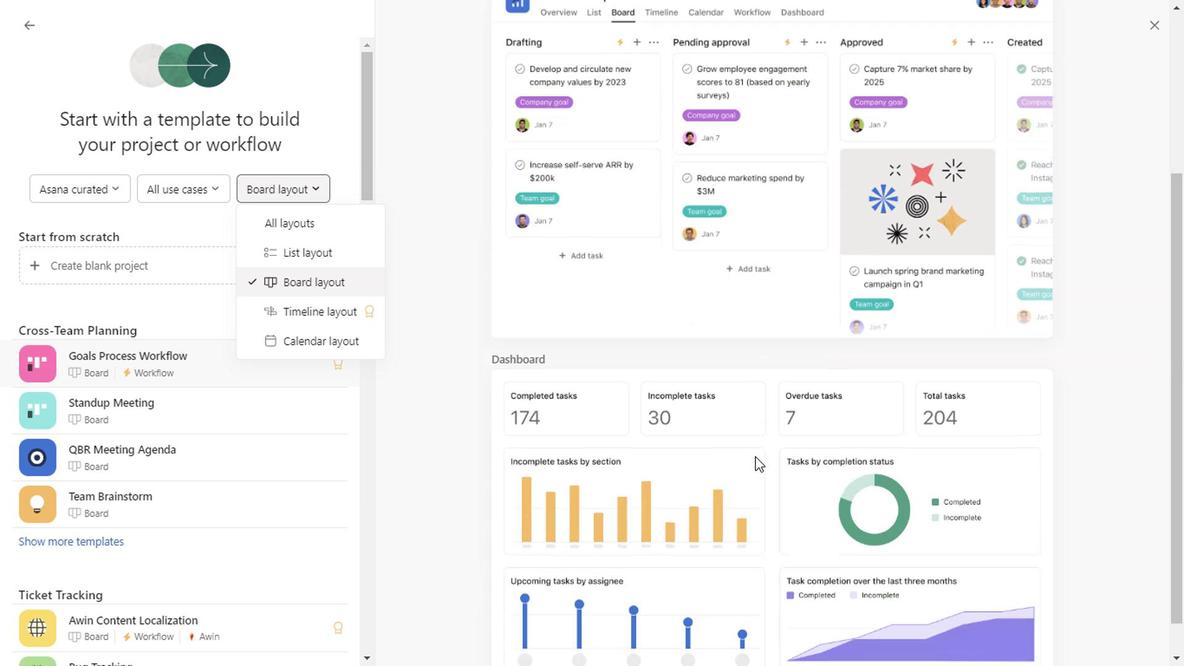
Action: Mouse scrolled (751, 458) with delta (0, 0)
Screenshot: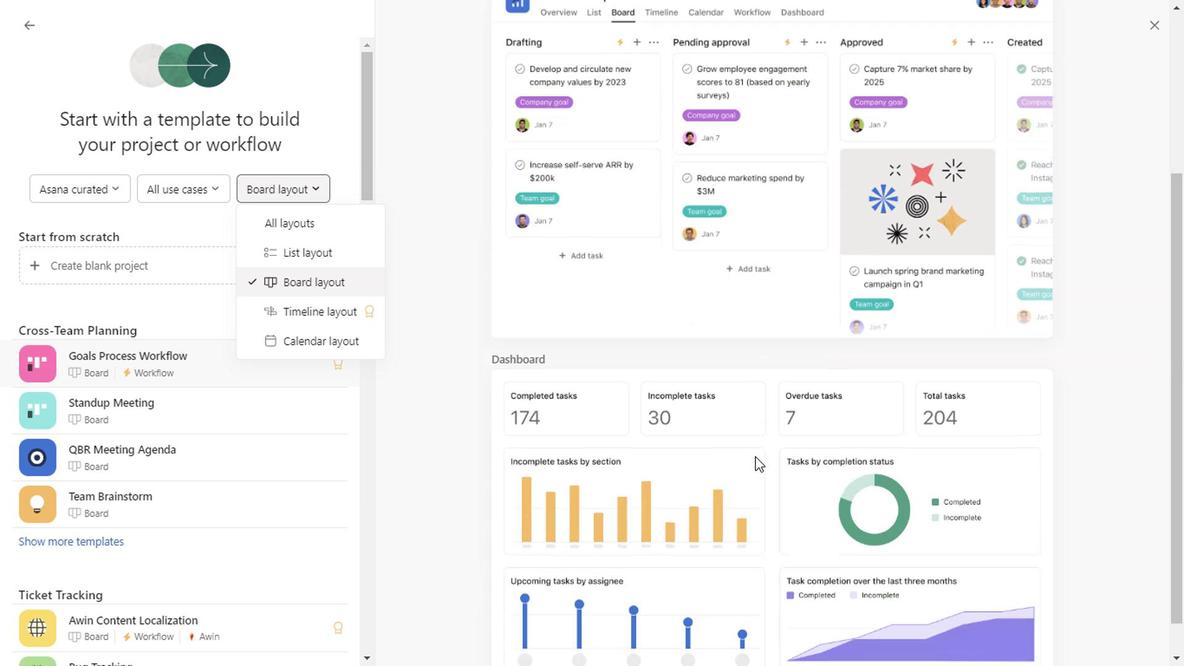 
Action: Mouse scrolled (751, 458) with delta (0, 0)
Screenshot: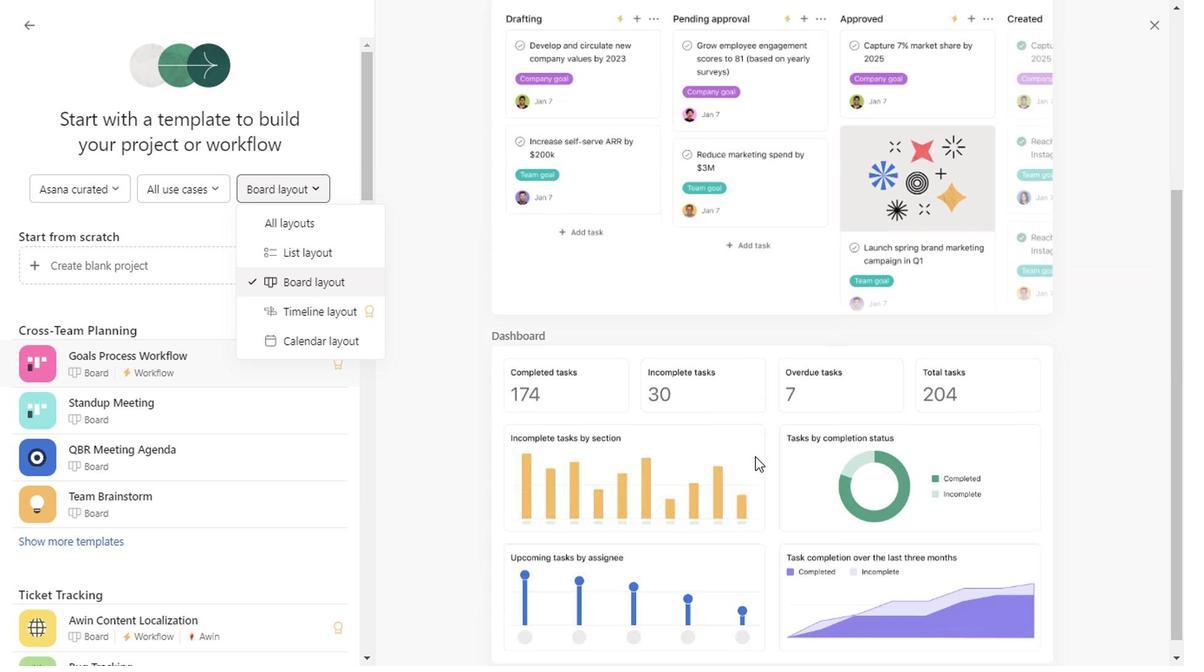 
Action: Mouse scrolled (751, 458) with delta (0, 0)
Screenshot: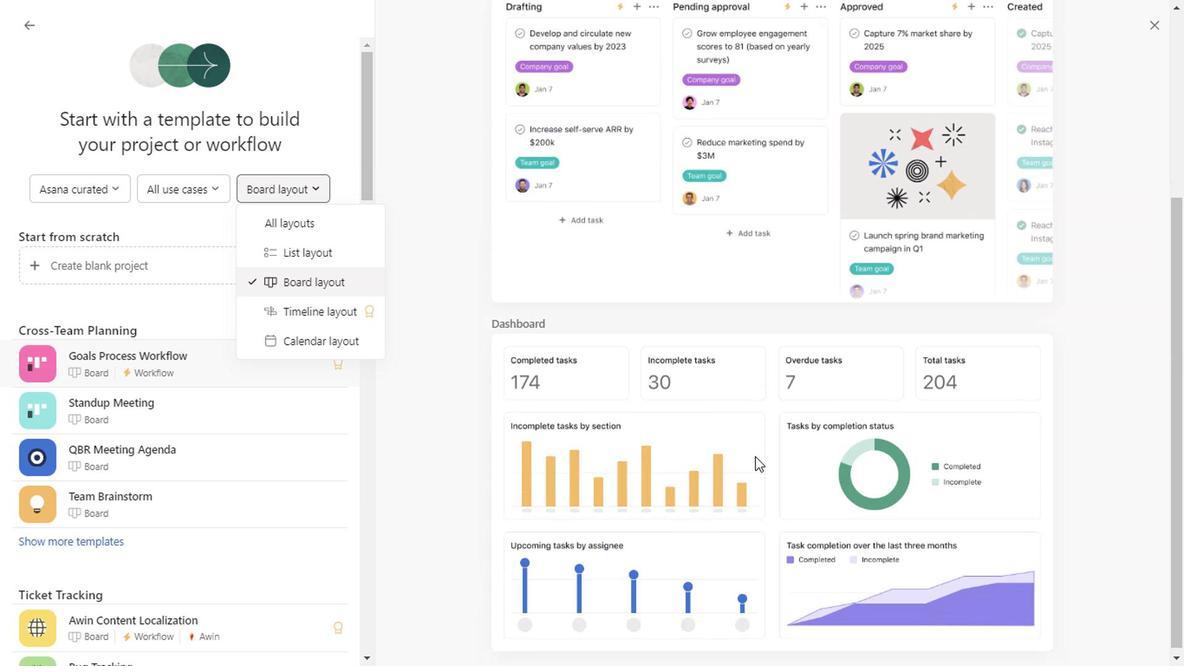 
Action: Mouse scrolled (751, 458) with delta (0, 0)
Screenshot: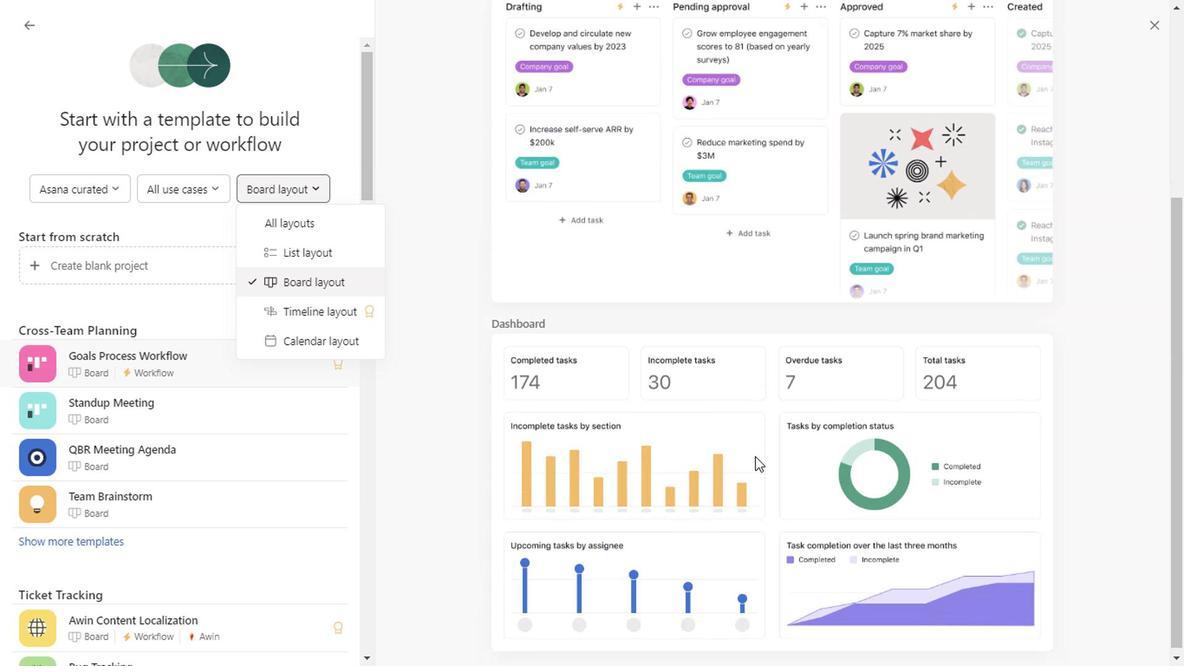
Action: Mouse scrolled (751, 458) with delta (0, 0)
Screenshot: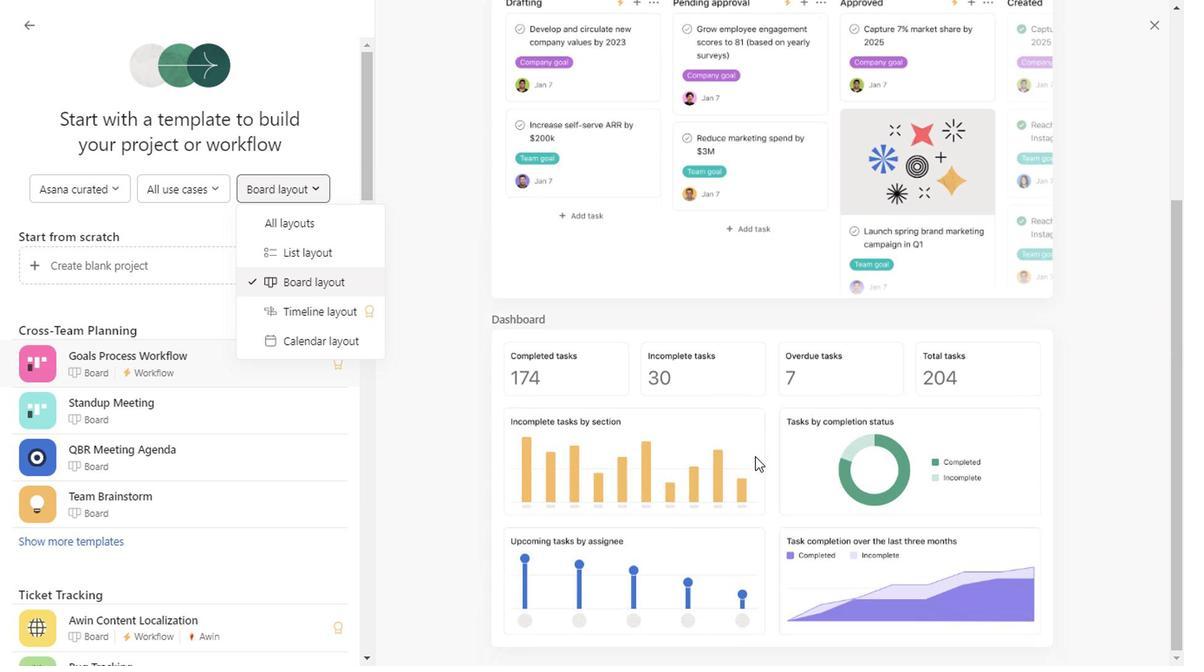 
Action: Mouse scrolled (751, 458) with delta (0, 0)
Screenshot: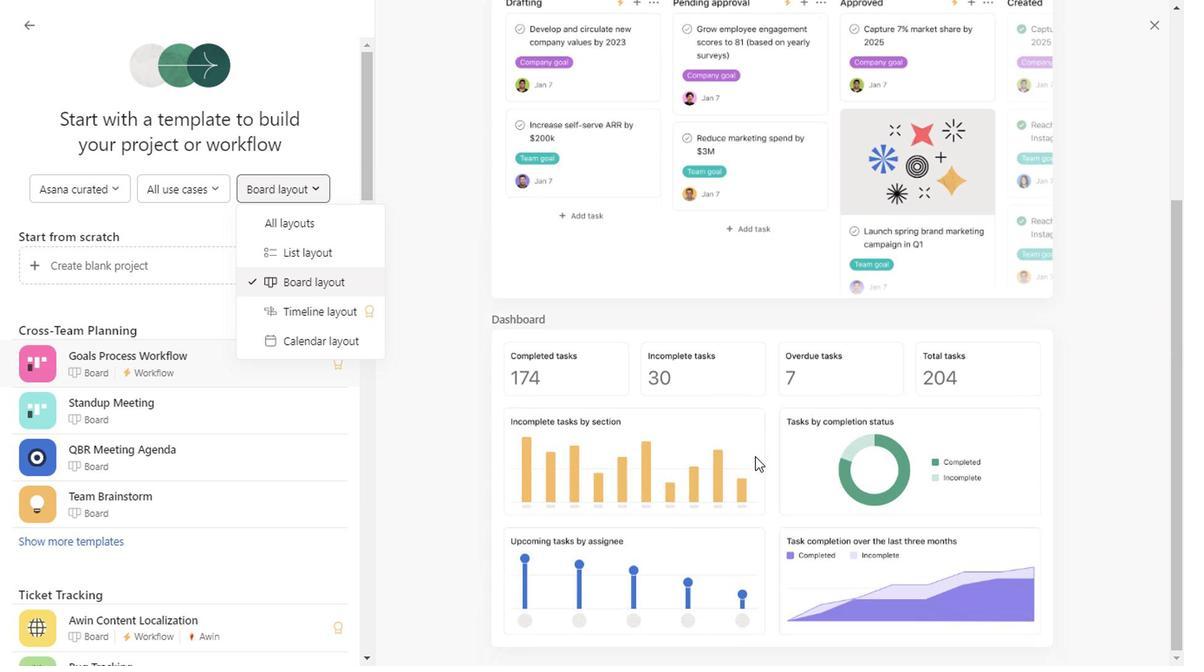 
Action: Mouse scrolled (751, 458) with delta (0, 0)
Screenshot: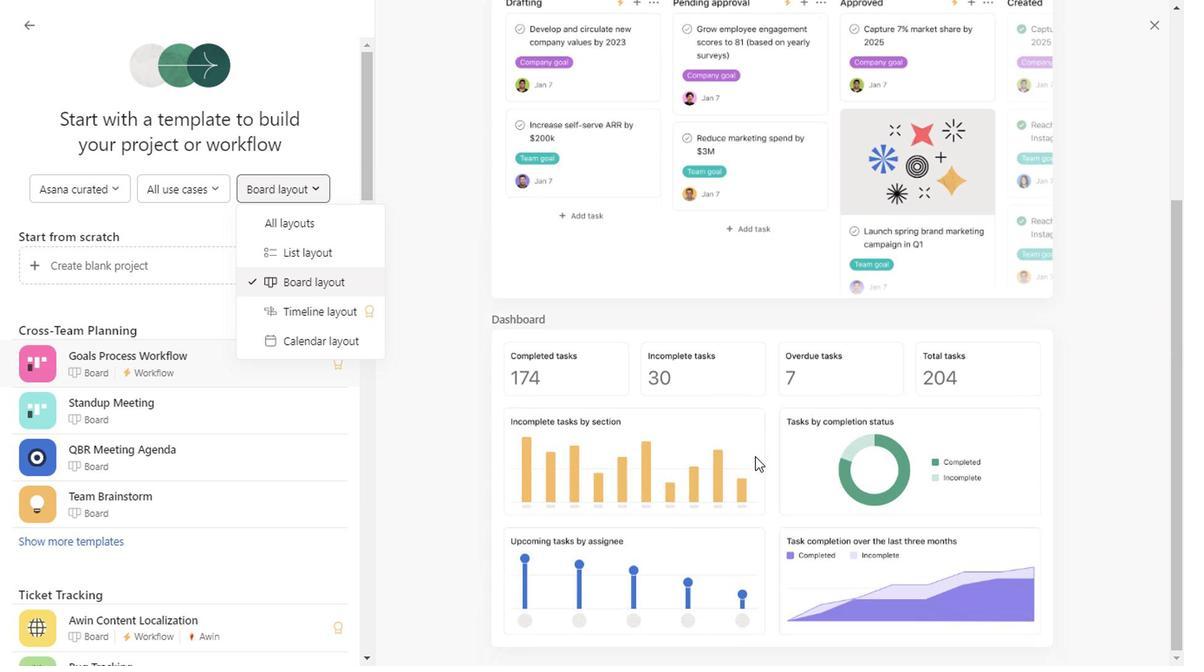 
Action: Mouse scrolled (751, 458) with delta (0, 0)
Screenshot: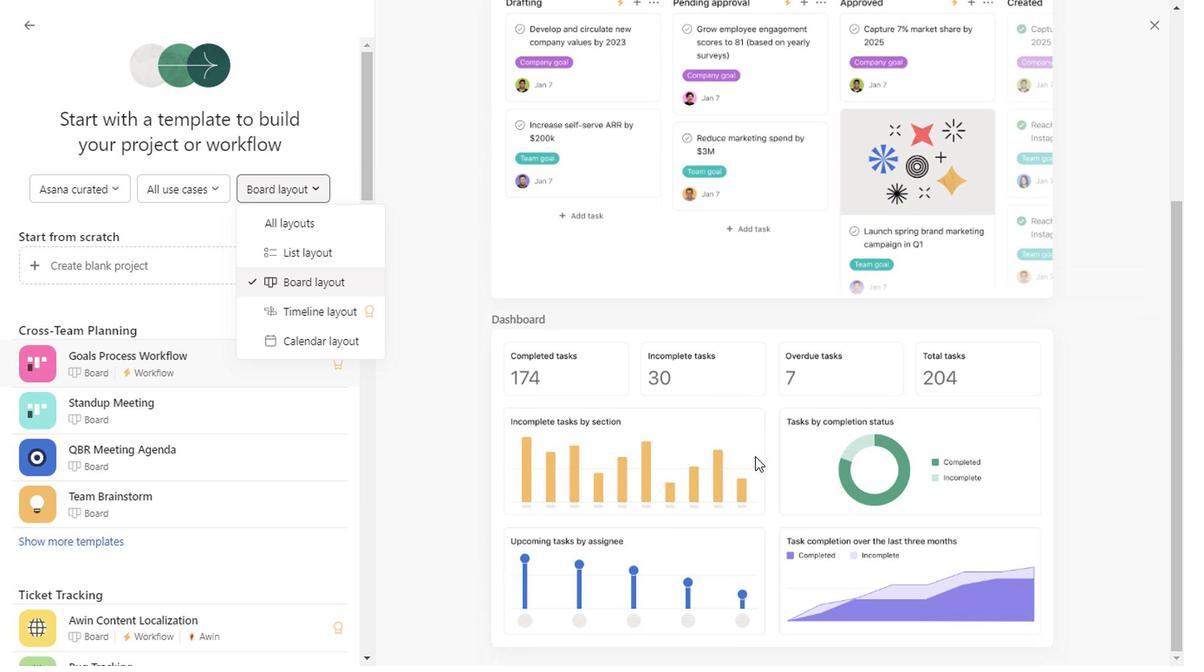 
Action: Mouse scrolled (751, 458) with delta (0, 0)
Screenshot: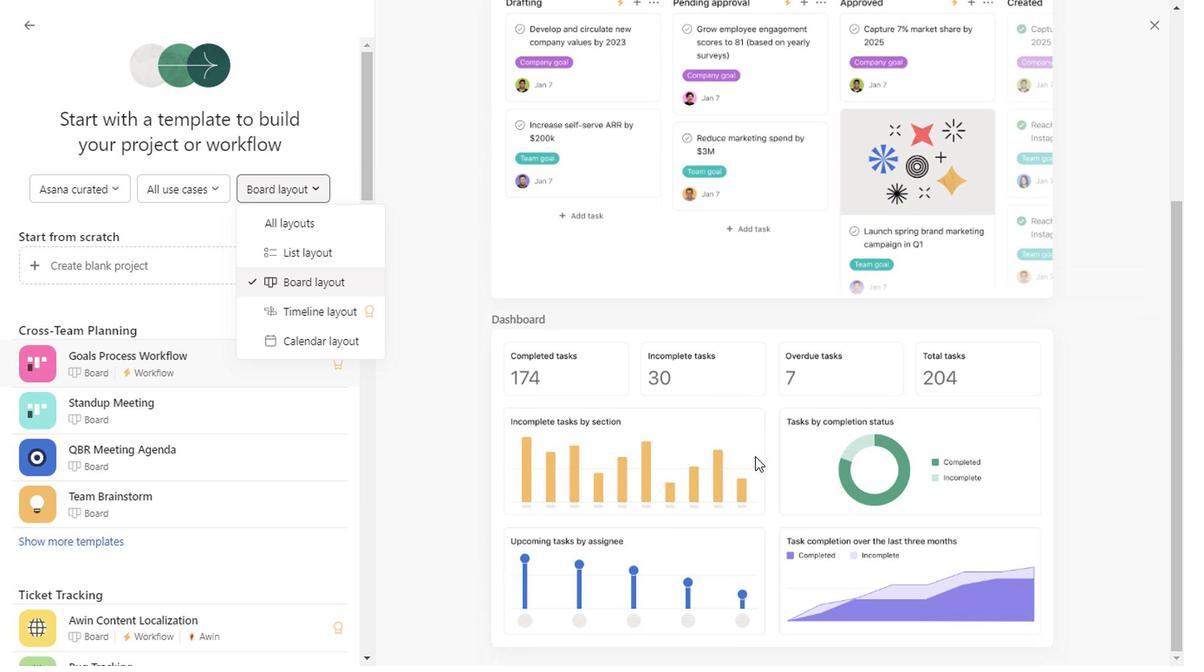 
Action: Mouse scrolled (751, 458) with delta (0, 0)
Screenshot: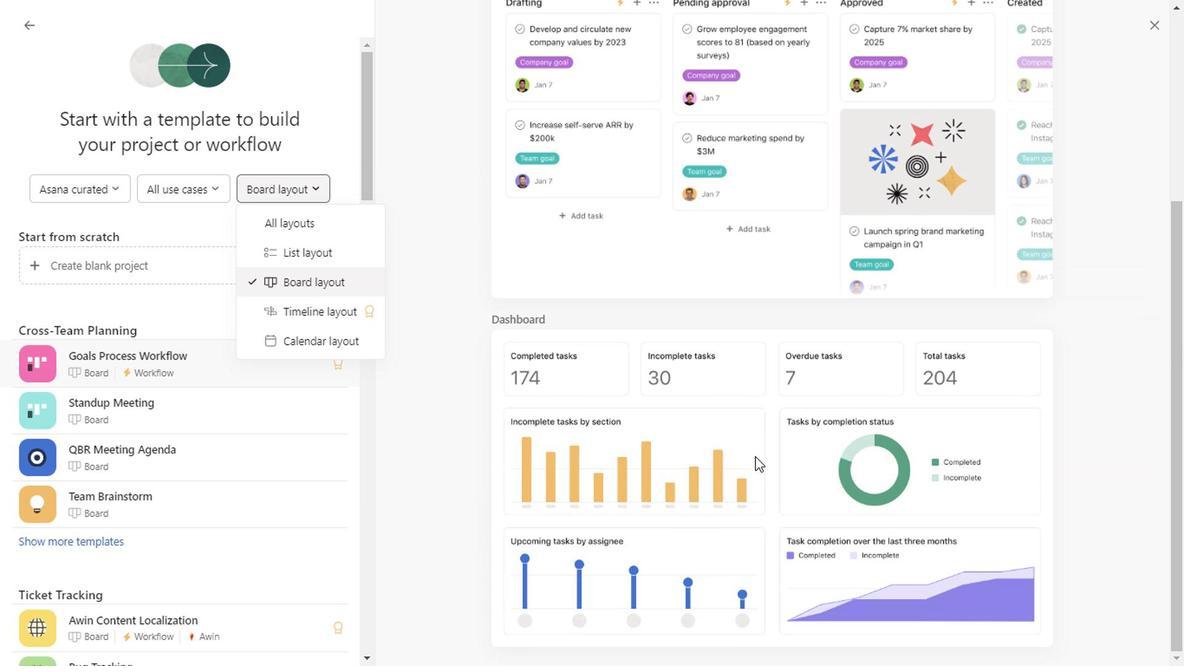 
Action: Mouse scrolled (751, 458) with delta (0, 0)
Screenshot: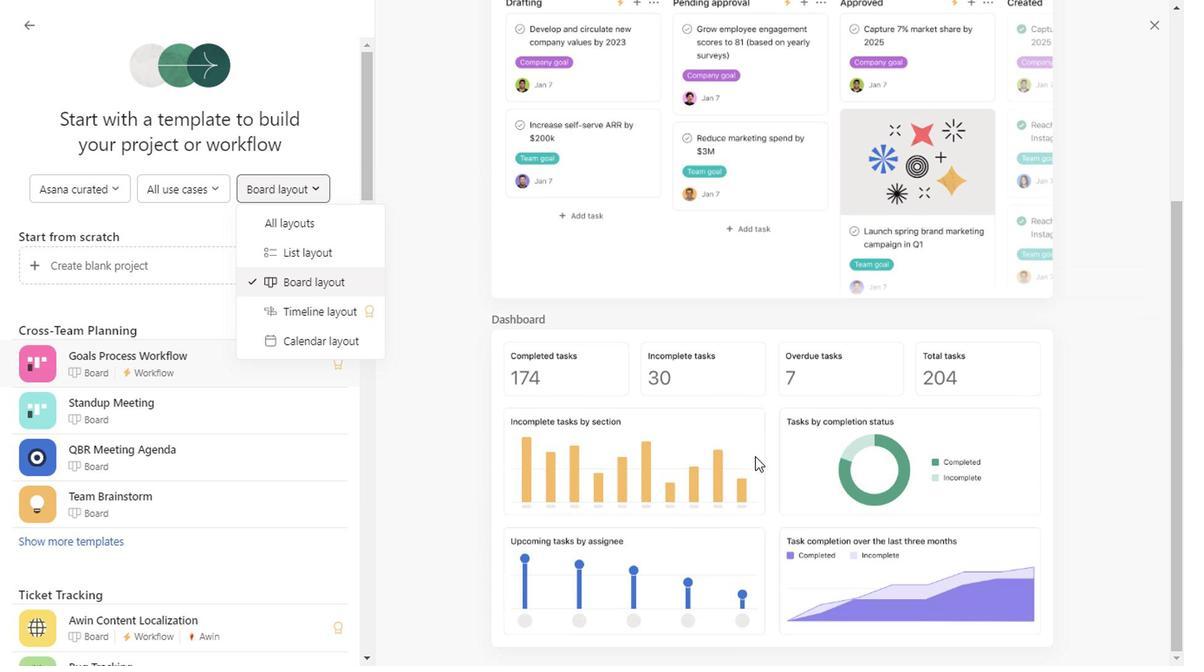 
Action: Mouse scrolled (751, 458) with delta (0, 0)
Screenshot: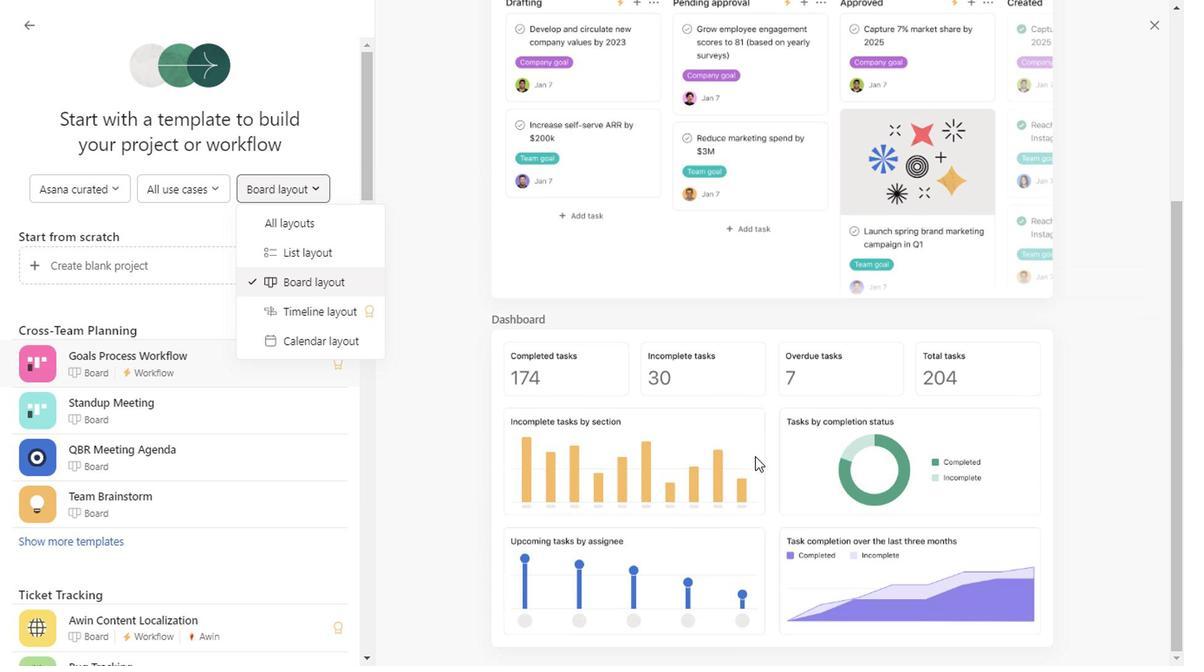 
Action: Mouse scrolled (751, 458) with delta (0, 0)
Screenshot: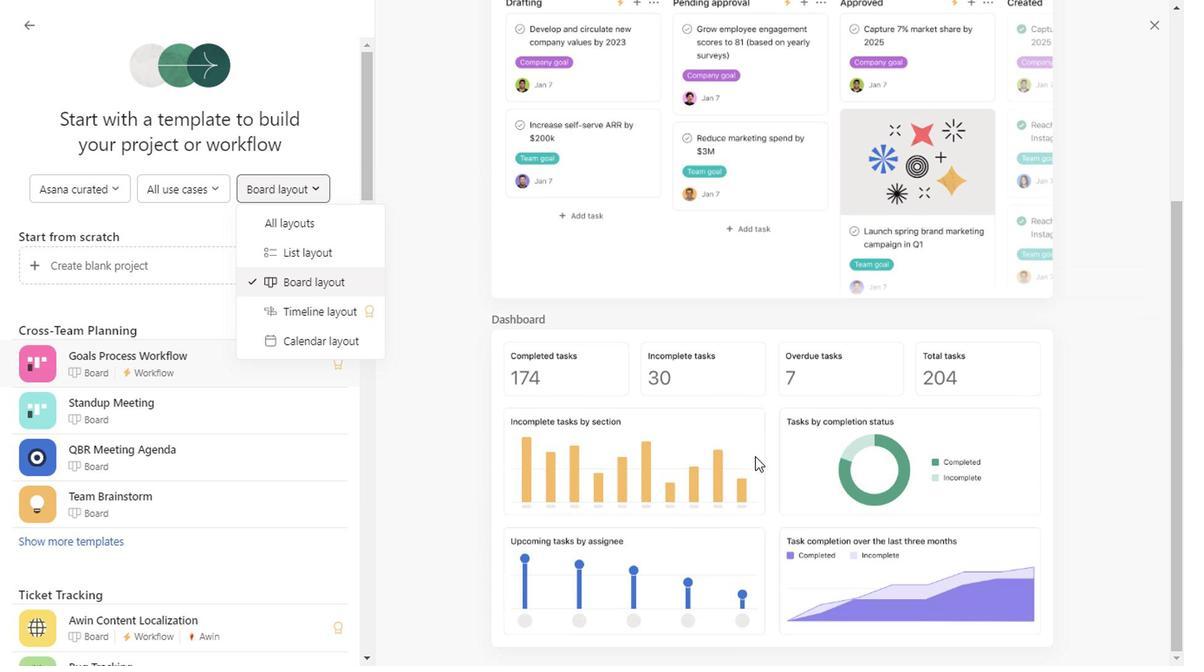 
Action: Mouse scrolled (751, 458) with delta (0, 0)
Screenshot: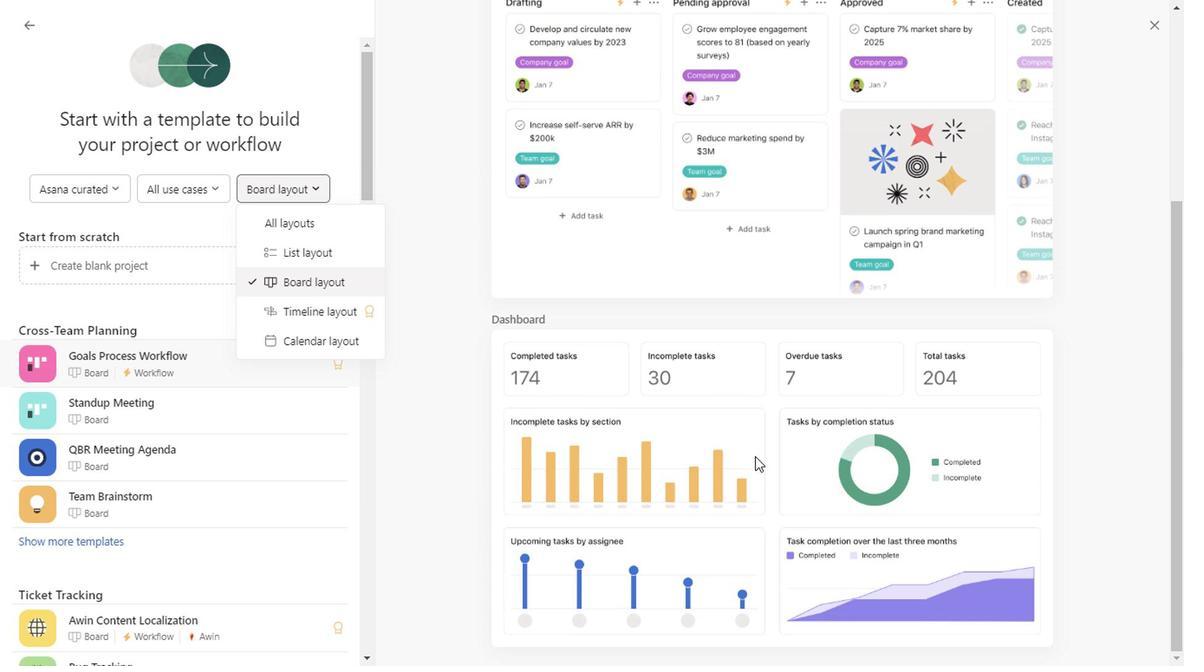 
Action: Mouse scrolled (751, 458) with delta (0, 0)
Screenshot: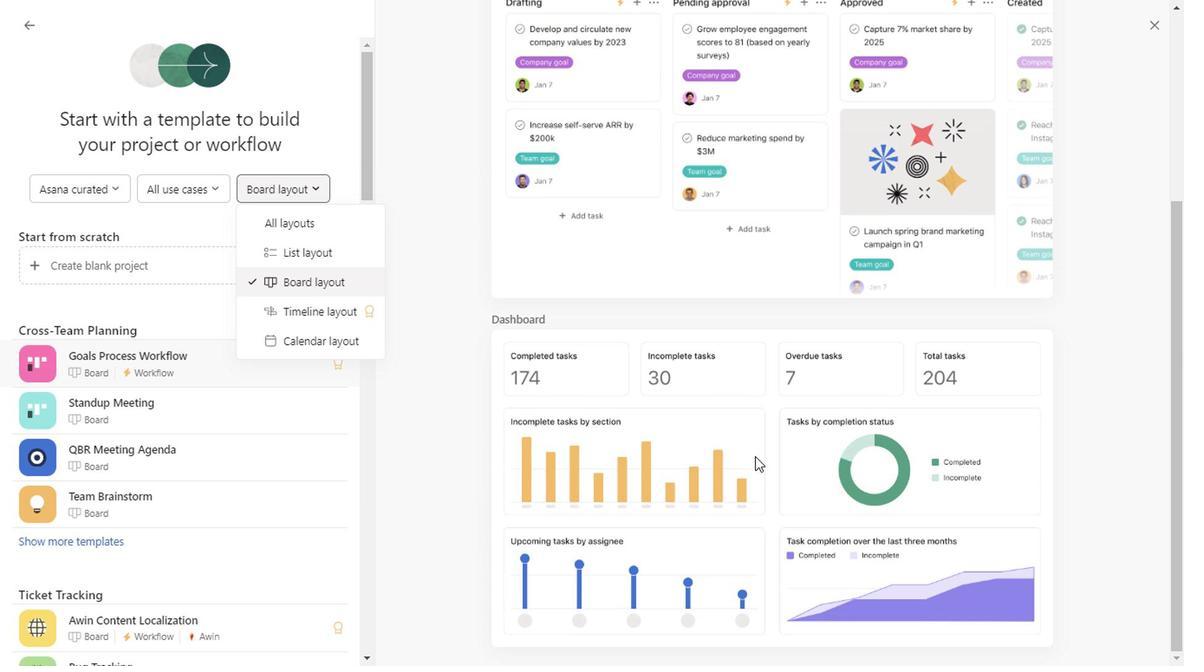 
Action: Mouse scrolled (751, 458) with delta (0, 0)
Screenshot: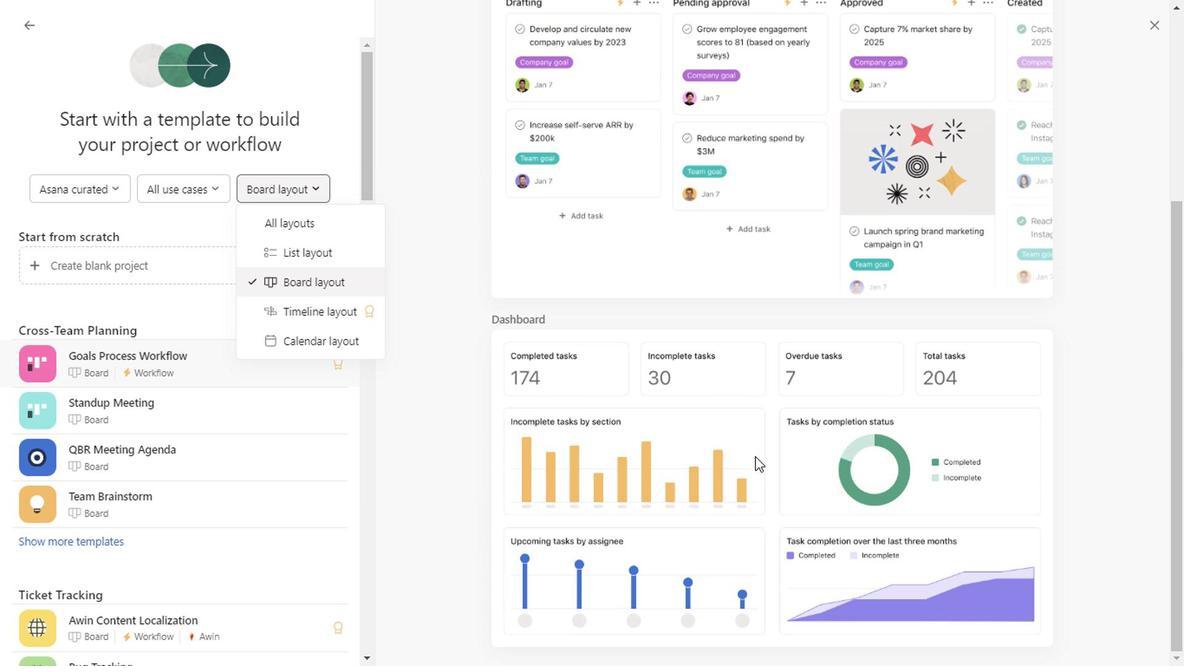 
Action: Mouse scrolled (751, 458) with delta (0, 0)
Screenshot: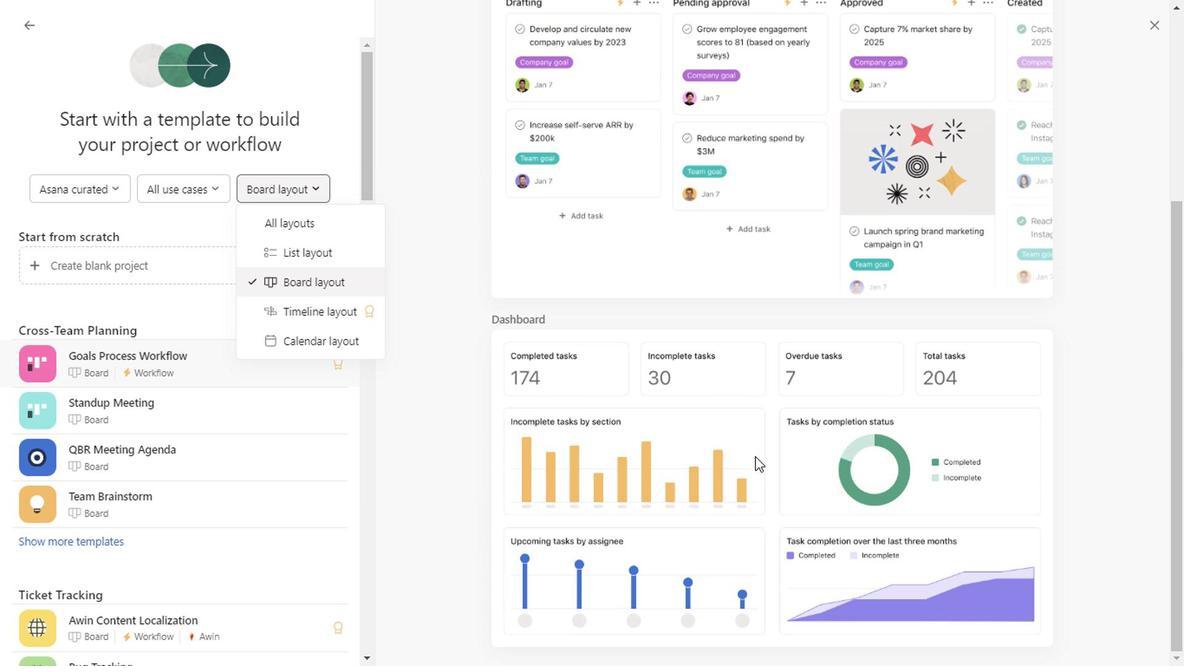 
Action: Mouse scrolled (751, 458) with delta (0, 0)
Screenshot: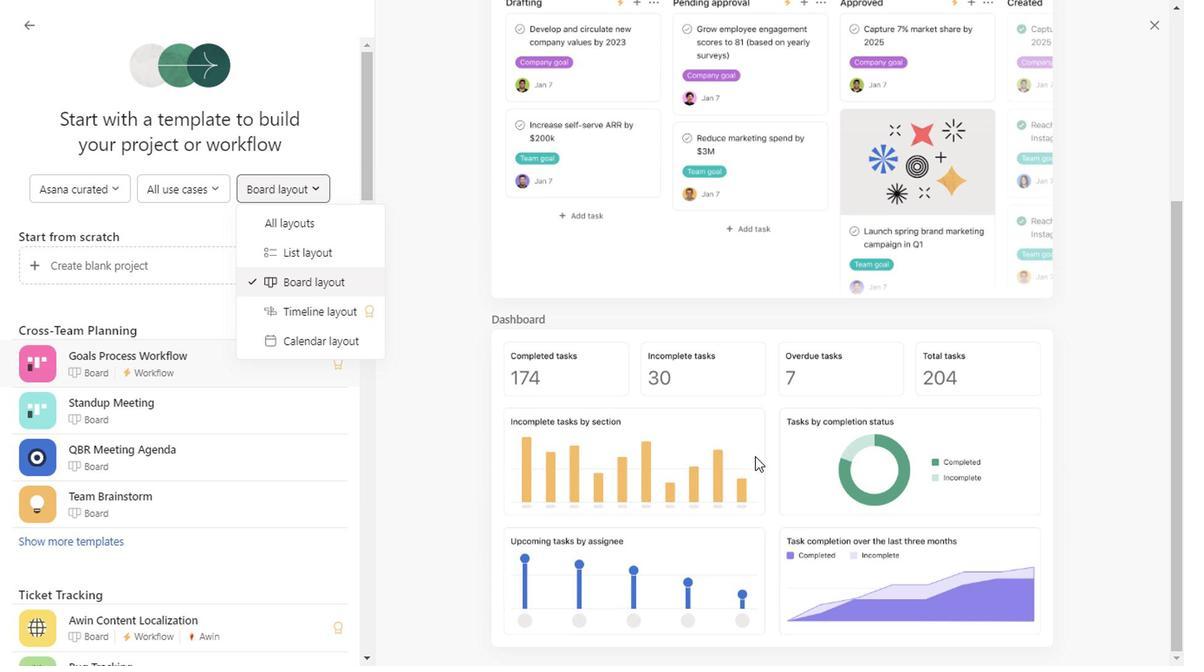 
Action: Mouse scrolled (751, 458) with delta (0, 0)
Screenshot: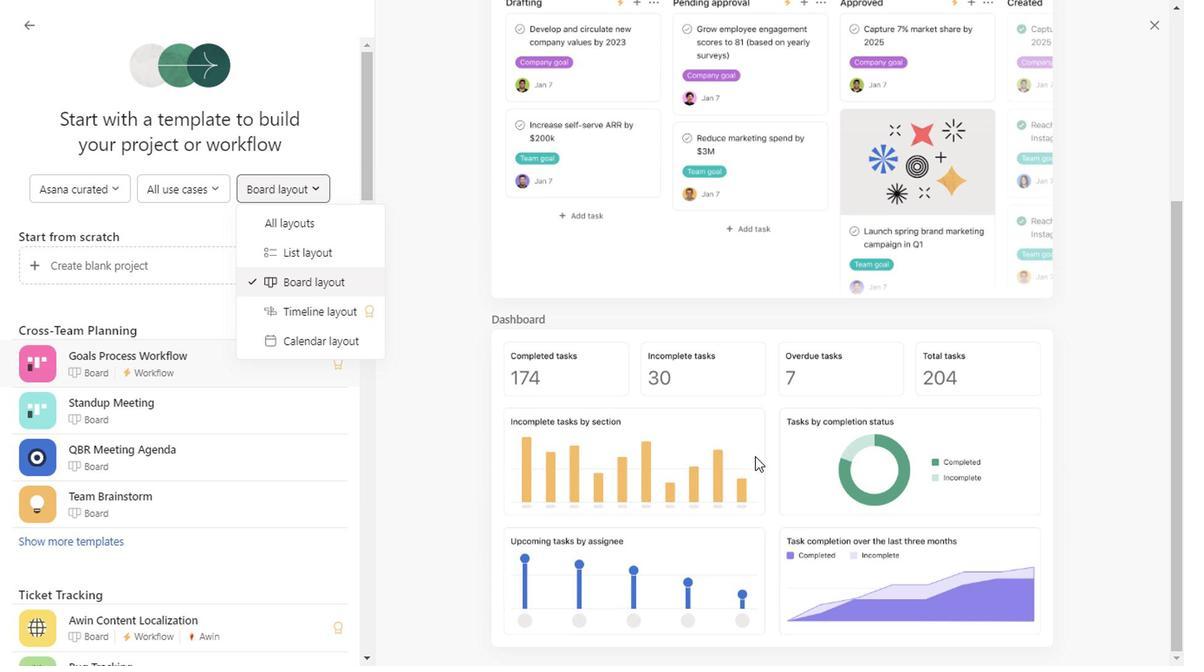 
Action: Mouse scrolled (751, 458) with delta (0, 0)
Screenshot: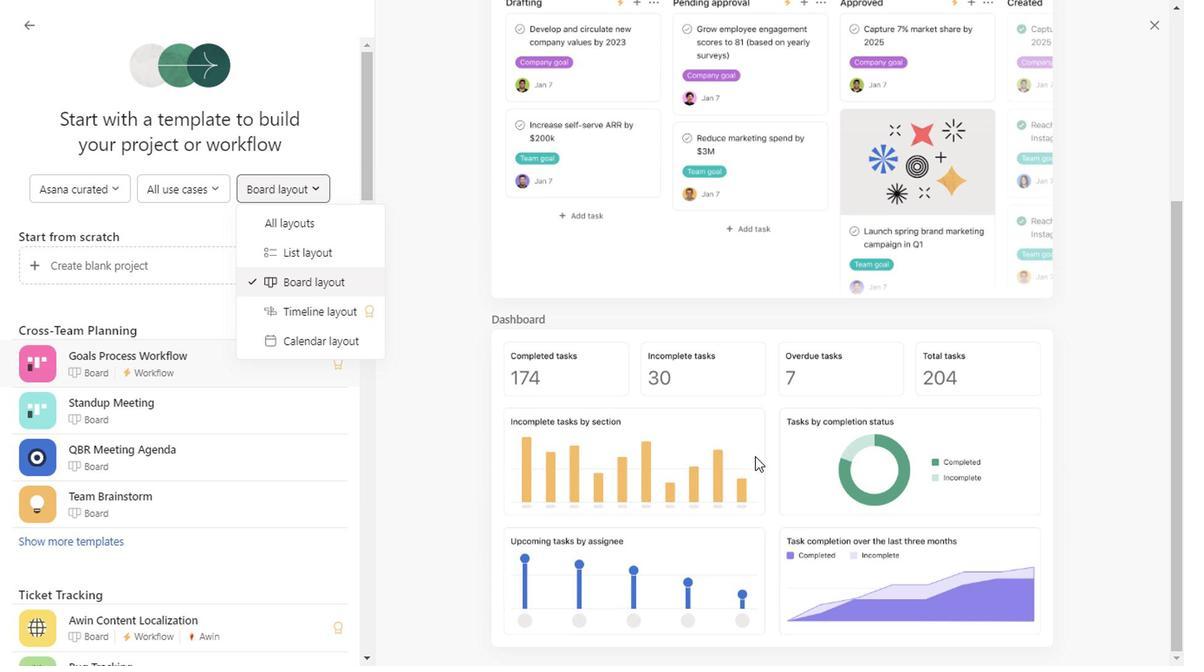 
Action: Mouse scrolled (751, 458) with delta (0, 0)
Screenshot: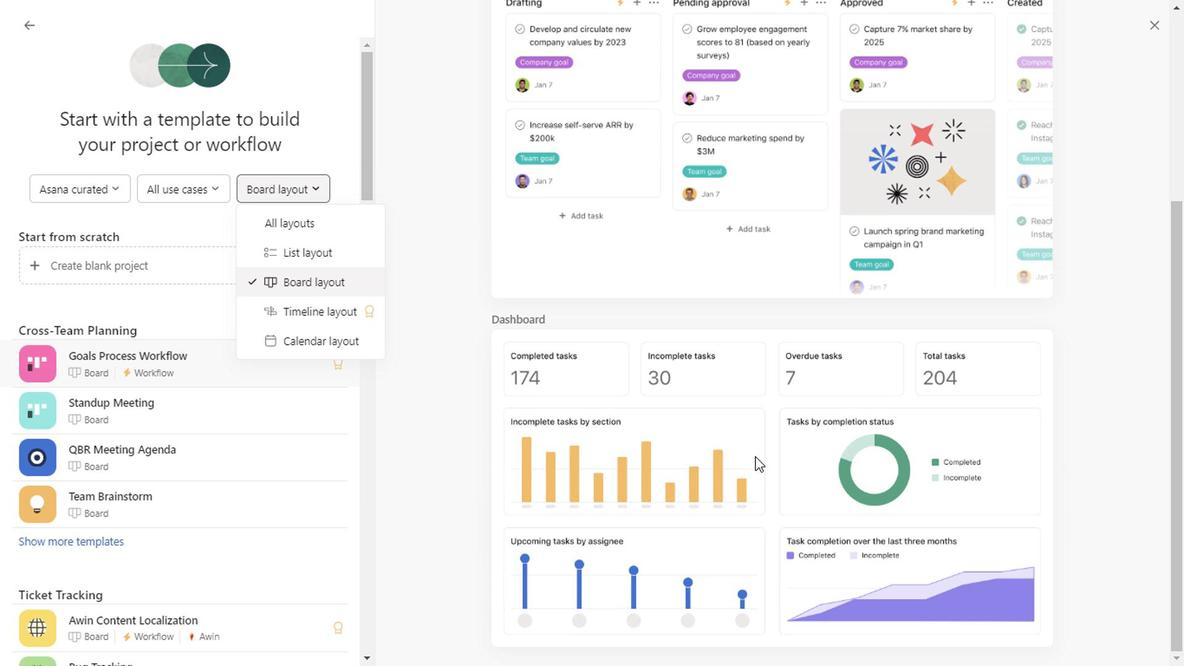 
Action: Mouse scrolled (751, 458) with delta (0, 0)
Screenshot: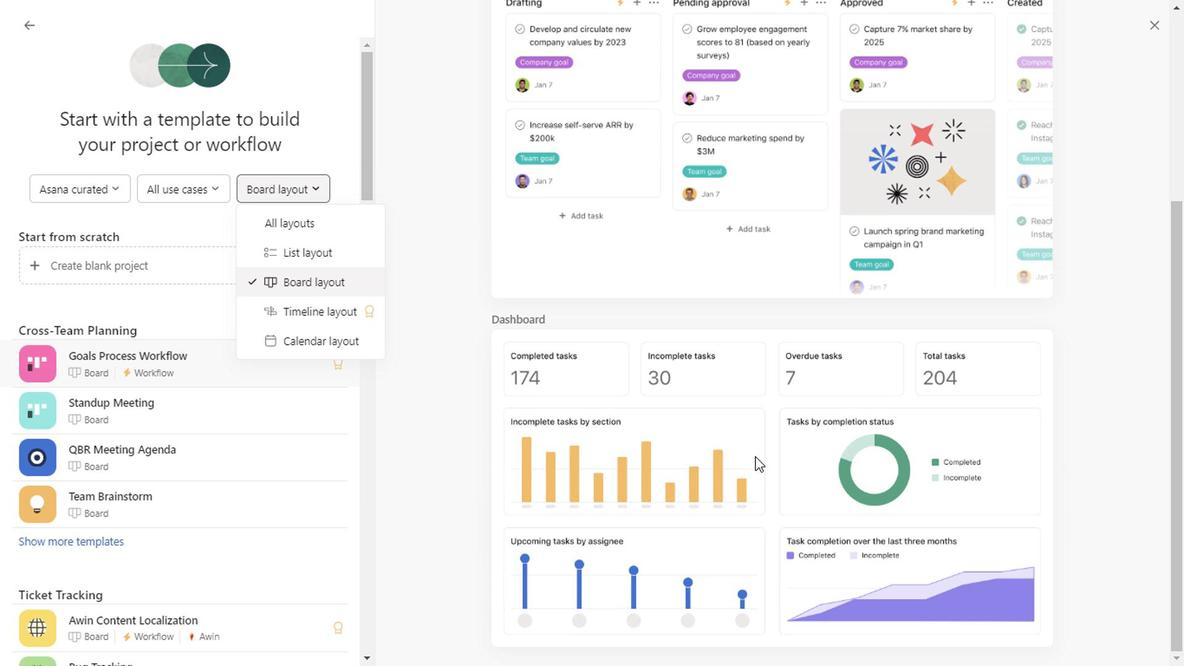 
Action: Mouse scrolled (751, 458) with delta (0, 0)
Screenshot: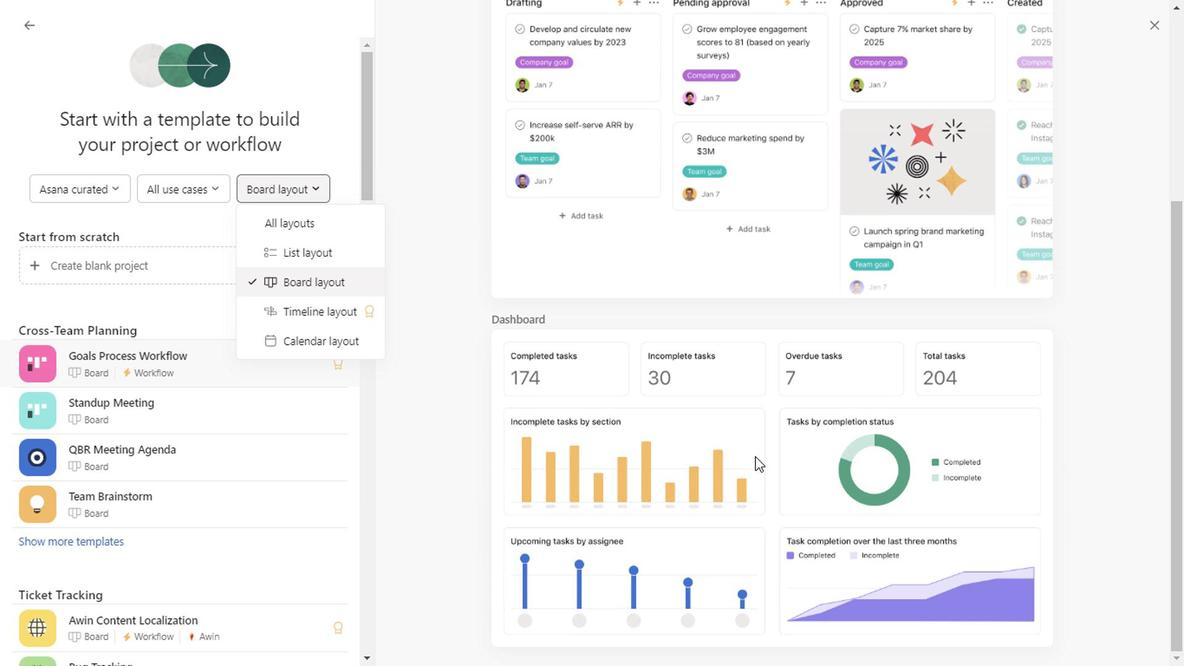 
Action: Mouse scrolled (751, 458) with delta (0, 0)
Screenshot: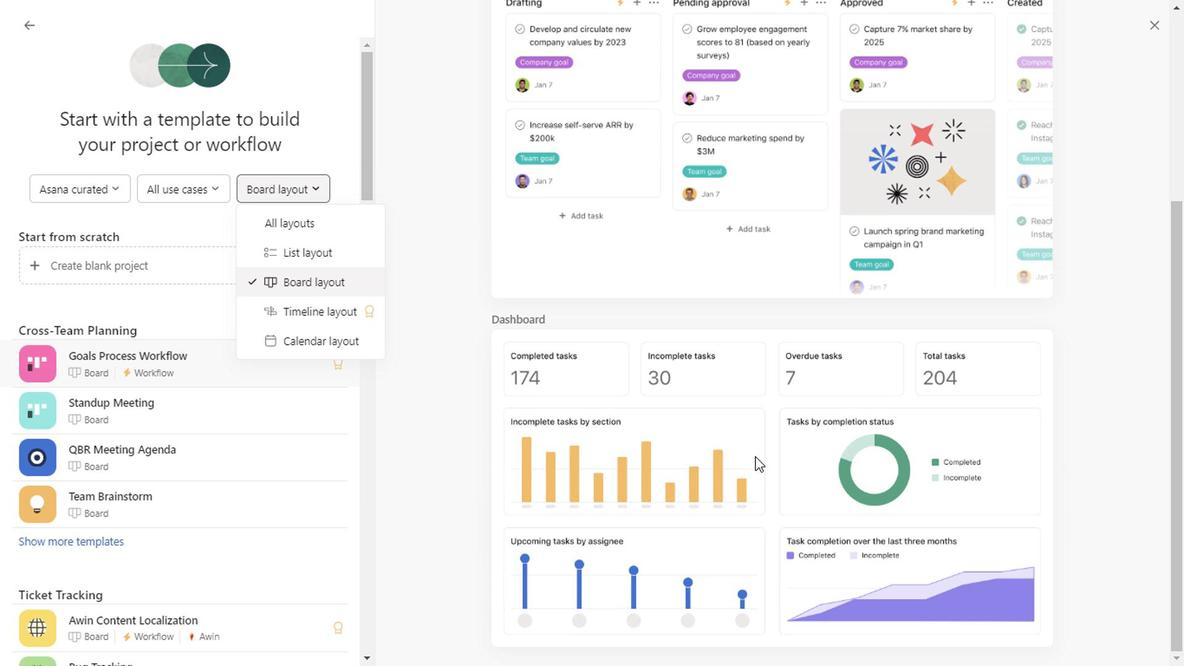 
Action: Mouse scrolled (751, 458) with delta (0, 0)
Screenshot: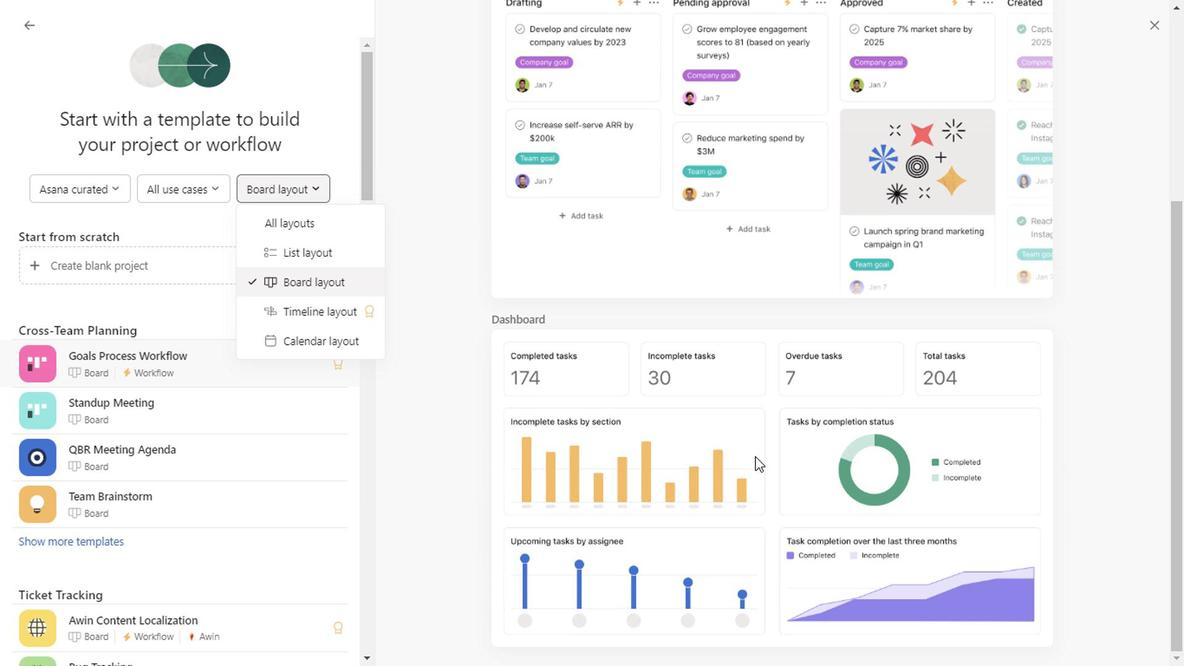 
Action: Mouse scrolled (751, 458) with delta (0, 0)
Screenshot: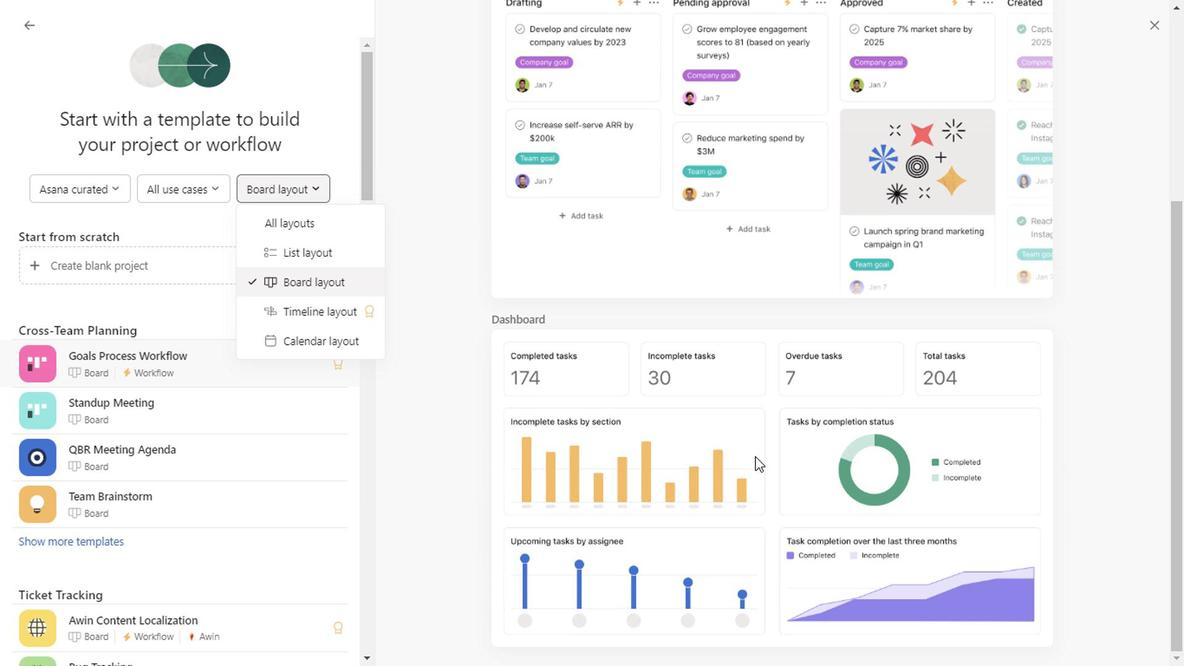 
Action: Mouse scrolled (751, 458) with delta (0, 0)
Screenshot: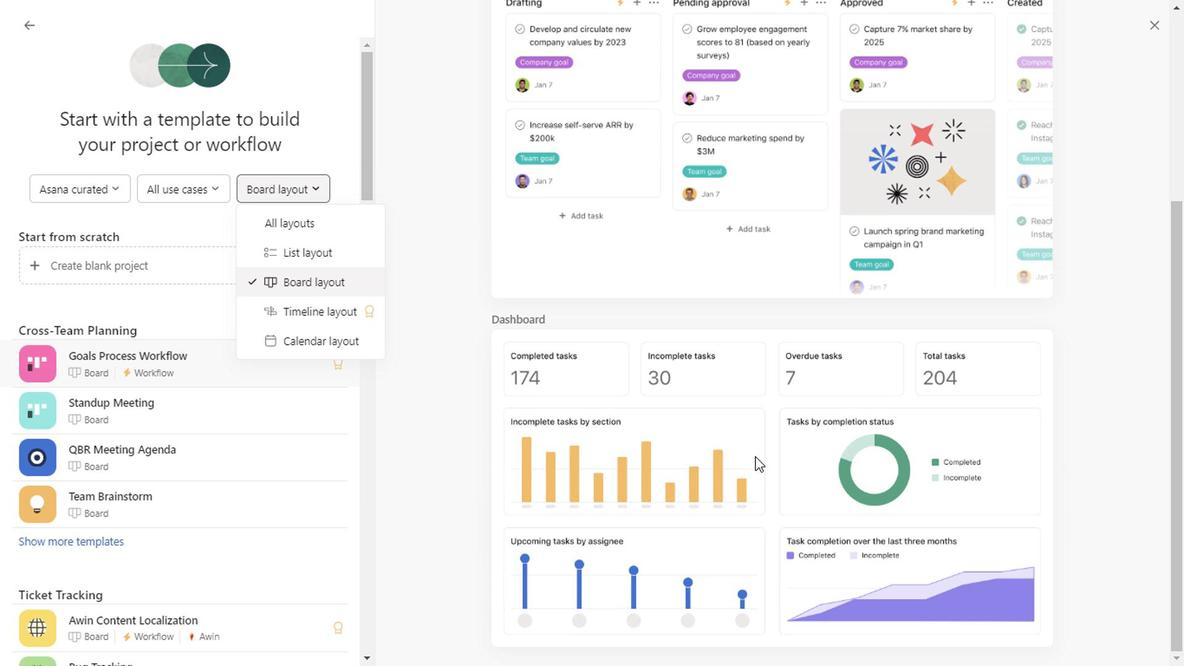 
Action: Mouse scrolled (751, 458) with delta (0, 0)
Screenshot: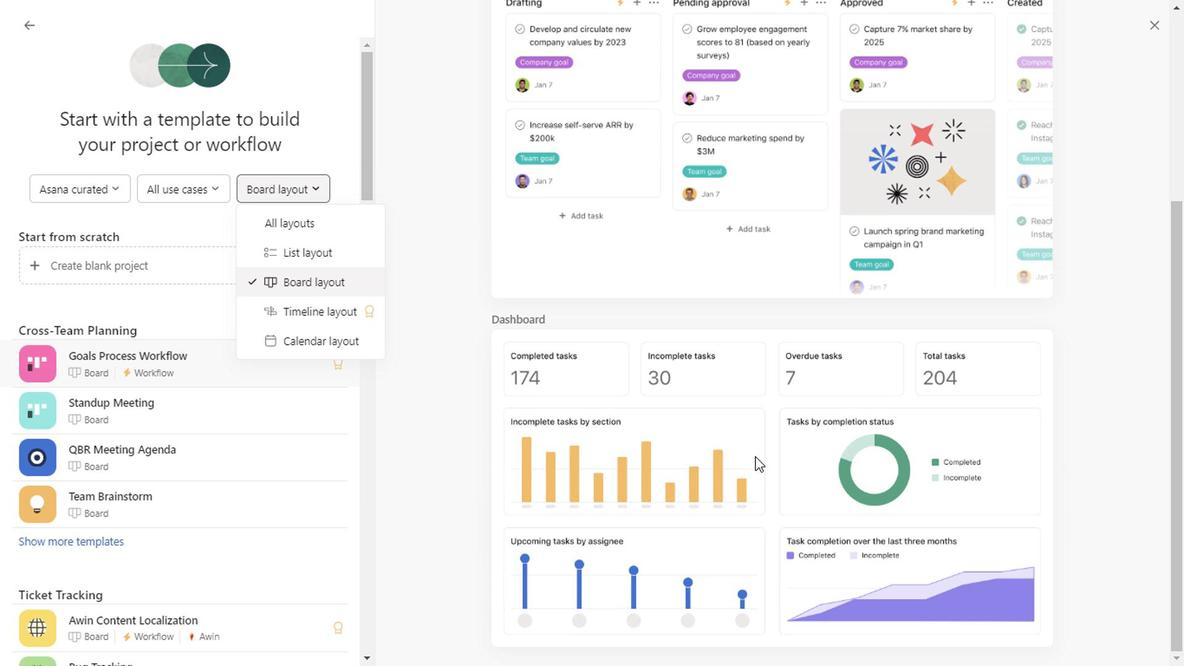 
Action: Mouse scrolled (751, 458) with delta (0, 0)
Screenshot: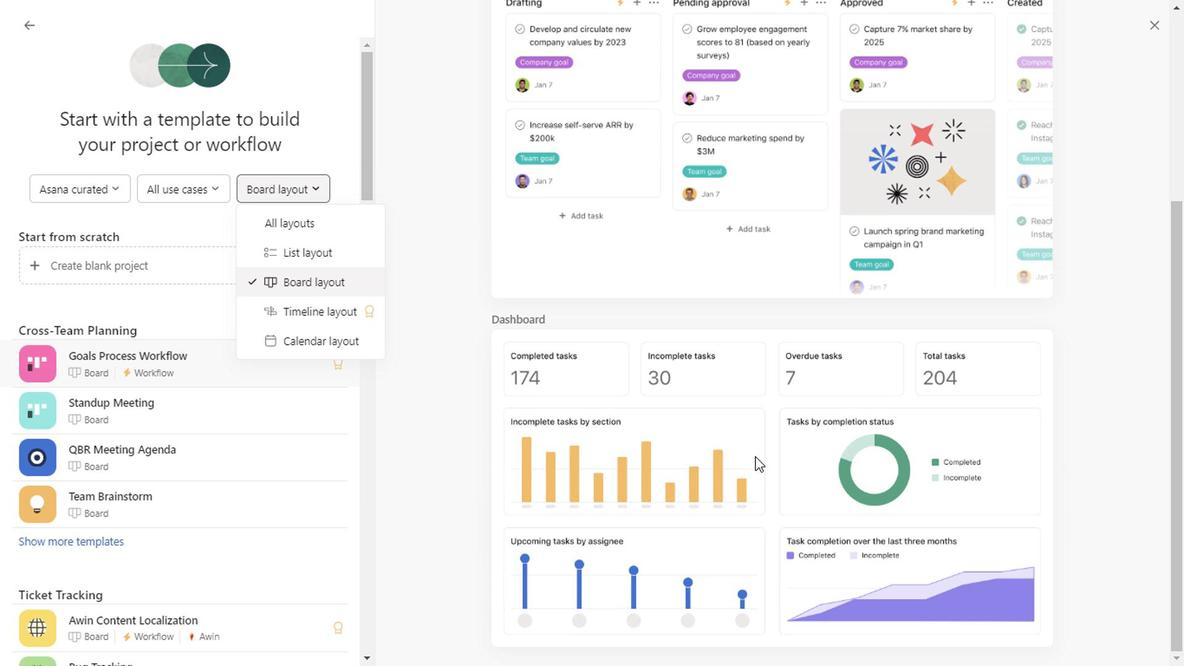 
Action: Mouse scrolled (751, 458) with delta (0, 0)
Screenshot: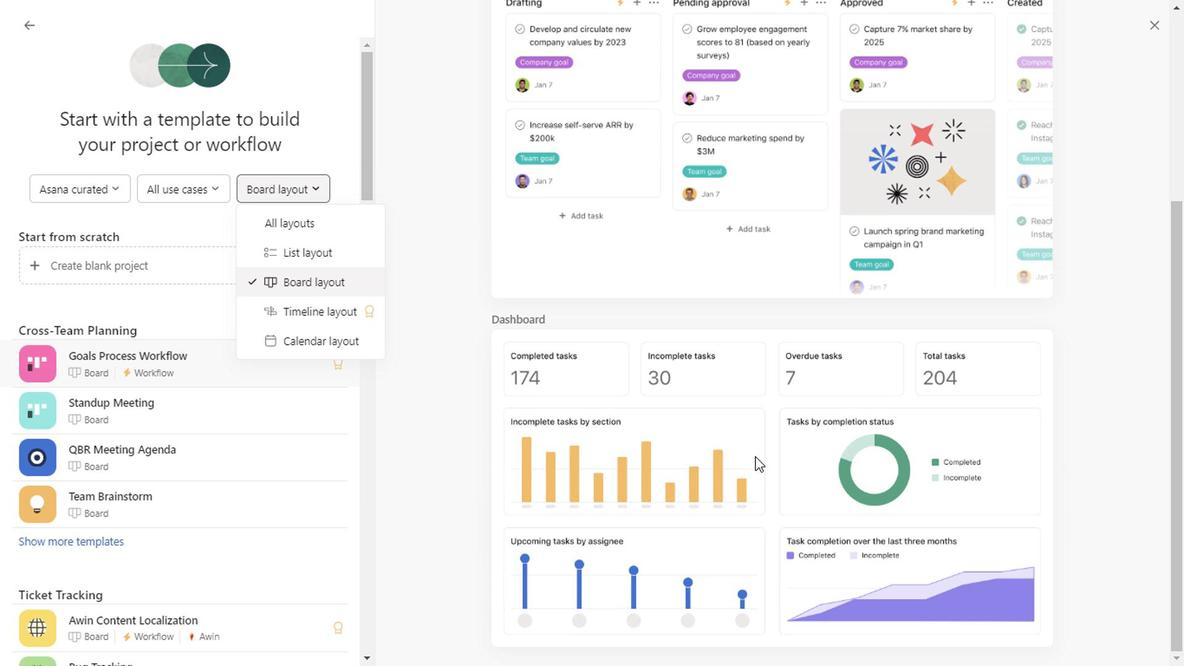 
Action: Mouse scrolled (751, 458) with delta (0, 0)
Screenshot: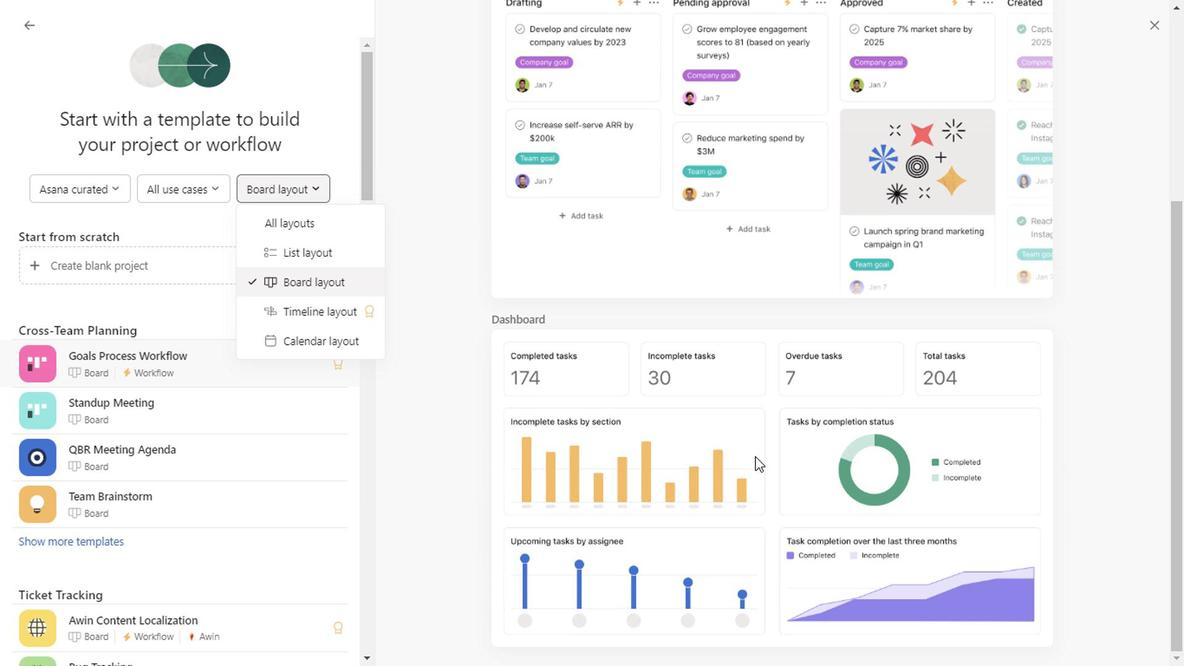 
Action: Mouse scrolled (751, 458) with delta (0, 0)
Screenshot: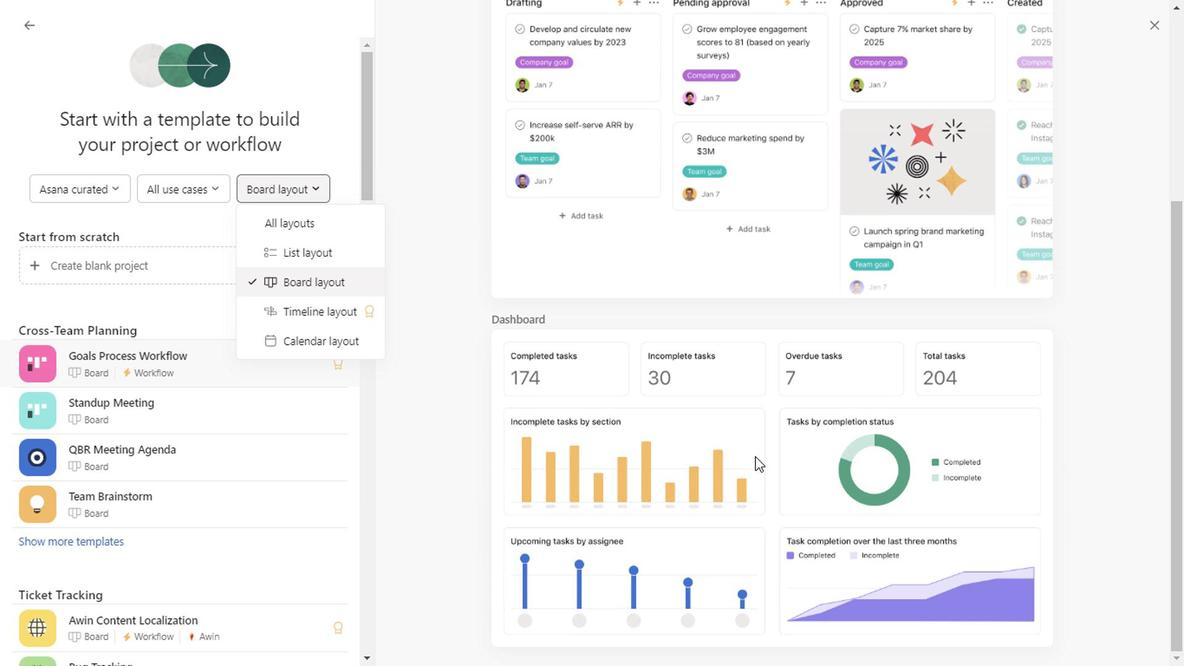 
Action: Mouse scrolled (751, 458) with delta (0, 0)
Screenshot: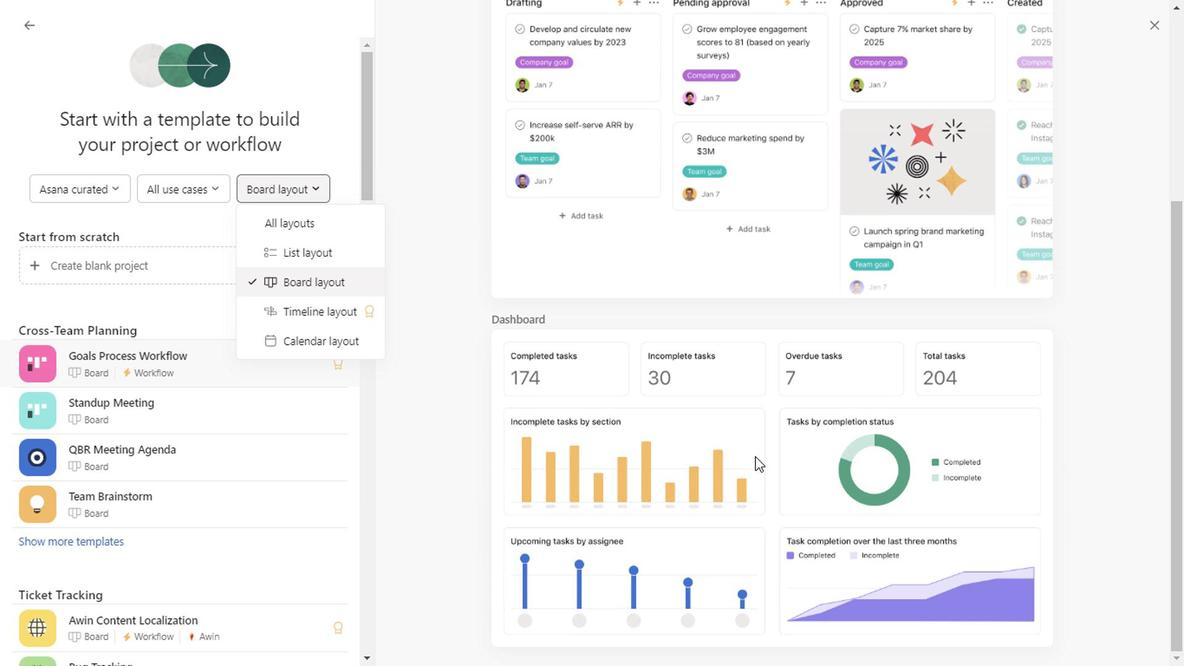 
Action: Mouse scrolled (751, 458) with delta (0, 0)
Screenshot: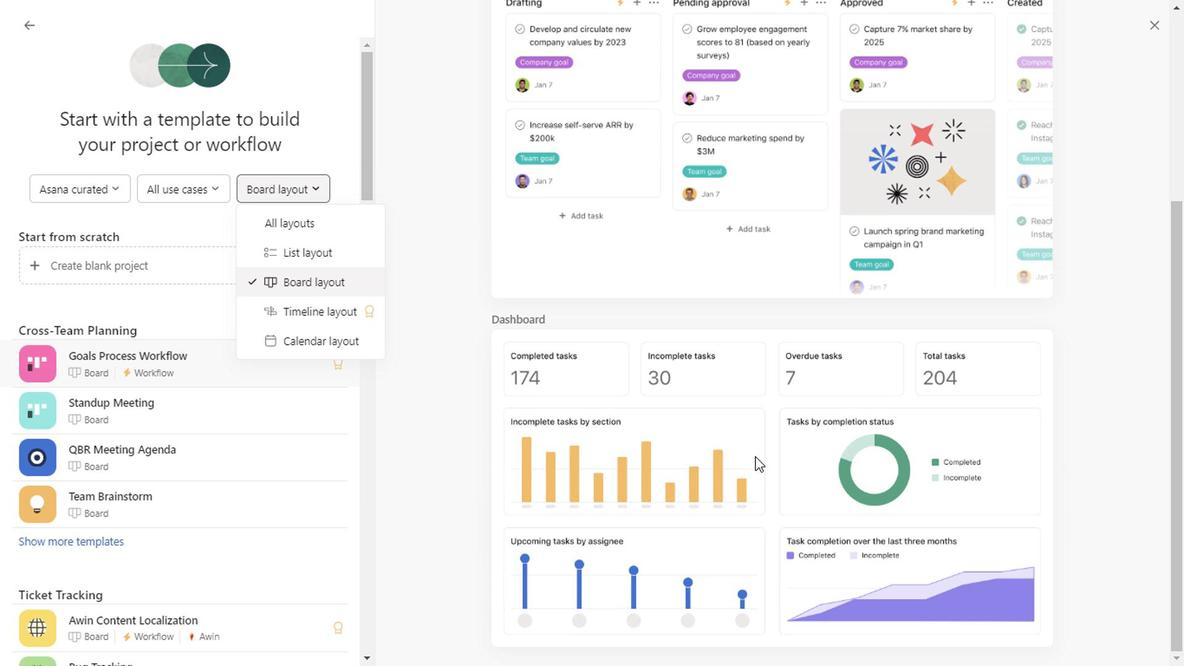 
Action: Mouse scrolled (751, 458) with delta (0, 0)
Screenshot: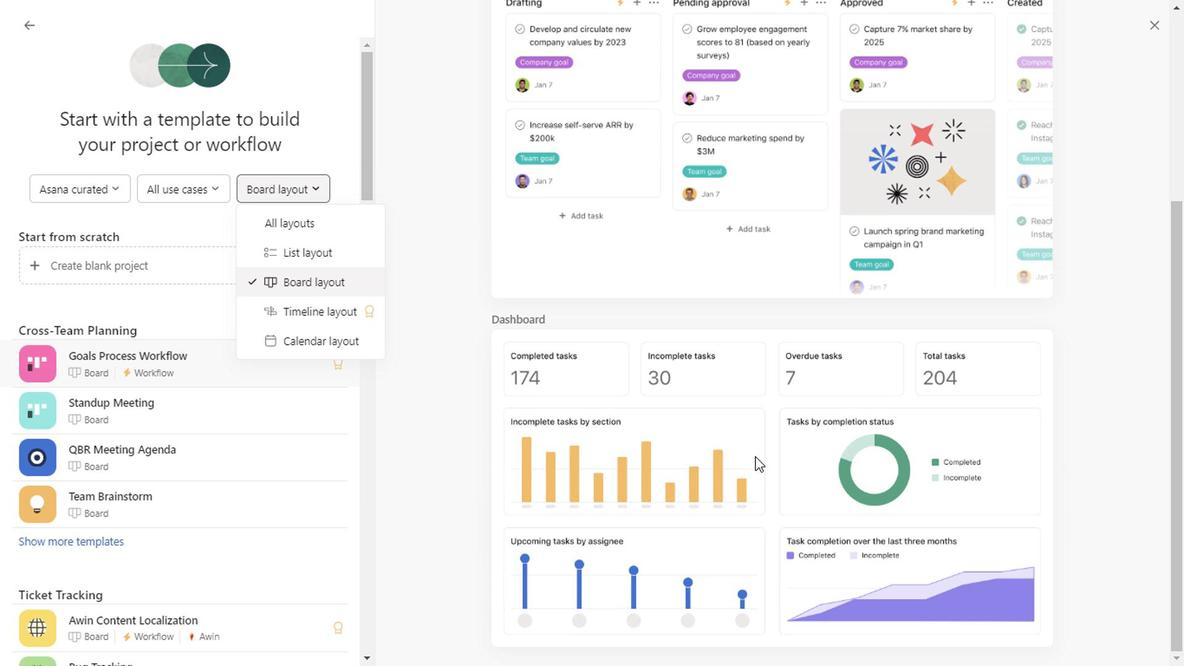 
Action: Mouse scrolled (751, 458) with delta (0, 0)
Screenshot: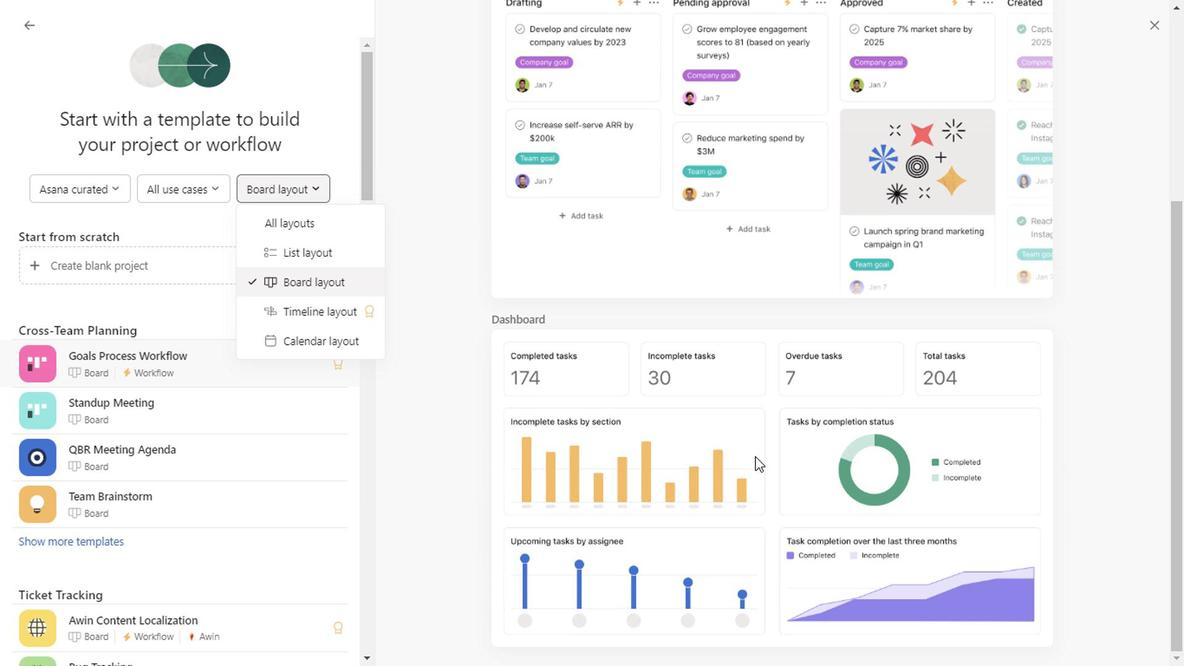 
Action: Mouse scrolled (751, 458) with delta (0, 0)
Screenshot: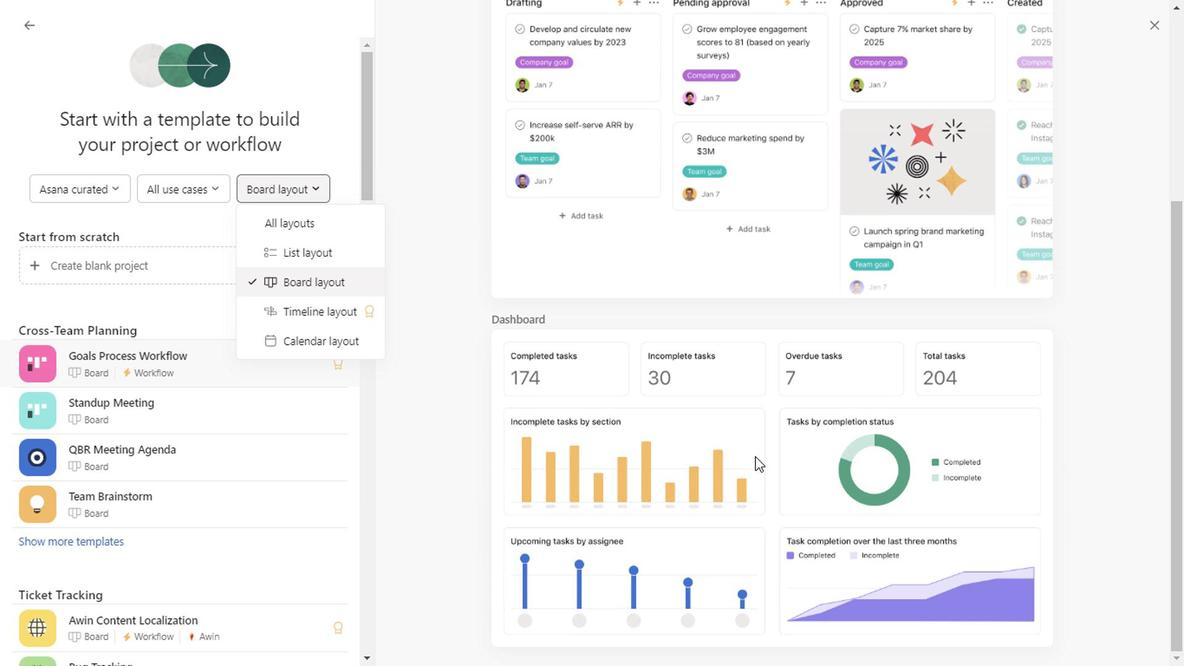 
Action: Mouse scrolled (751, 458) with delta (0, 0)
Screenshot: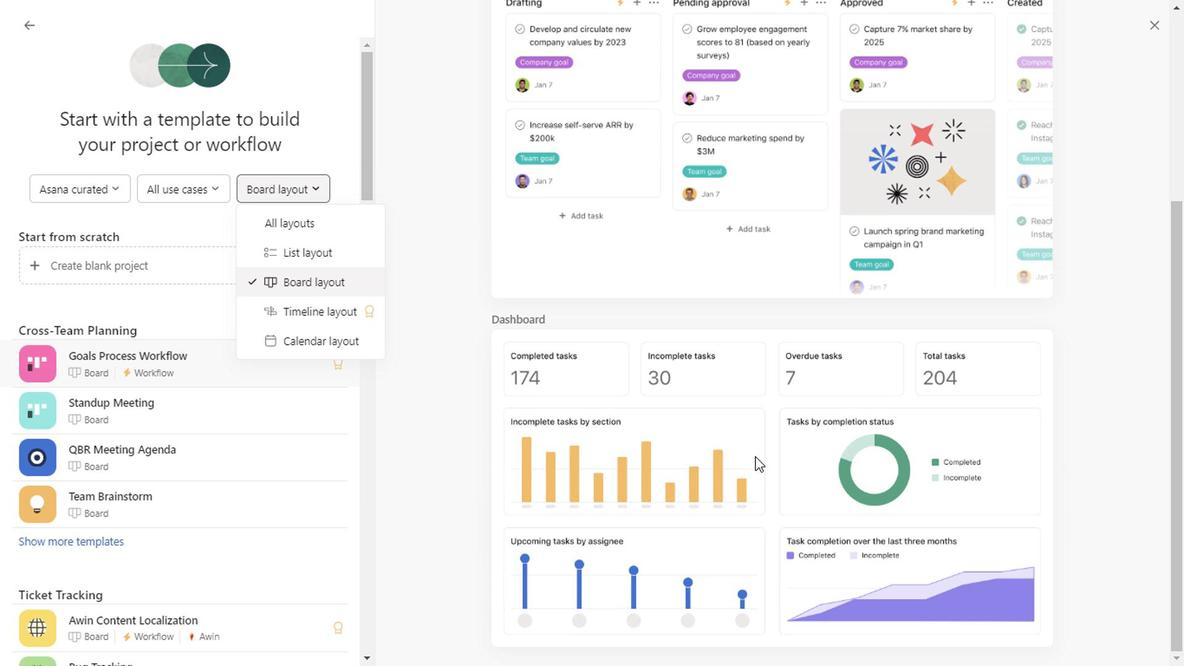 
Action: Mouse scrolled (751, 458) with delta (0, 0)
Screenshot: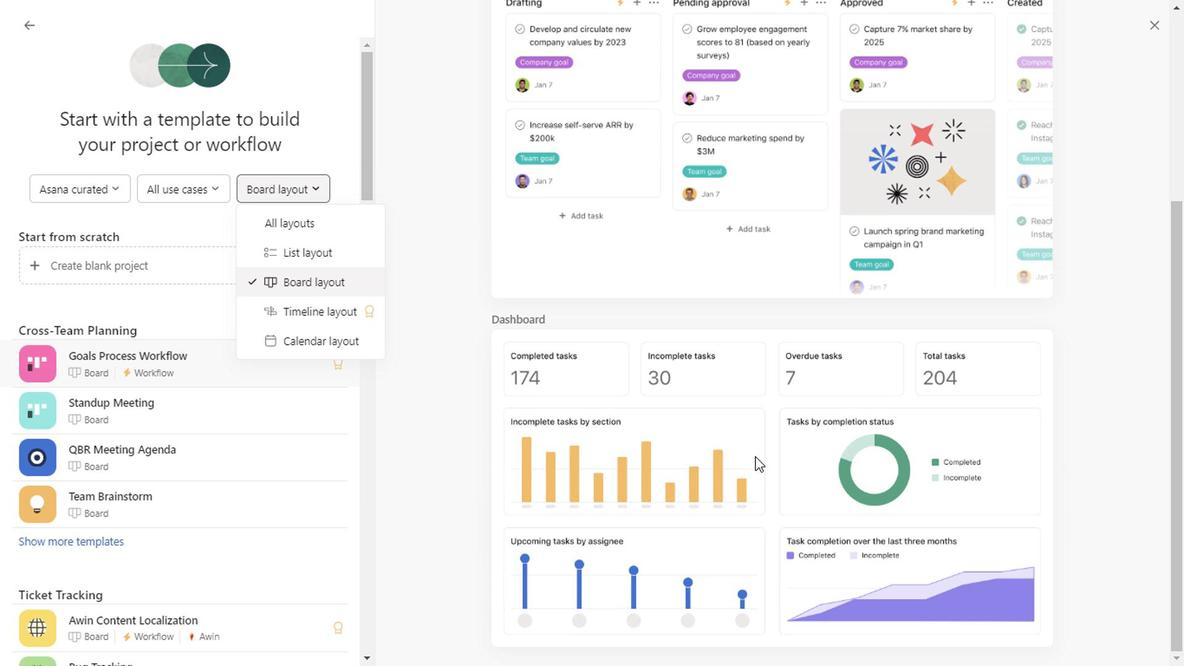 
Action: Mouse scrolled (751, 458) with delta (0, 0)
Screenshot: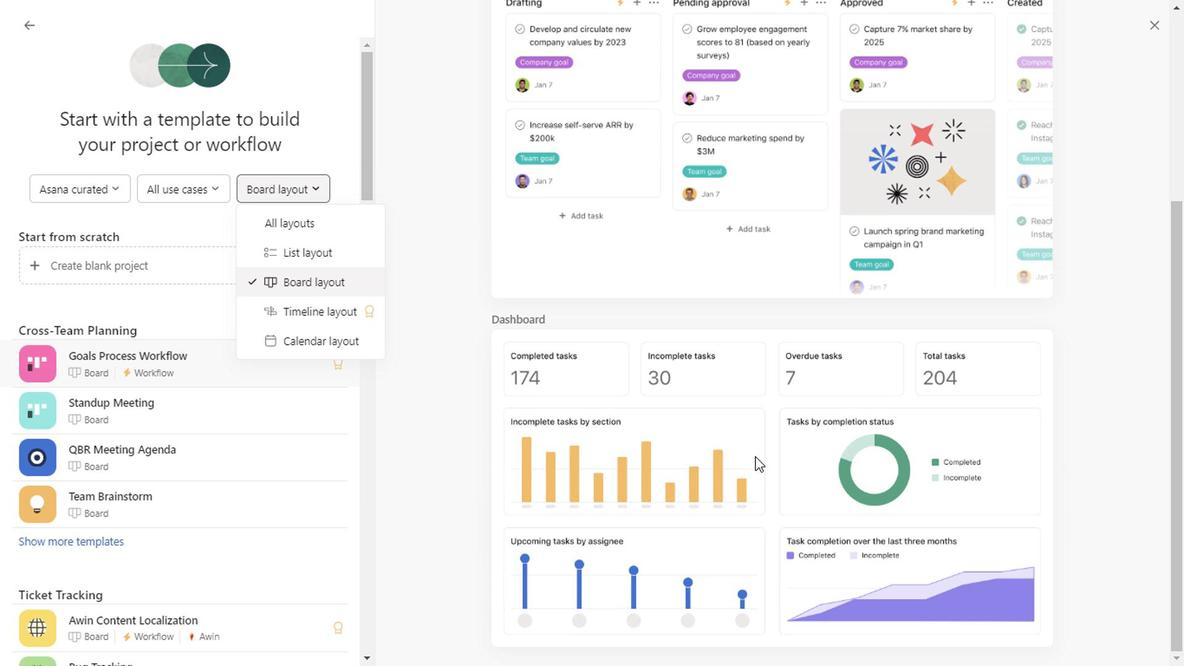 
Action: Mouse scrolled (751, 458) with delta (0, 0)
Screenshot: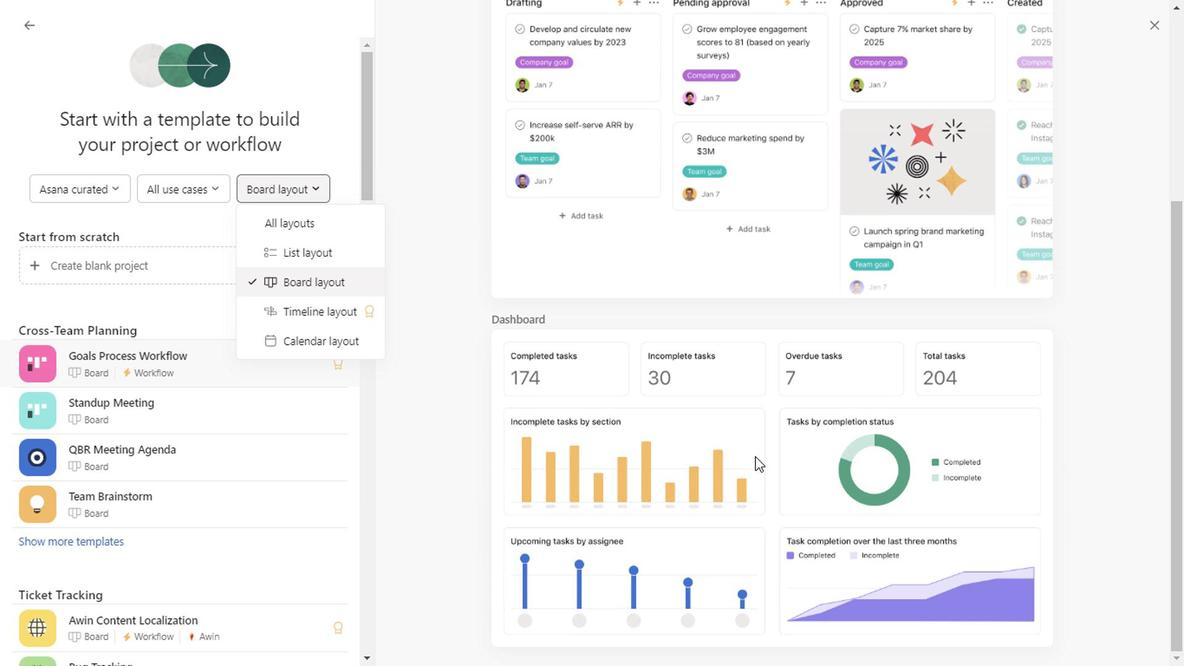 
Action: Mouse scrolled (751, 458) with delta (0, 0)
Screenshot: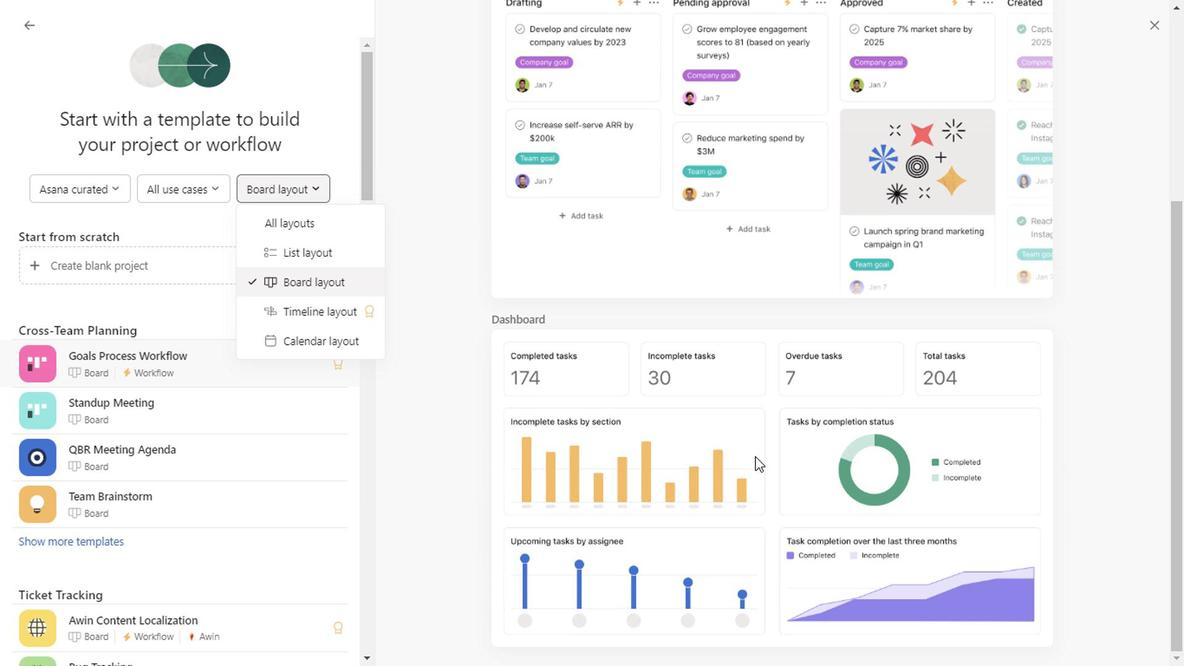 
Action: Mouse moved to (326, 313)
Screenshot: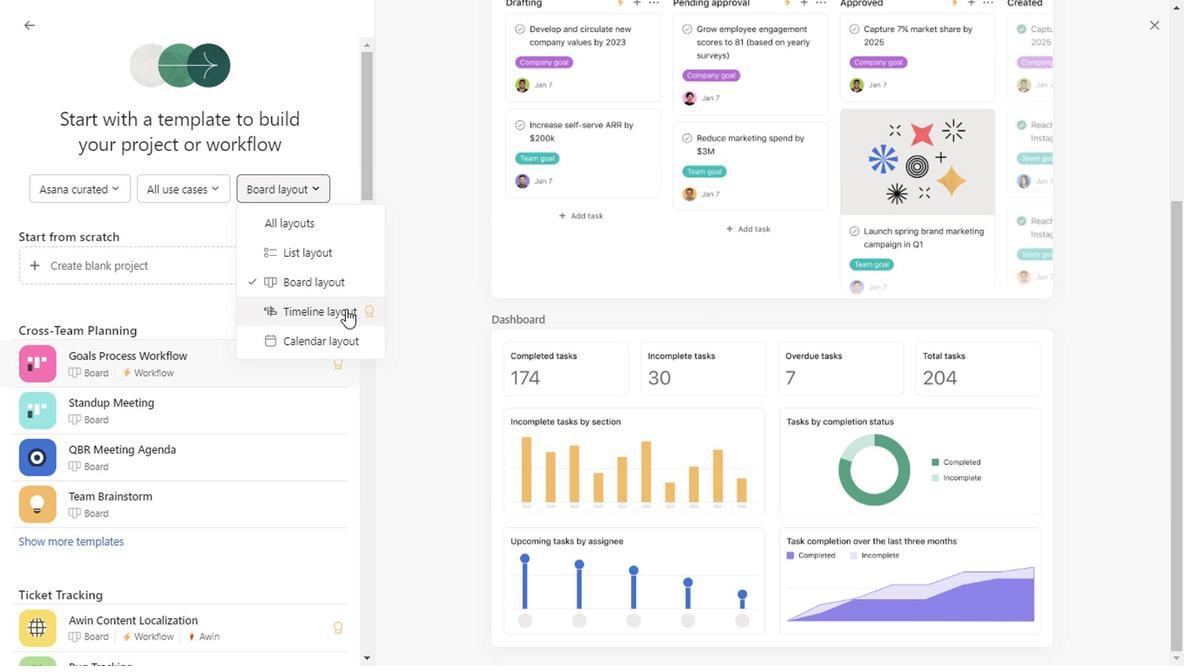 
Action: Mouse pressed left at (326, 313)
Screenshot: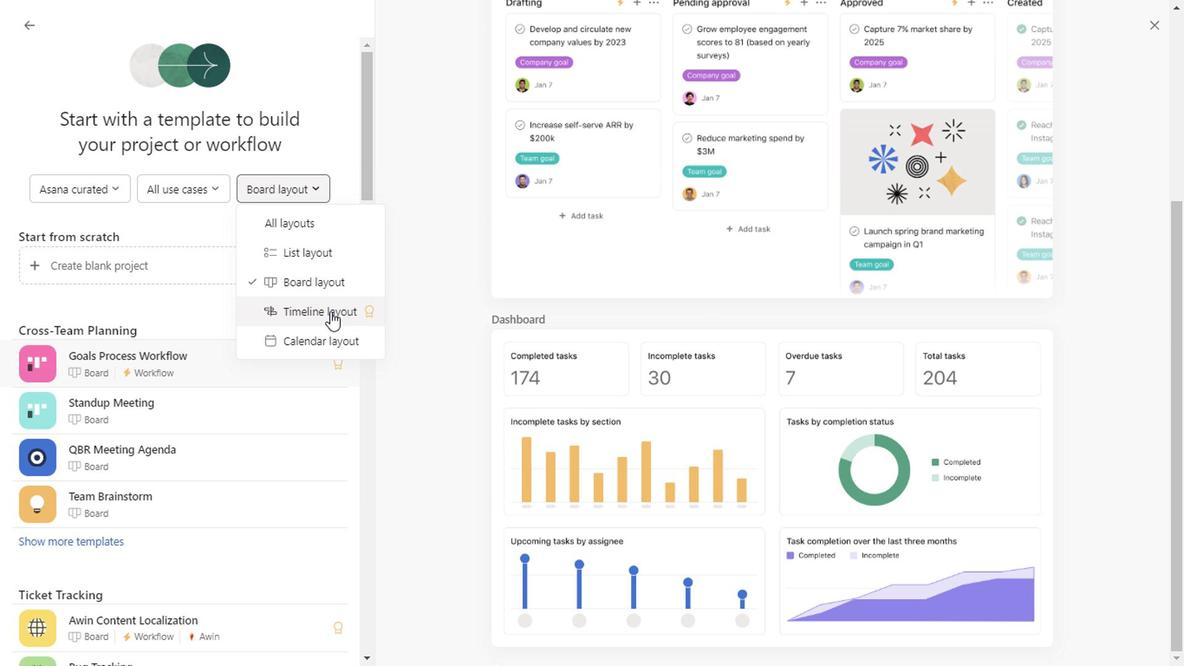 
Action: Mouse moved to (880, 440)
Screenshot: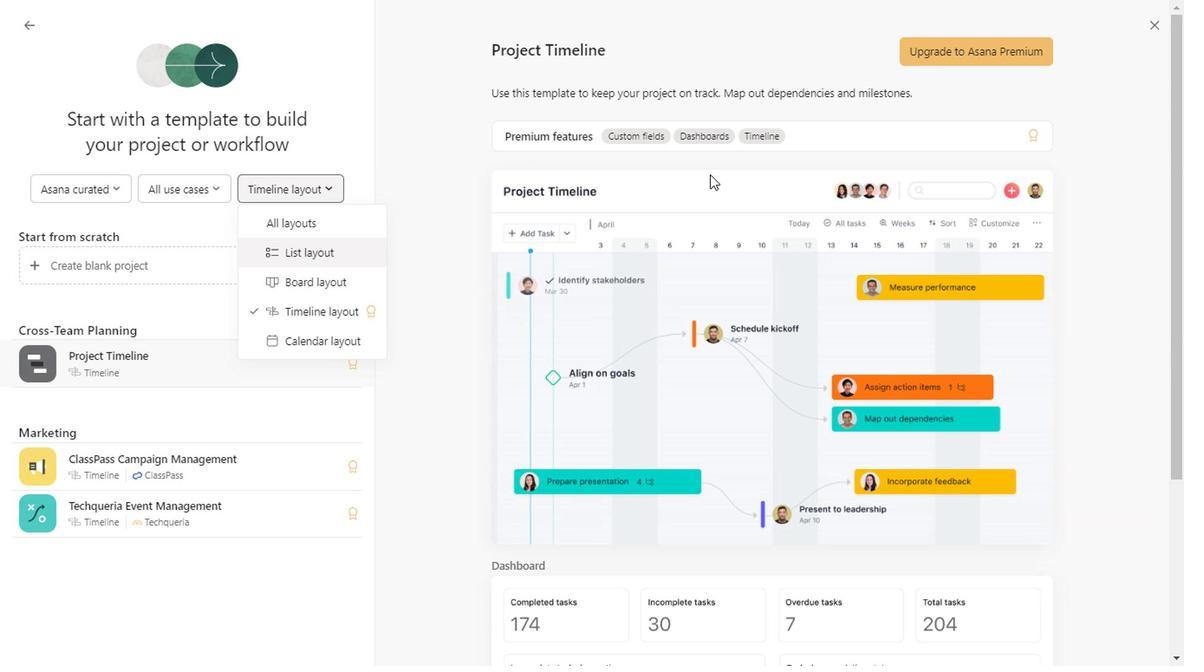 
Action: Mouse scrolled (880, 439) with delta (0, 0)
Screenshot: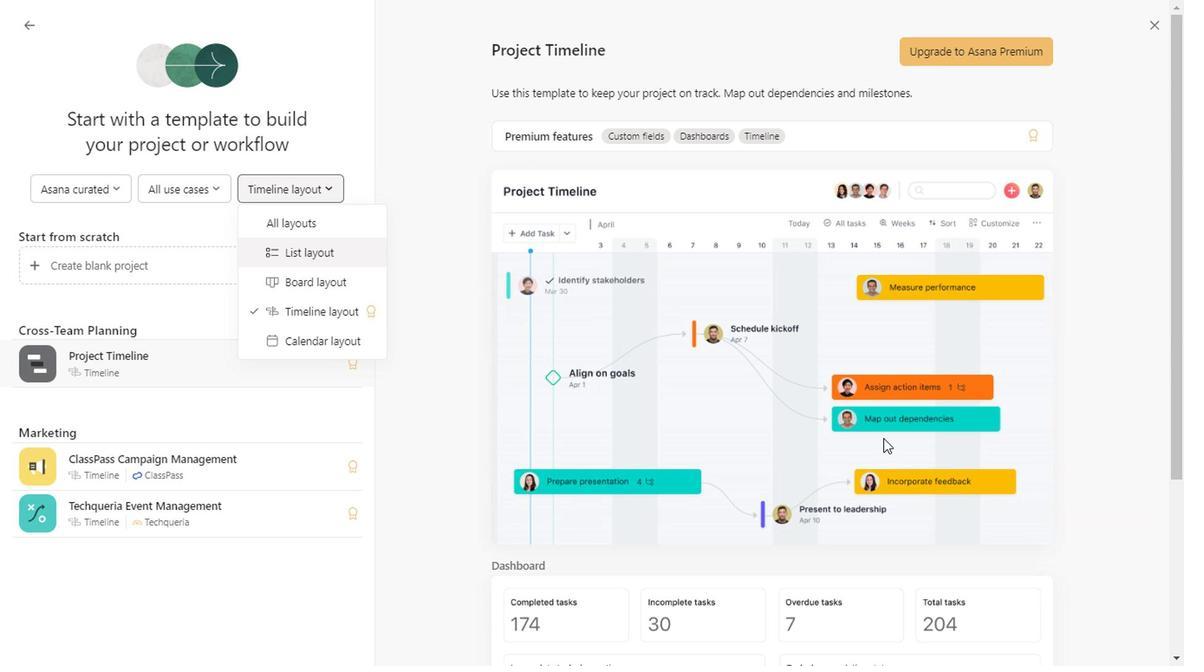 
Action: Mouse scrolled (880, 439) with delta (0, 0)
Screenshot: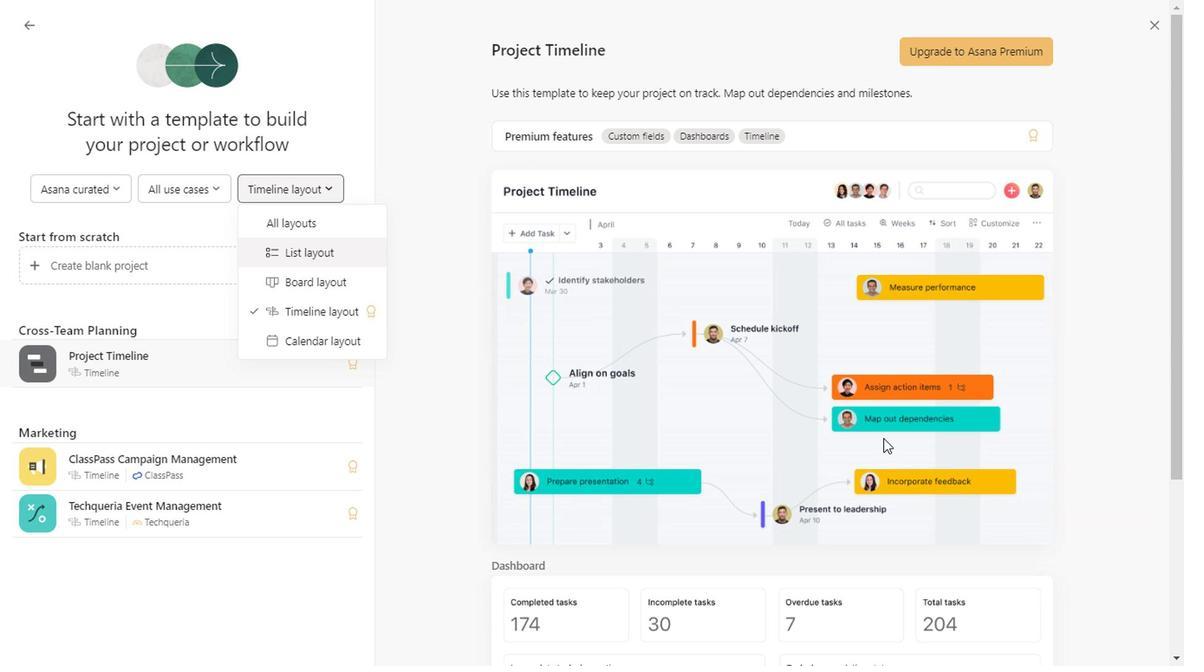 
Action: Mouse scrolled (880, 439) with delta (0, 0)
Screenshot: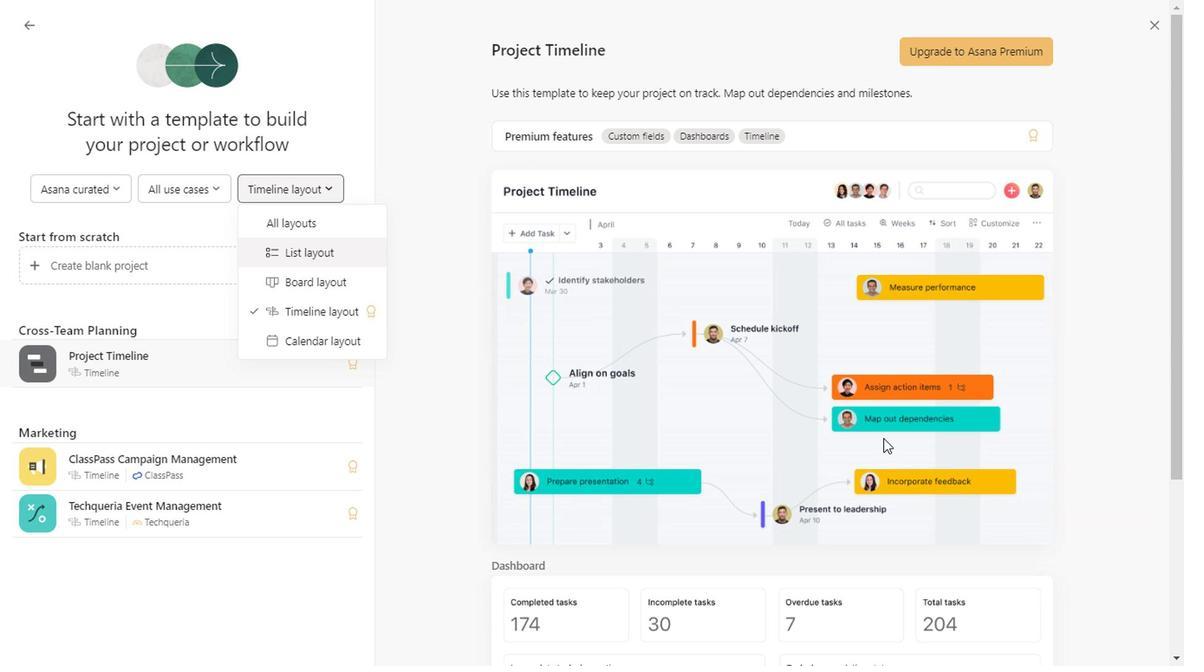 
Action: Mouse scrolled (880, 439) with delta (0, 0)
Screenshot: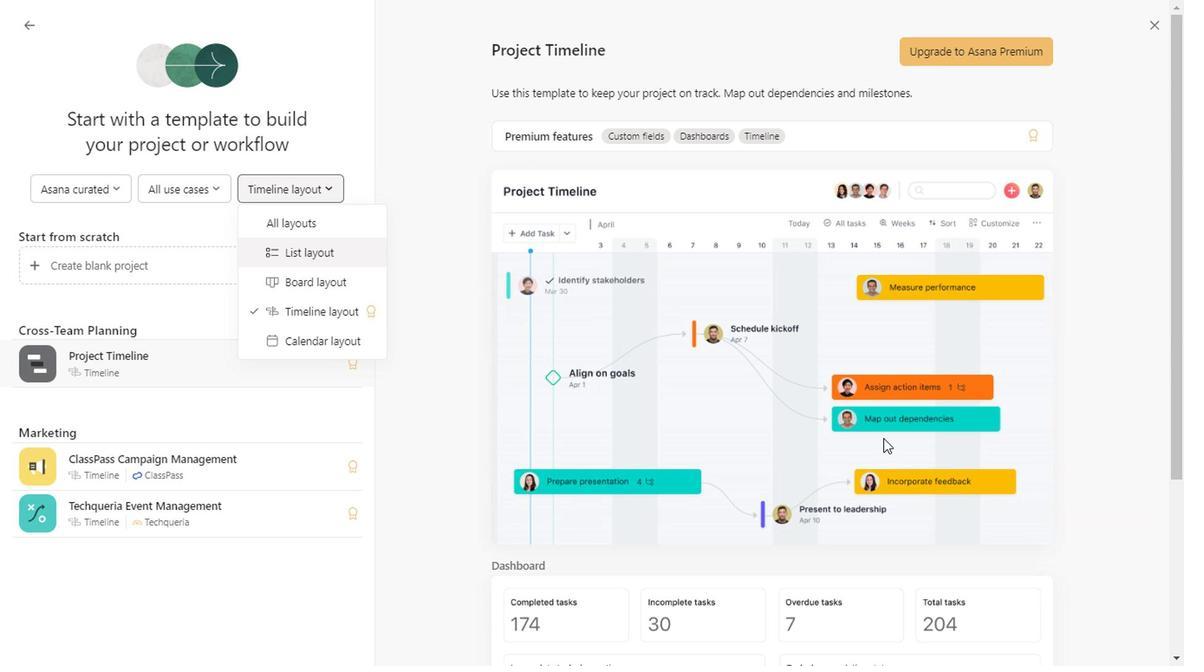 
Action: Mouse scrolled (880, 439) with delta (0, 0)
Screenshot: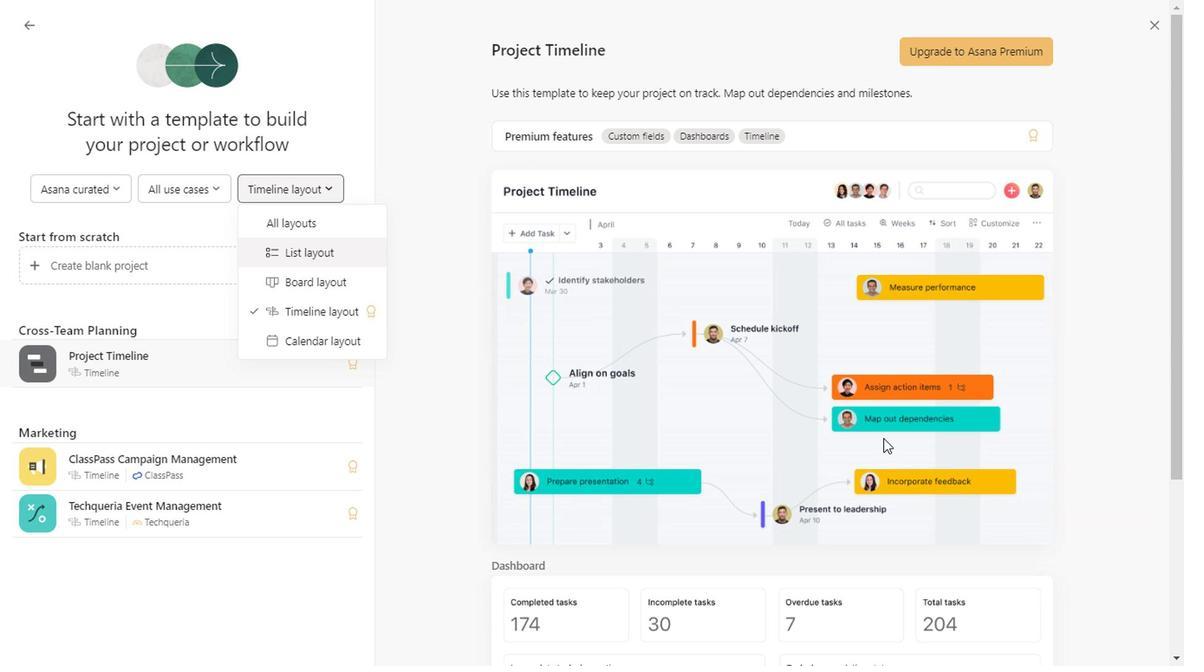 
Action: Mouse scrolled (880, 439) with delta (0, 0)
Screenshot: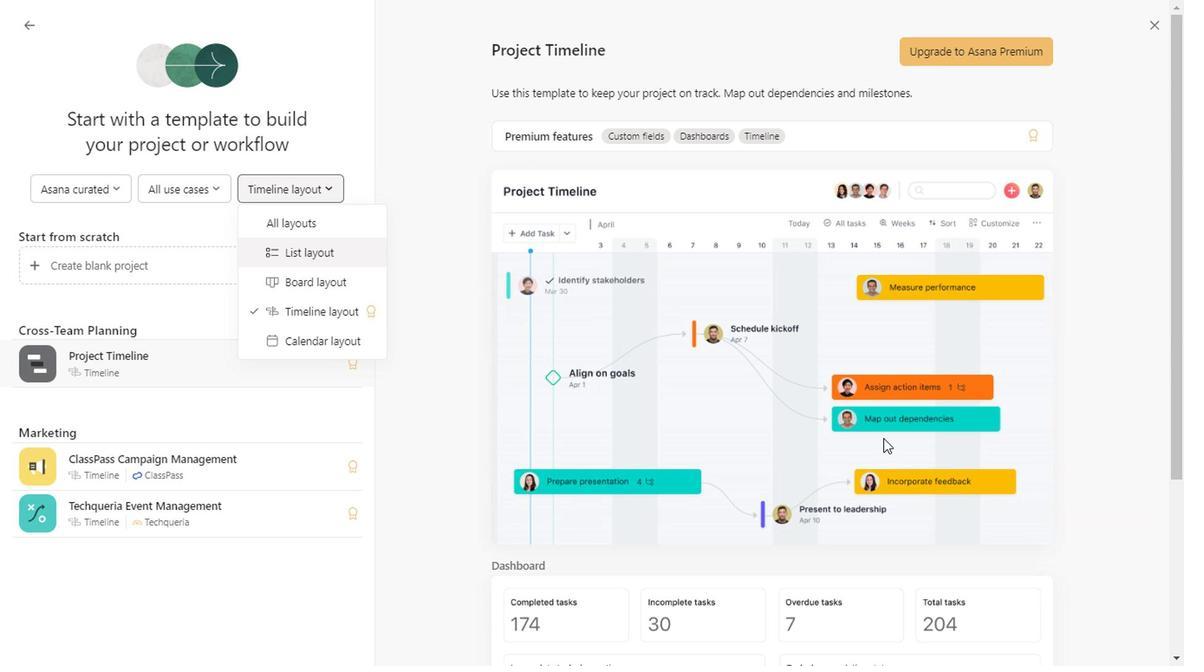 
Action: Mouse scrolled (880, 439) with delta (0, 0)
Screenshot: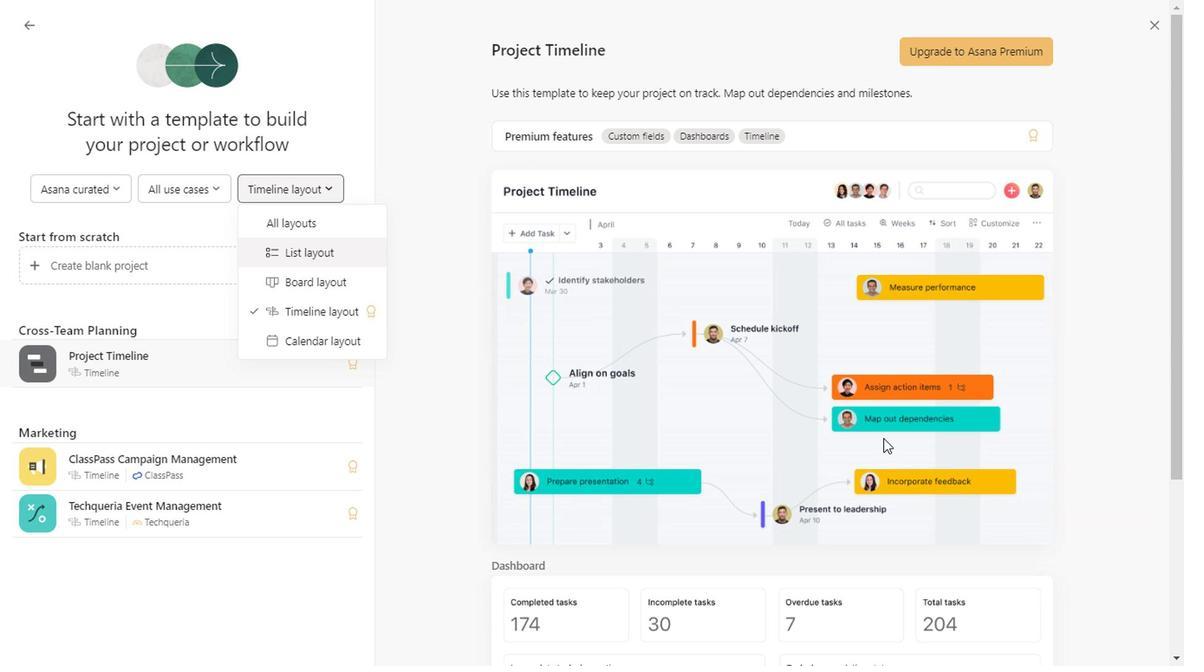 
Action: Mouse scrolled (880, 439) with delta (0, 0)
Screenshot: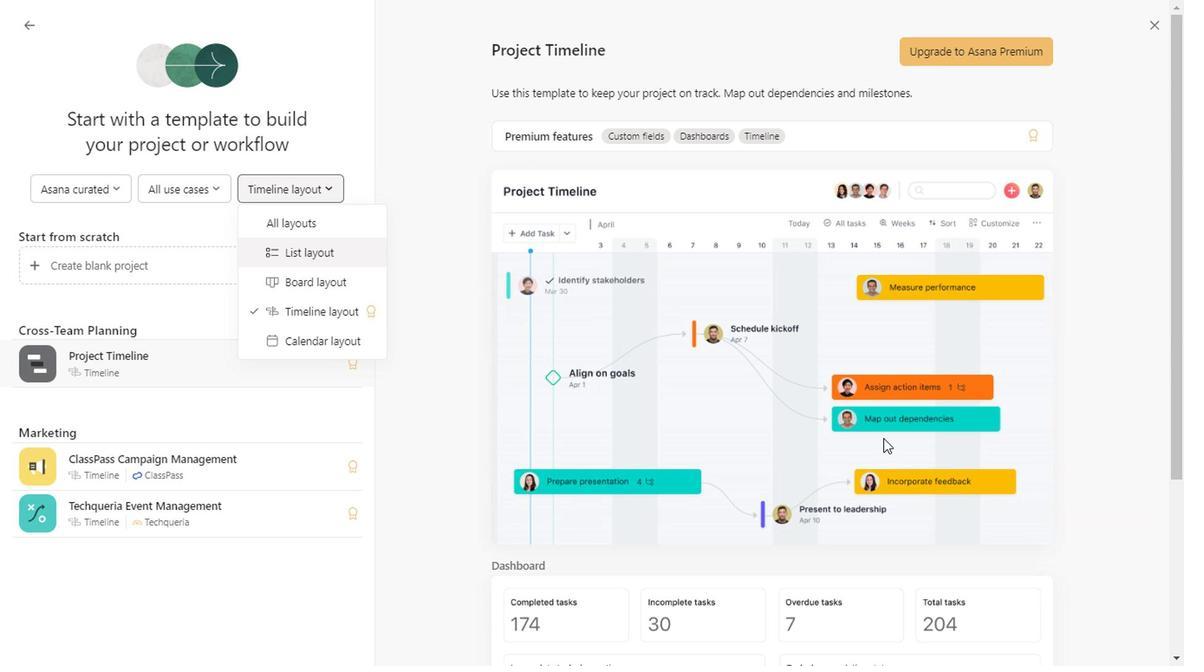 
Action: Mouse scrolled (880, 439) with delta (0, 0)
Screenshot: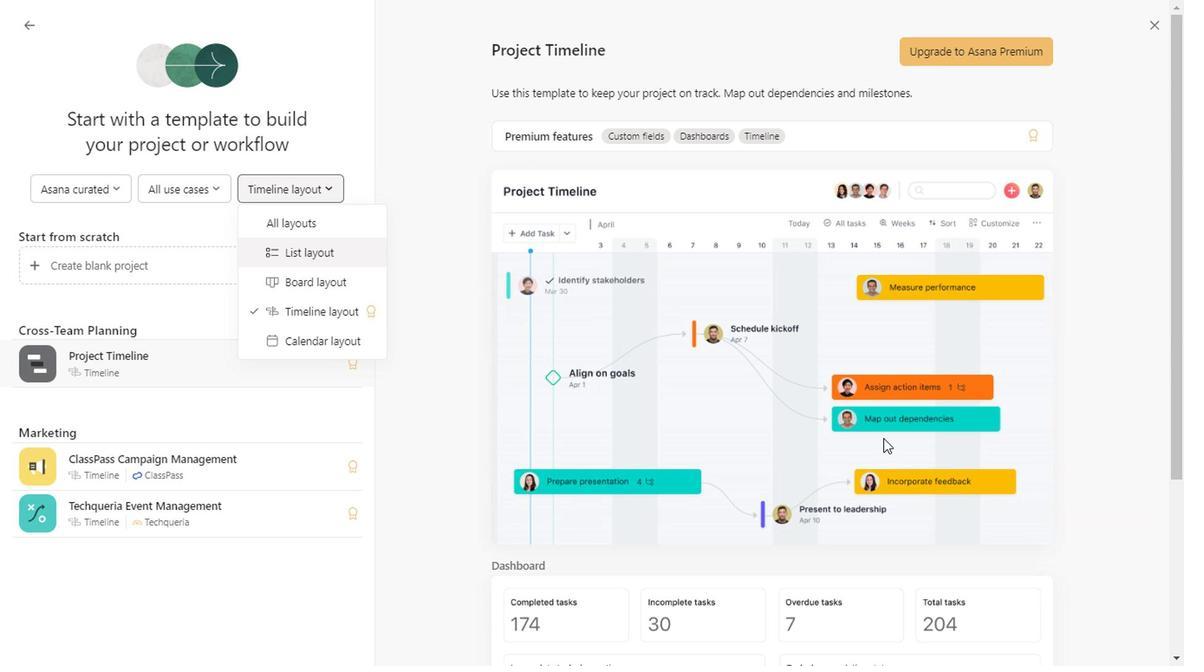 
Action: Mouse scrolled (880, 439) with delta (0, 0)
Screenshot: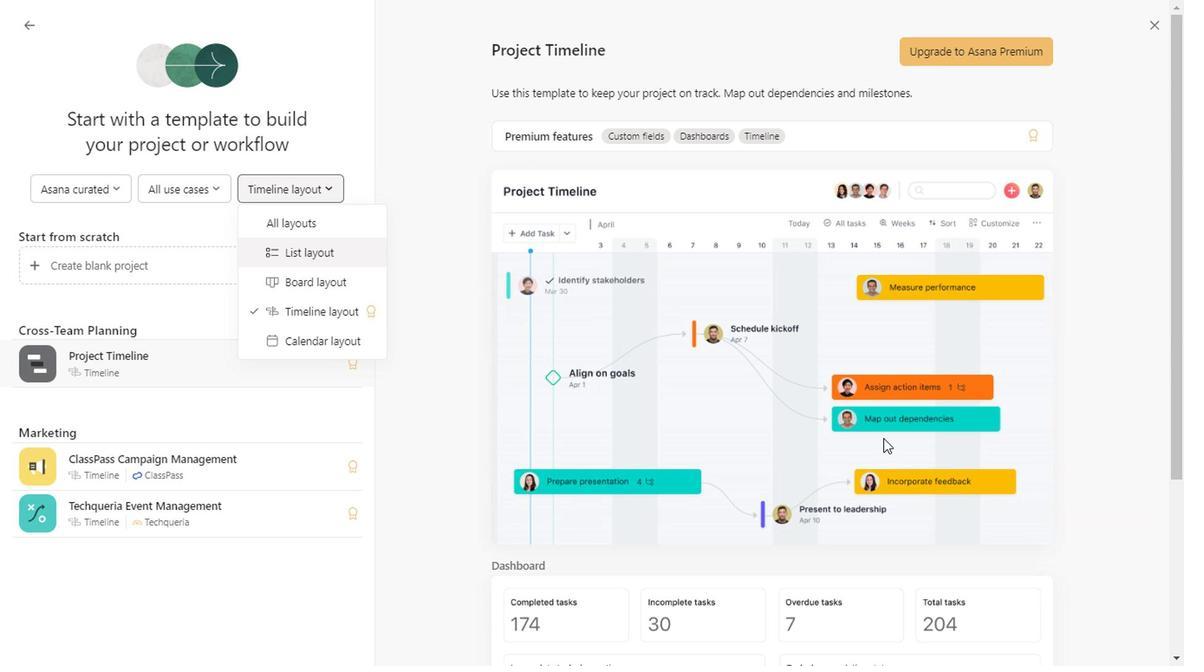 
Action: Mouse scrolled (880, 439) with delta (0, 0)
Screenshot: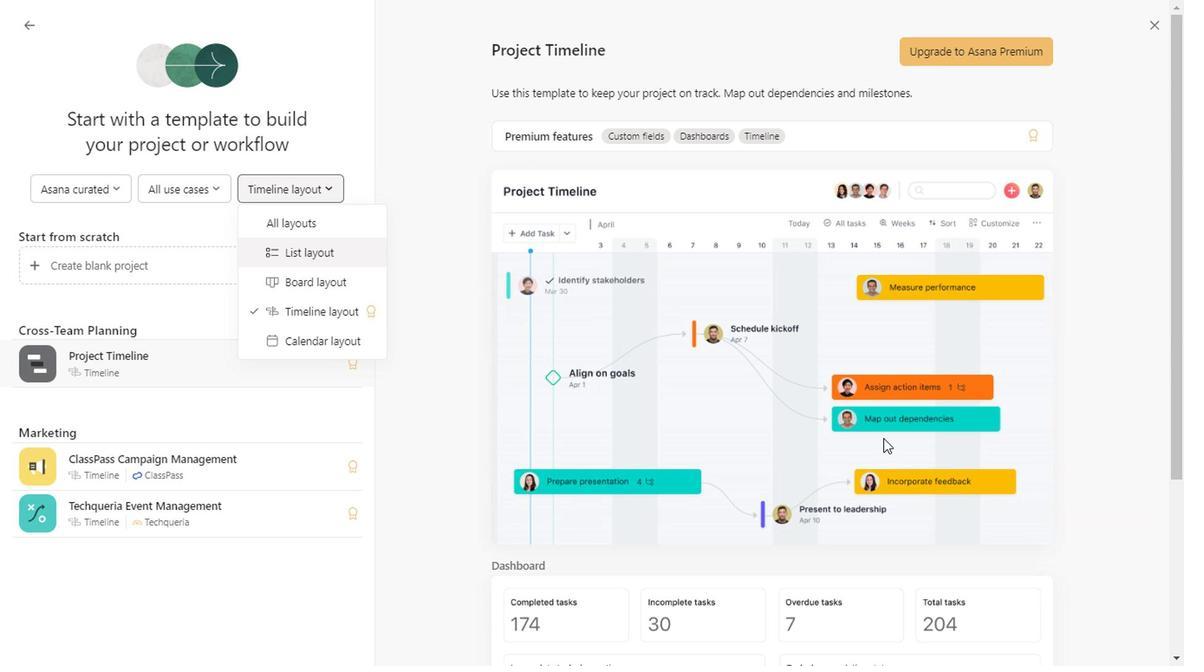 
Action: Mouse scrolled (880, 439) with delta (0, 0)
Screenshot: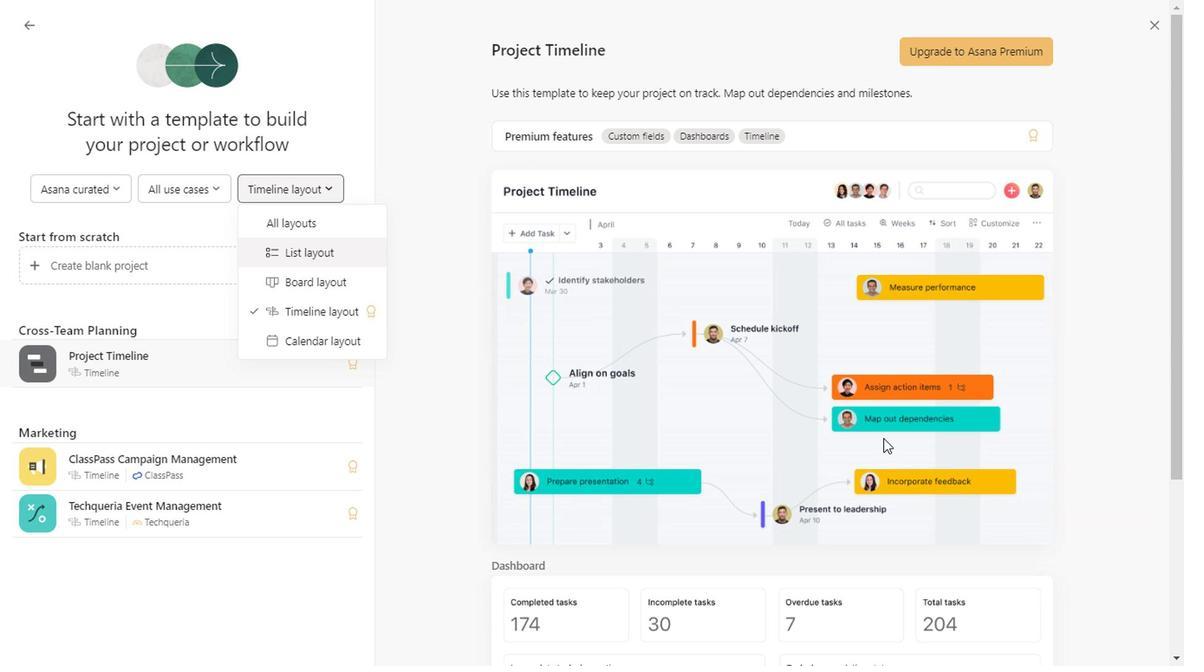 
Action: Mouse scrolled (880, 439) with delta (0, 0)
Screenshot: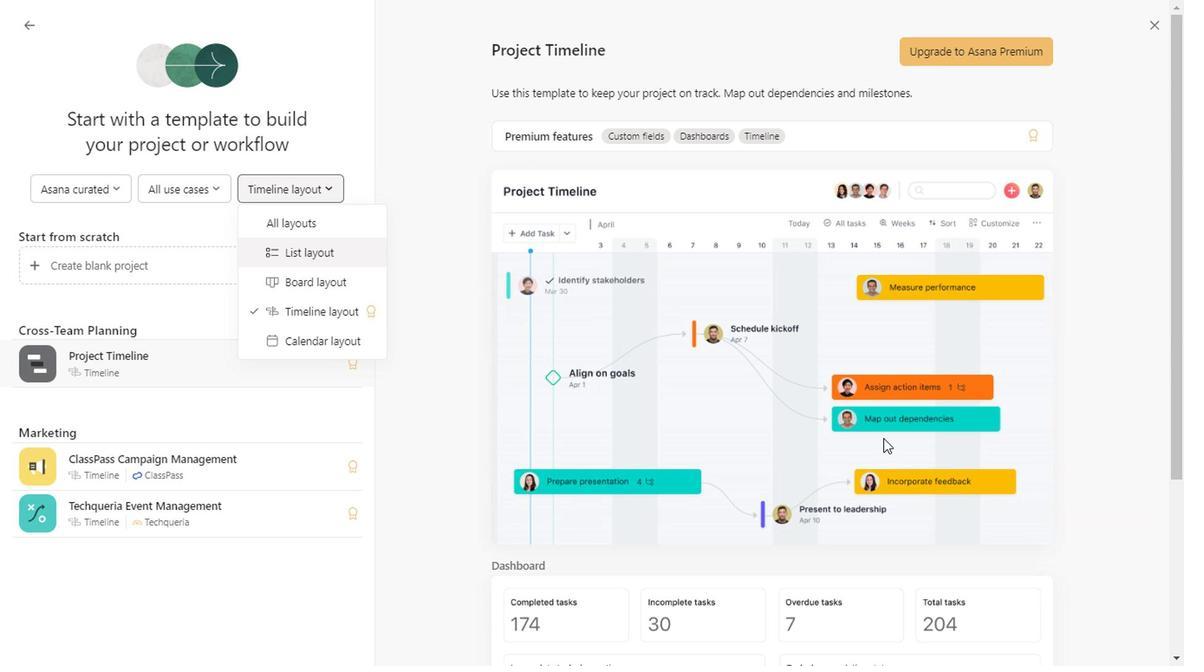 
Action: Mouse scrolled (880, 439) with delta (0, 0)
Screenshot: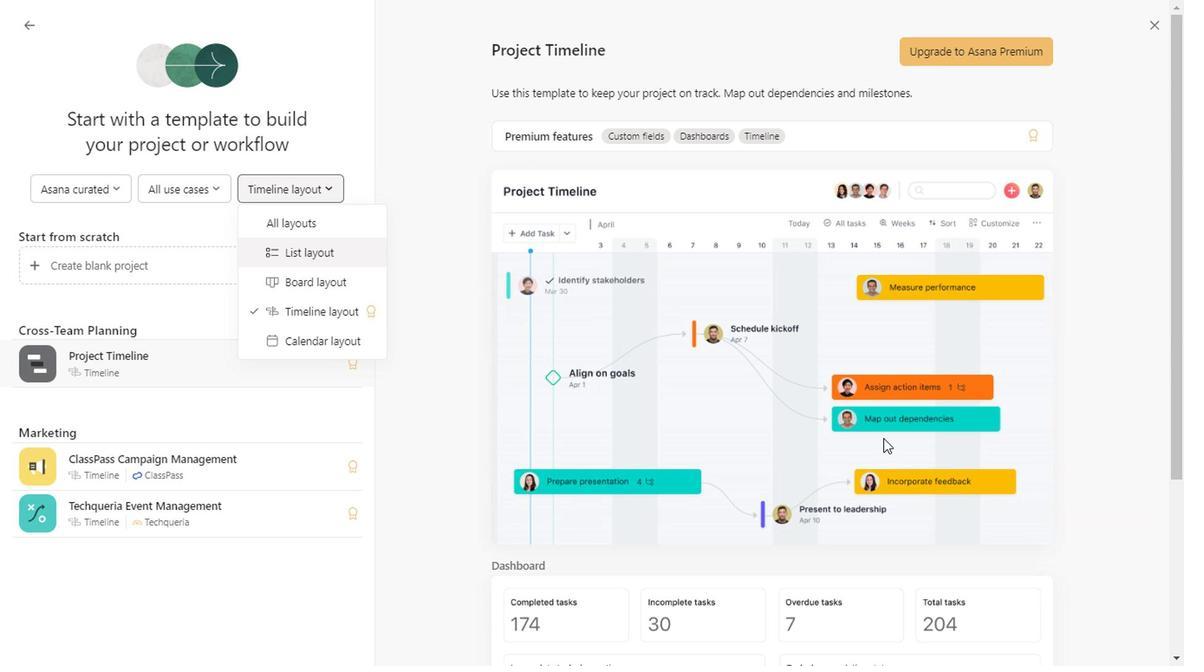 
Action: Mouse scrolled (880, 439) with delta (0, 0)
Screenshot: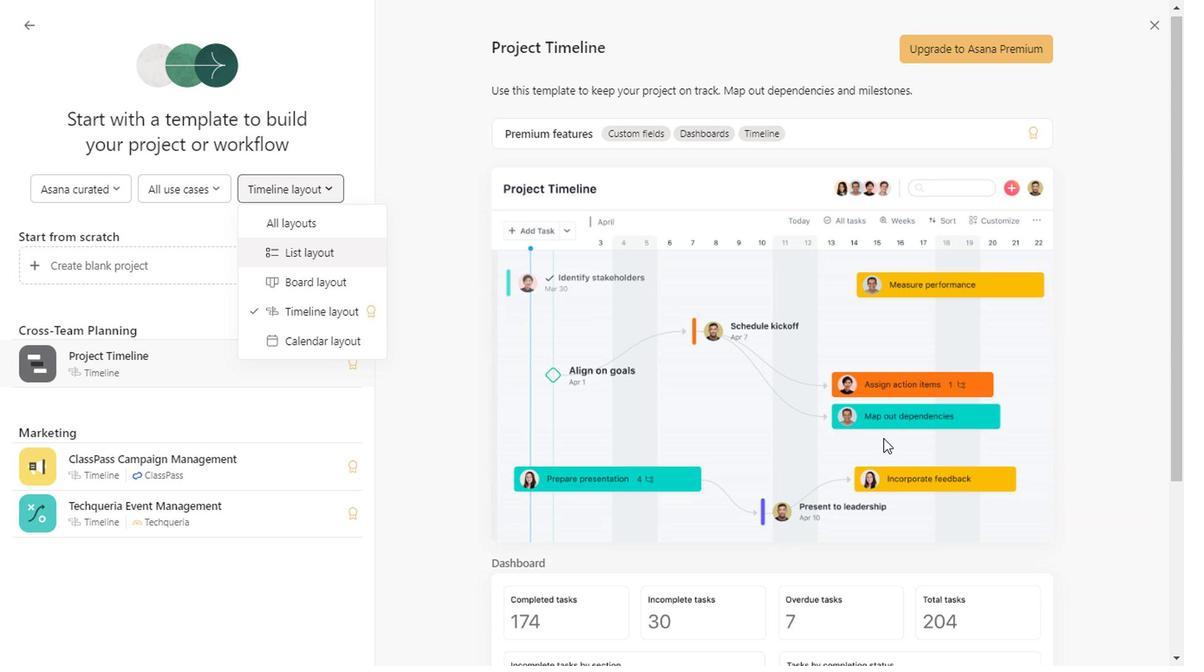 
Action: Mouse scrolled (880, 439) with delta (0, 0)
Screenshot: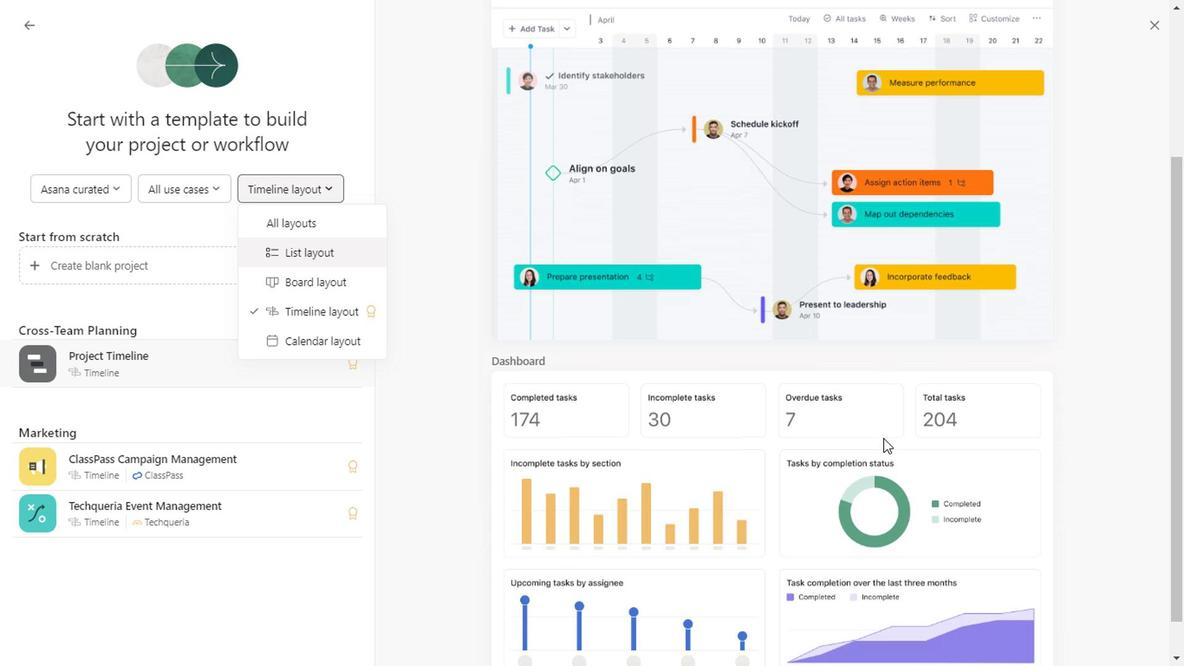 
Action: Mouse scrolled (880, 439) with delta (0, 0)
Screenshot: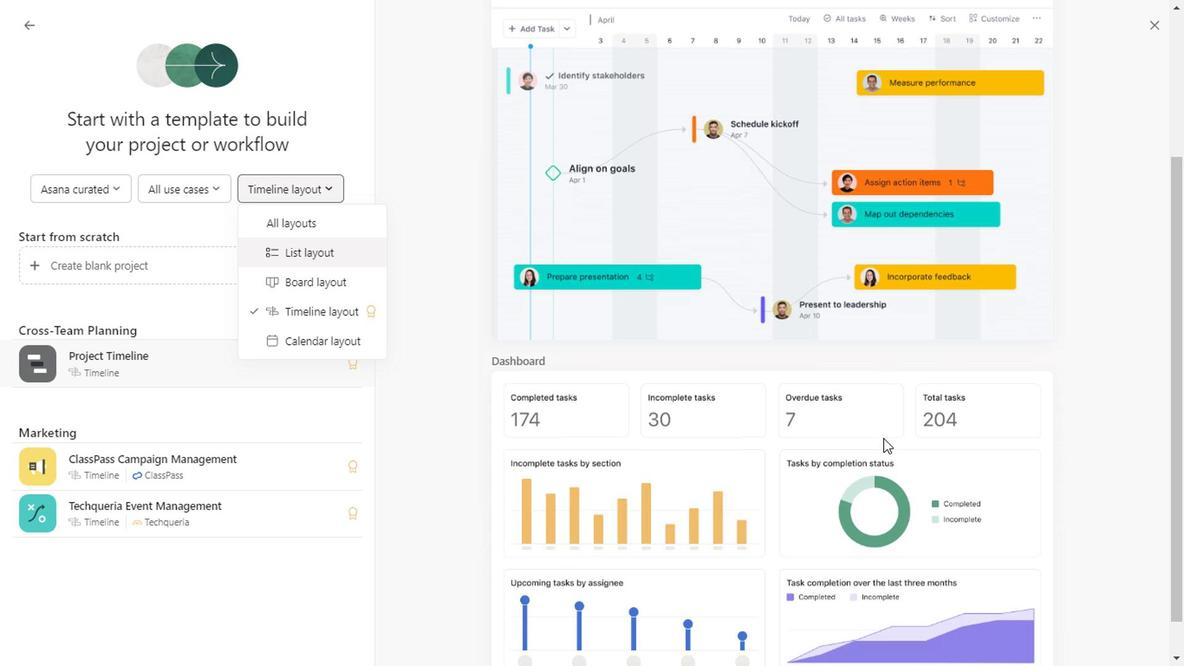 
Action: Mouse scrolled (880, 439) with delta (0, 0)
Screenshot: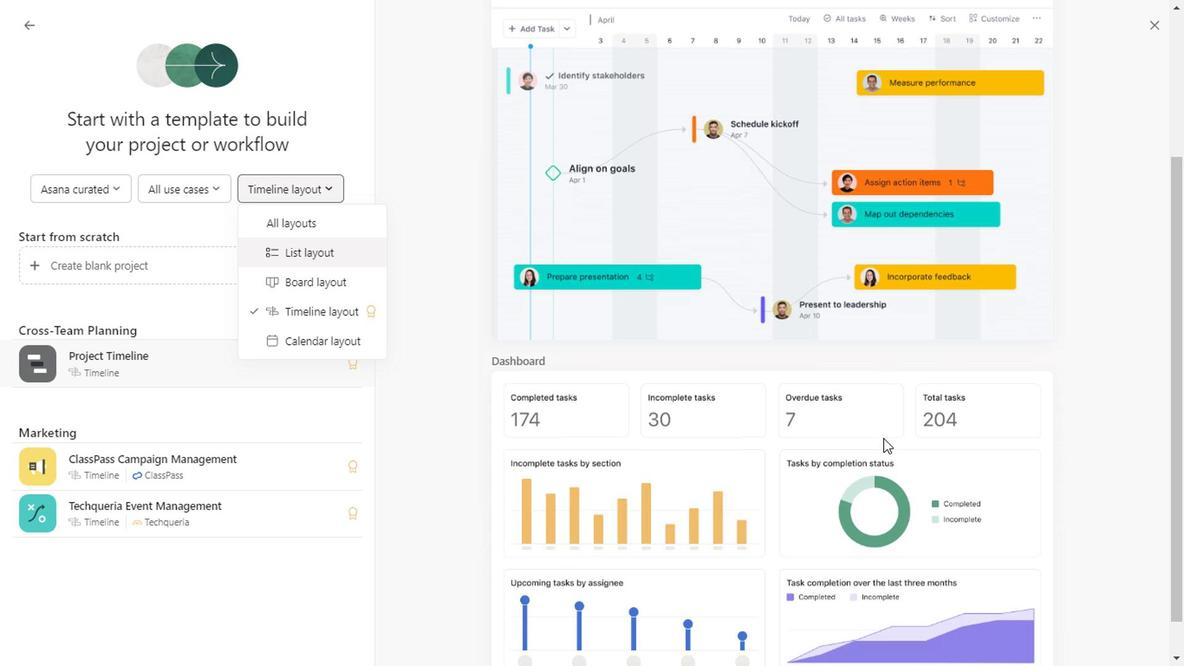 
Action: Mouse scrolled (880, 439) with delta (0, 0)
Screenshot: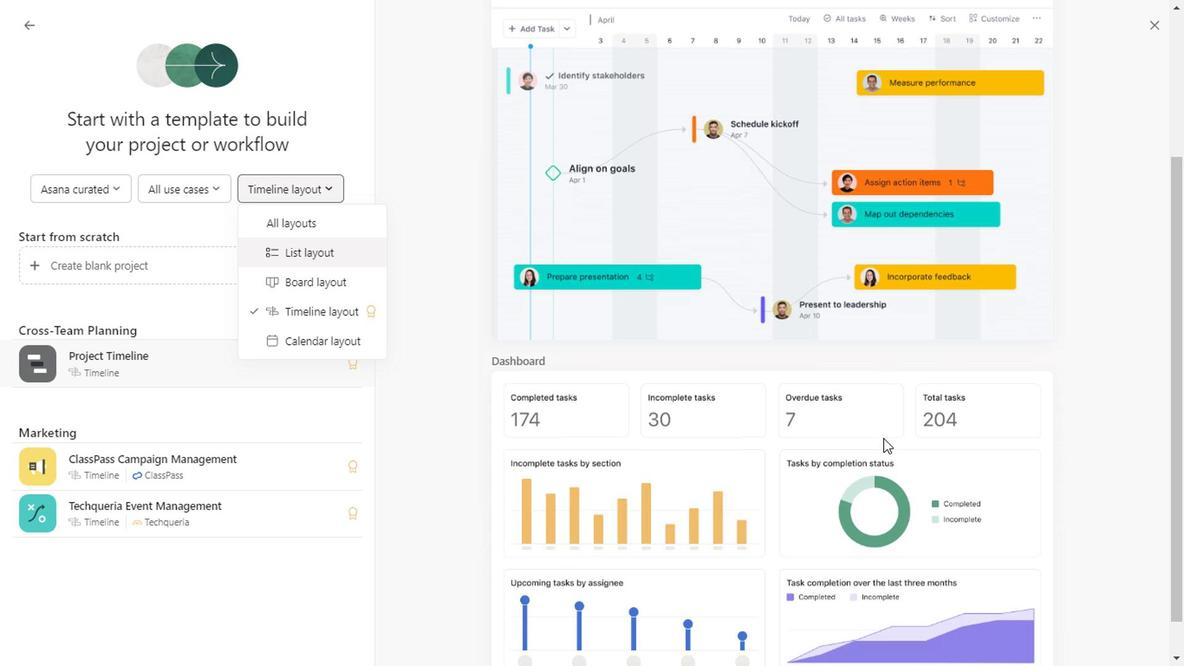 
Action: Mouse scrolled (880, 439) with delta (0, 0)
Screenshot: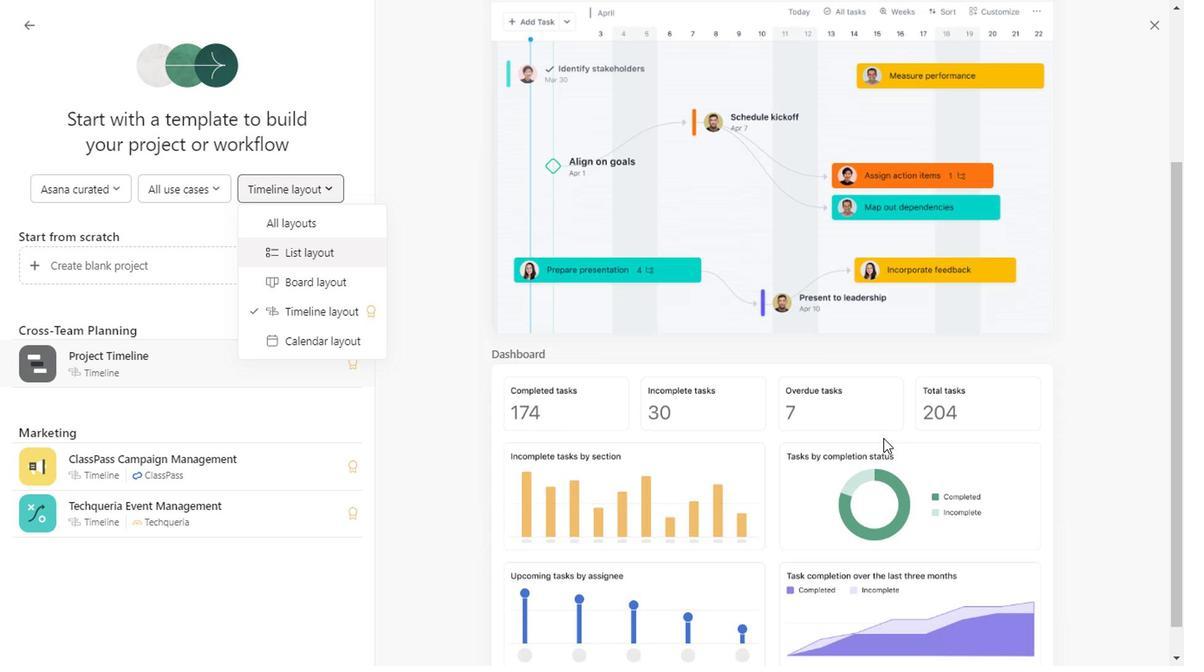 
Action: Mouse scrolled (880, 439) with delta (0, 0)
Screenshot: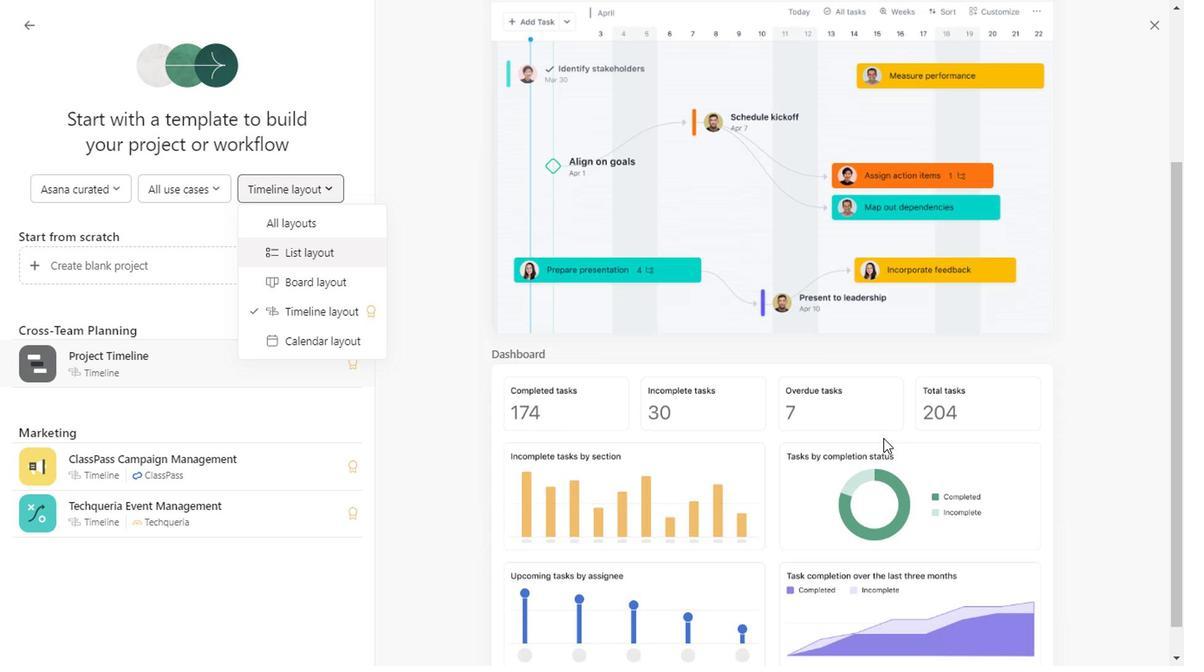 
Action: Mouse scrolled (880, 439) with delta (0, 0)
Screenshot: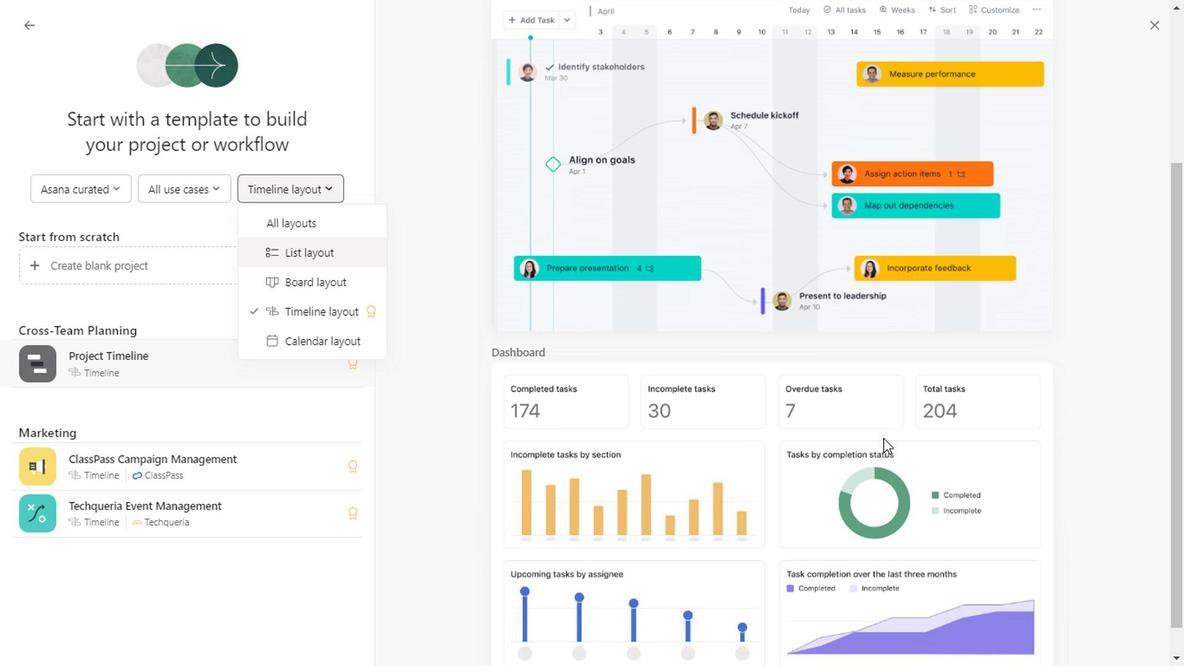 
Action: Mouse scrolled (880, 439) with delta (0, 0)
Screenshot: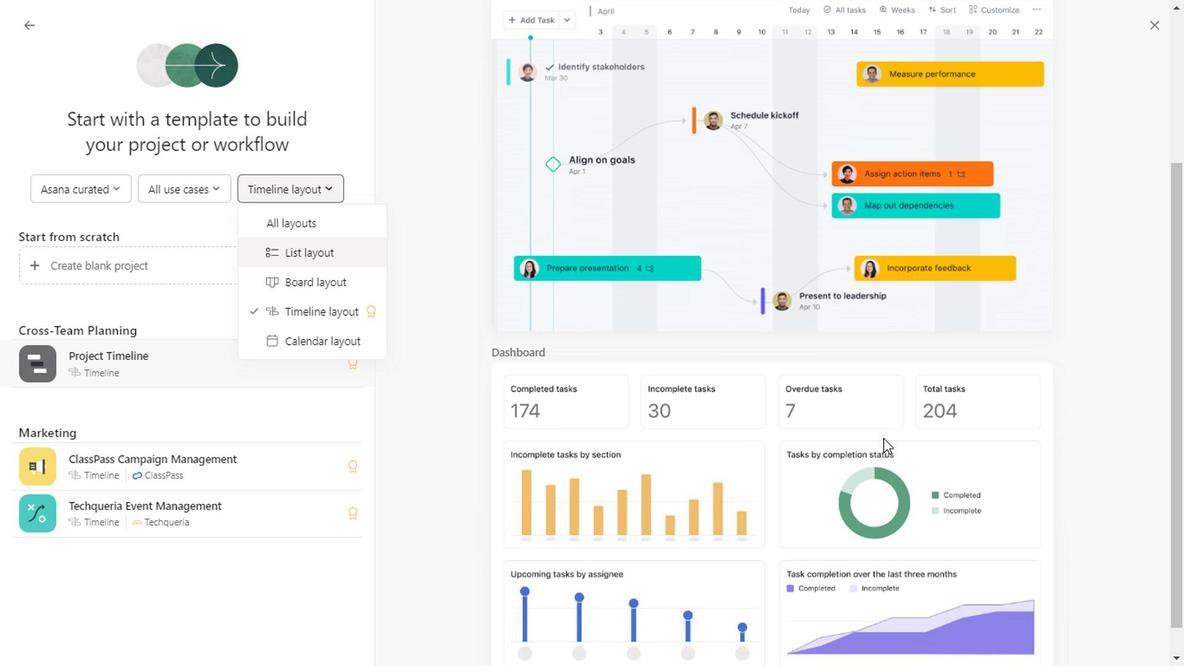 
Action: Mouse scrolled (880, 439) with delta (0, 0)
Screenshot: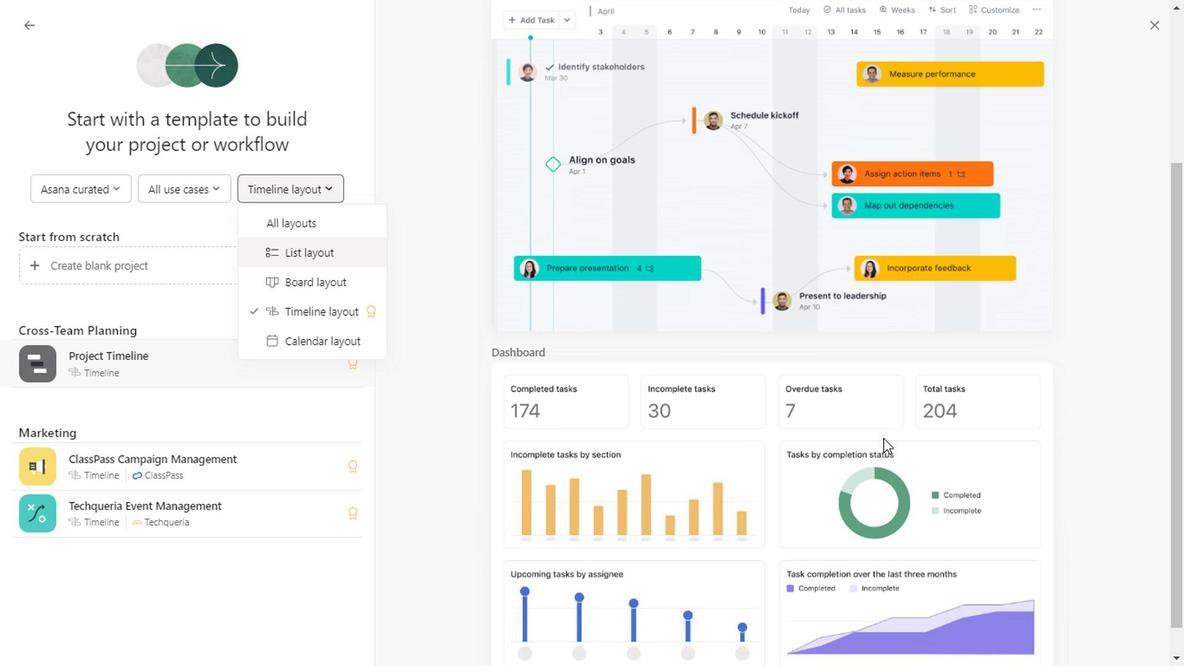 
Action: Mouse scrolled (880, 439) with delta (0, 0)
Screenshot: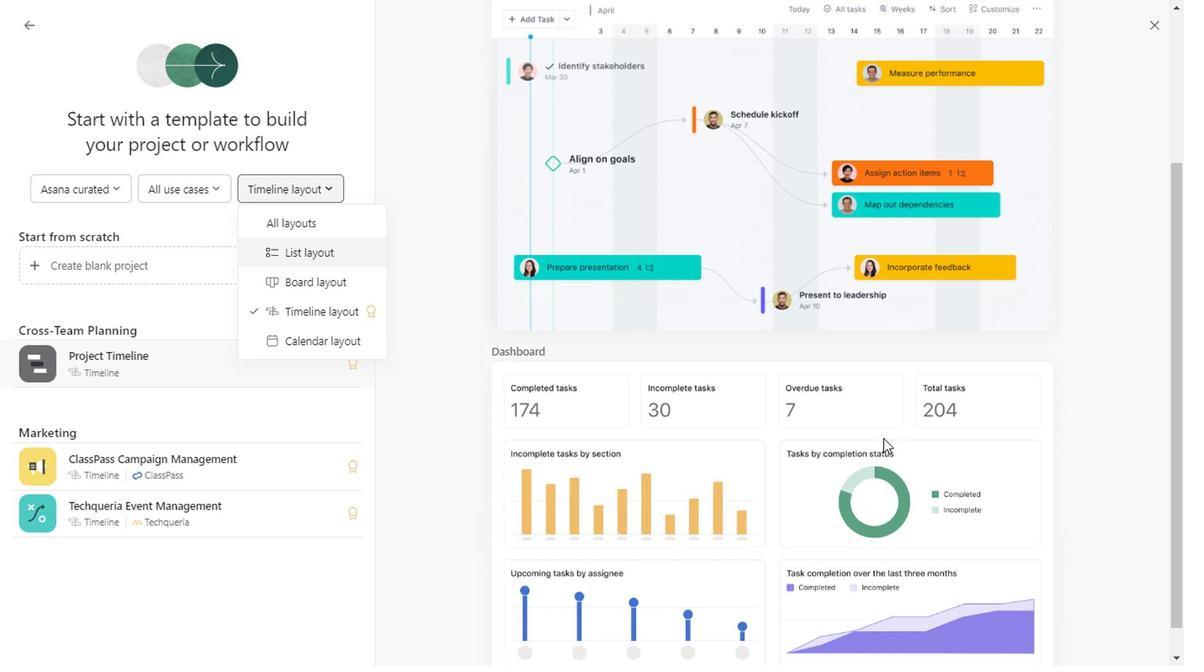 
Action: Mouse scrolled (880, 439) with delta (0, 0)
Screenshot: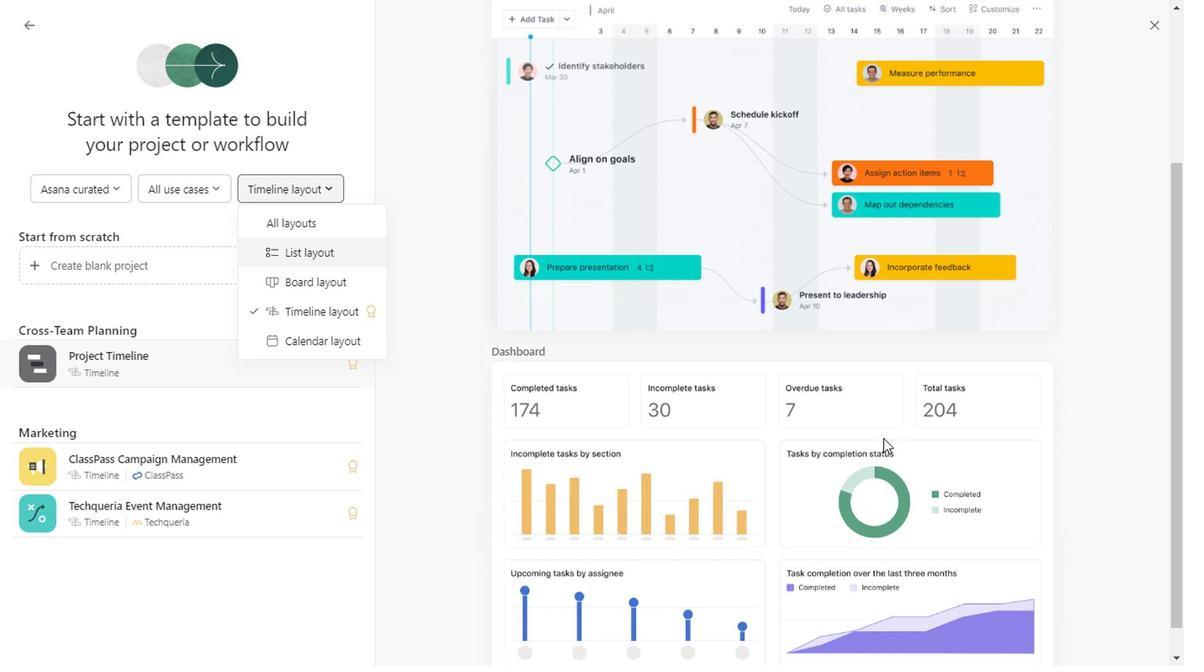 
Action: Mouse scrolled (880, 439) with delta (0, 0)
Screenshot: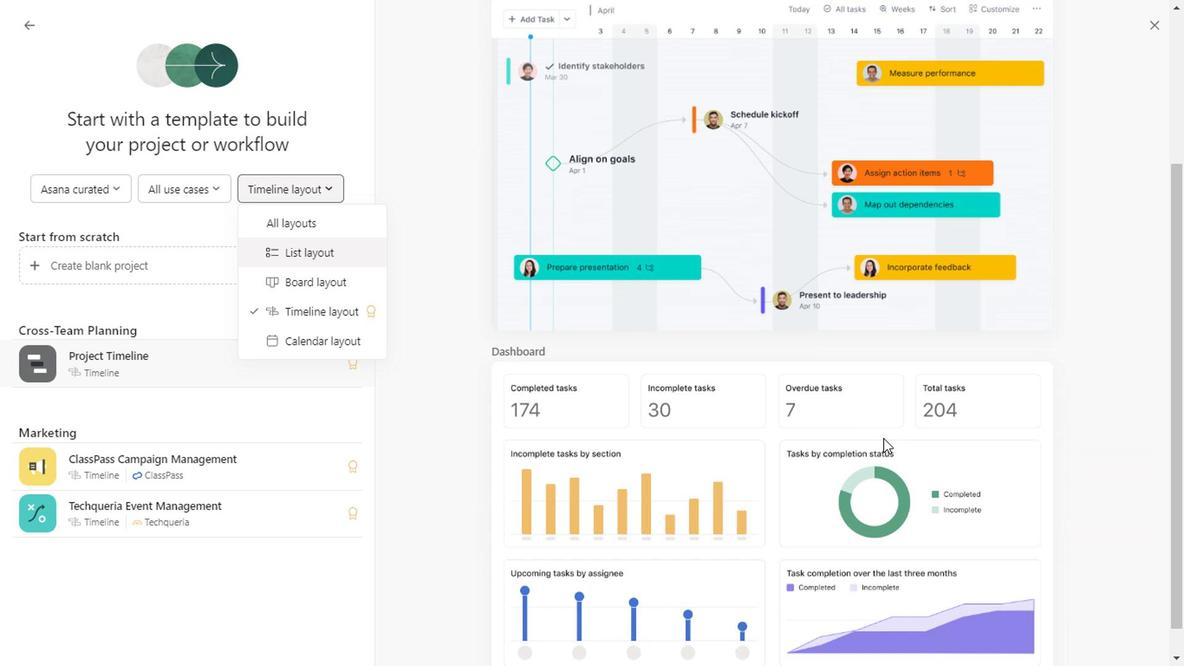 
Action: Mouse scrolled (880, 439) with delta (0, 0)
Screenshot: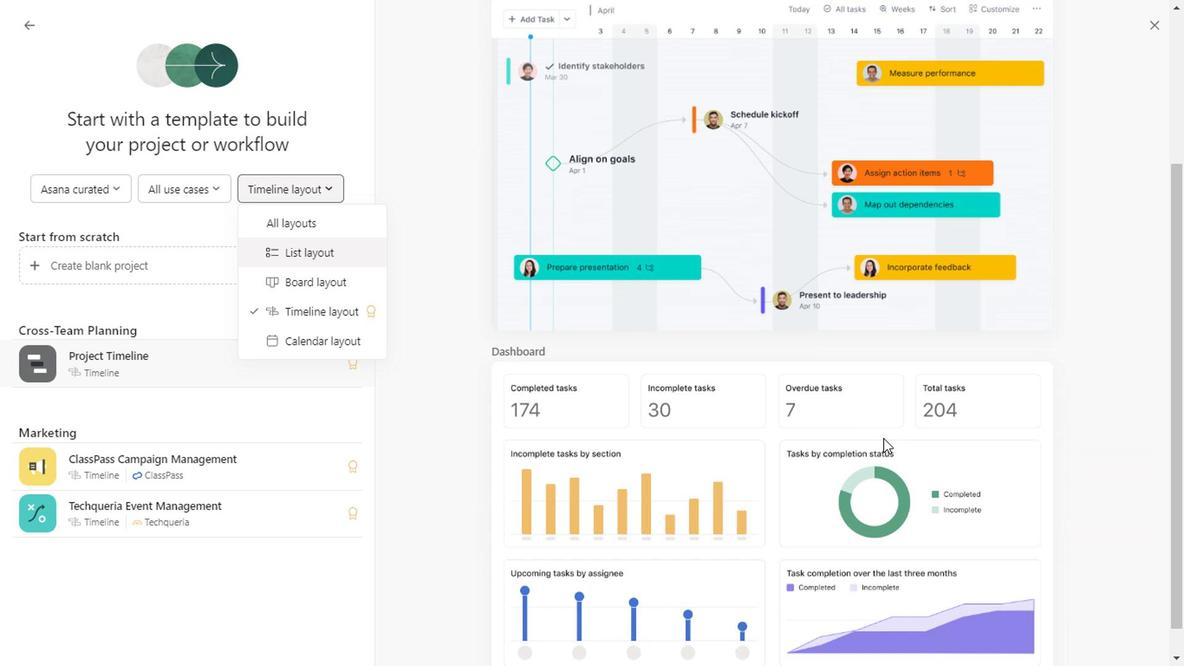 
Action: Mouse scrolled (880, 439) with delta (0, 0)
